 Task: Select the fr option in the local.
Action: Mouse moved to (59, 588)
Screenshot: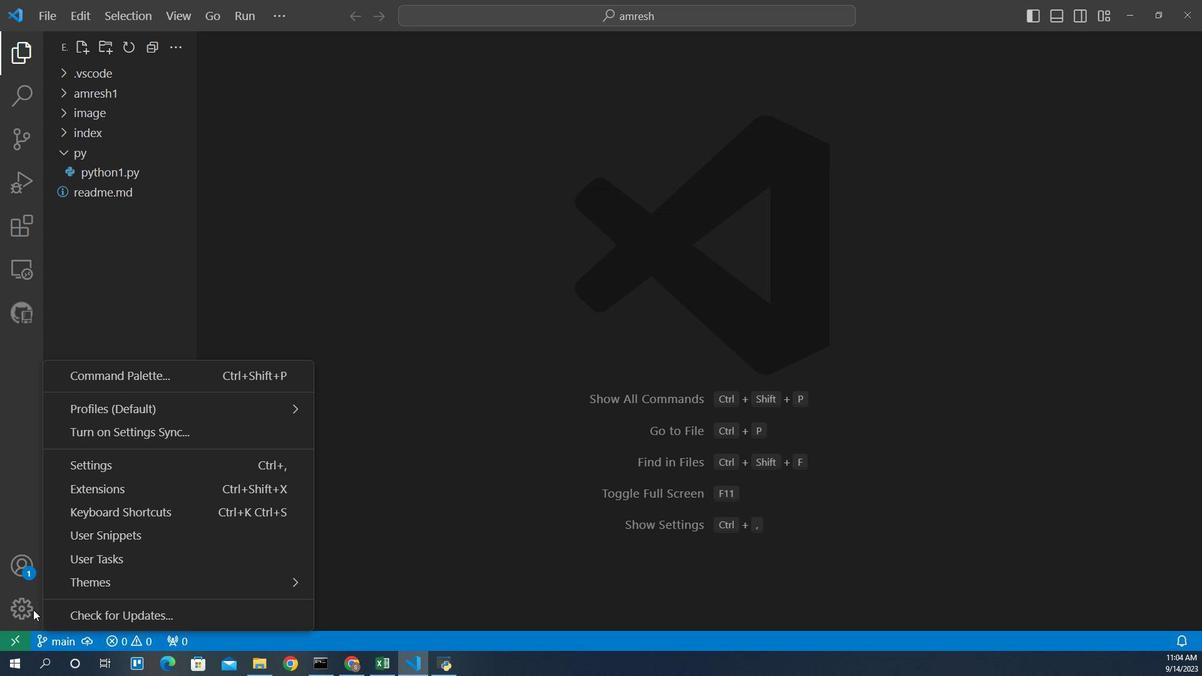 
Action: Mouse pressed left at (59, 588)
Screenshot: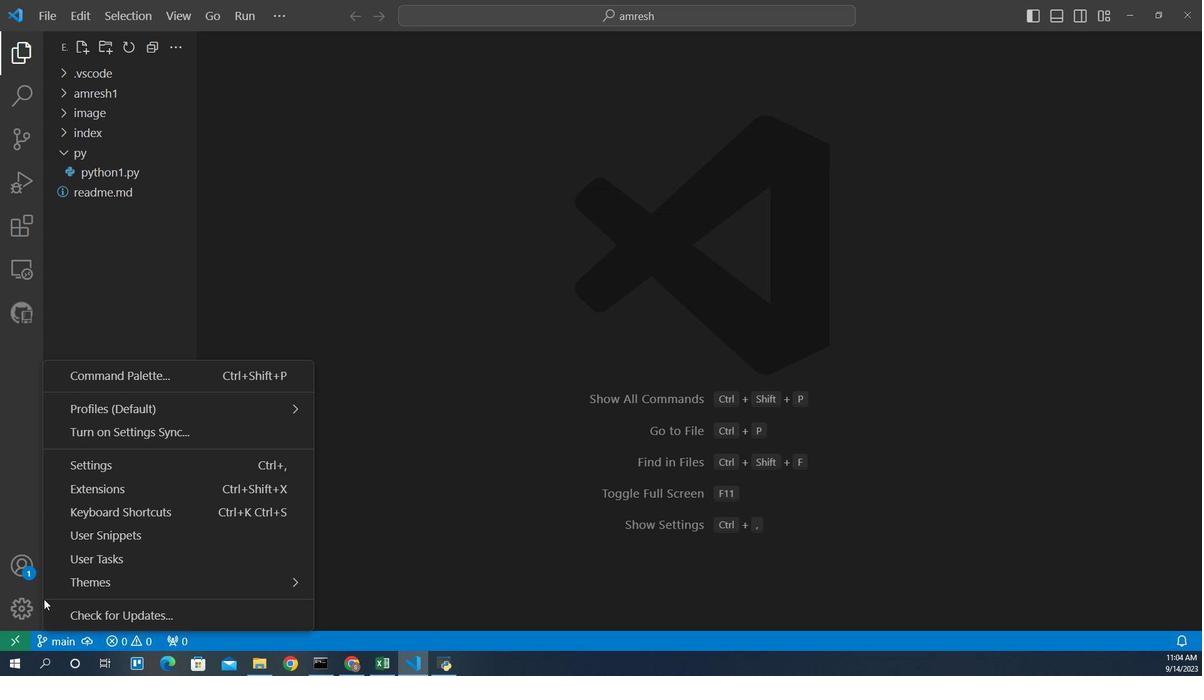 
Action: Mouse moved to (116, 454)
Screenshot: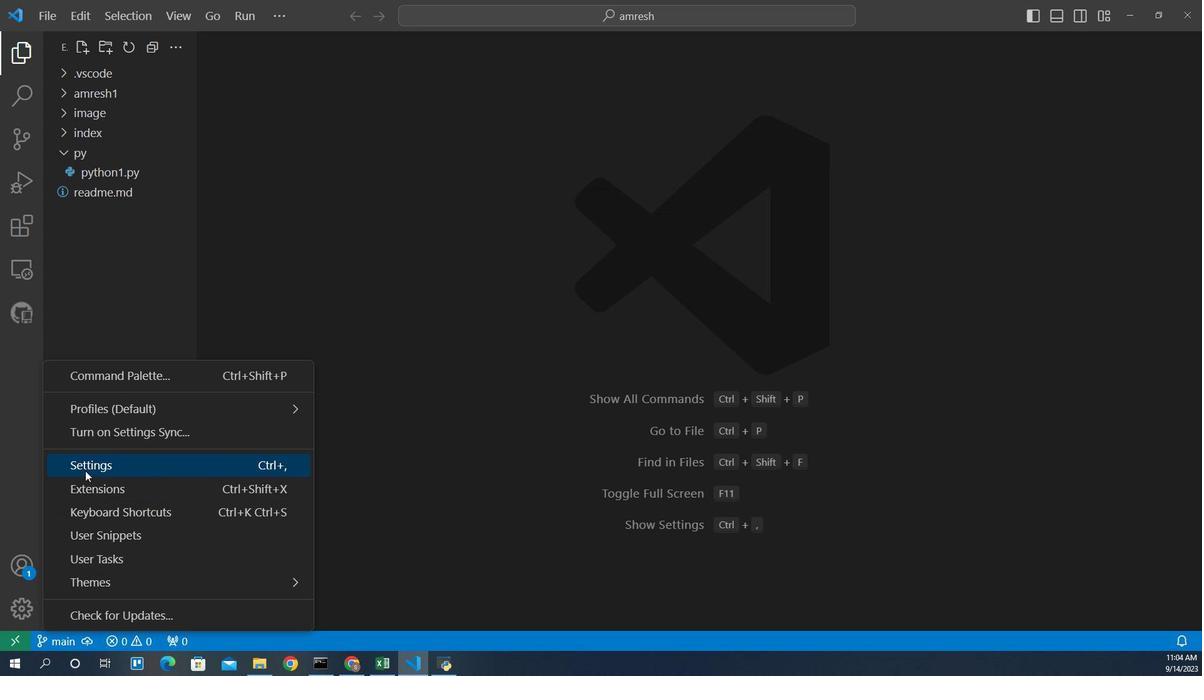
Action: Mouse pressed left at (116, 454)
Screenshot: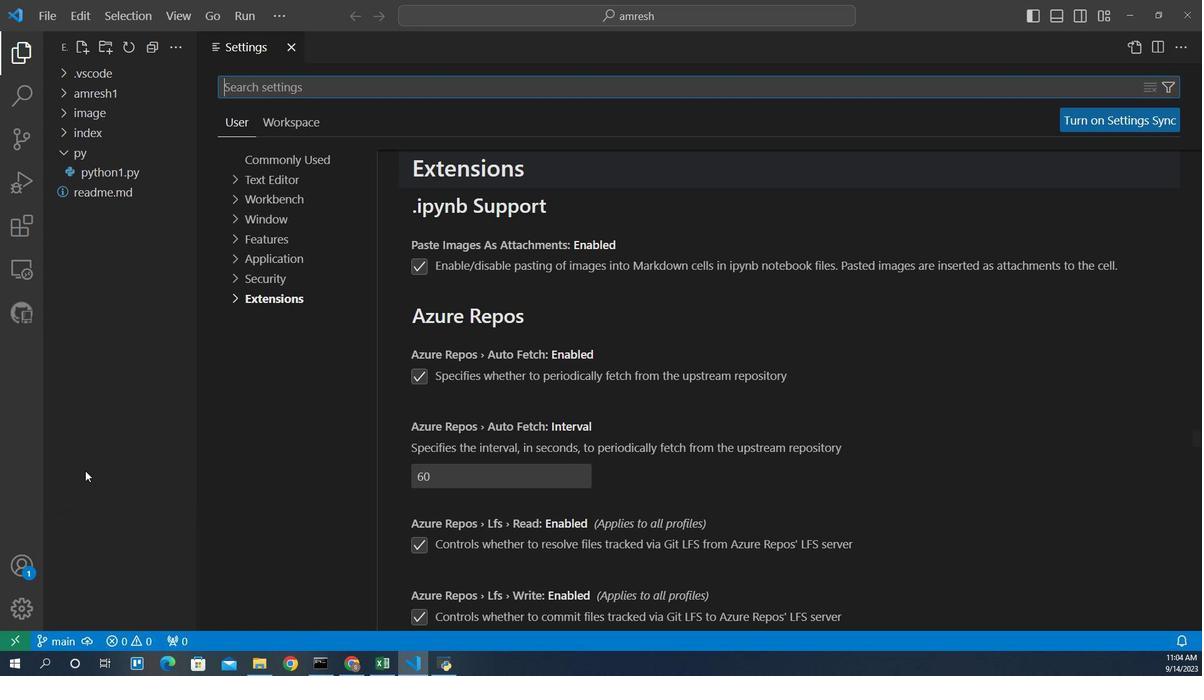 
Action: Mouse moved to (258, 293)
Screenshot: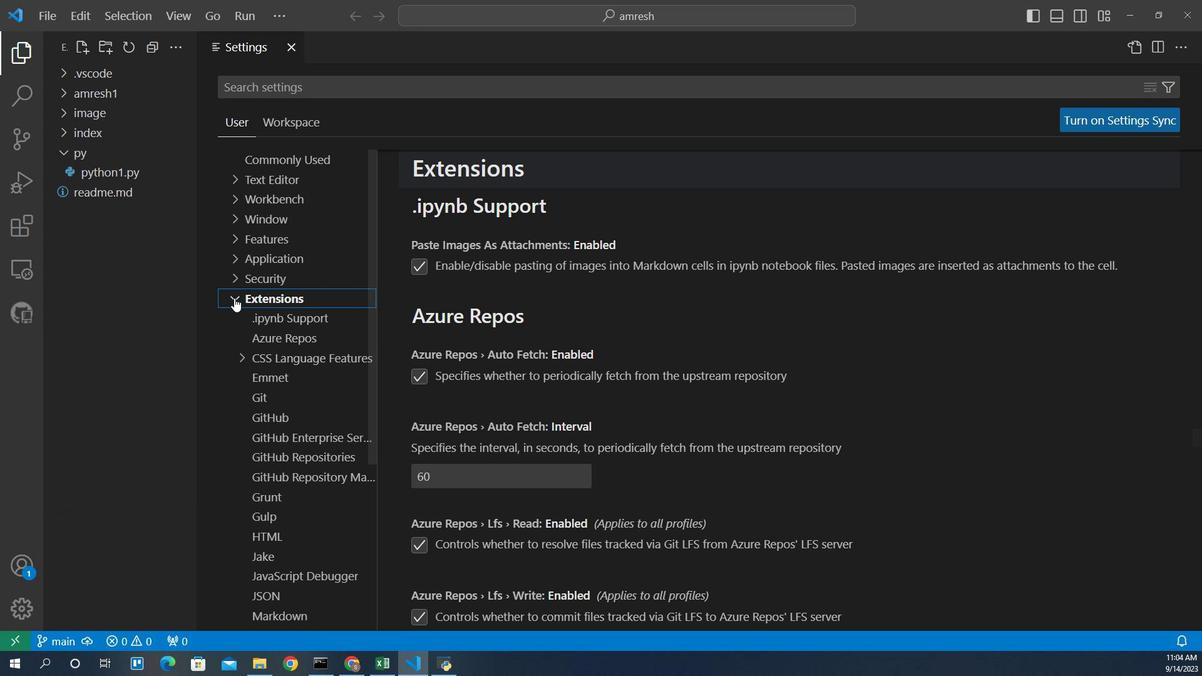 
Action: Mouse pressed left at (258, 293)
Screenshot: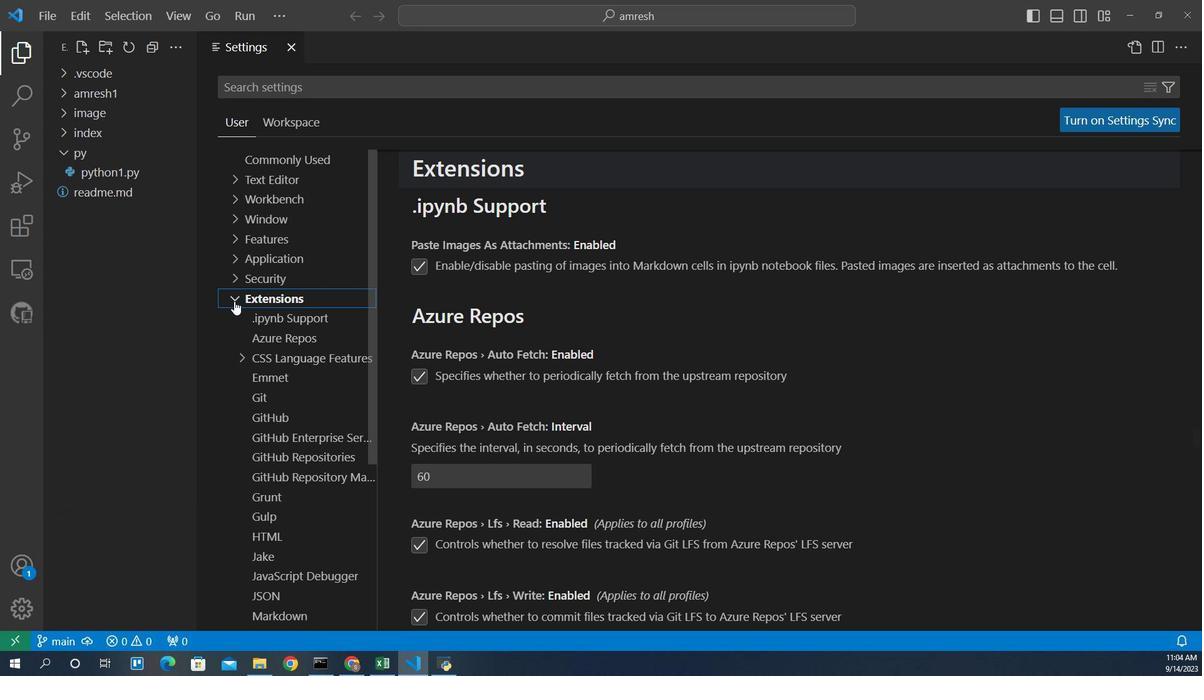 
Action: Mouse moved to (299, 517)
Screenshot: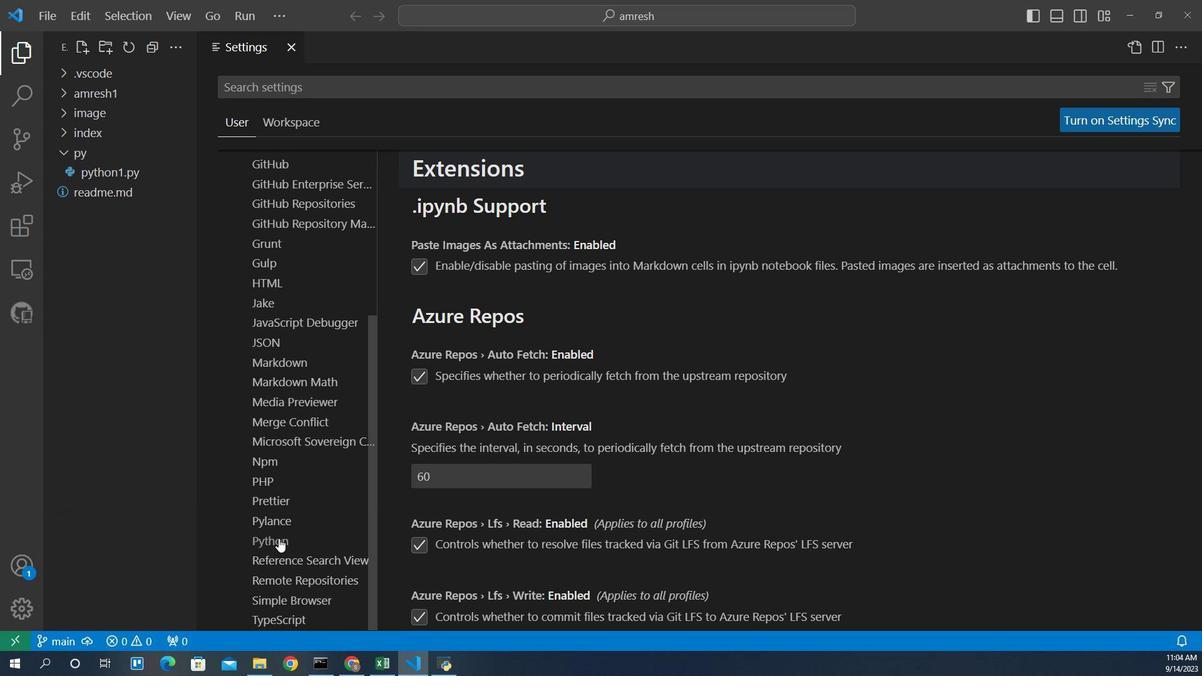 
Action: Mouse scrolled (299, 516) with delta (0, 0)
Screenshot: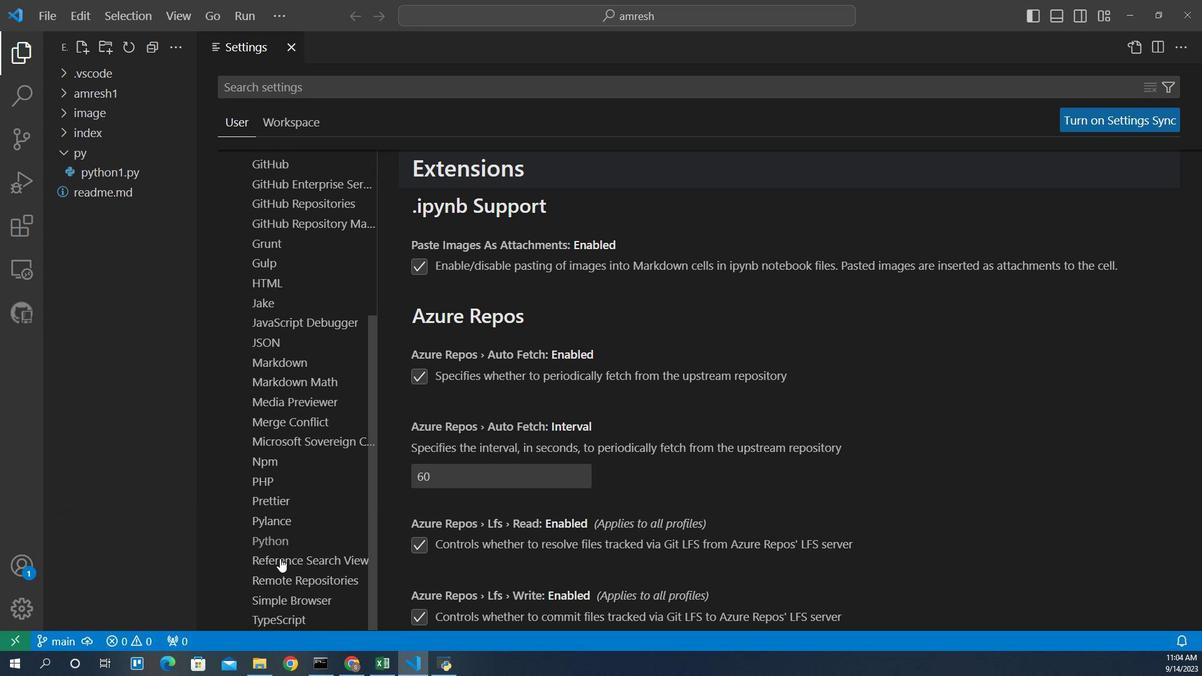 
Action: Mouse scrolled (299, 516) with delta (0, 0)
Screenshot: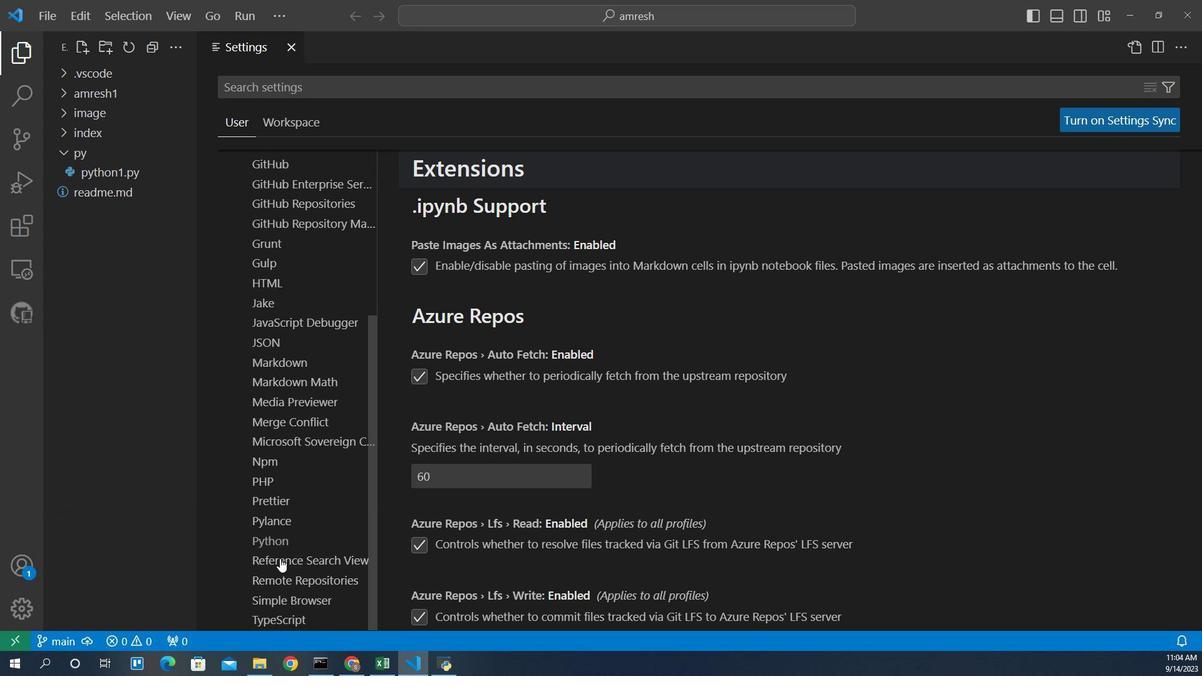
Action: Mouse scrolled (299, 516) with delta (0, 0)
Screenshot: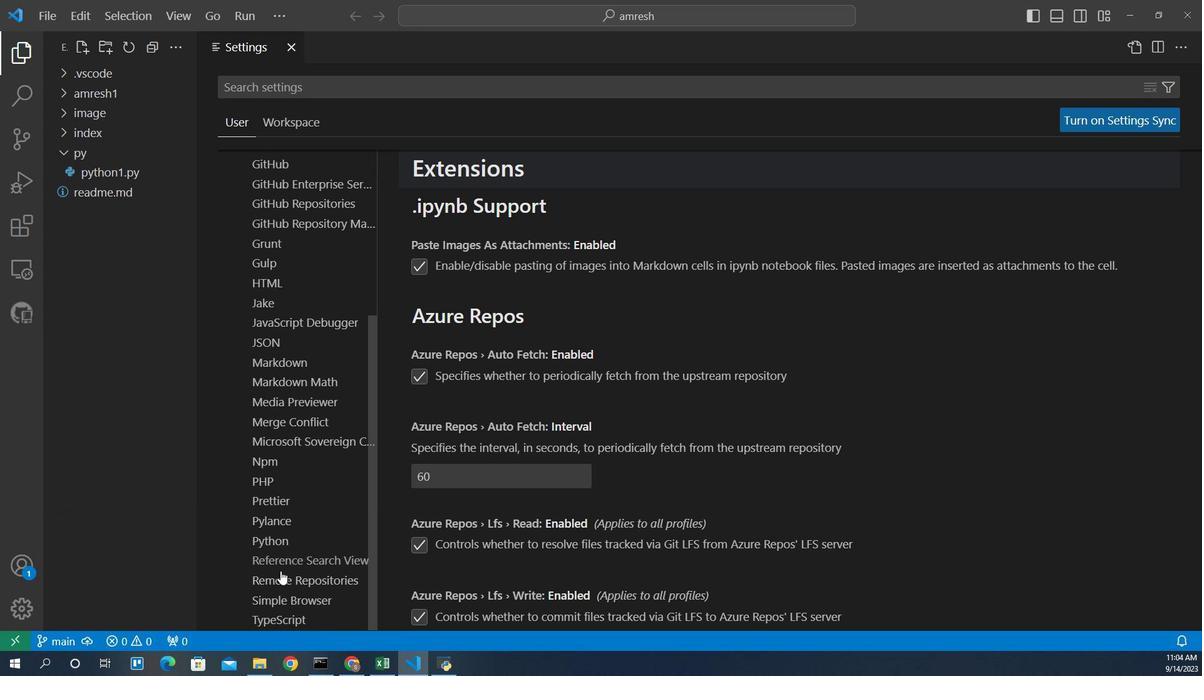 
Action: Mouse scrolled (299, 516) with delta (0, 0)
Screenshot: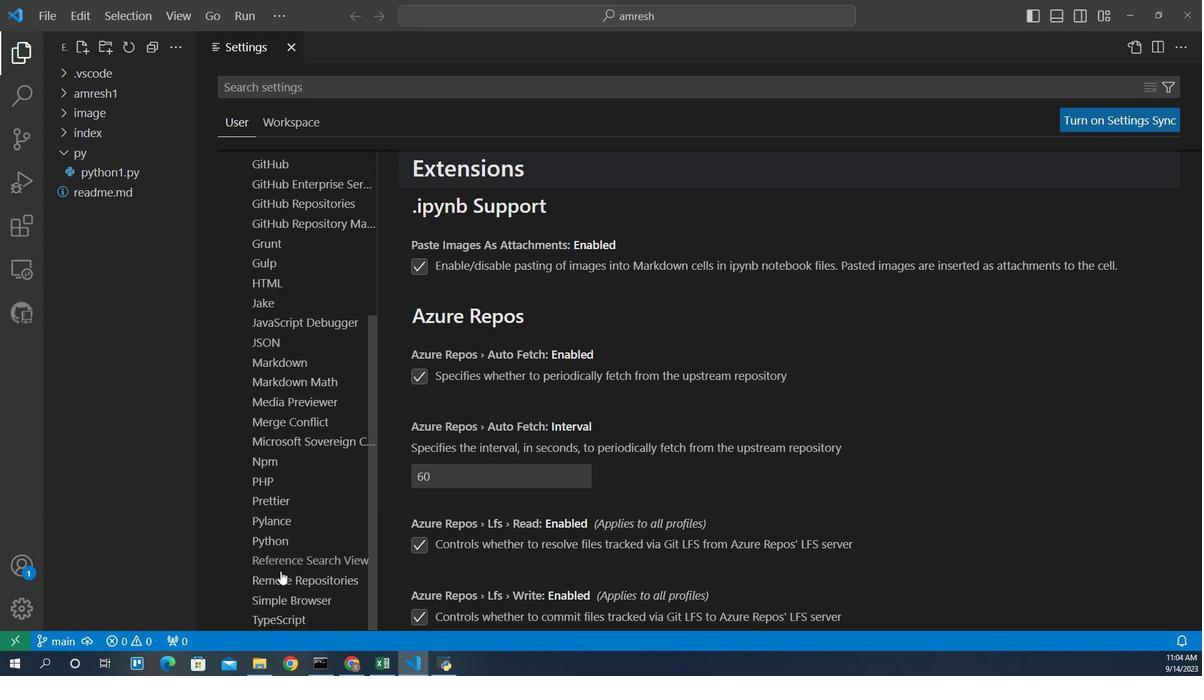 
Action: Mouse scrolled (299, 516) with delta (0, 0)
Screenshot: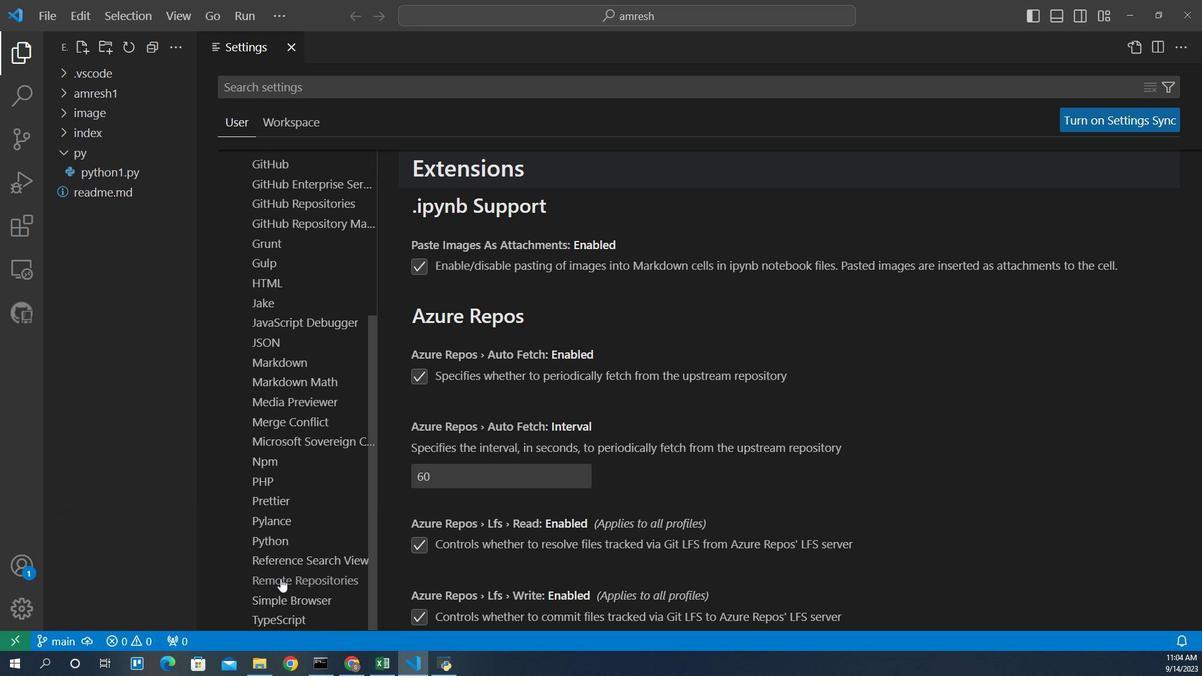 
Action: Mouse scrolled (299, 516) with delta (0, 0)
Screenshot: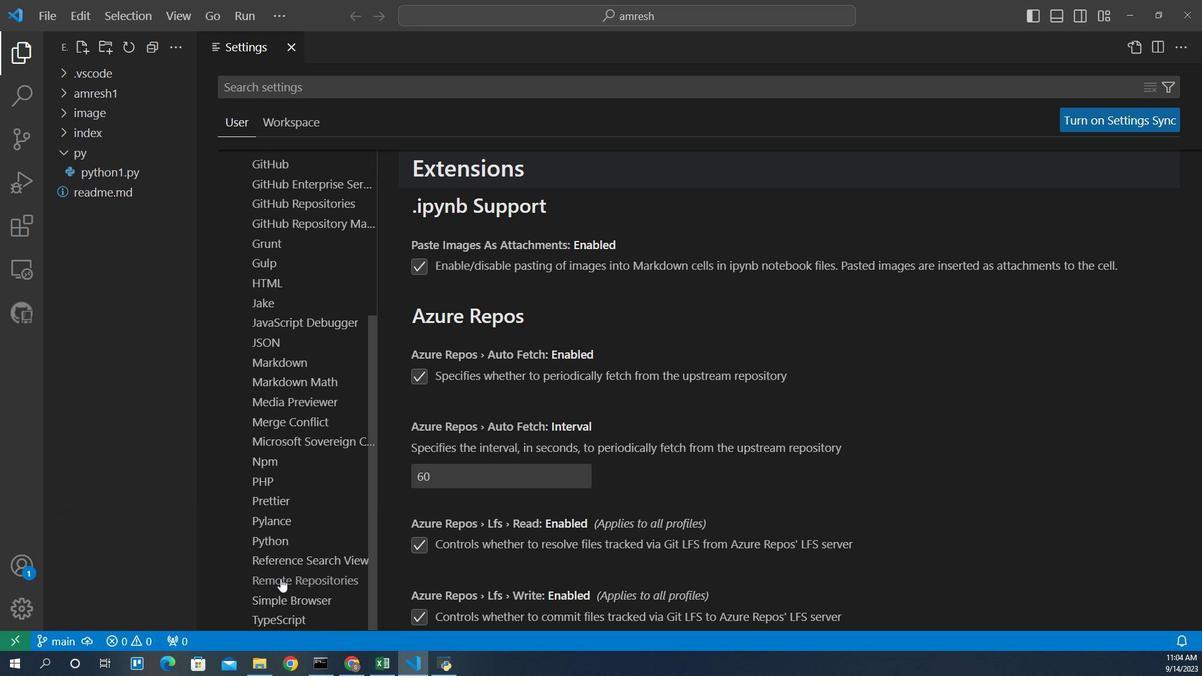 
Action: Mouse scrolled (299, 516) with delta (0, 0)
Screenshot: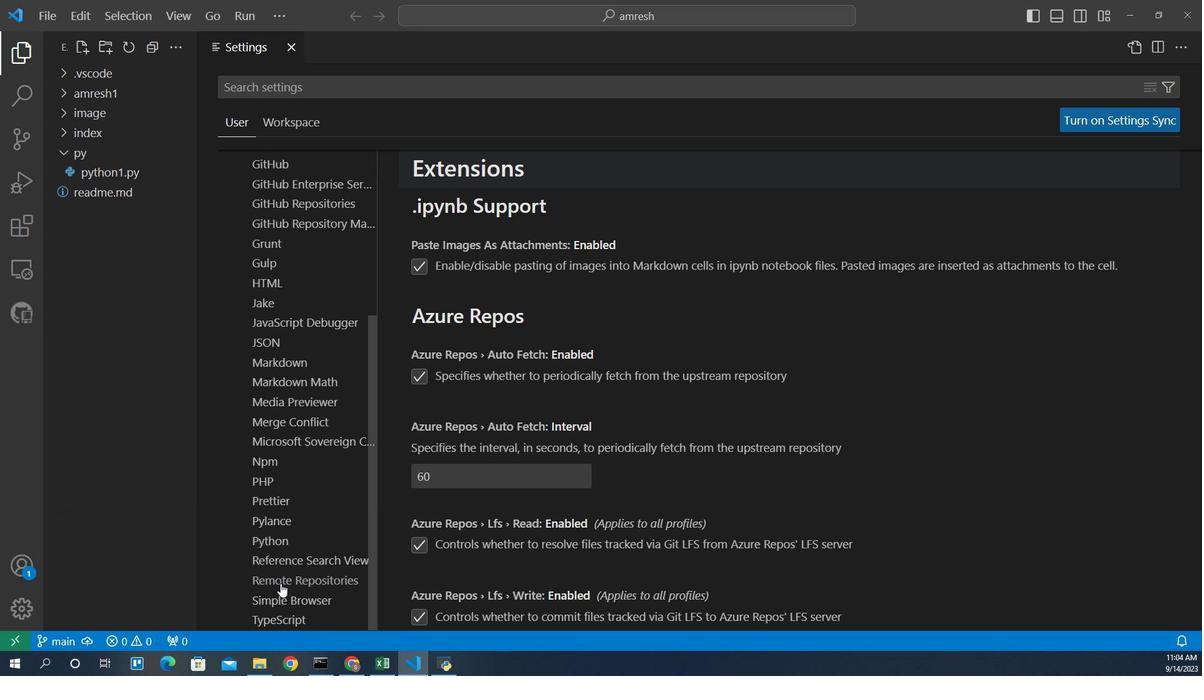 
Action: Mouse scrolled (299, 516) with delta (0, 0)
Screenshot: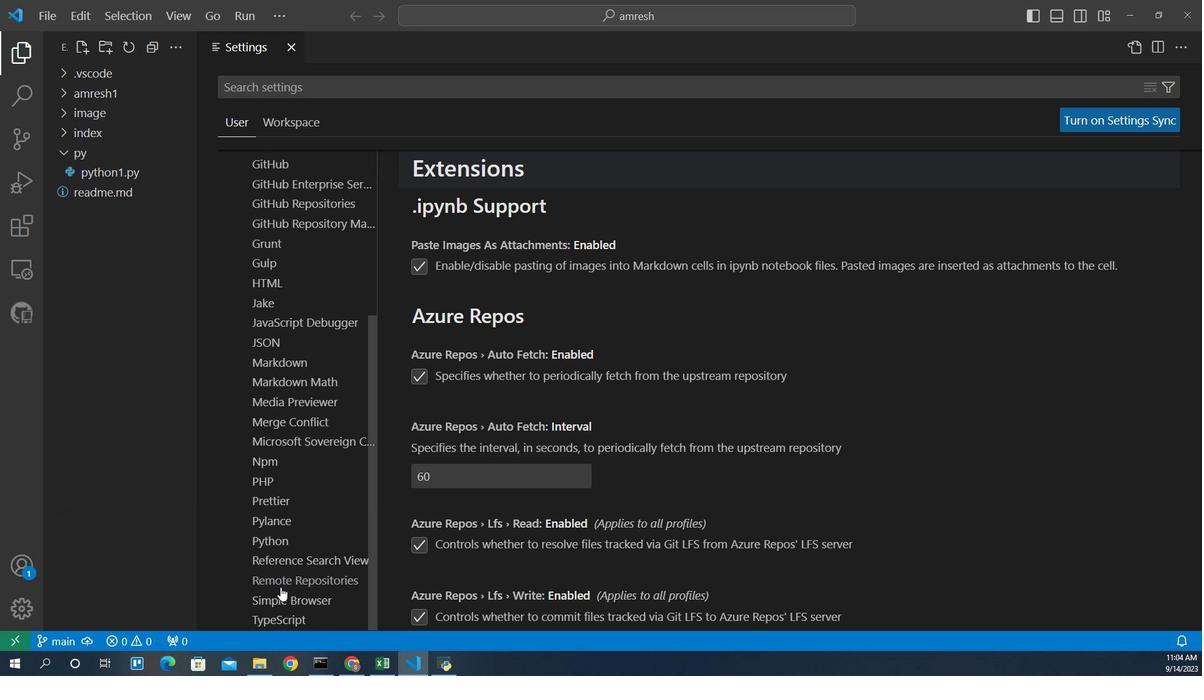
Action: Mouse moved to (308, 592)
Screenshot: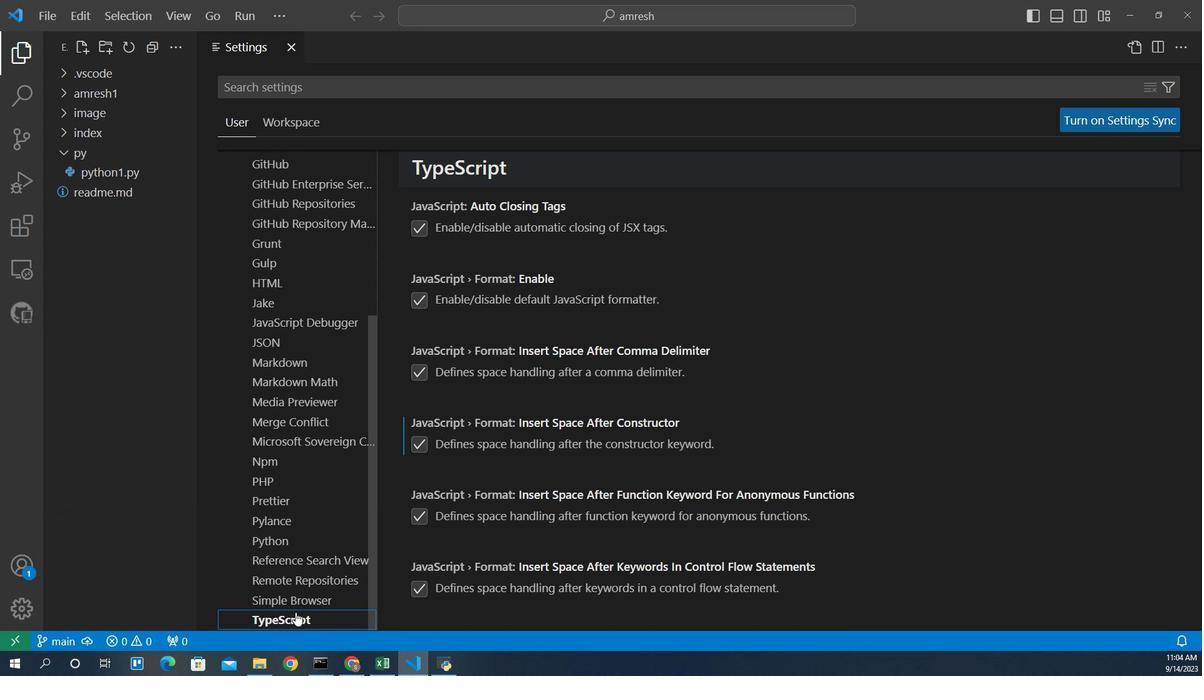 
Action: Mouse pressed left at (308, 592)
Screenshot: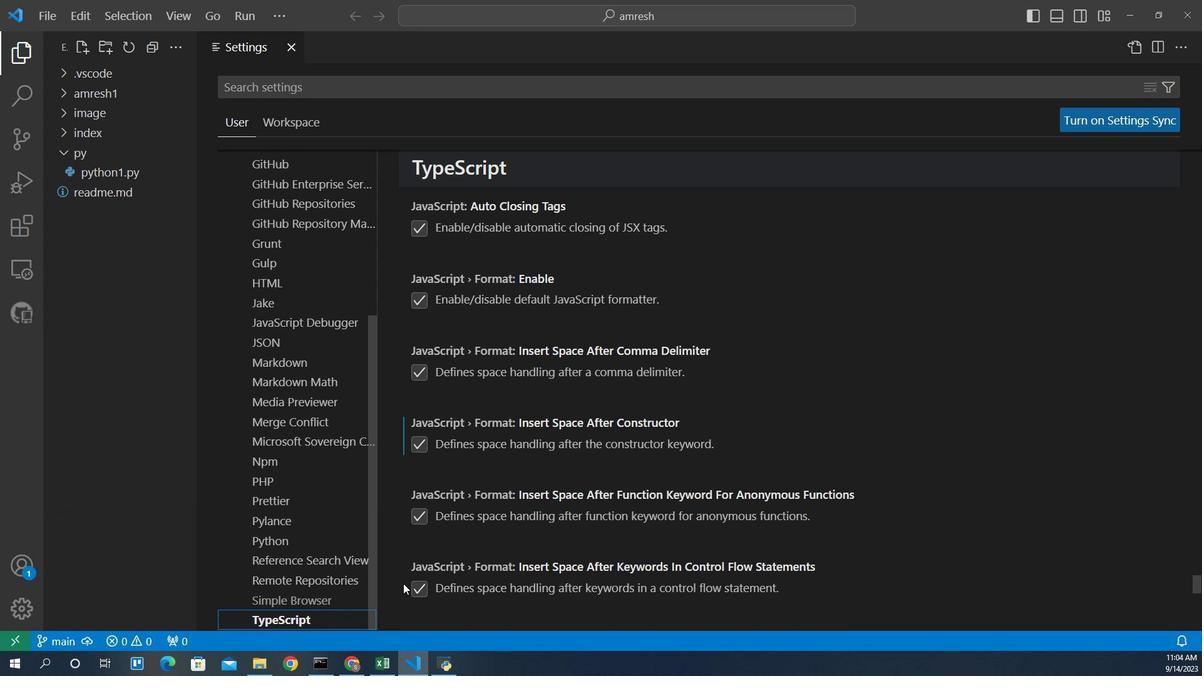 
Action: Mouse moved to (564, 558)
Screenshot: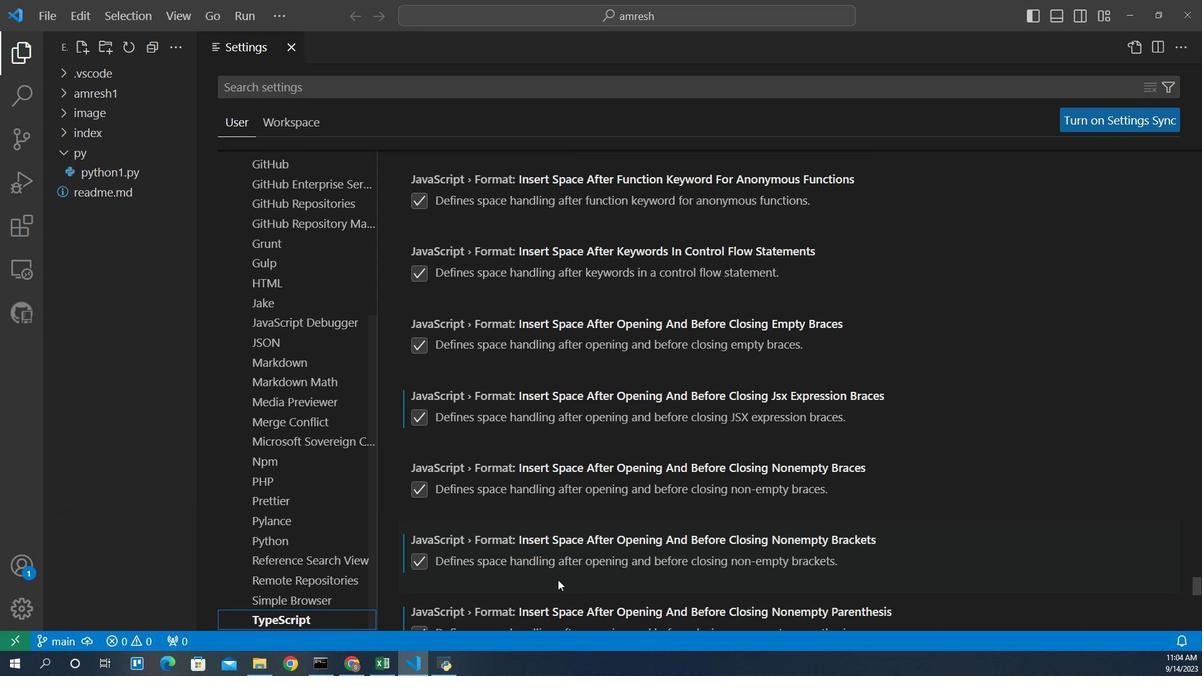 
Action: Mouse scrolled (564, 557) with delta (0, 0)
Screenshot: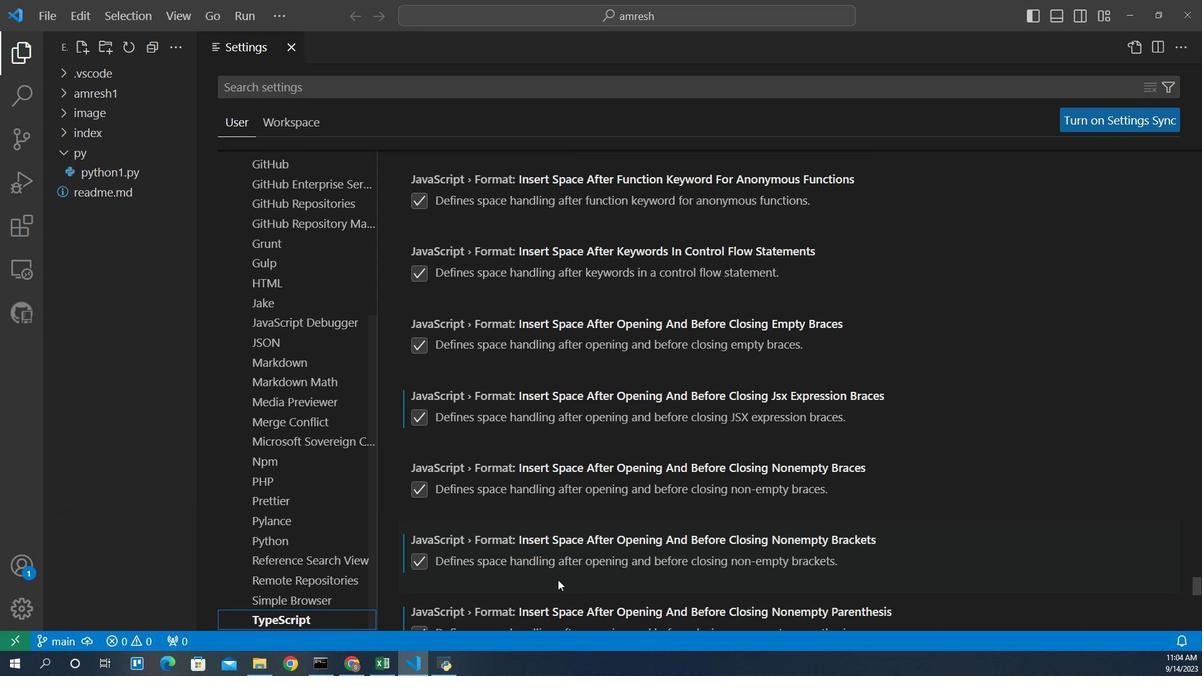 
Action: Mouse scrolled (564, 557) with delta (0, 0)
Screenshot: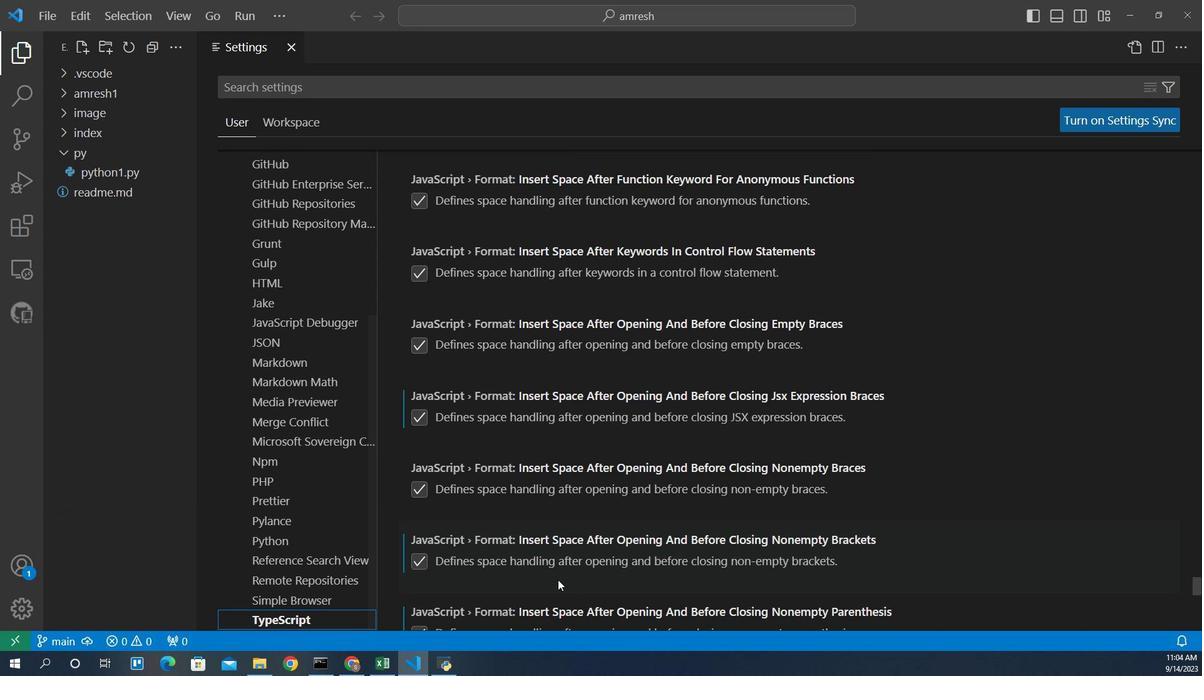 
Action: Mouse scrolled (564, 557) with delta (0, 0)
Screenshot: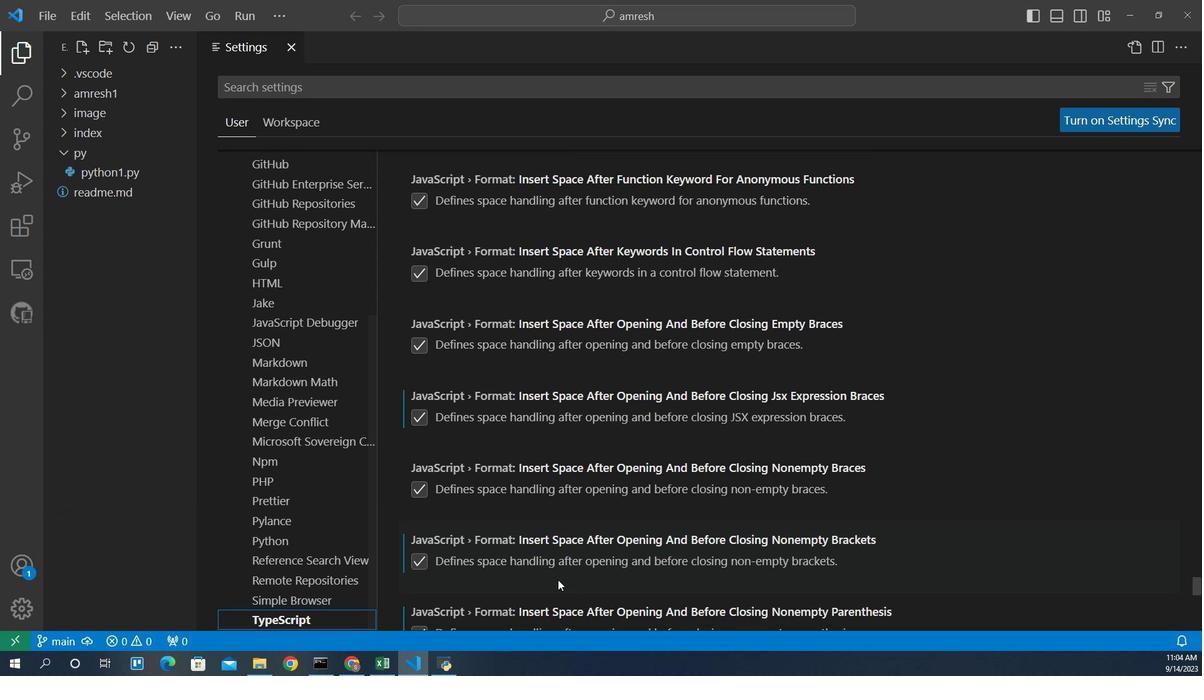 
Action: Mouse scrolled (564, 557) with delta (0, 0)
Screenshot: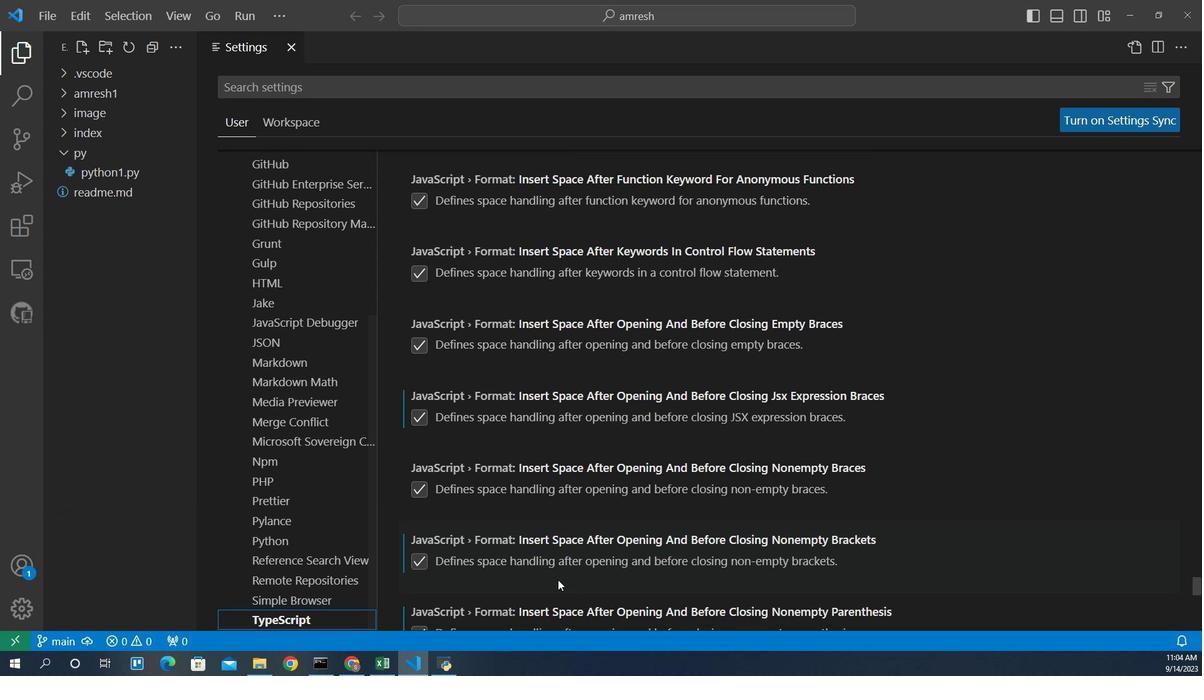 
Action: Mouse scrolled (564, 557) with delta (0, 0)
Screenshot: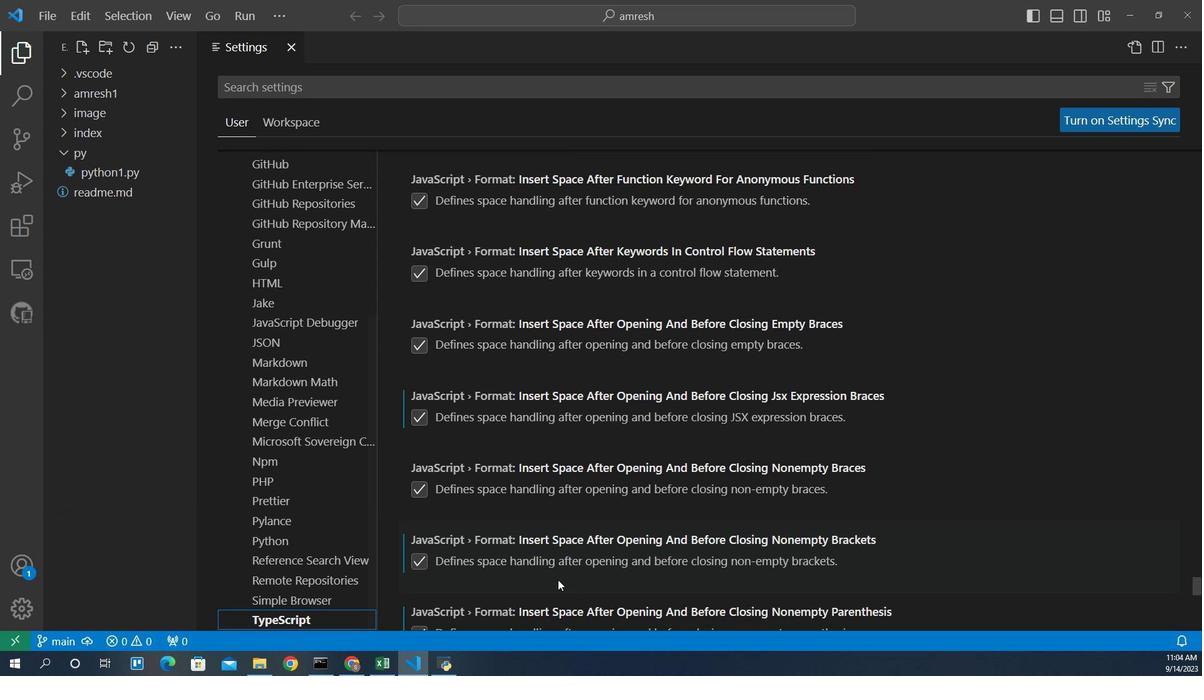
Action: Mouse scrolled (564, 557) with delta (0, 0)
Screenshot: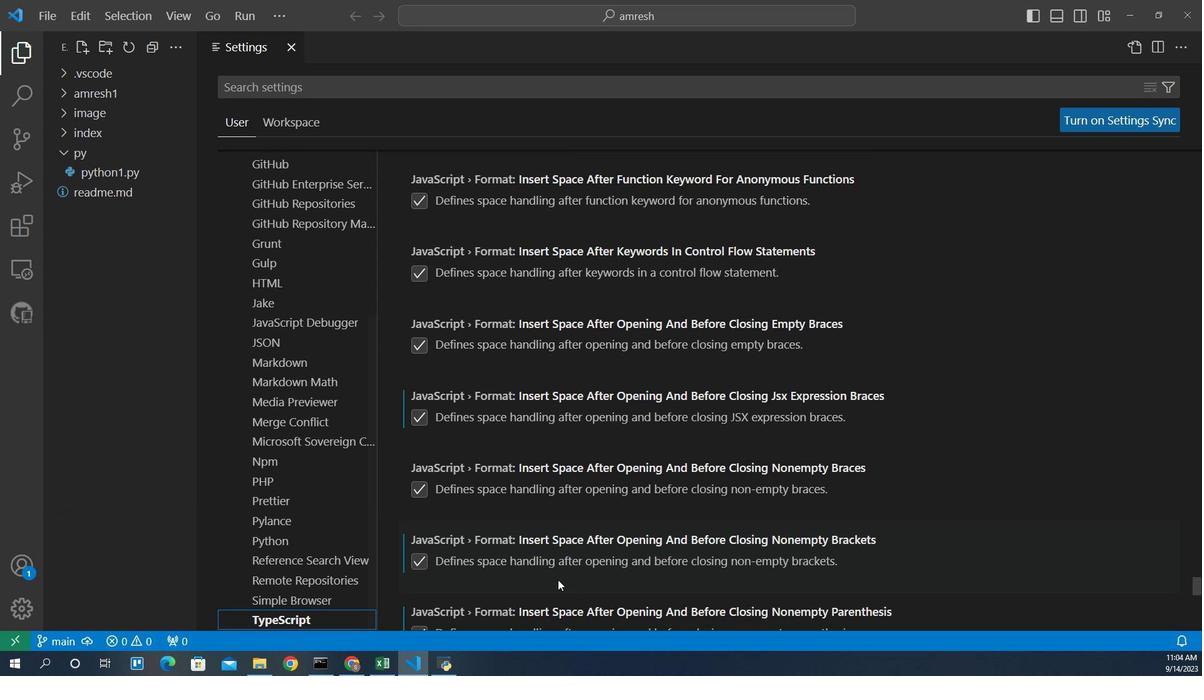 
Action: Mouse scrolled (564, 557) with delta (0, 0)
Screenshot: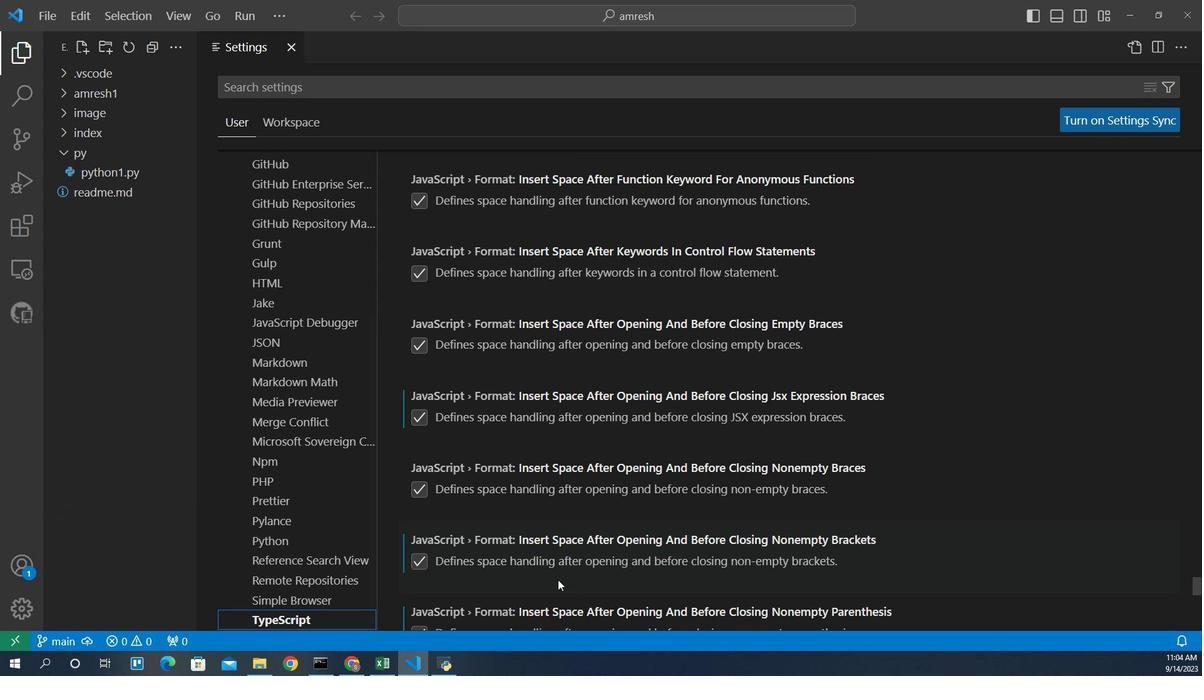 
Action: Mouse moved to (565, 556)
Screenshot: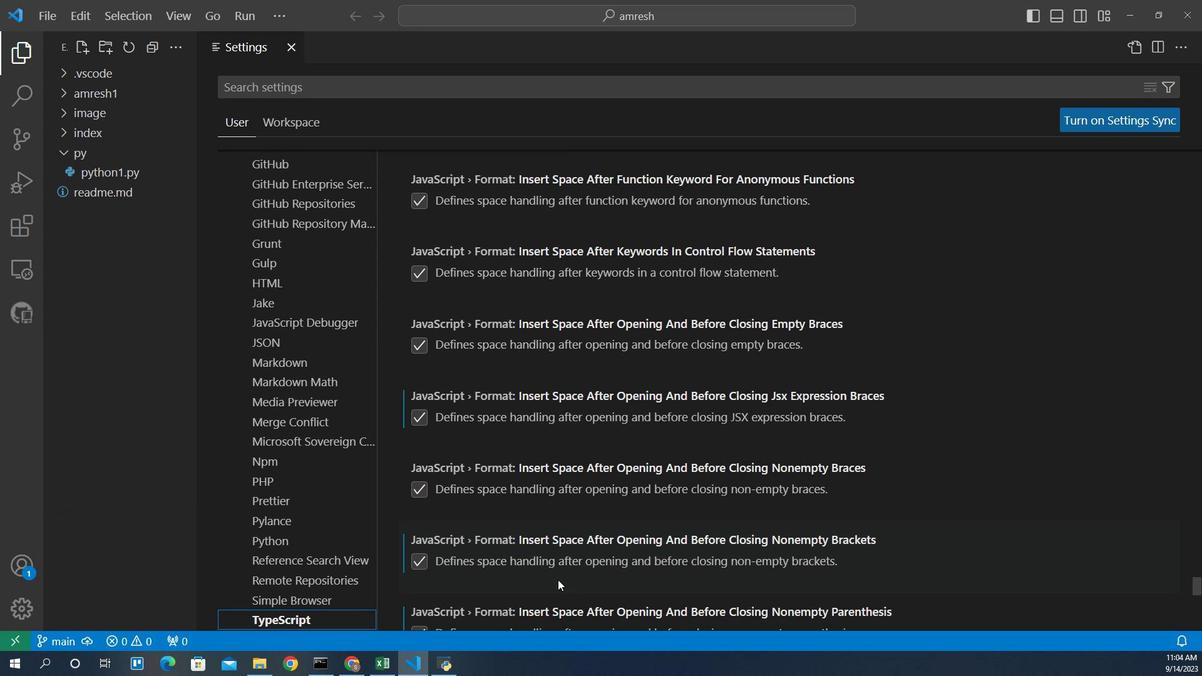 
Action: Mouse scrolled (565, 555) with delta (0, 0)
Screenshot: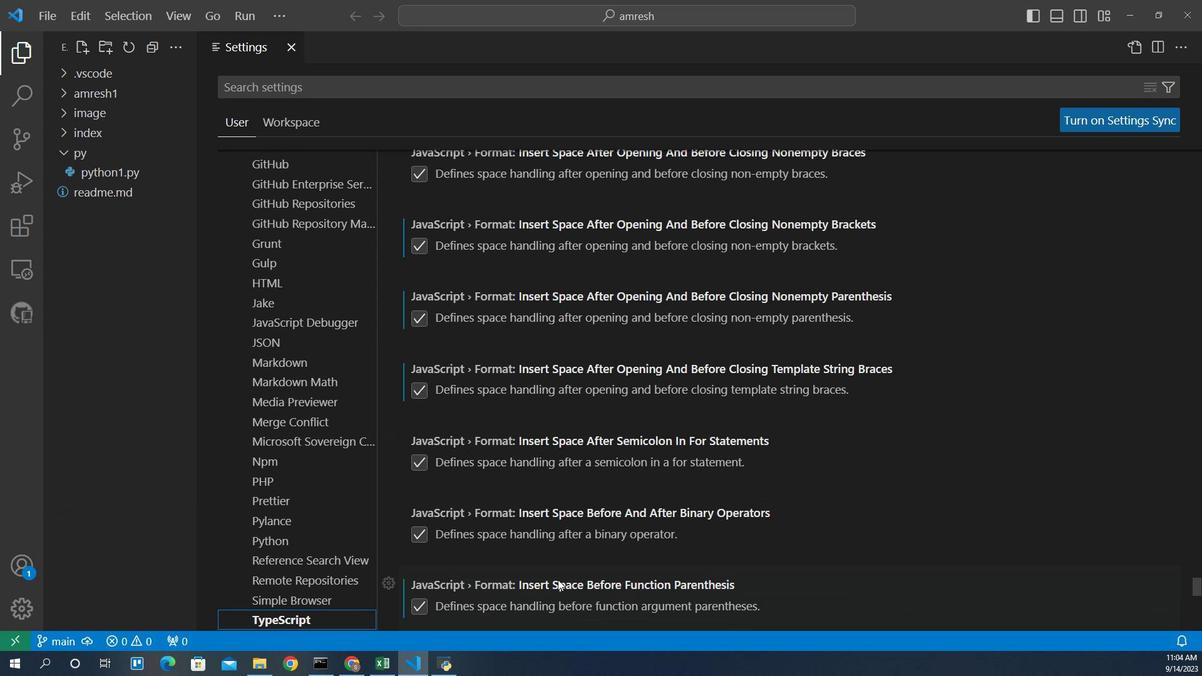 
Action: Mouse scrolled (565, 555) with delta (0, 0)
Screenshot: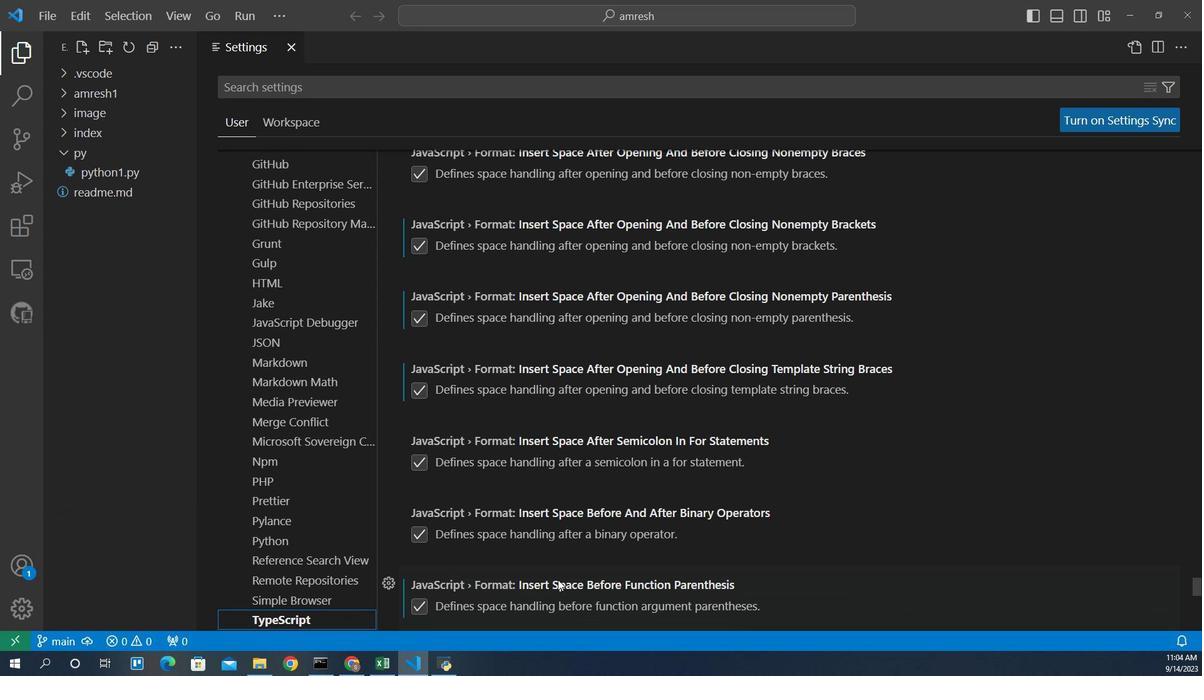 
Action: Mouse scrolled (565, 555) with delta (0, 0)
Screenshot: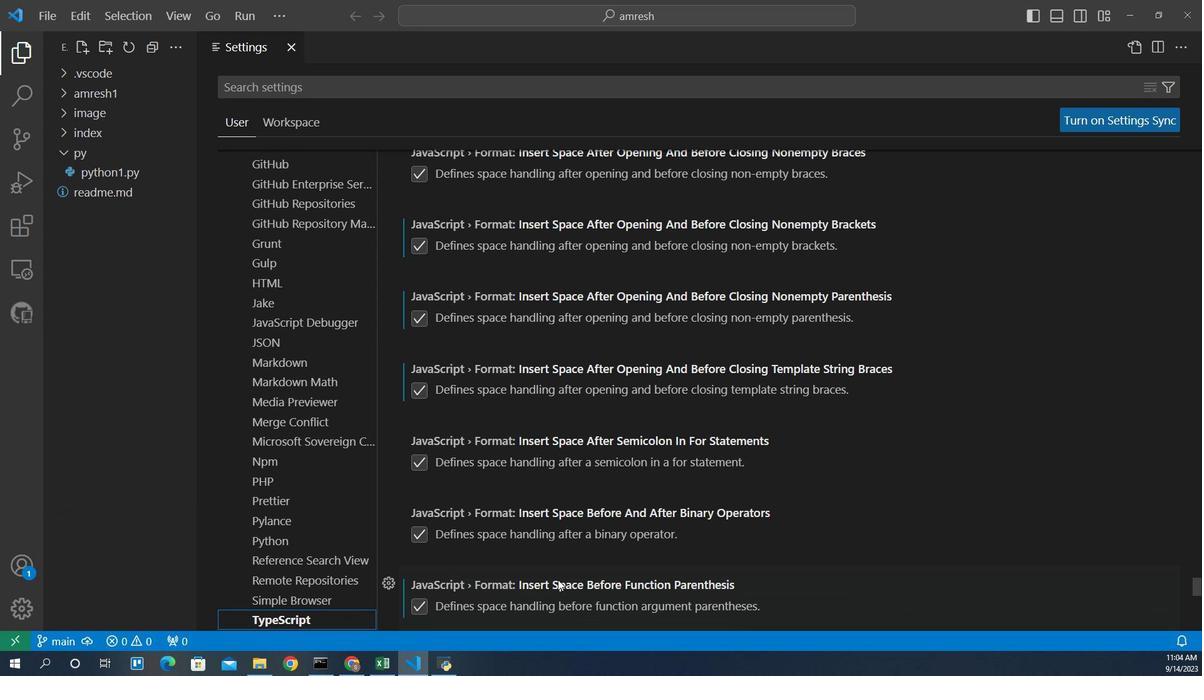 
Action: Mouse scrolled (565, 555) with delta (0, 0)
Screenshot: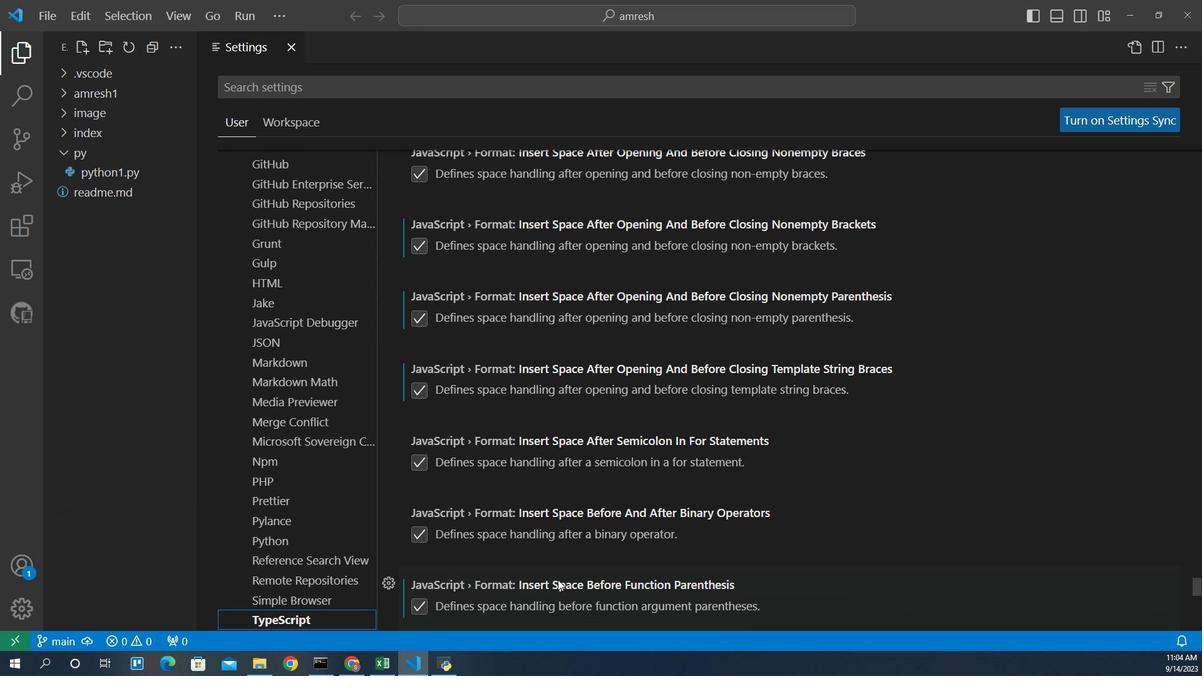 
Action: Mouse scrolled (565, 555) with delta (0, 0)
Screenshot: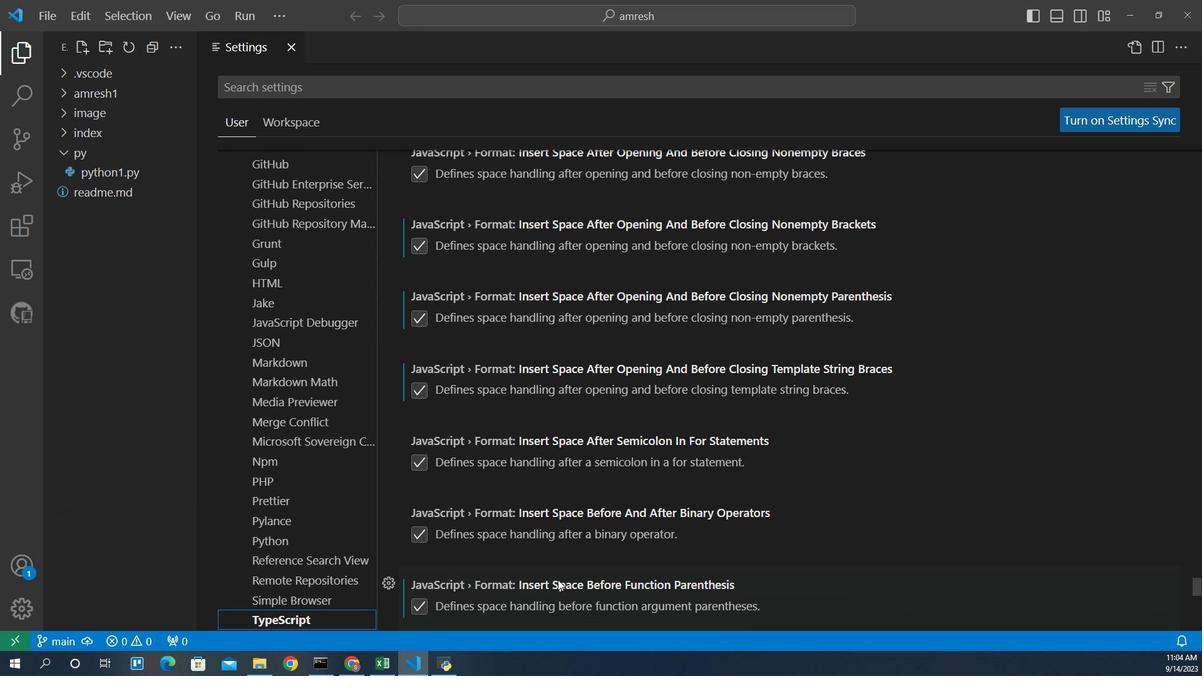 
Action: Mouse scrolled (565, 555) with delta (0, 0)
Screenshot: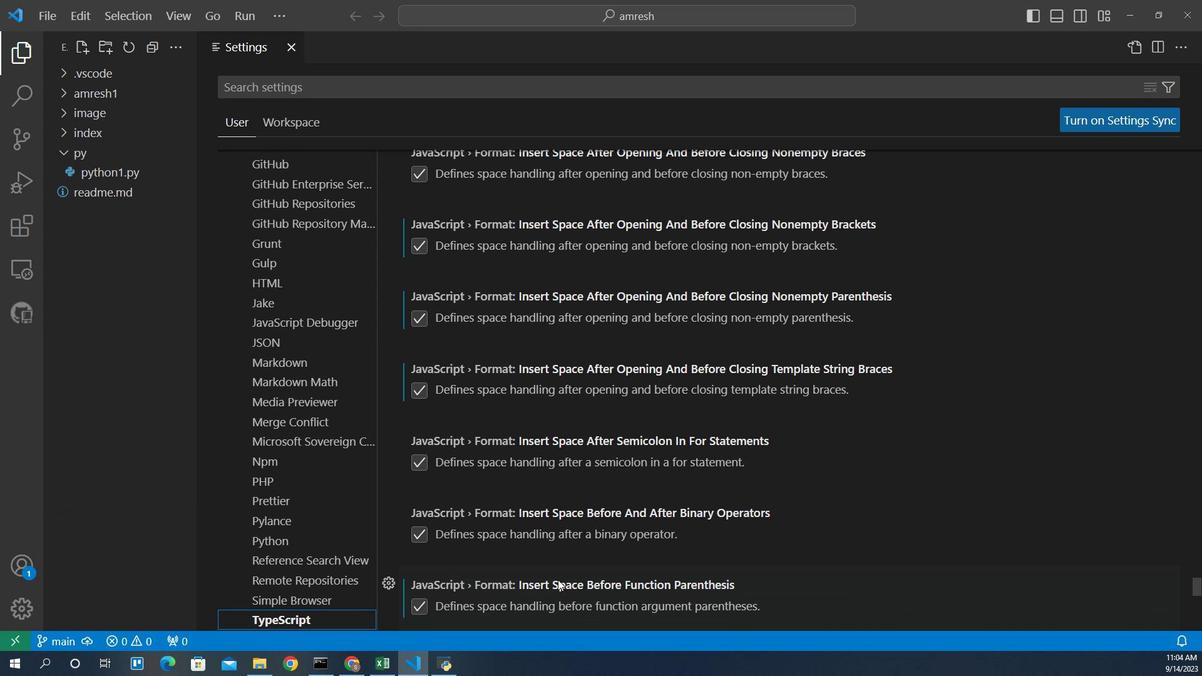 
Action: Mouse scrolled (565, 555) with delta (0, 0)
Screenshot: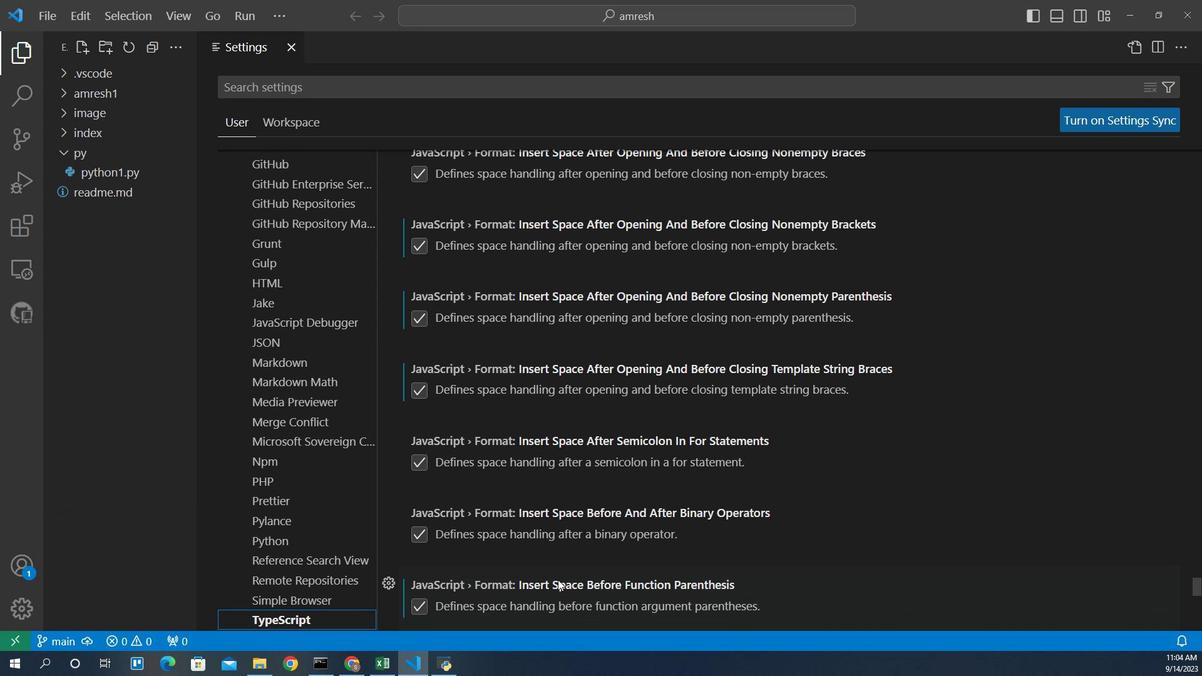 
Action: Mouse moved to (565, 556)
Screenshot: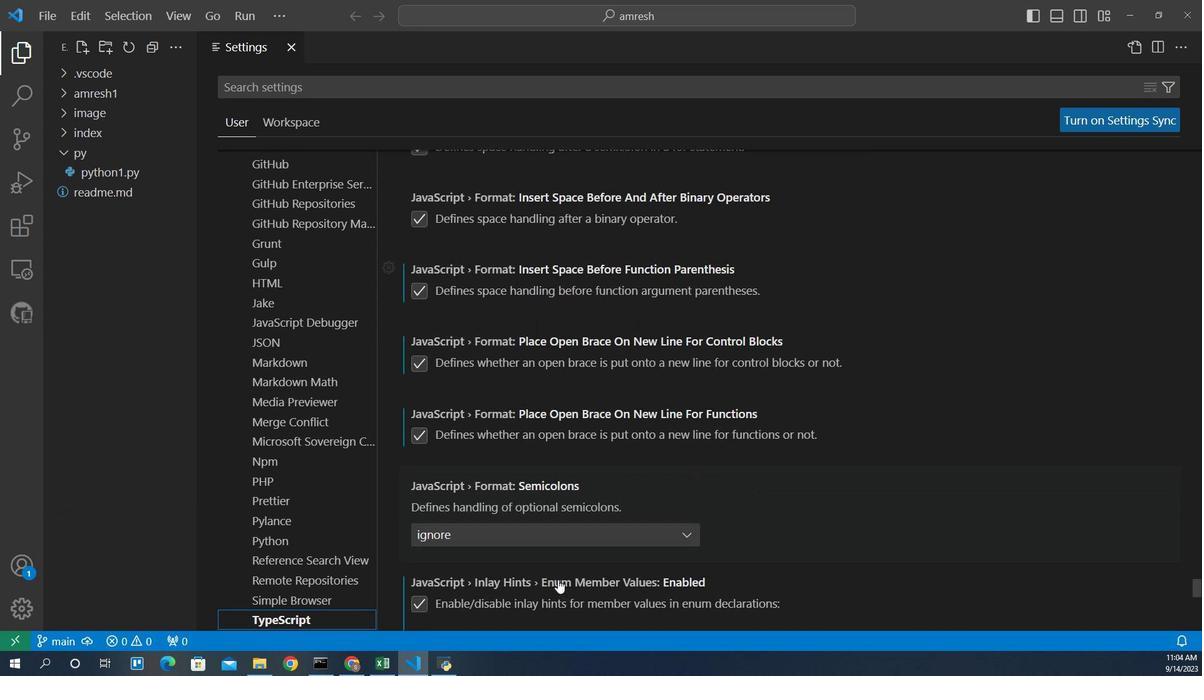 
Action: Mouse scrolled (565, 555) with delta (0, 0)
Screenshot: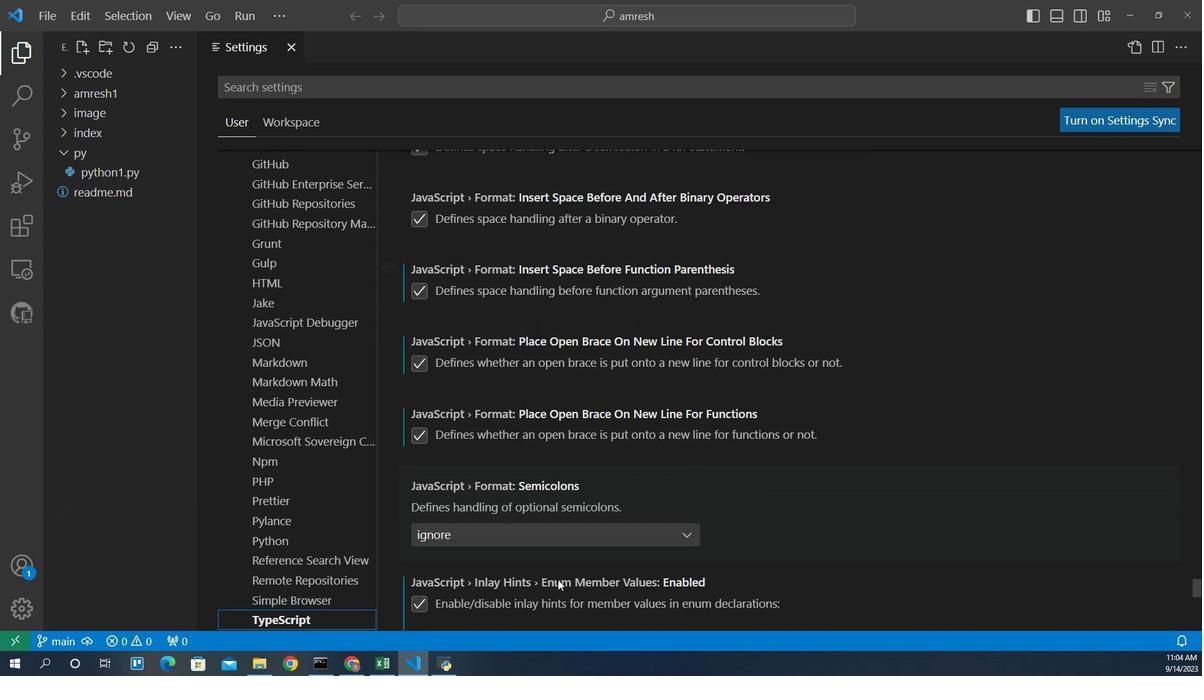 
Action: Mouse scrolled (565, 555) with delta (0, 0)
Screenshot: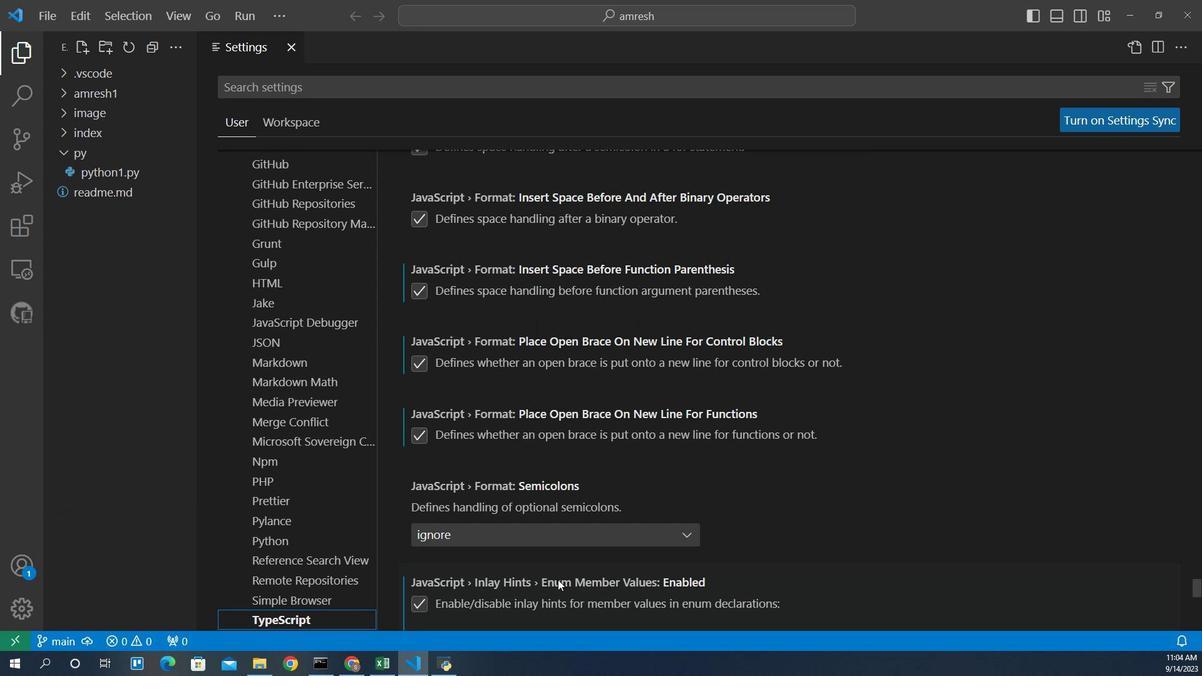 
Action: Mouse scrolled (565, 555) with delta (0, 0)
Screenshot: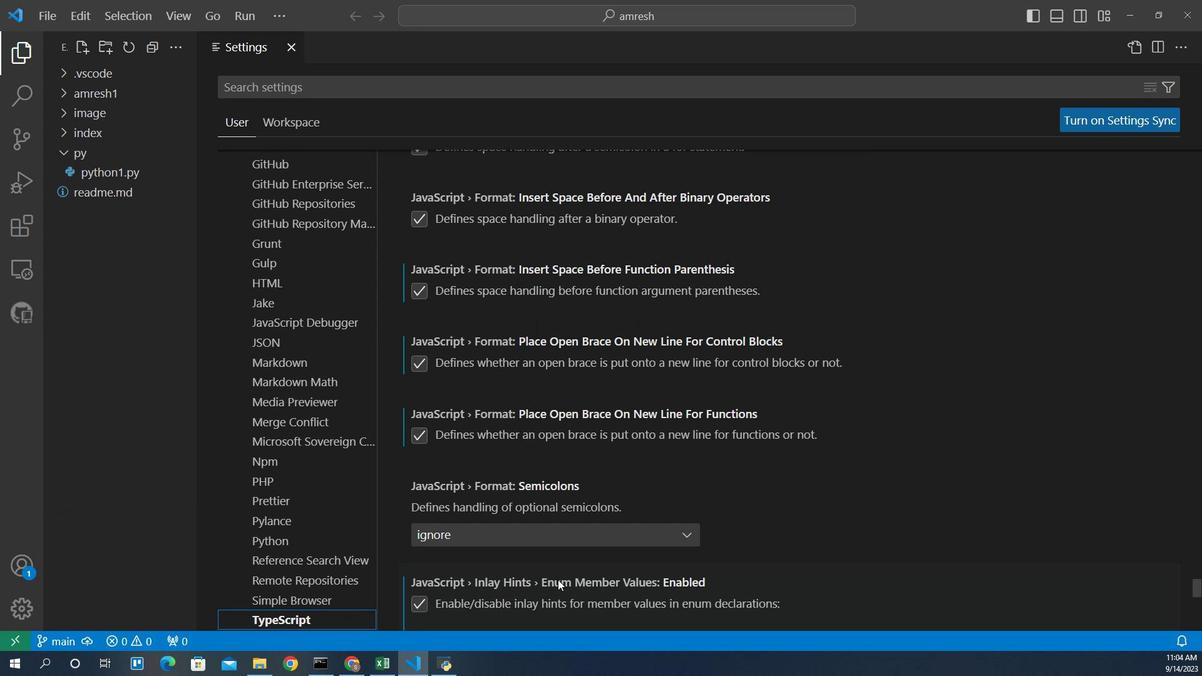 
Action: Mouse scrolled (565, 555) with delta (0, 0)
Screenshot: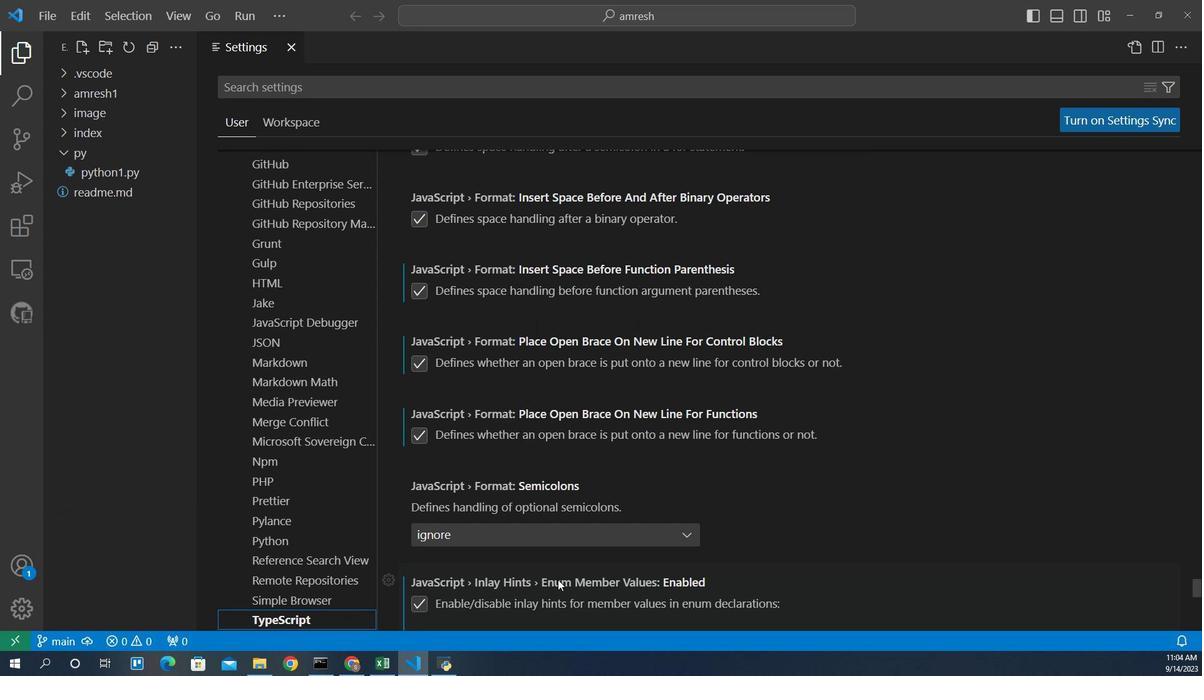 
Action: Mouse scrolled (565, 555) with delta (0, 0)
Screenshot: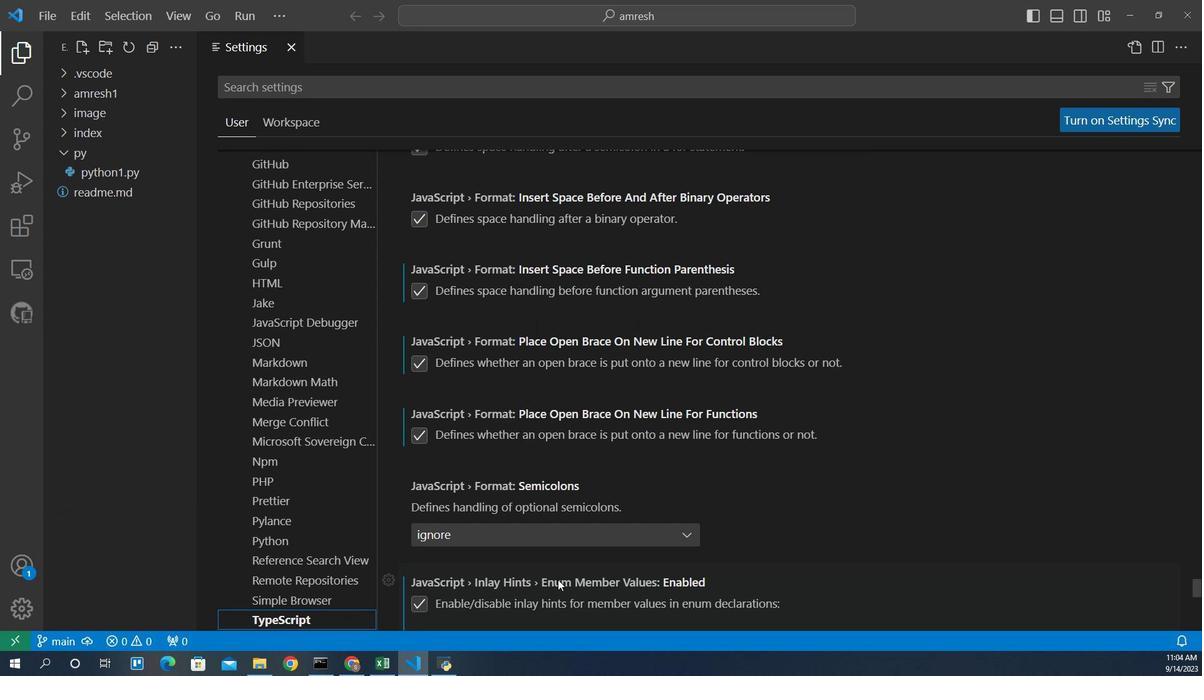 
Action: Mouse scrolled (565, 555) with delta (0, 0)
Screenshot: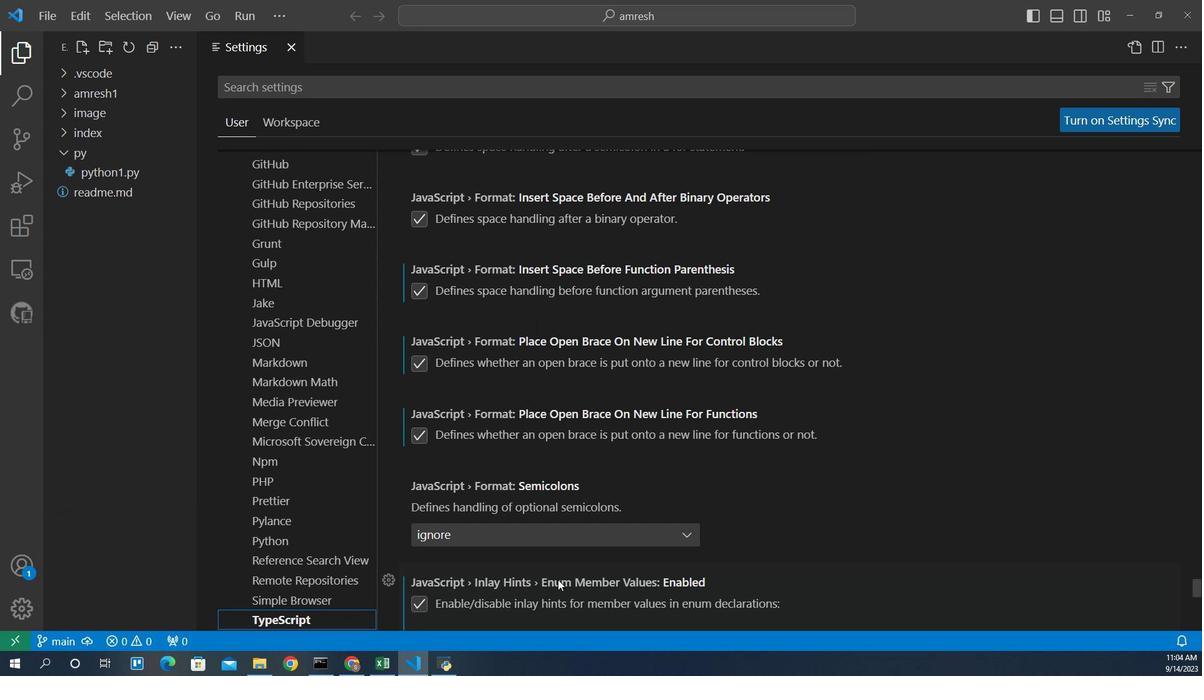 
Action: Mouse scrolled (565, 555) with delta (0, 0)
Screenshot: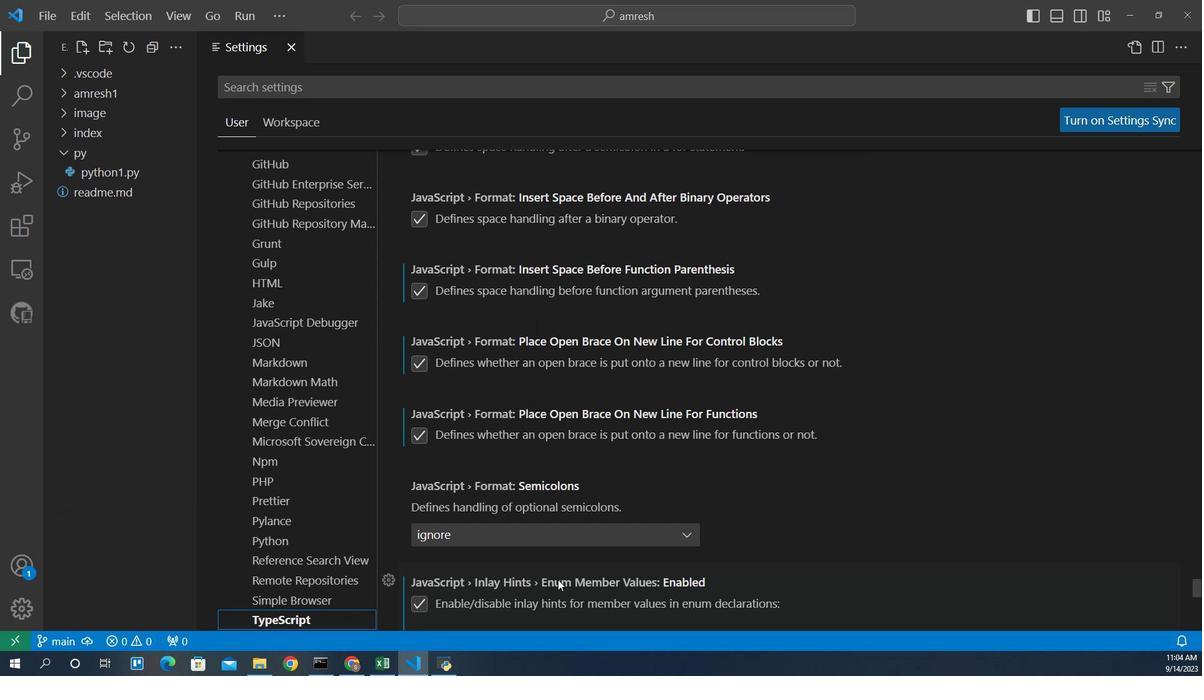 
Action: Mouse moved to (564, 556)
Screenshot: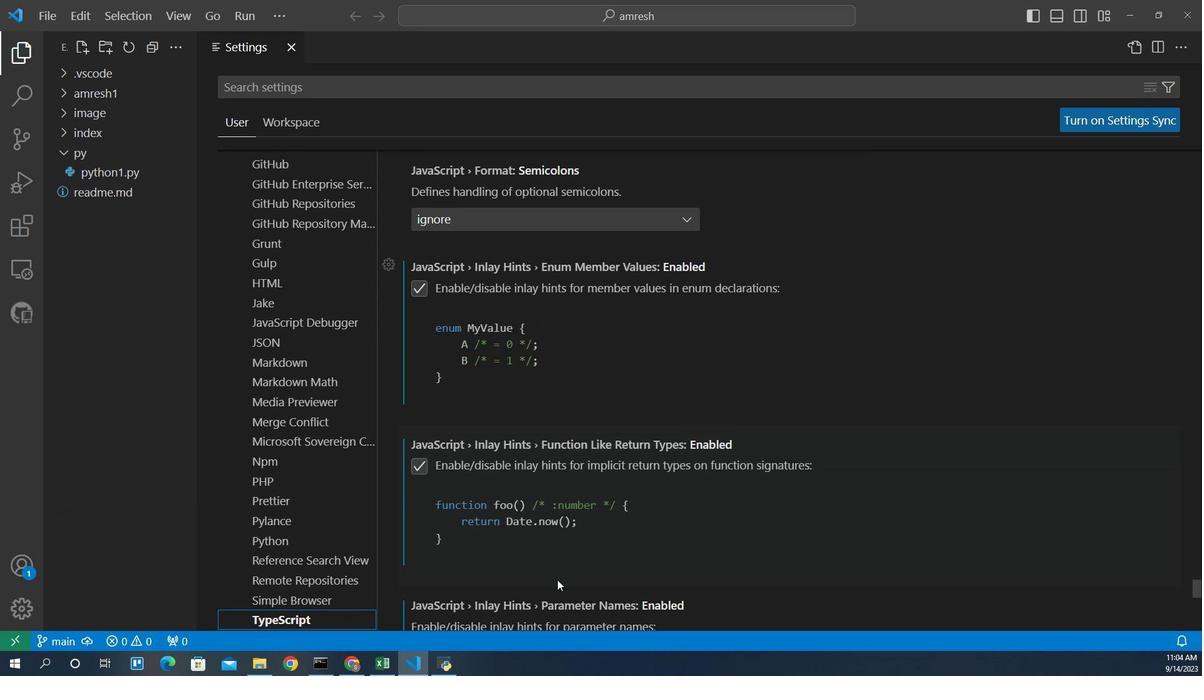 
Action: Mouse scrolled (564, 555) with delta (0, 0)
Screenshot: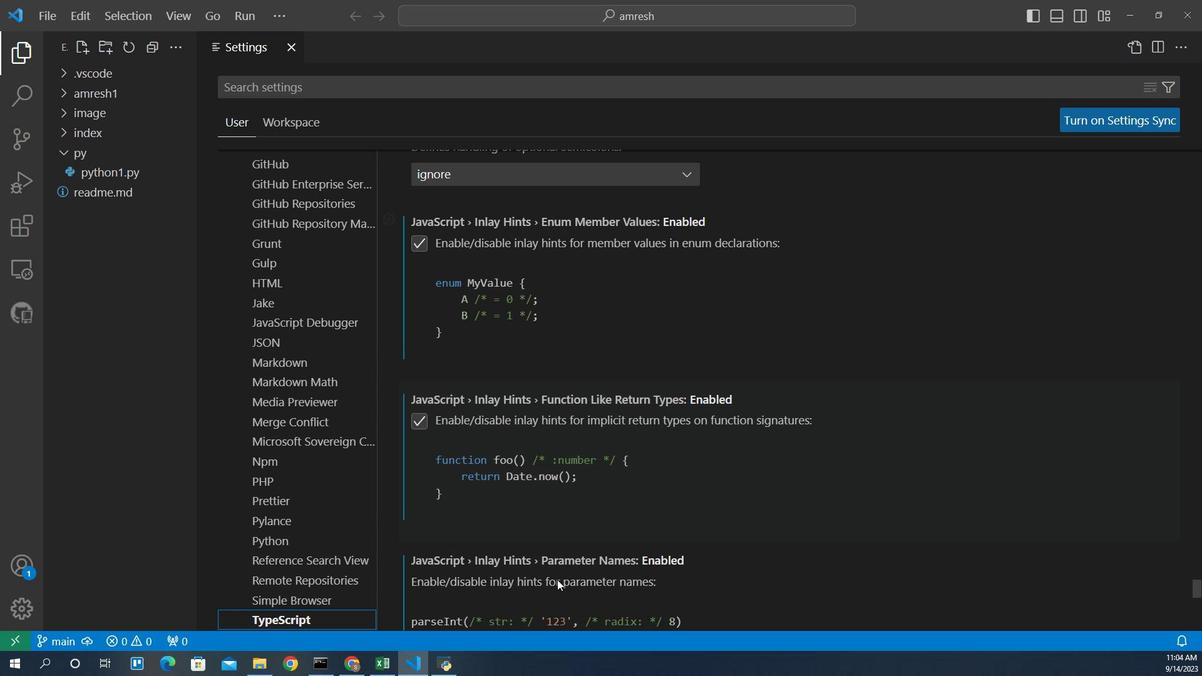 
Action: Mouse scrolled (564, 555) with delta (0, 0)
Screenshot: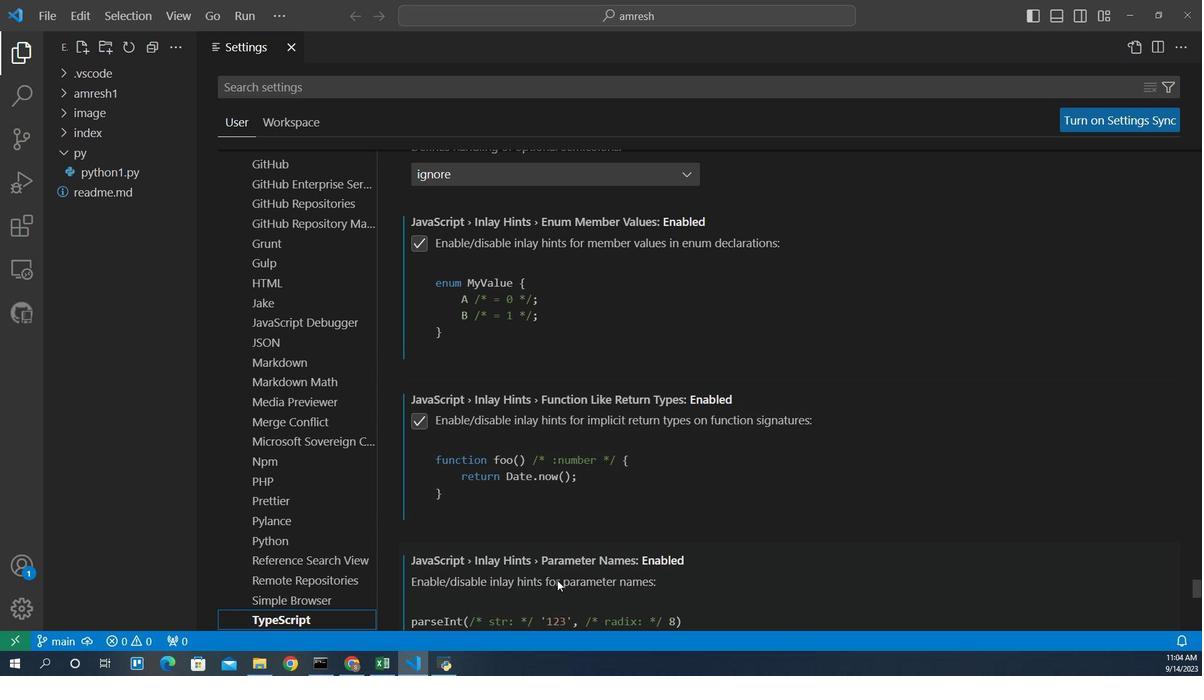 
Action: Mouse scrolled (564, 555) with delta (0, 0)
Screenshot: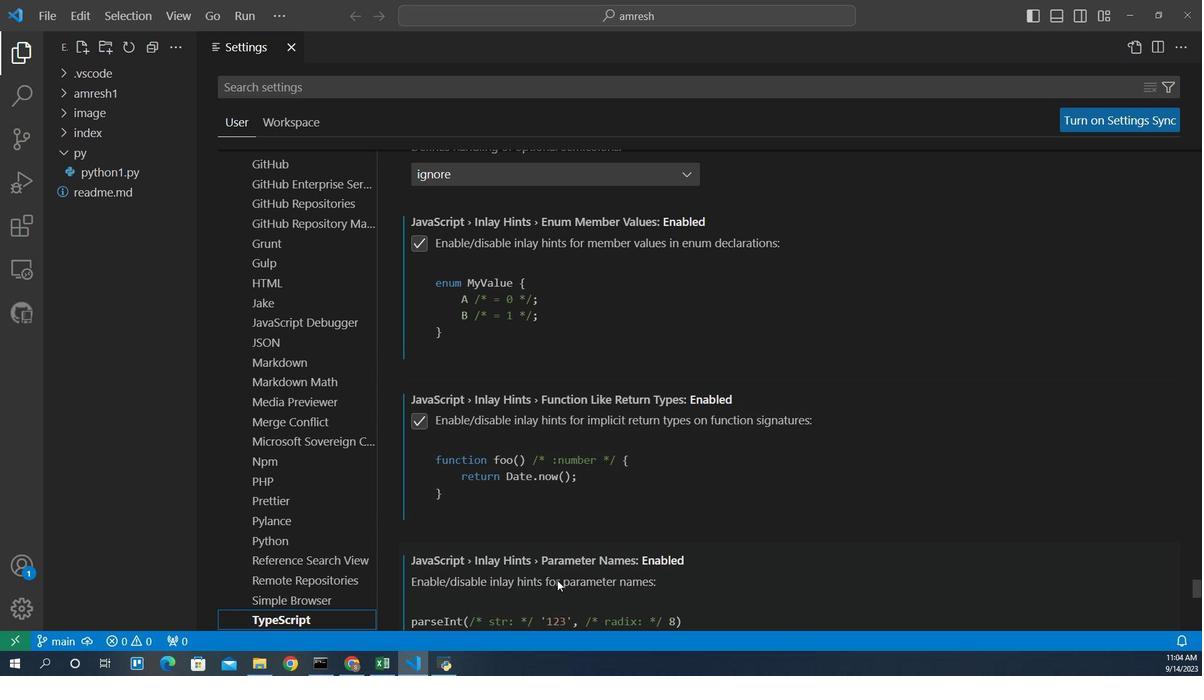 
Action: Mouse scrolled (564, 555) with delta (0, 0)
Screenshot: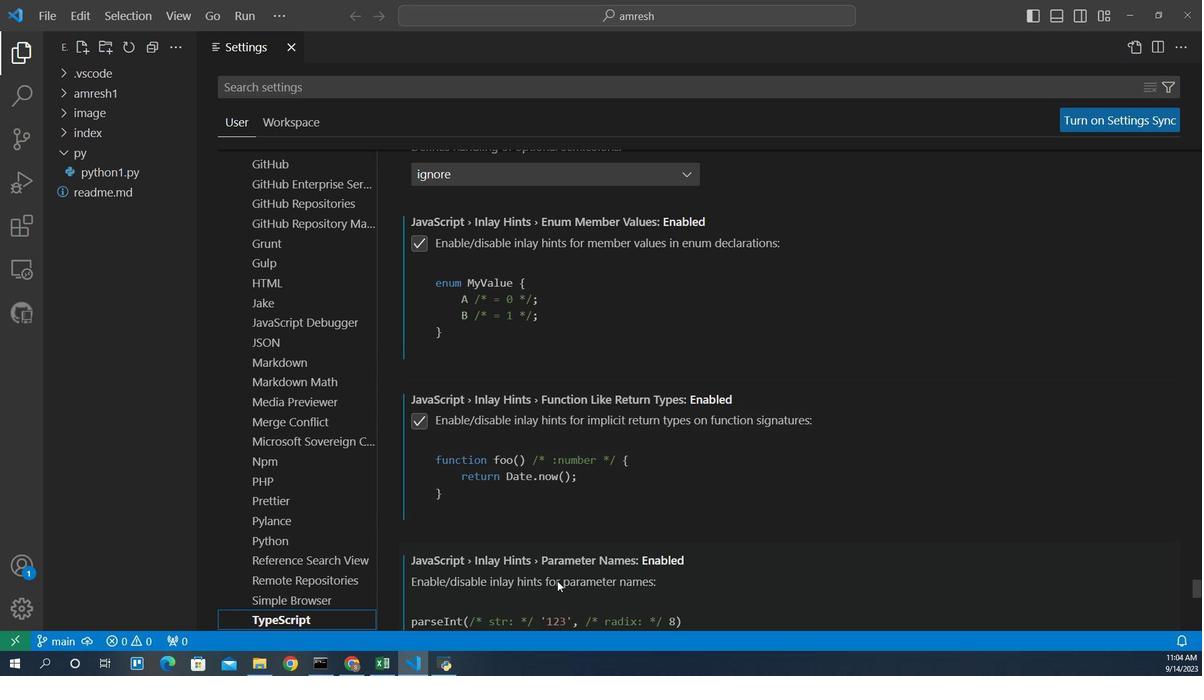 
Action: Mouse scrolled (564, 555) with delta (0, 0)
Screenshot: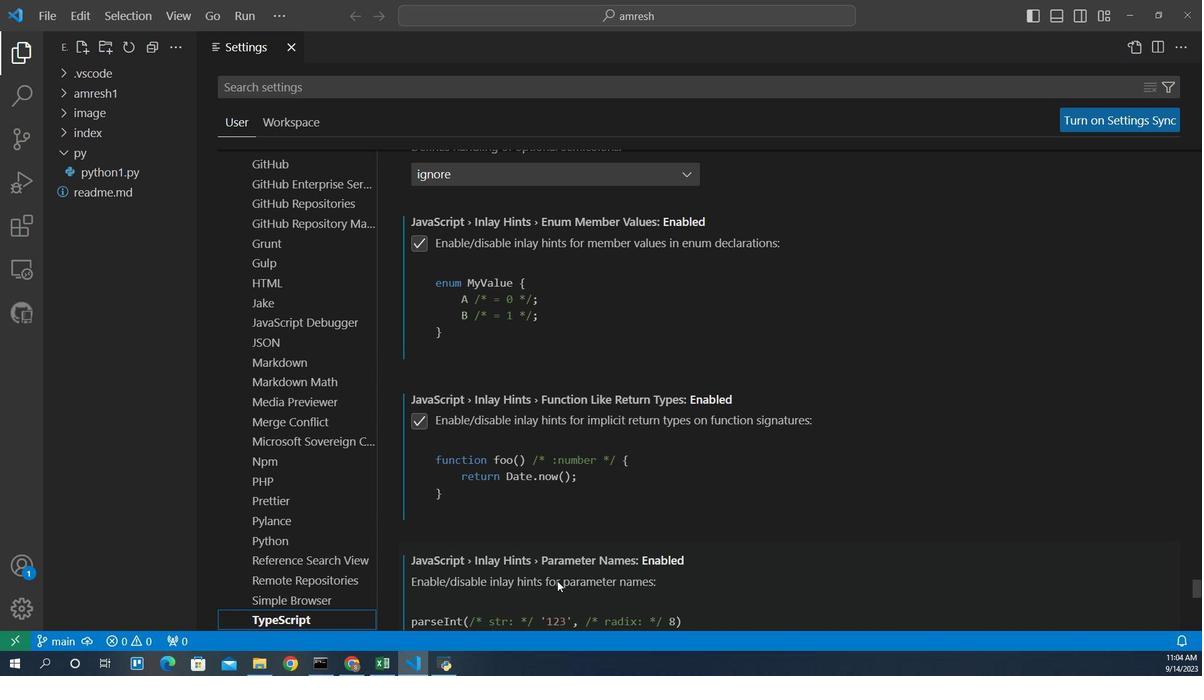 
Action: Mouse scrolled (564, 555) with delta (0, 0)
Screenshot: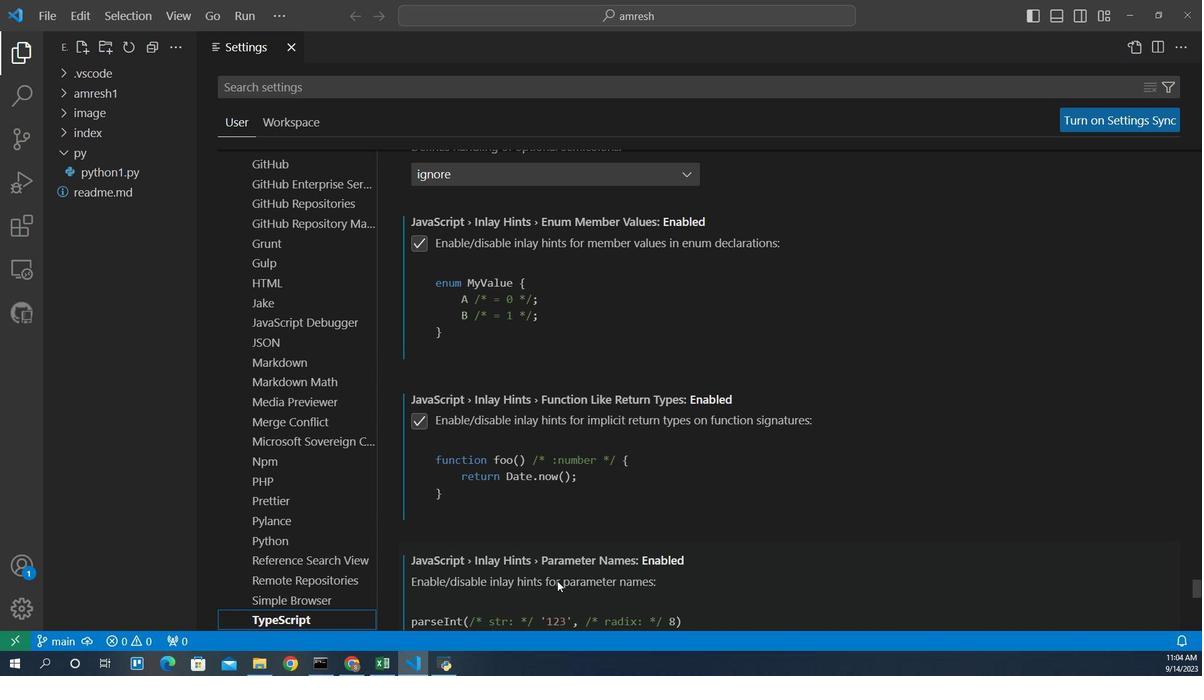 
Action: Mouse scrolled (564, 555) with delta (0, 0)
Screenshot: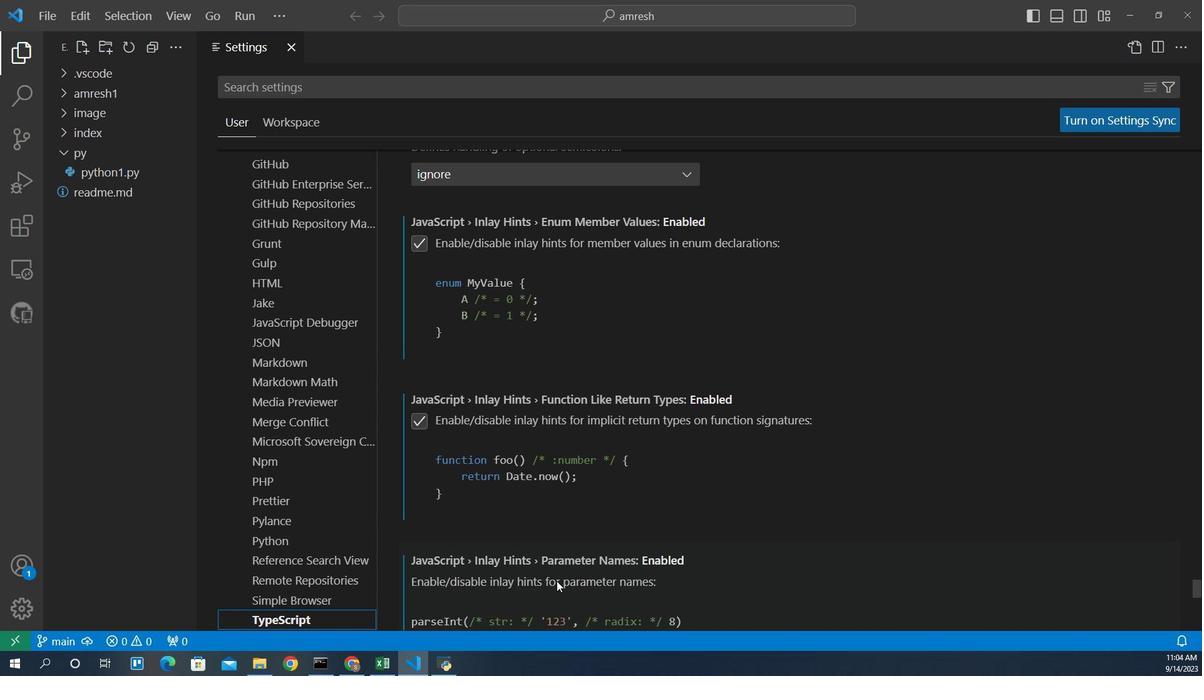 
Action: Mouse scrolled (564, 555) with delta (0, 0)
Screenshot: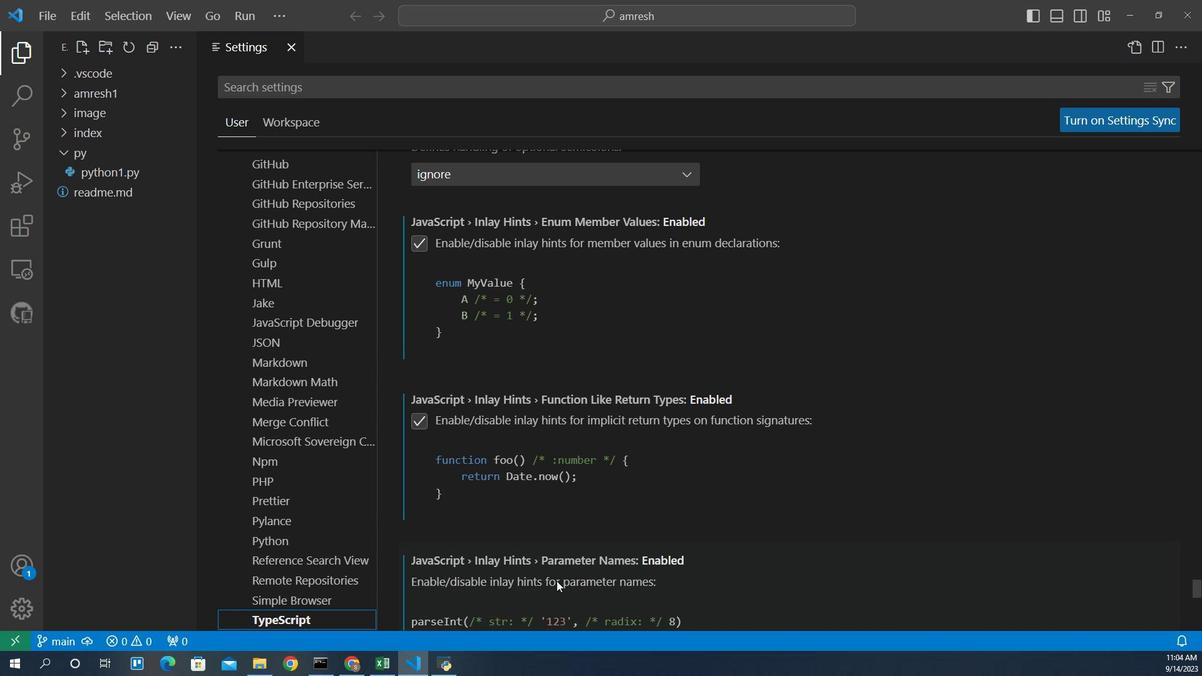 
Action: Mouse moved to (563, 557)
Screenshot: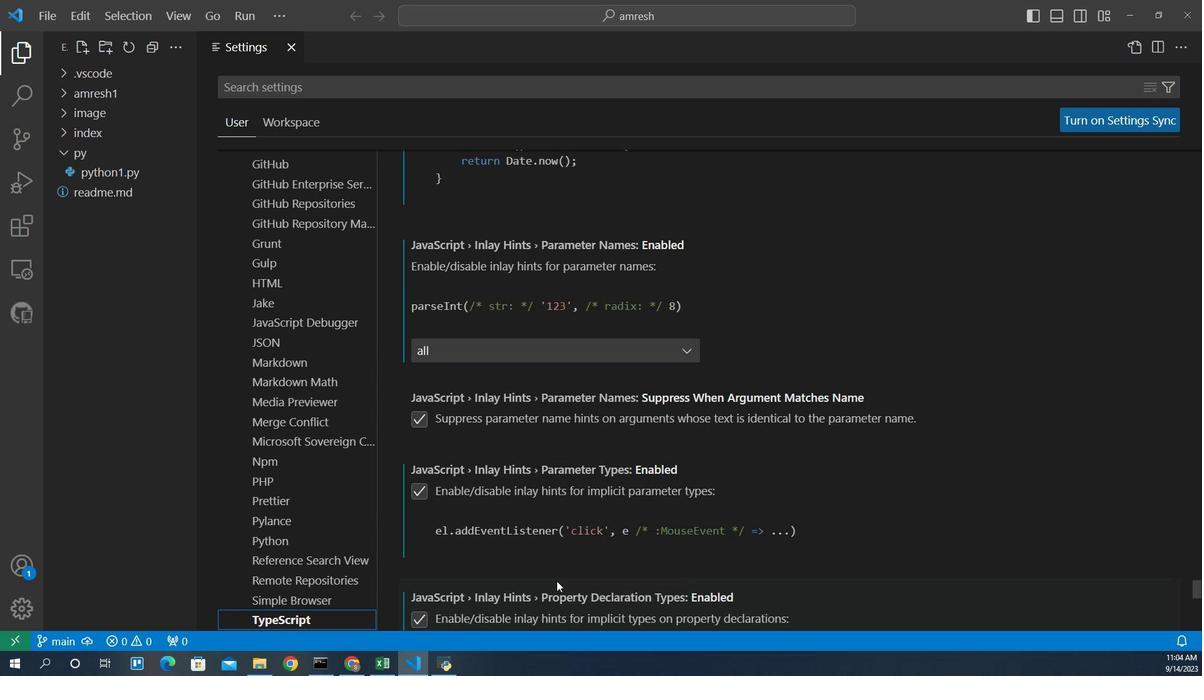 
Action: Mouse scrolled (563, 556) with delta (0, 0)
Screenshot: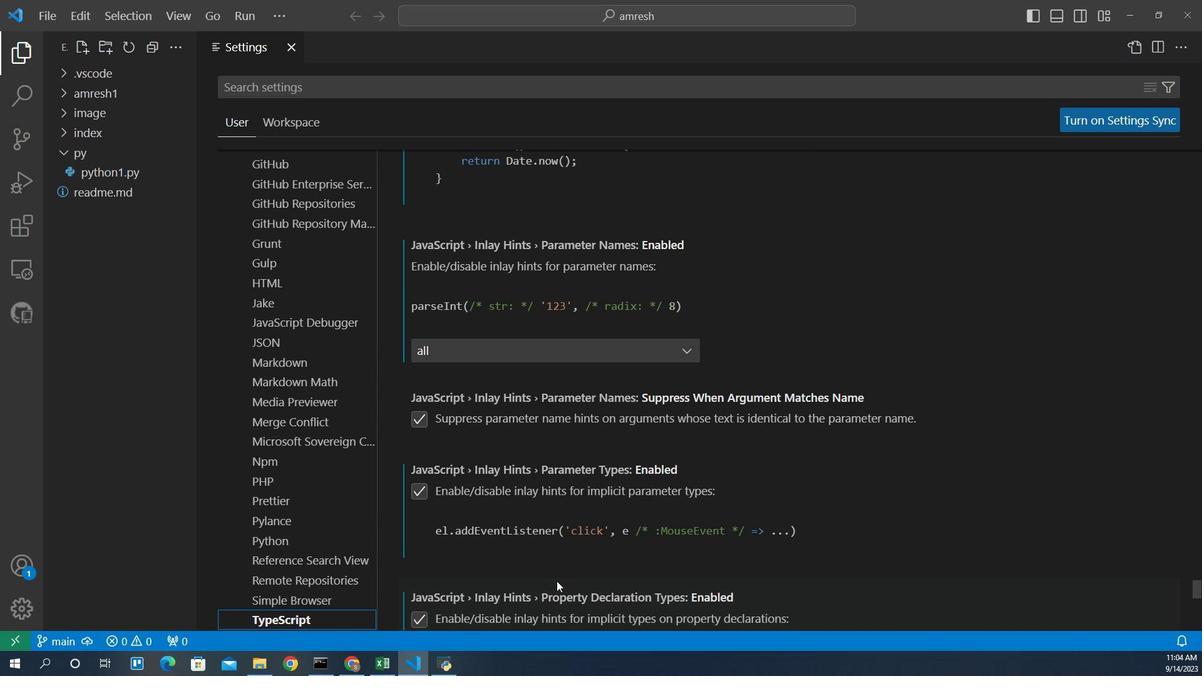 
Action: Mouse scrolled (563, 556) with delta (0, 0)
Screenshot: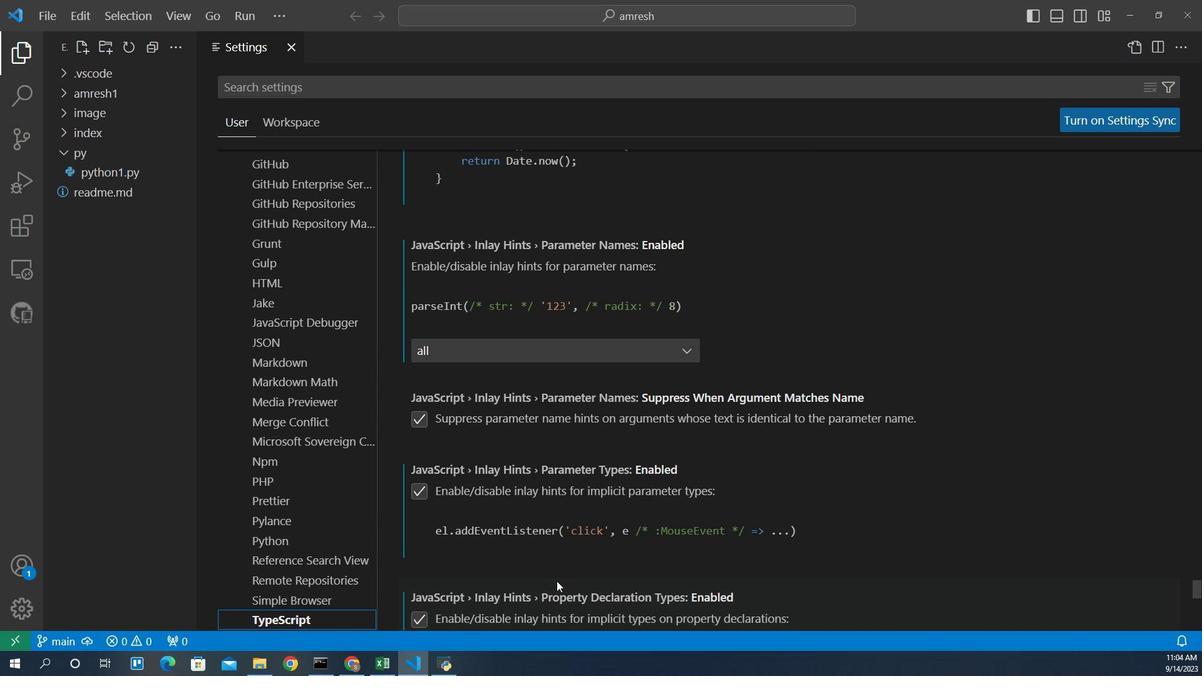 
Action: Mouse scrolled (563, 556) with delta (0, 0)
Screenshot: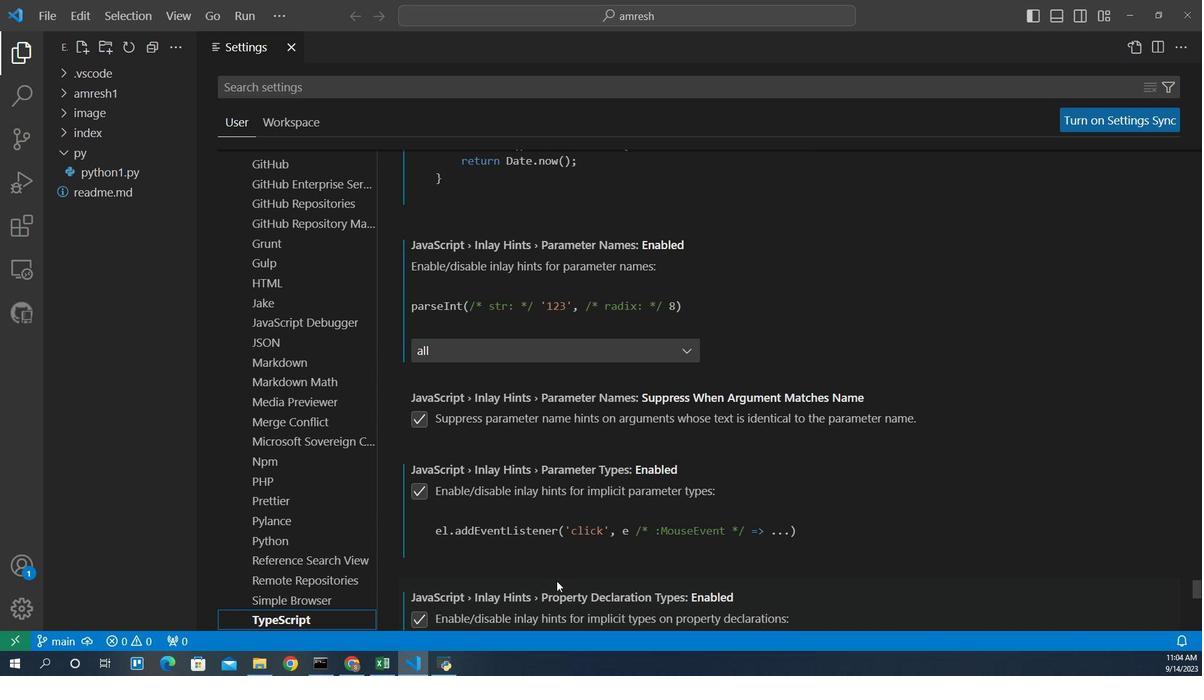 
Action: Mouse scrolled (563, 556) with delta (0, 0)
Screenshot: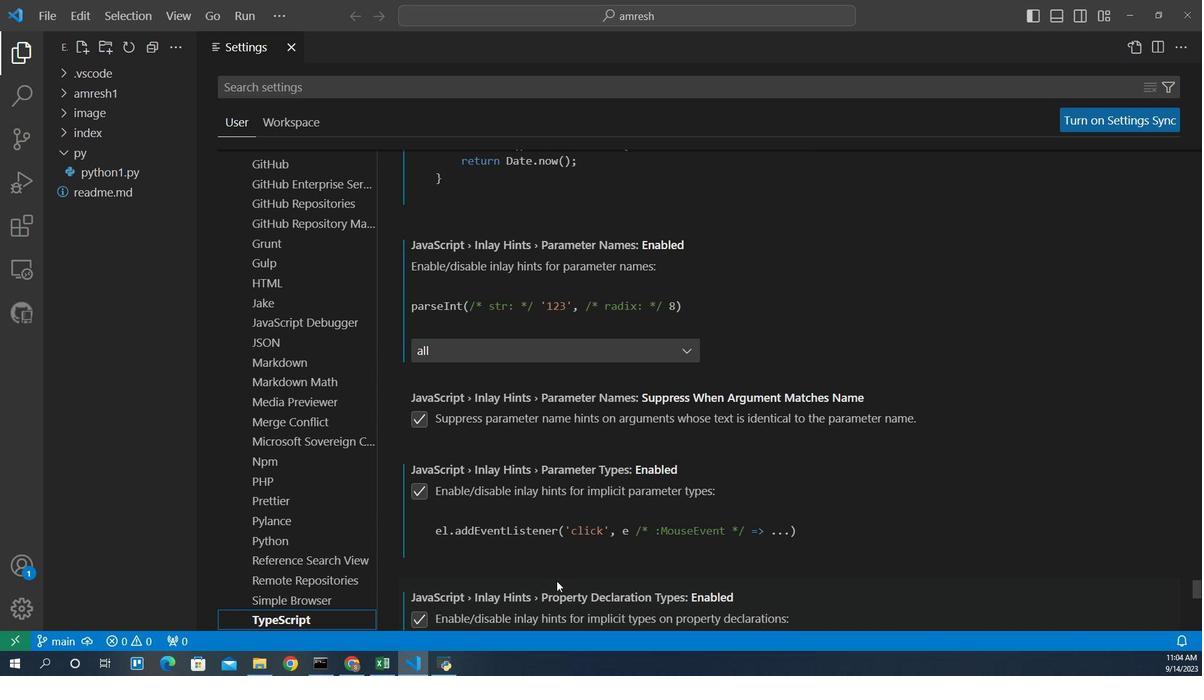 
Action: Mouse scrolled (563, 556) with delta (0, 0)
Screenshot: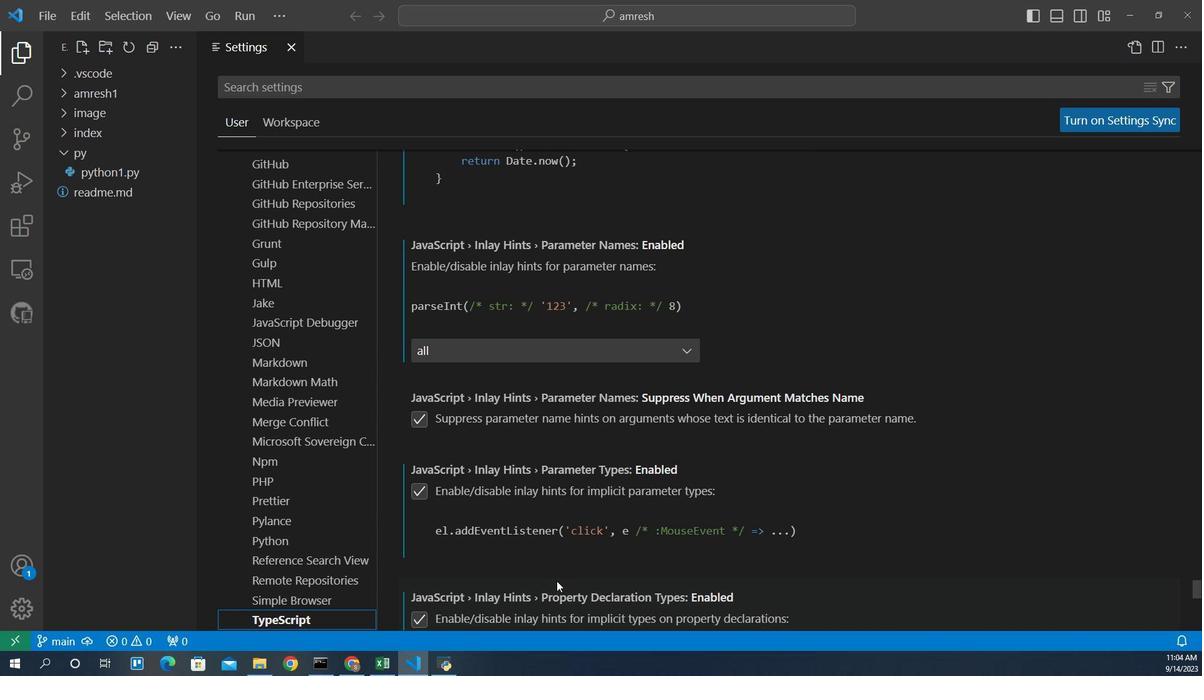 
Action: Mouse scrolled (563, 556) with delta (0, 0)
Screenshot: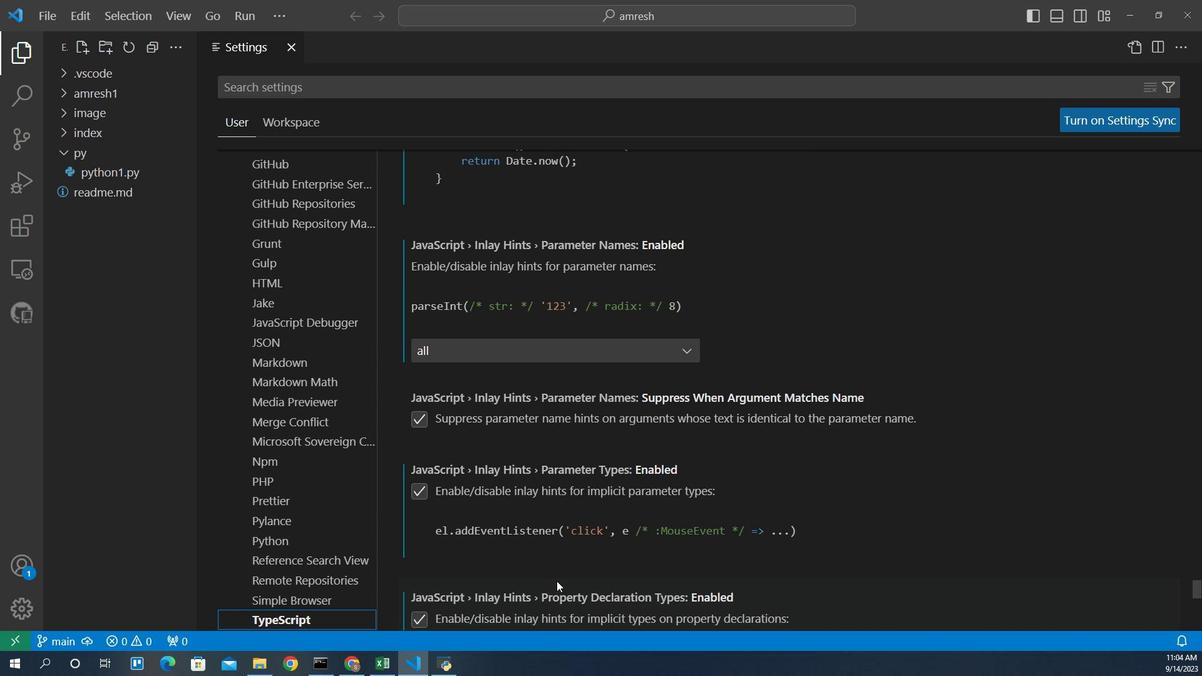 
Action: Mouse scrolled (563, 556) with delta (0, 0)
Screenshot: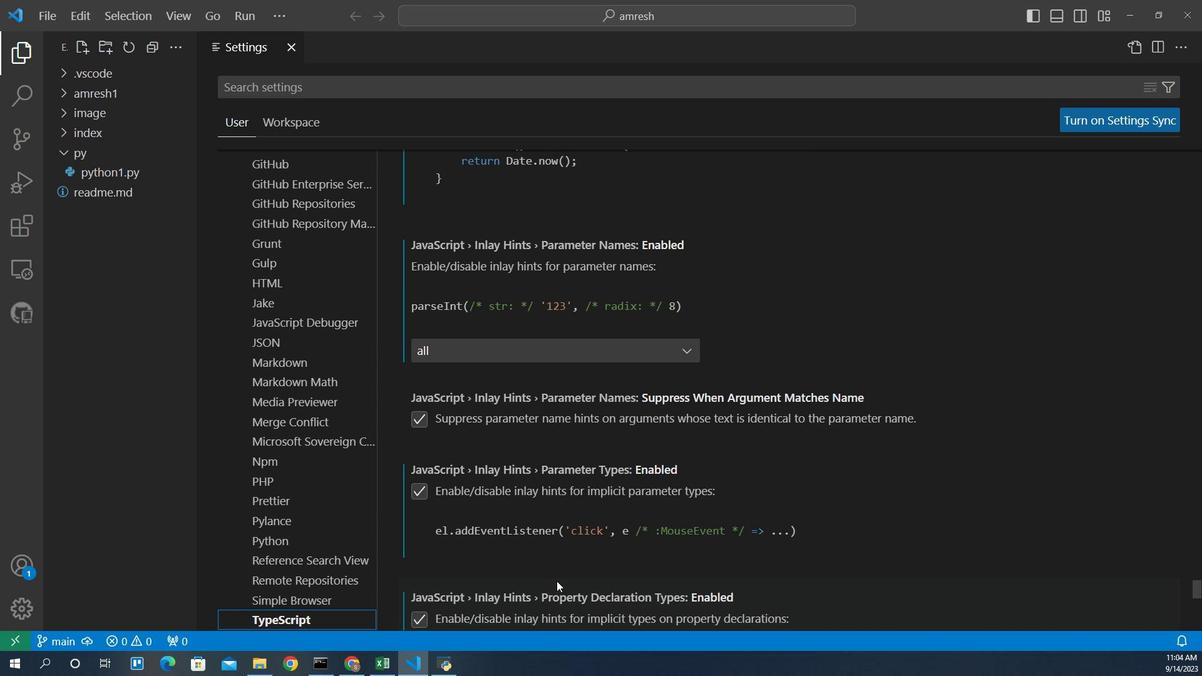 
Action: Mouse scrolled (563, 556) with delta (0, 0)
Screenshot: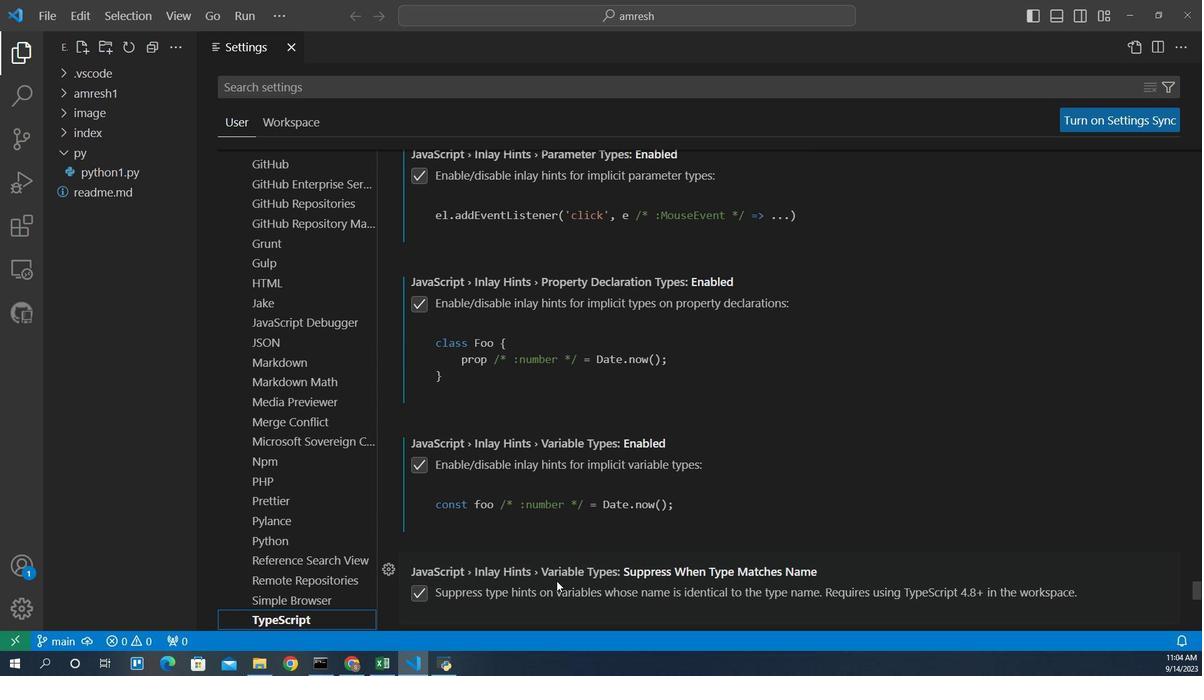 
Action: Mouse scrolled (563, 556) with delta (0, 0)
Screenshot: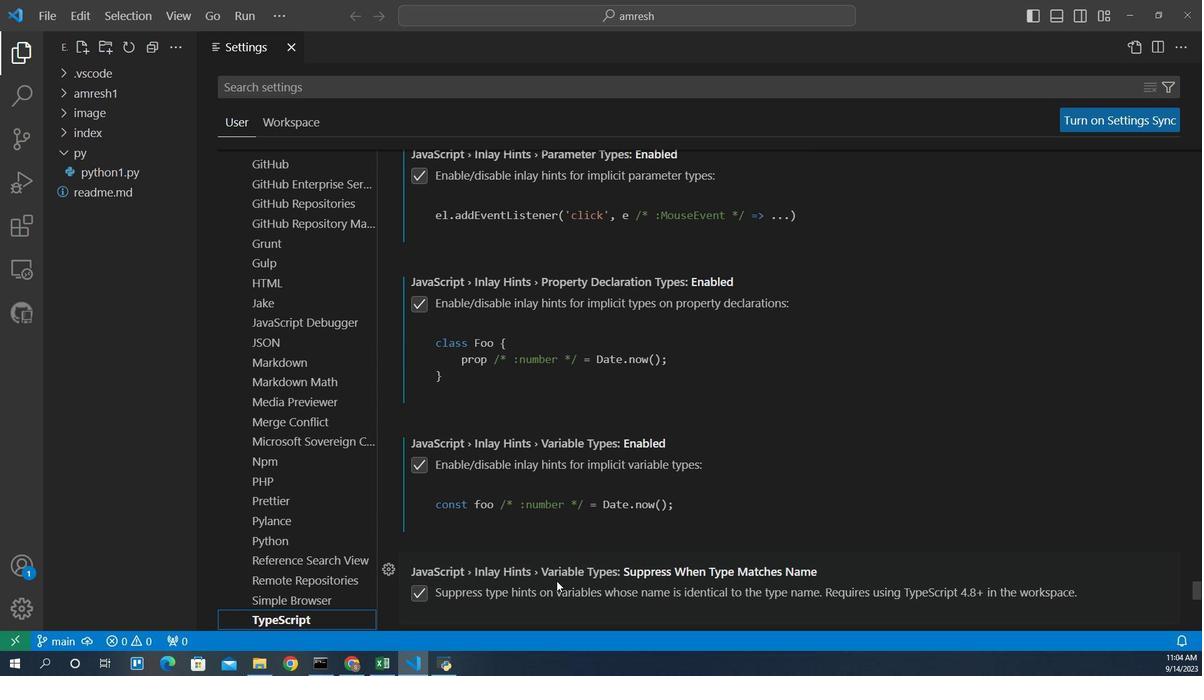 
Action: Mouse scrolled (563, 556) with delta (0, 0)
Screenshot: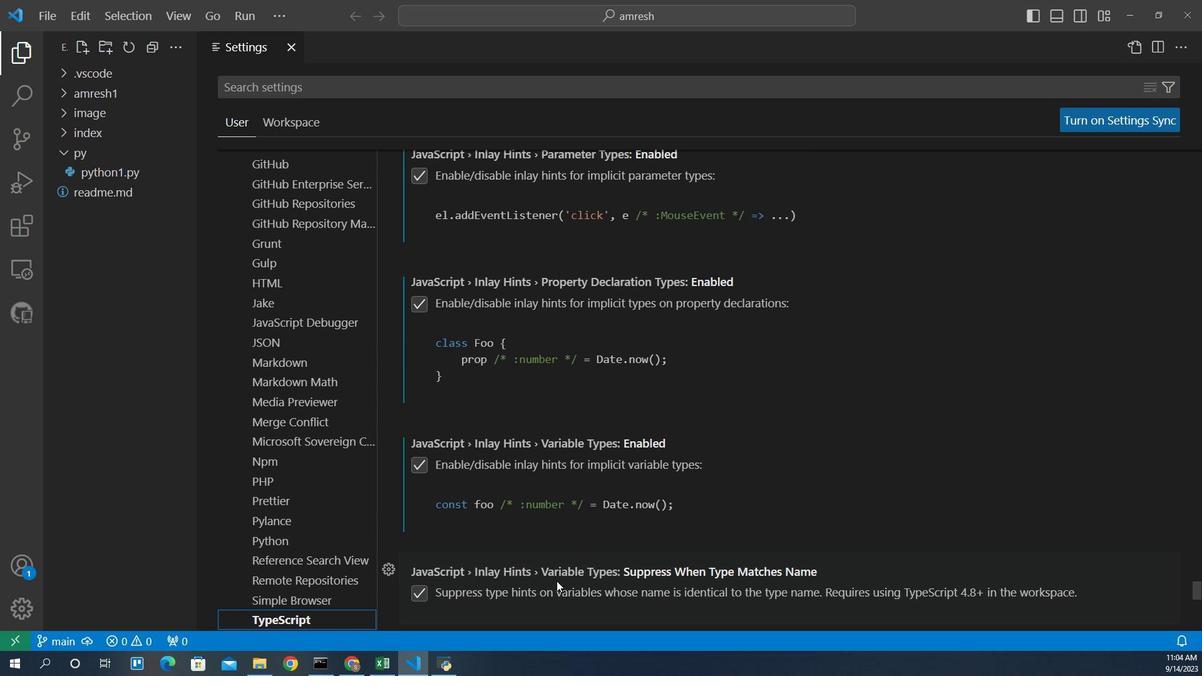 
Action: Mouse scrolled (563, 556) with delta (0, 0)
Screenshot: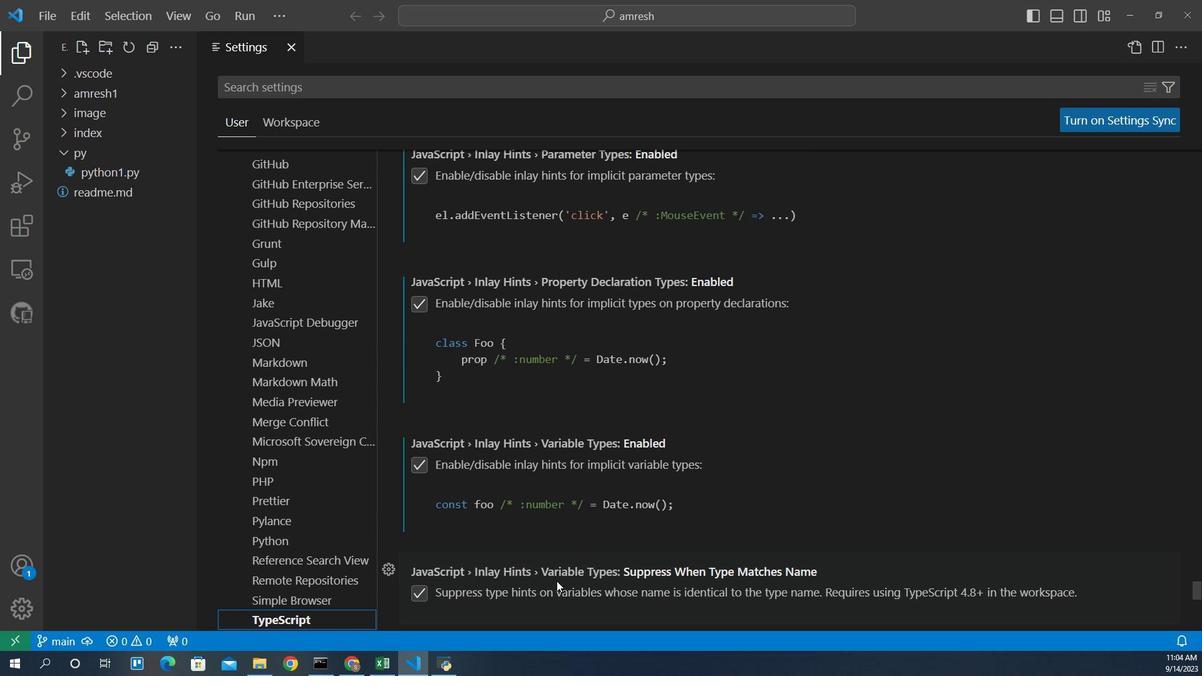 
Action: Mouse scrolled (563, 556) with delta (0, 0)
Screenshot: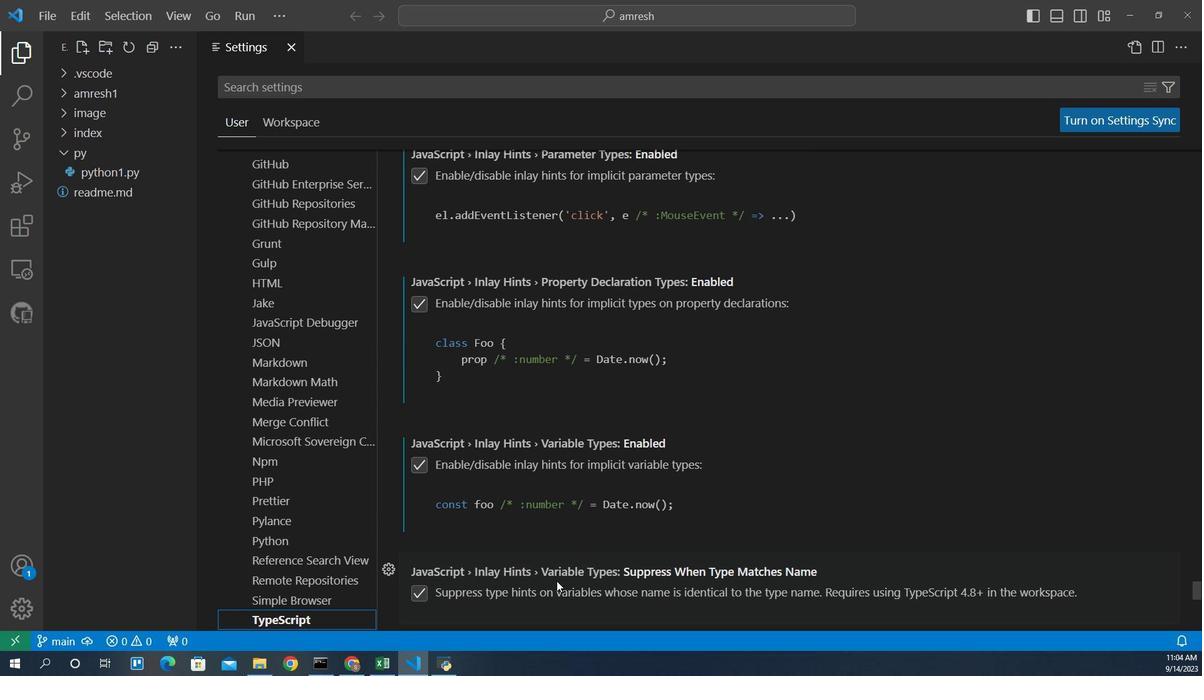 
Action: Mouse scrolled (563, 556) with delta (0, 0)
Screenshot: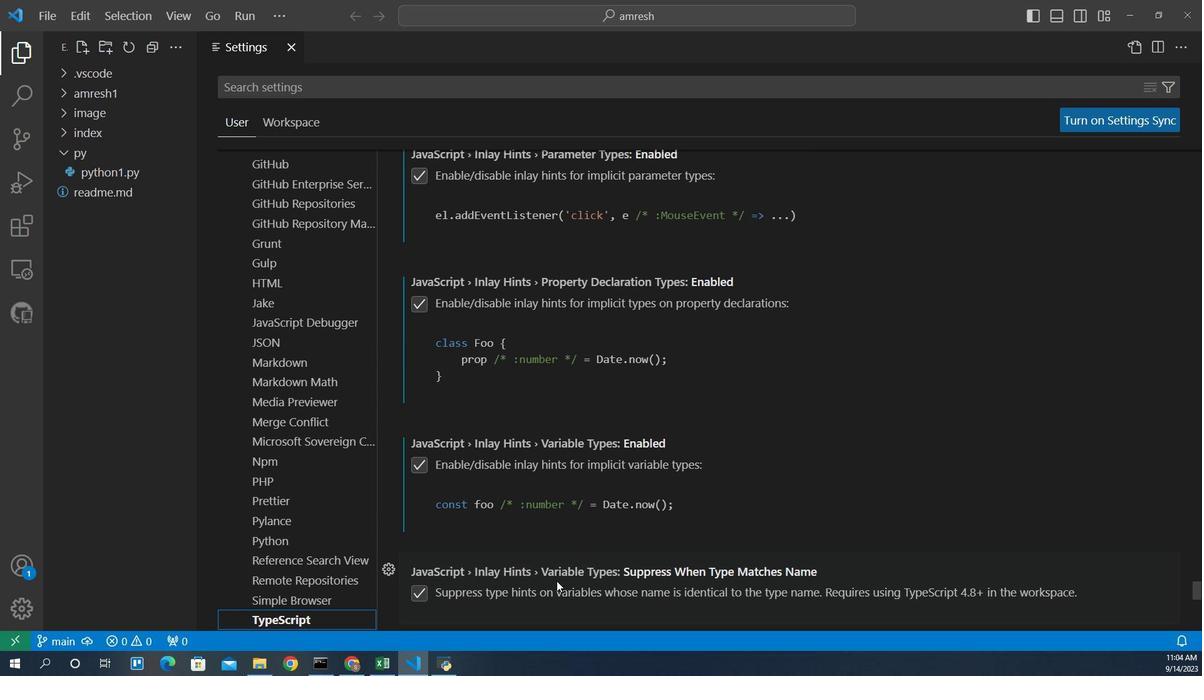 
Action: Mouse scrolled (563, 556) with delta (0, 0)
Screenshot: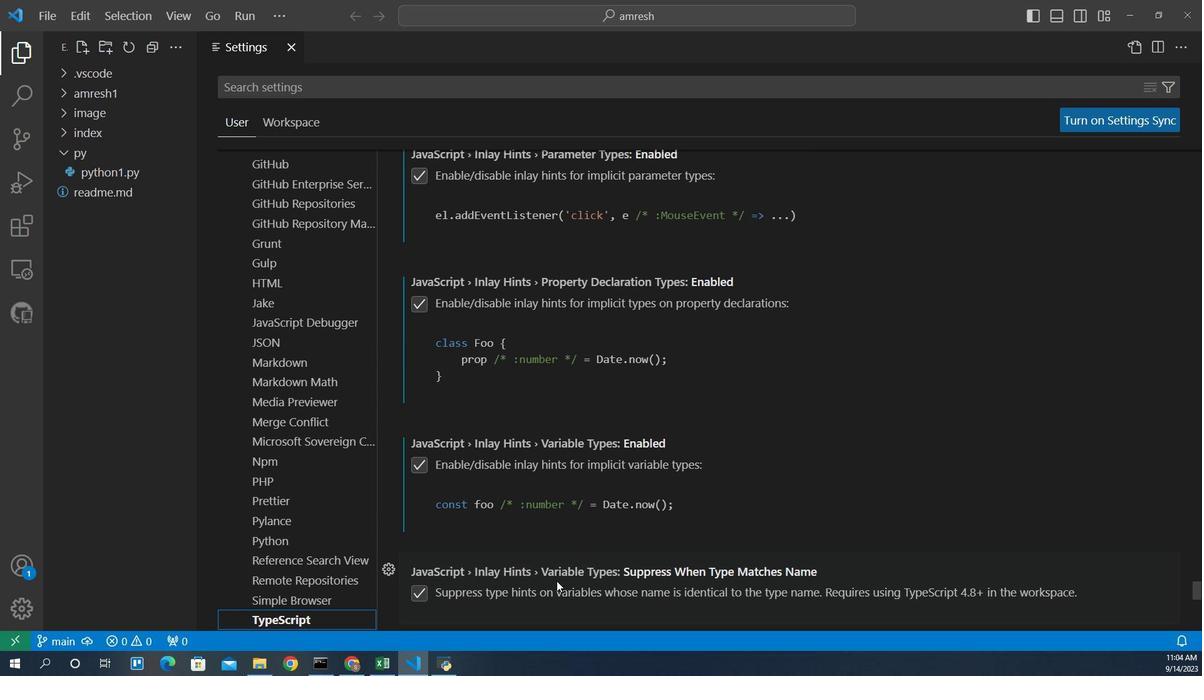 
Action: Mouse scrolled (563, 556) with delta (0, 0)
Screenshot: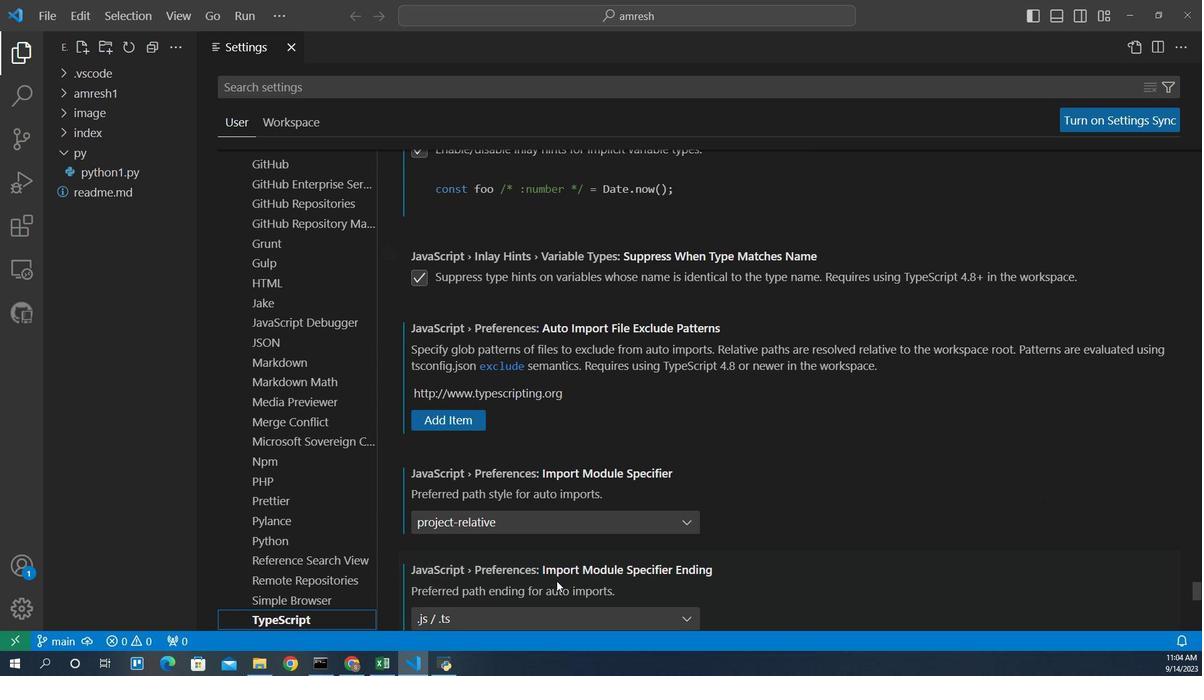 
Action: Mouse scrolled (563, 556) with delta (0, 0)
Screenshot: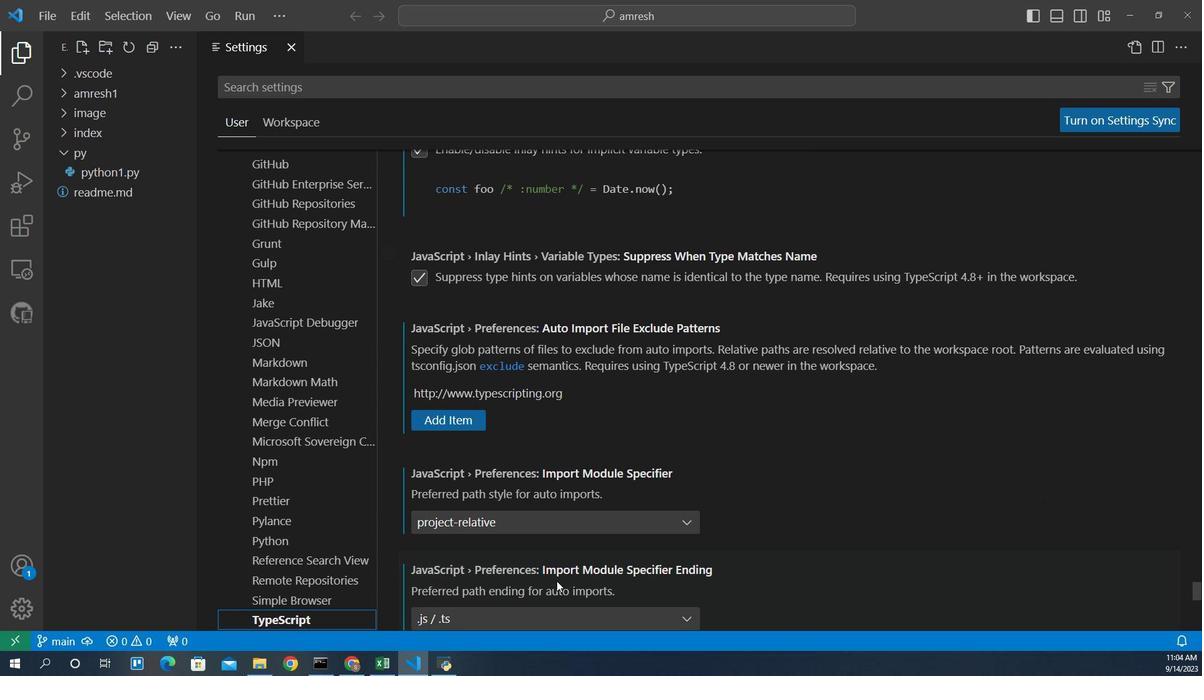 
Action: Mouse scrolled (563, 556) with delta (0, 0)
Screenshot: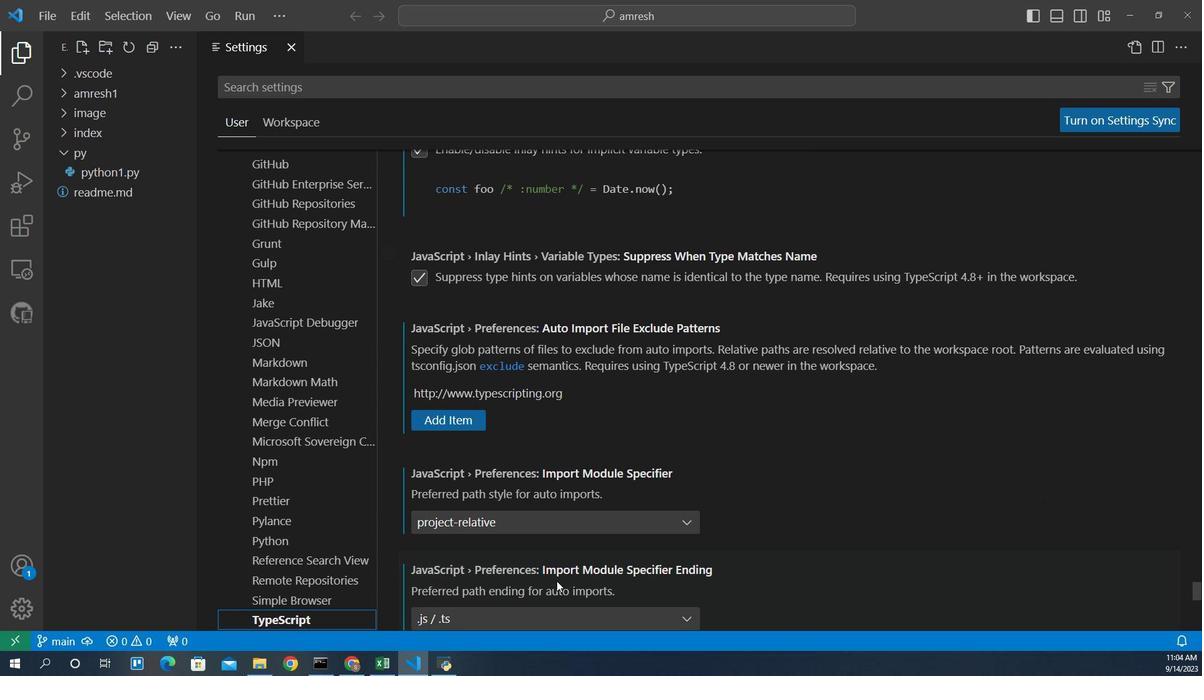 
Action: Mouse scrolled (563, 556) with delta (0, 0)
Screenshot: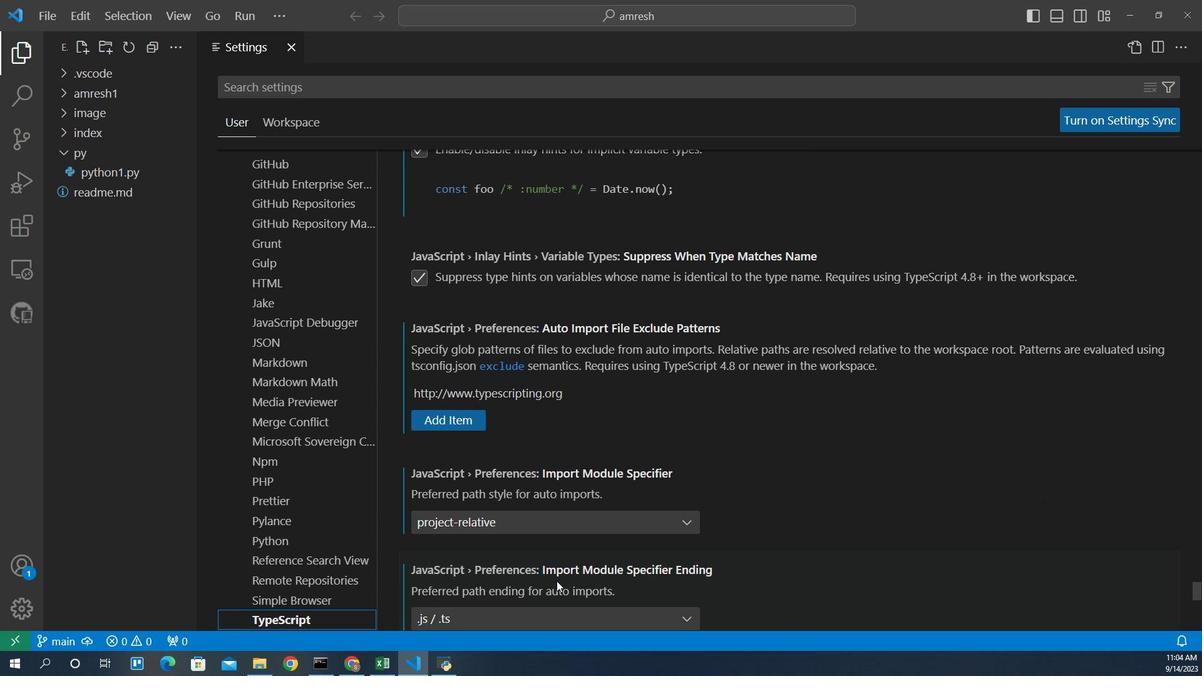 
Action: Mouse scrolled (563, 556) with delta (0, 0)
Screenshot: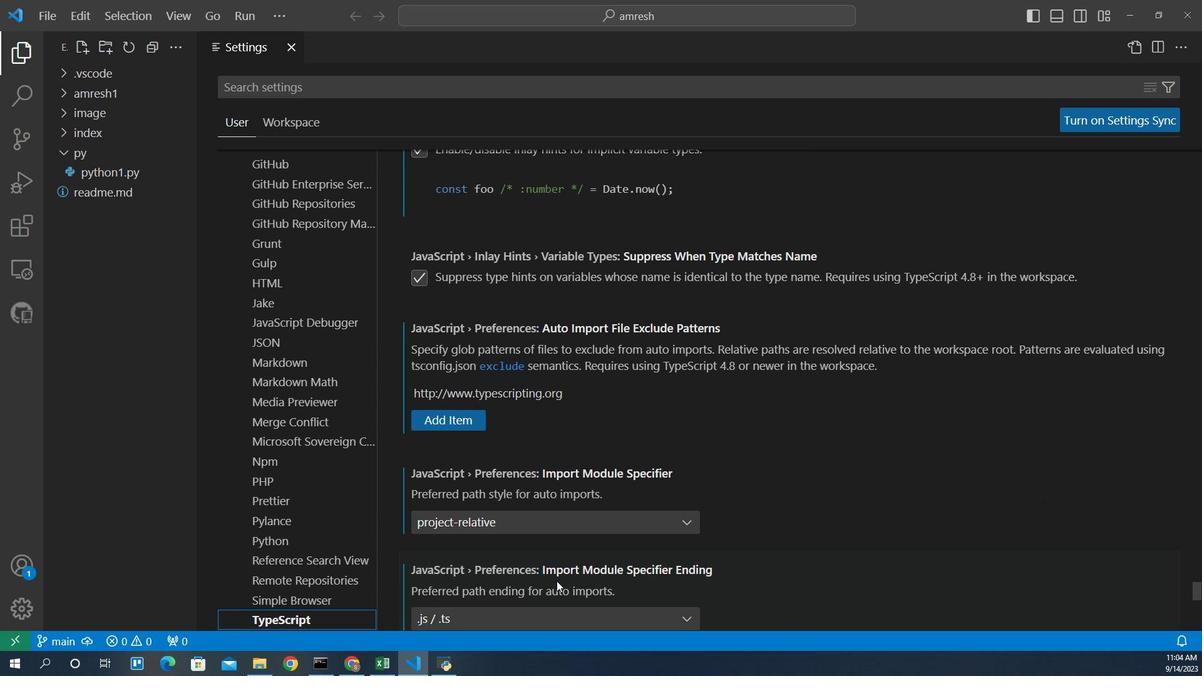 
Action: Mouse scrolled (563, 556) with delta (0, 0)
Screenshot: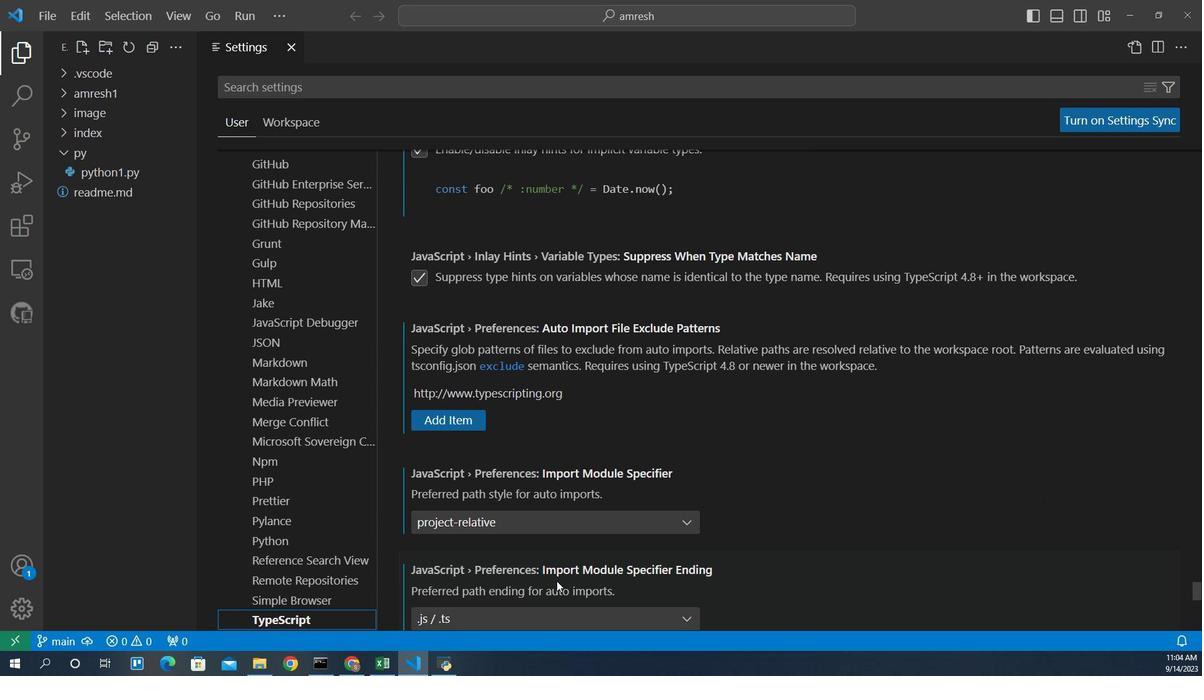 
Action: Mouse scrolled (563, 556) with delta (0, 0)
Screenshot: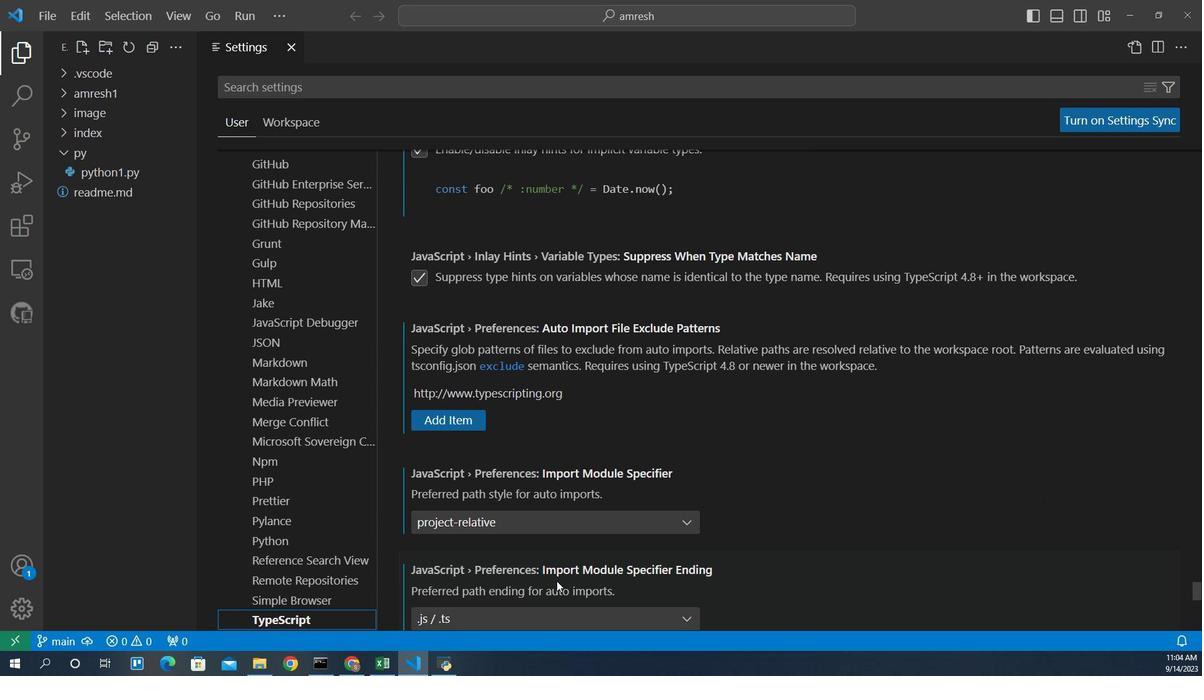 
Action: Mouse scrolled (563, 556) with delta (0, 0)
Screenshot: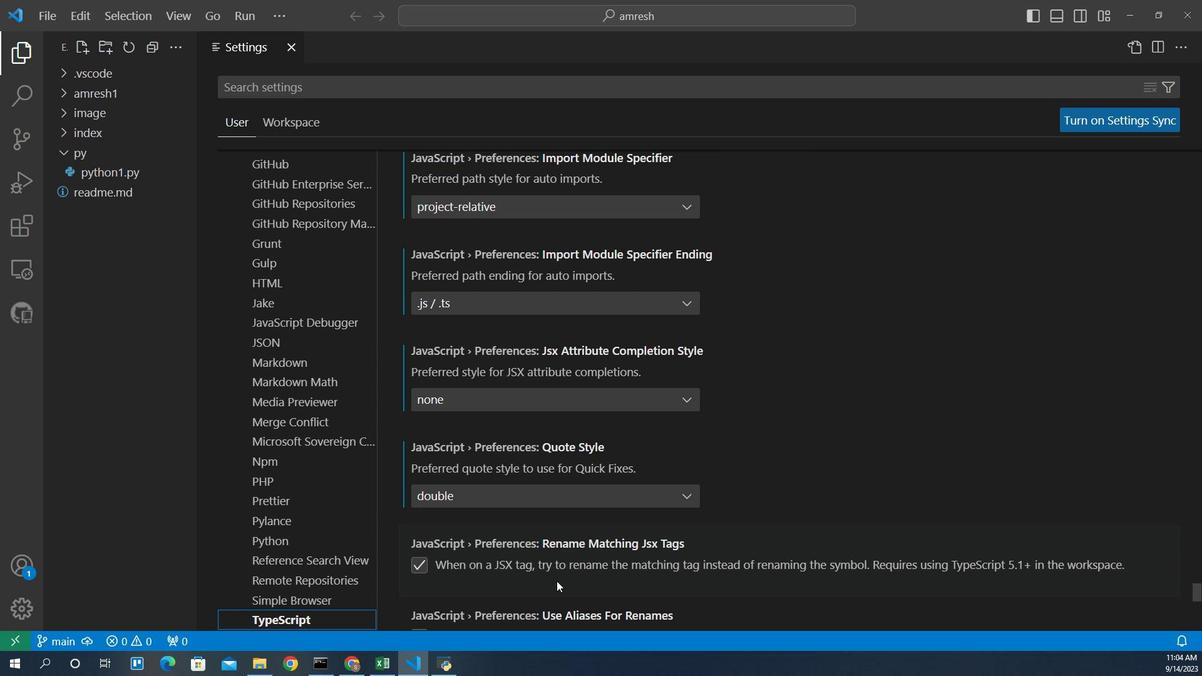 
Action: Mouse scrolled (563, 556) with delta (0, 0)
Screenshot: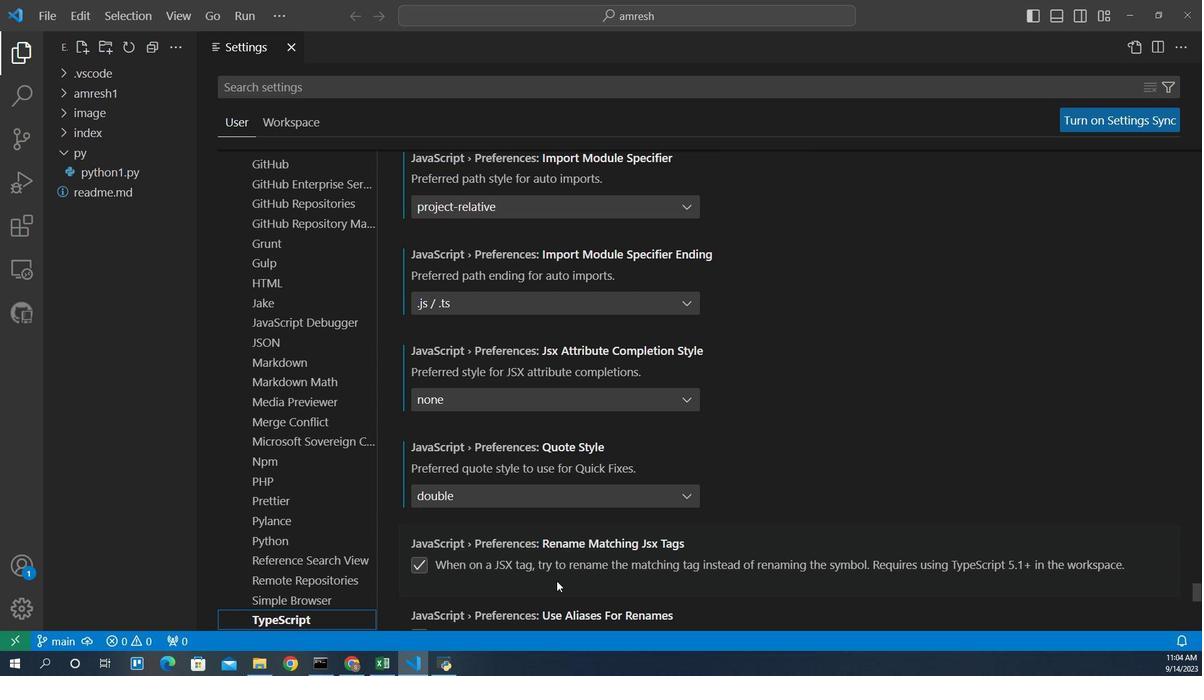 
Action: Mouse scrolled (563, 556) with delta (0, 0)
Screenshot: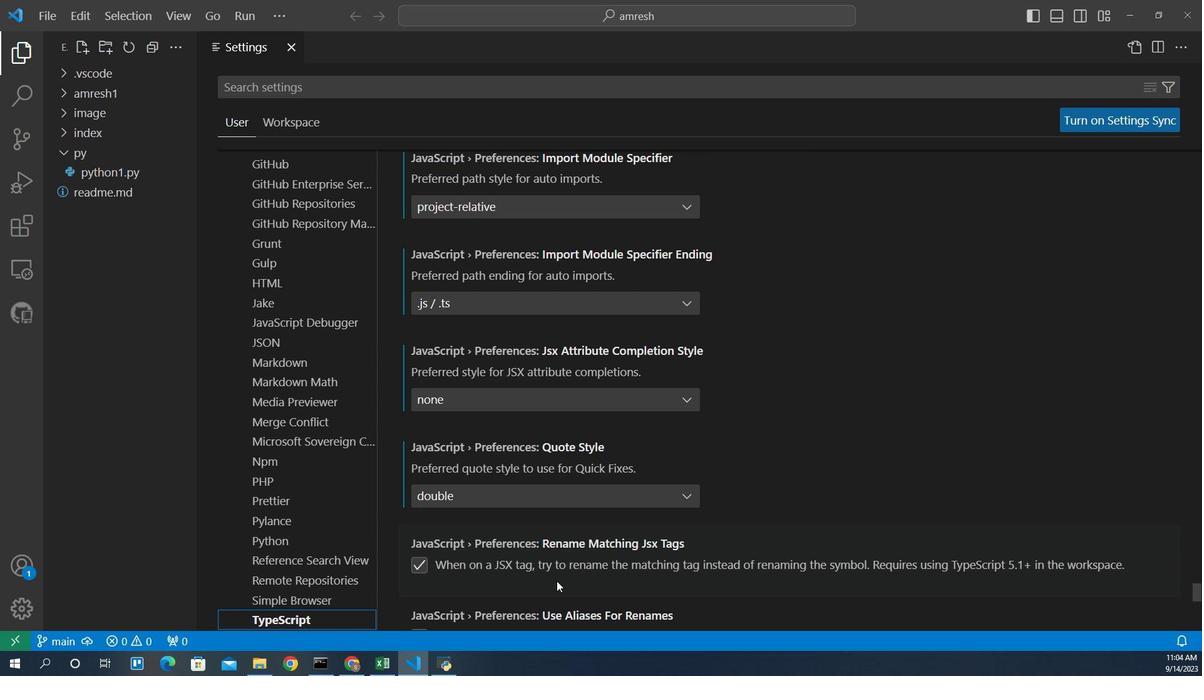 
Action: Mouse scrolled (563, 556) with delta (0, 0)
Screenshot: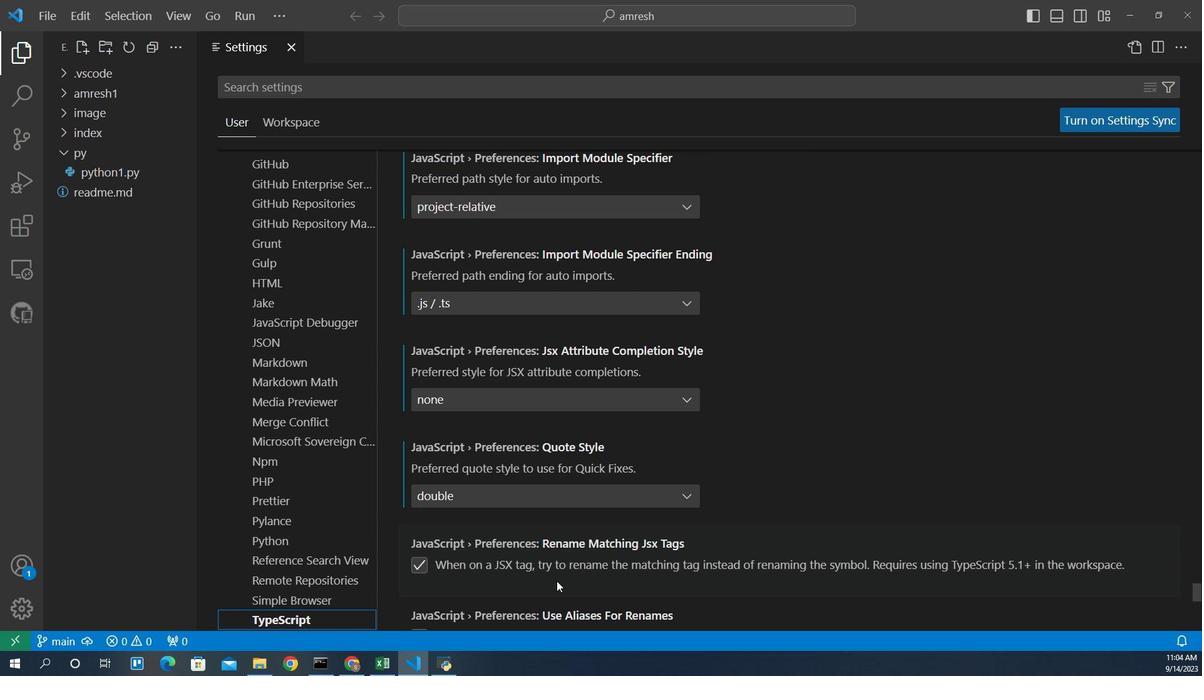 
Action: Mouse scrolled (563, 556) with delta (0, 0)
Screenshot: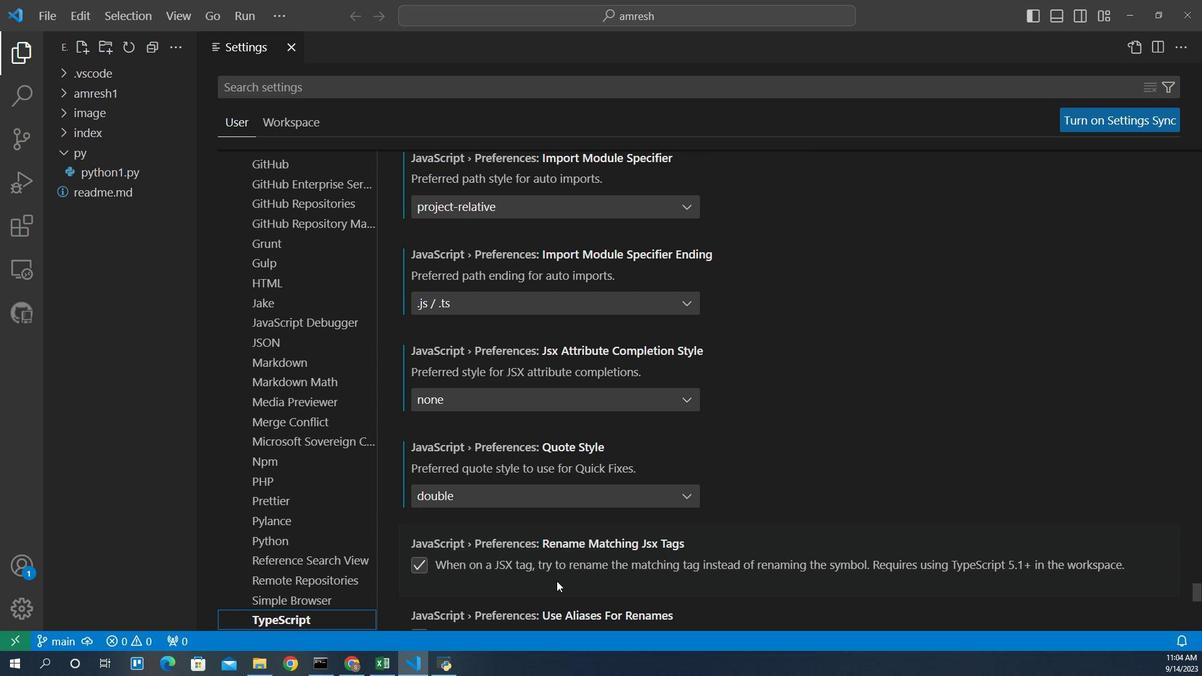 
Action: Mouse scrolled (563, 556) with delta (0, 0)
Screenshot: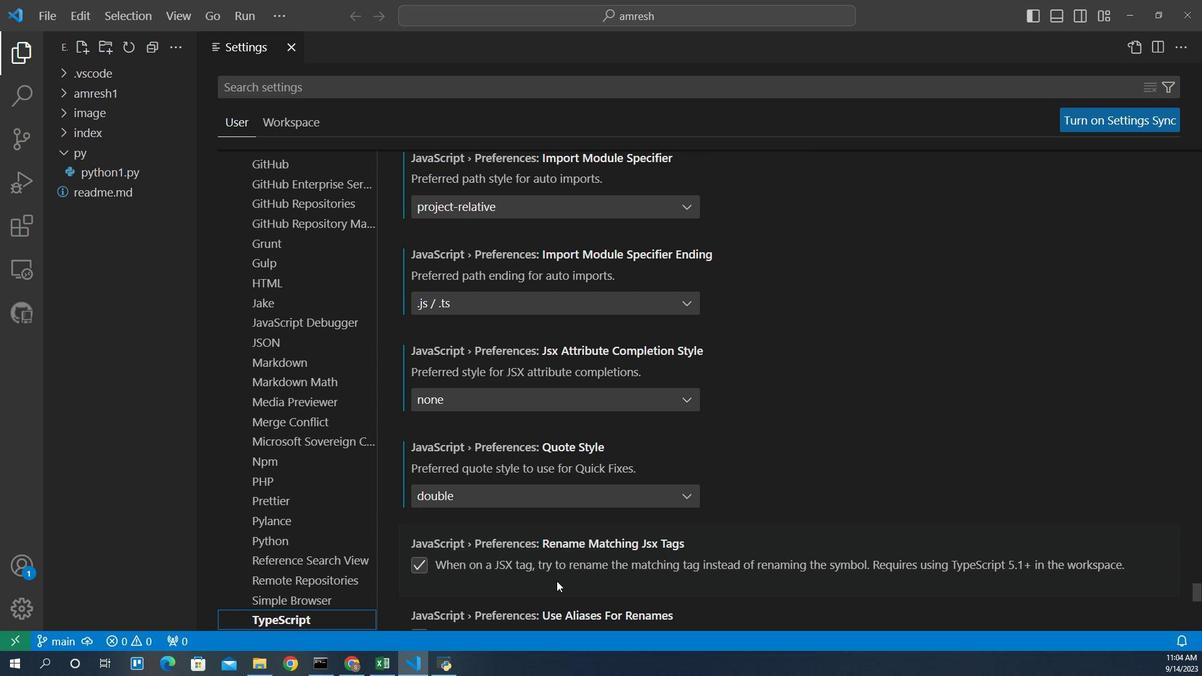 
Action: Mouse scrolled (563, 556) with delta (0, 0)
Screenshot: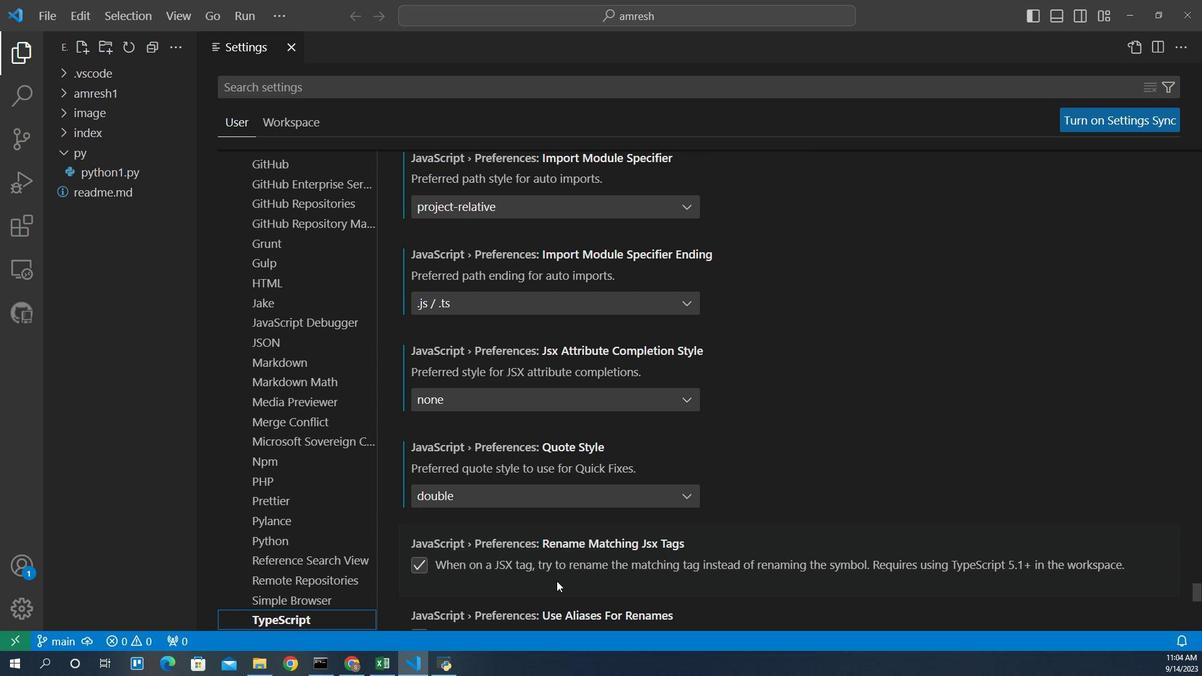 
Action: Mouse scrolled (563, 556) with delta (0, 0)
Screenshot: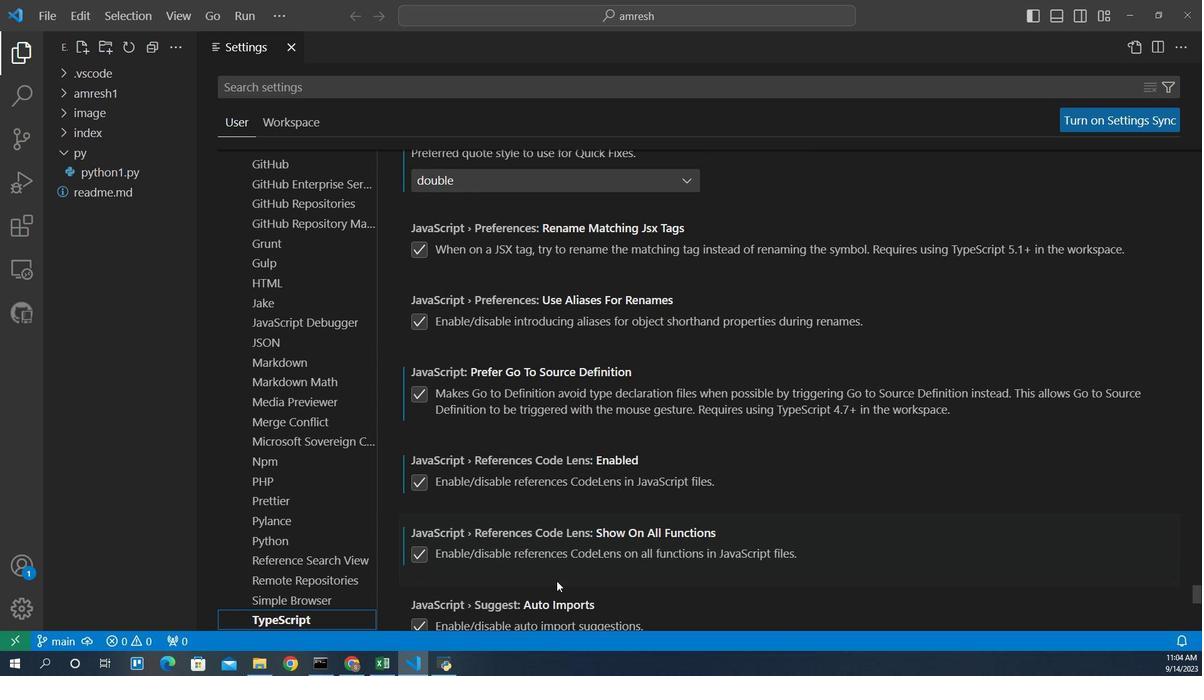 
Action: Mouse scrolled (563, 556) with delta (0, 0)
Screenshot: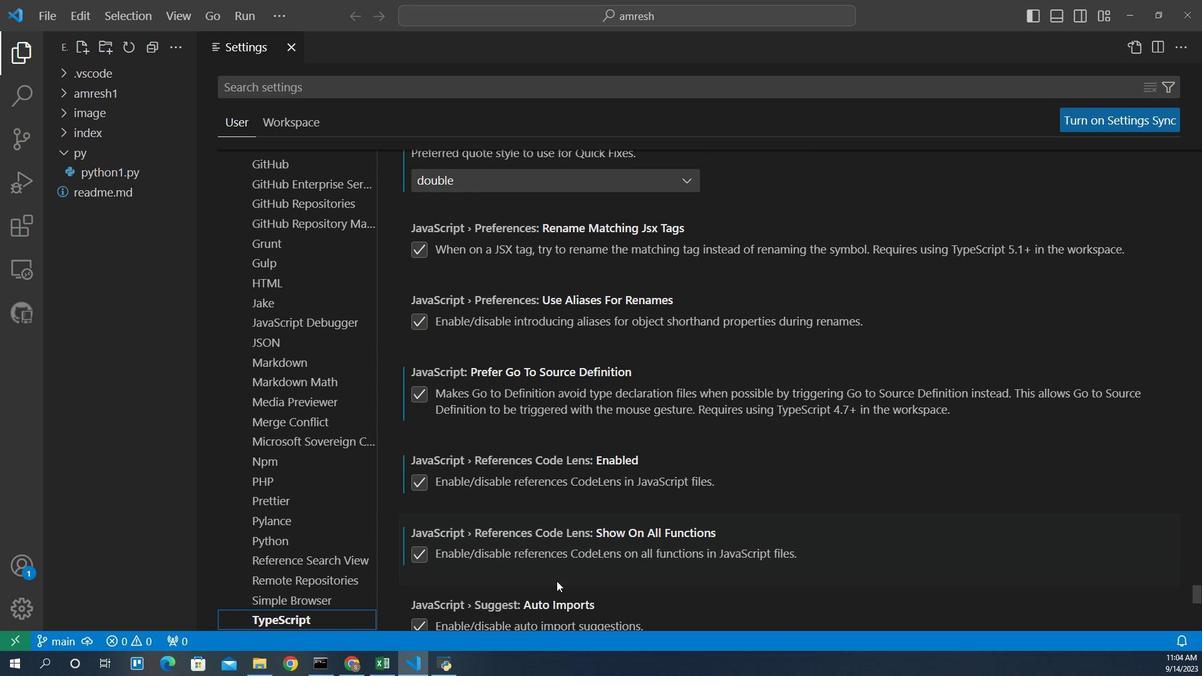 
Action: Mouse scrolled (563, 556) with delta (0, 0)
Screenshot: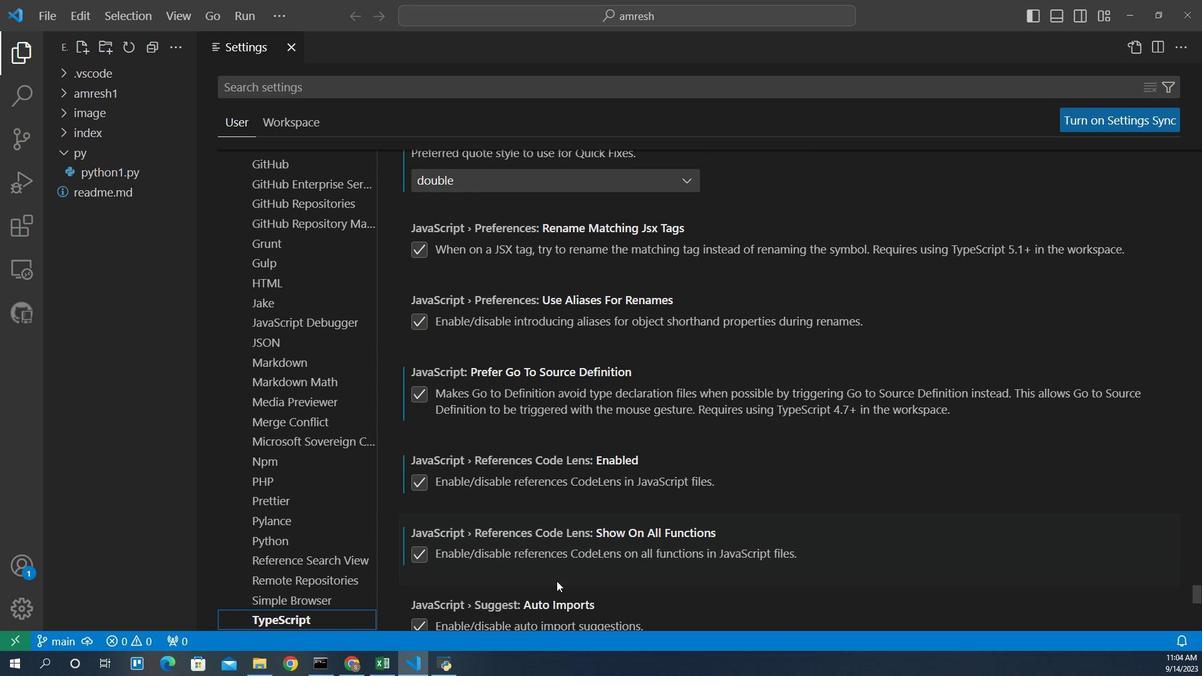 
Action: Mouse scrolled (563, 556) with delta (0, 0)
Screenshot: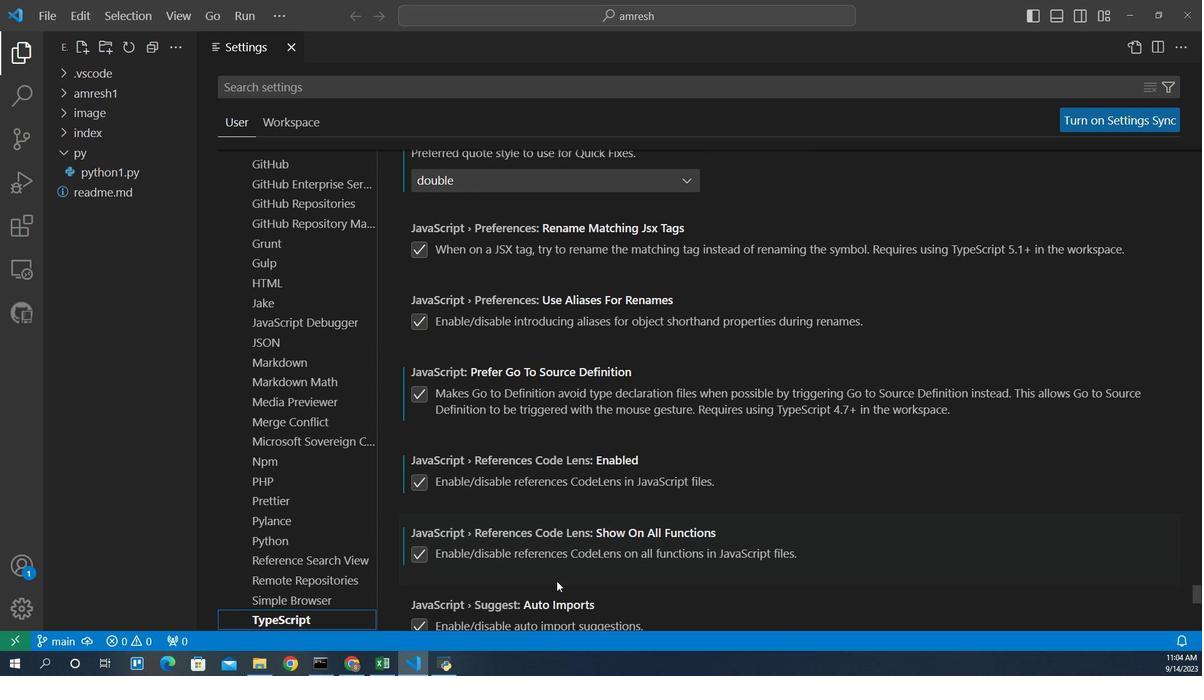 
Action: Mouse scrolled (563, 556) with delta (0, 0)
Screenshot: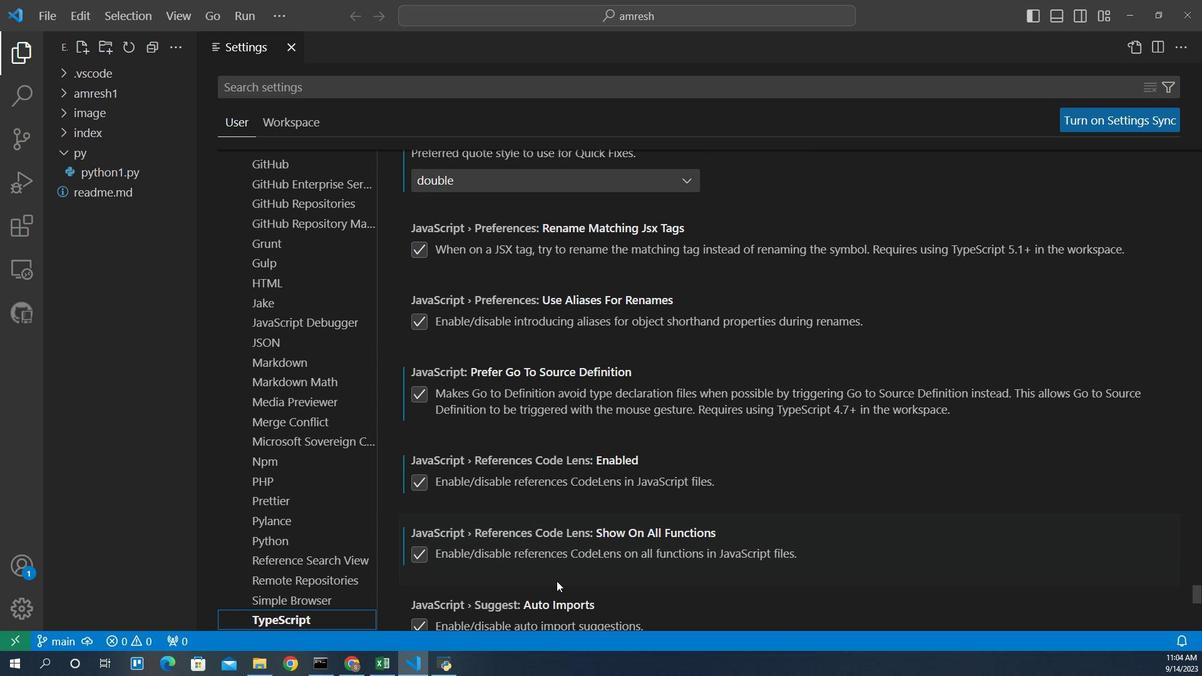 
Action: Mouse scrolled (563, 556) with delta (0, 0)
Screenshot: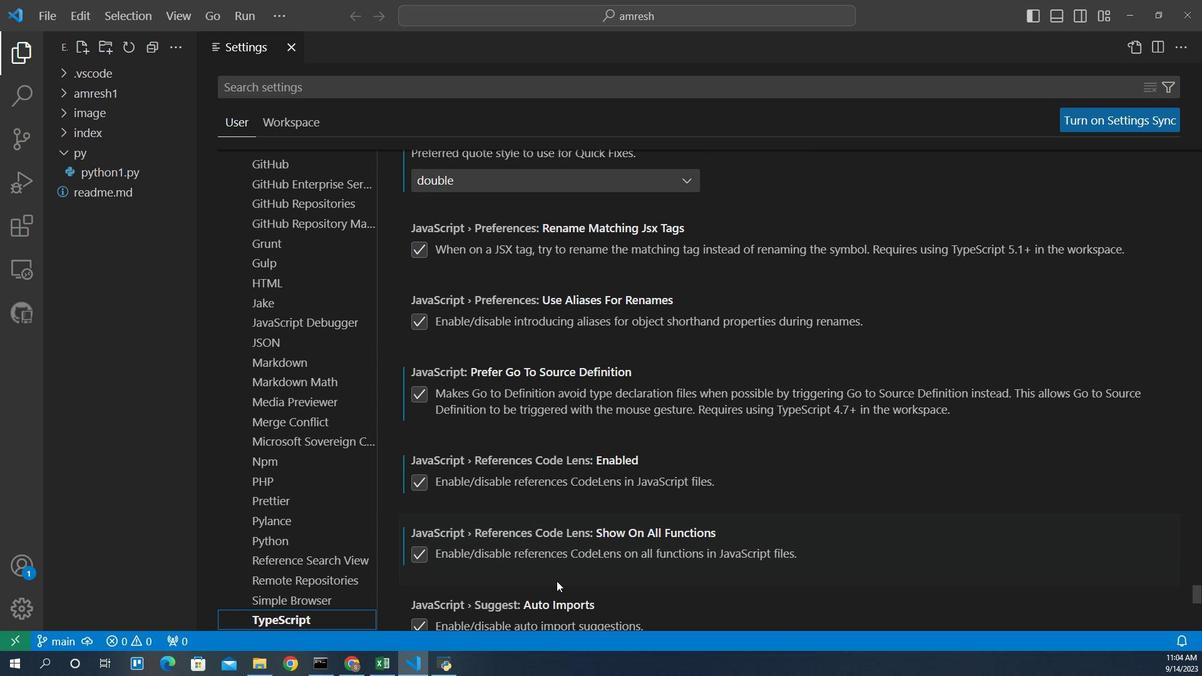 
Action: Mouse scrolled (563, 556) with delta (0, 0)
Screenshot: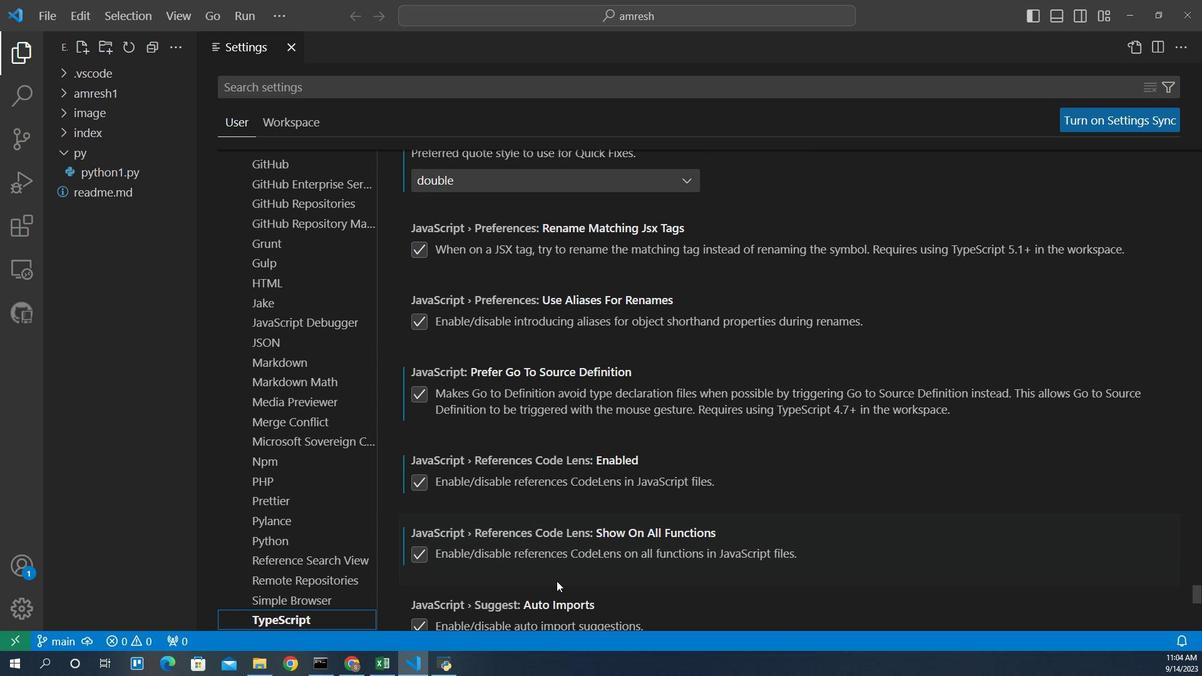 
Action: Mouse scrolled (563, 556) with delta (0, 0)
Screenshot: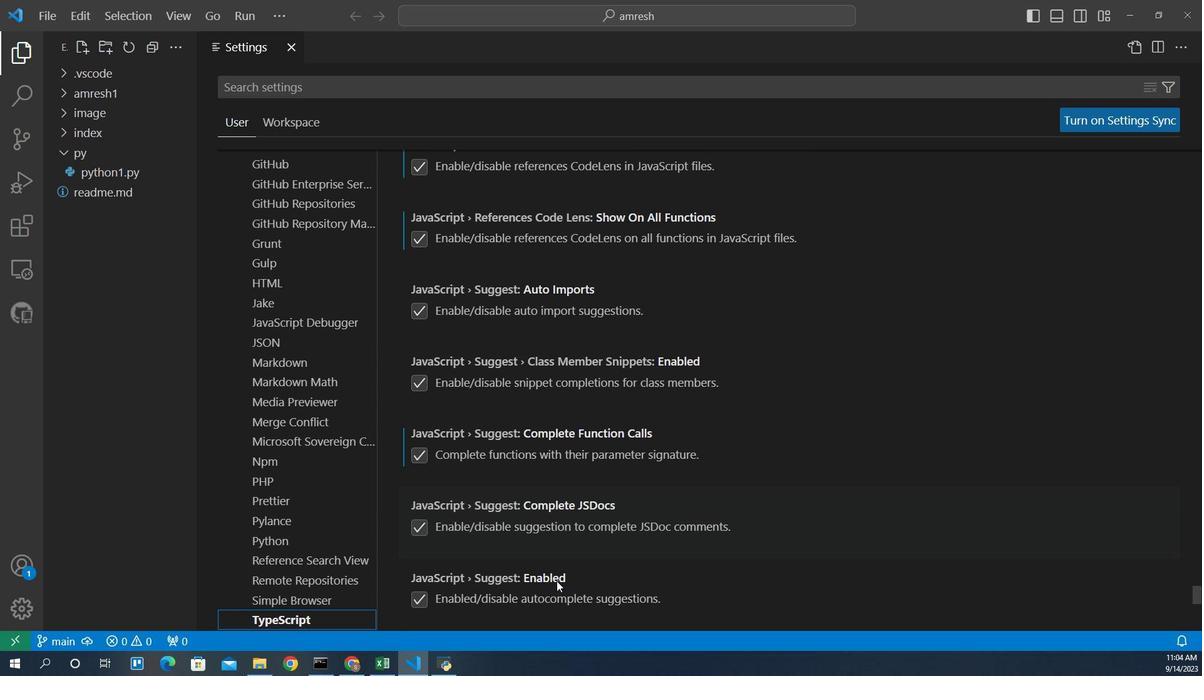 
Action: Mouse scrolled (563, 556) with delta (0, 0)
Screenshot: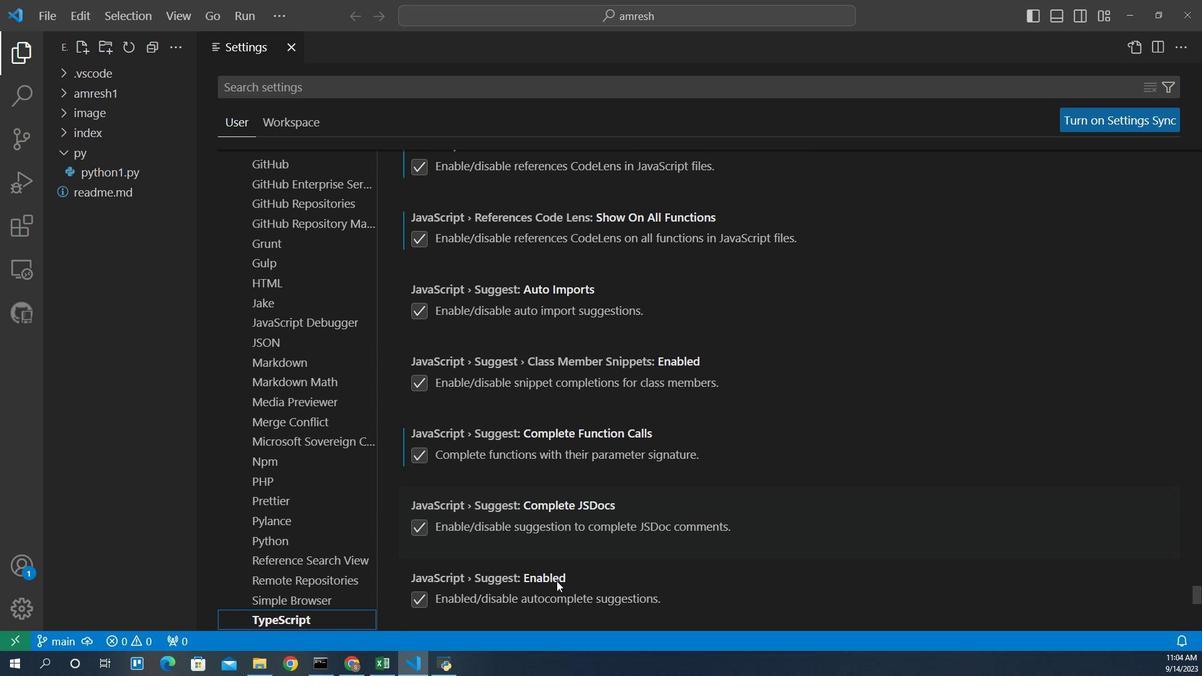
Action: Mouse scrolled (563, 556) with delta (0, 0)
Screenshot: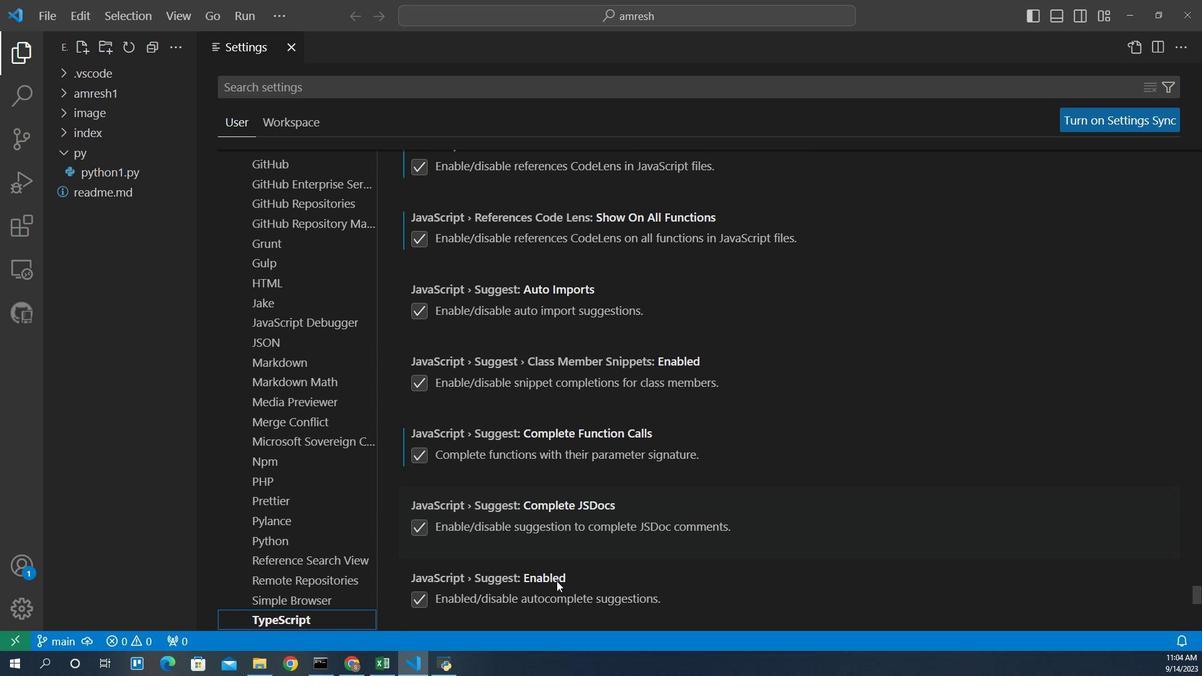 
Action: Mouse scrolled (563, 556) with delta (0, 0)
Screenshot: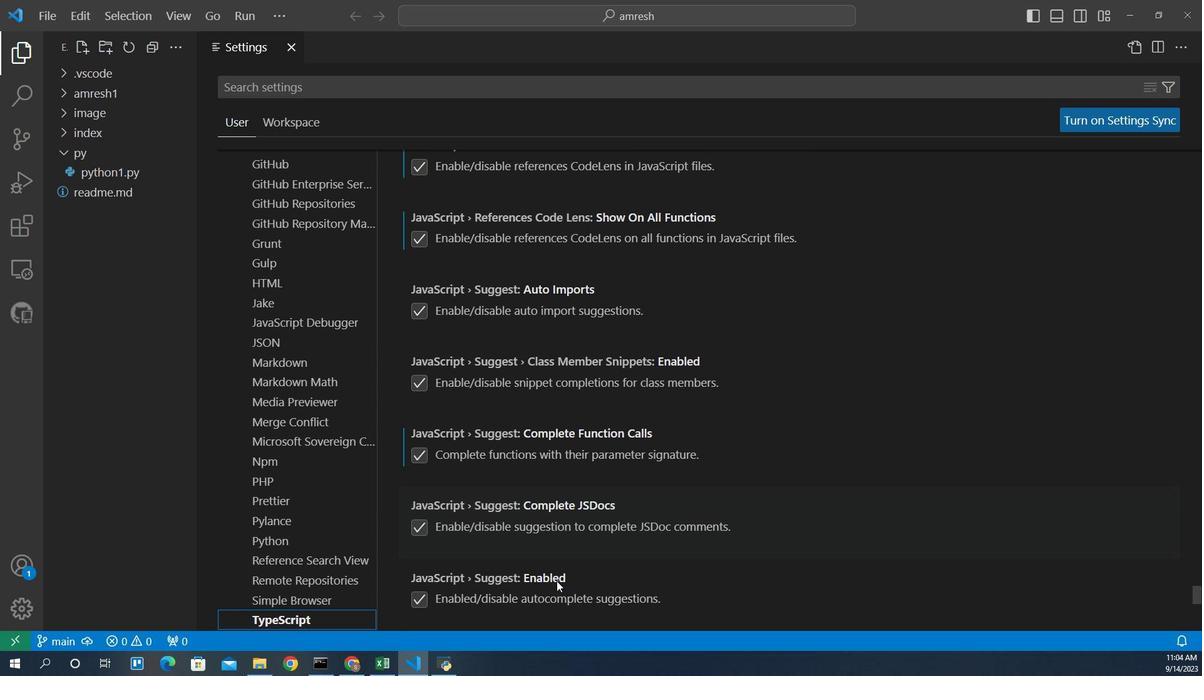 
Action: Mouse scrolled (563, 556) with delta (0, 0)
Screenshot: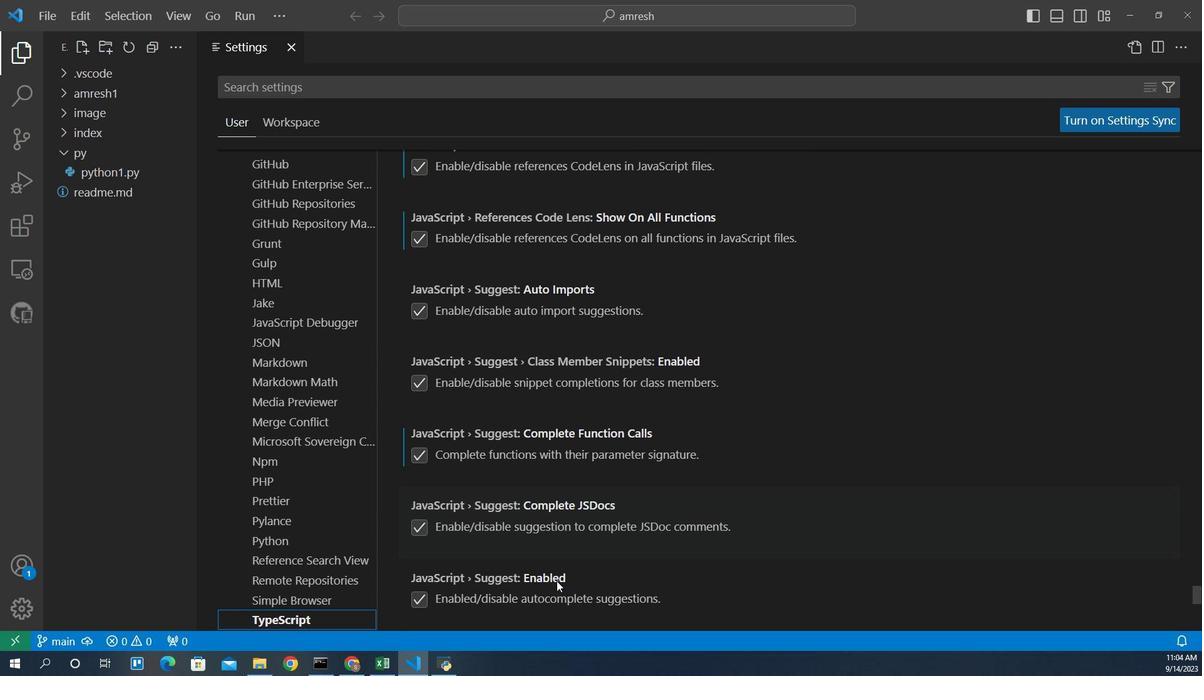 
Action: Mouse scrolled (563, 556) with delta (0, 0)
Screenshot: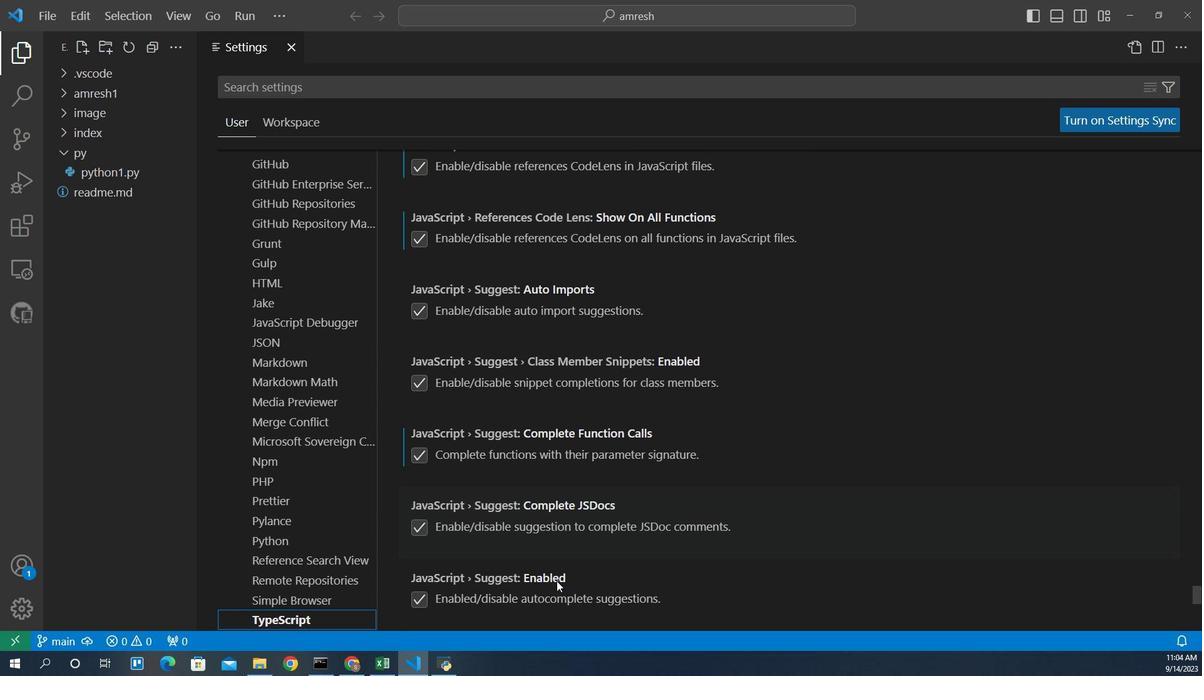 
Action: Mouse scrolled (563, 556) with delta (0, 0)
Screenshot: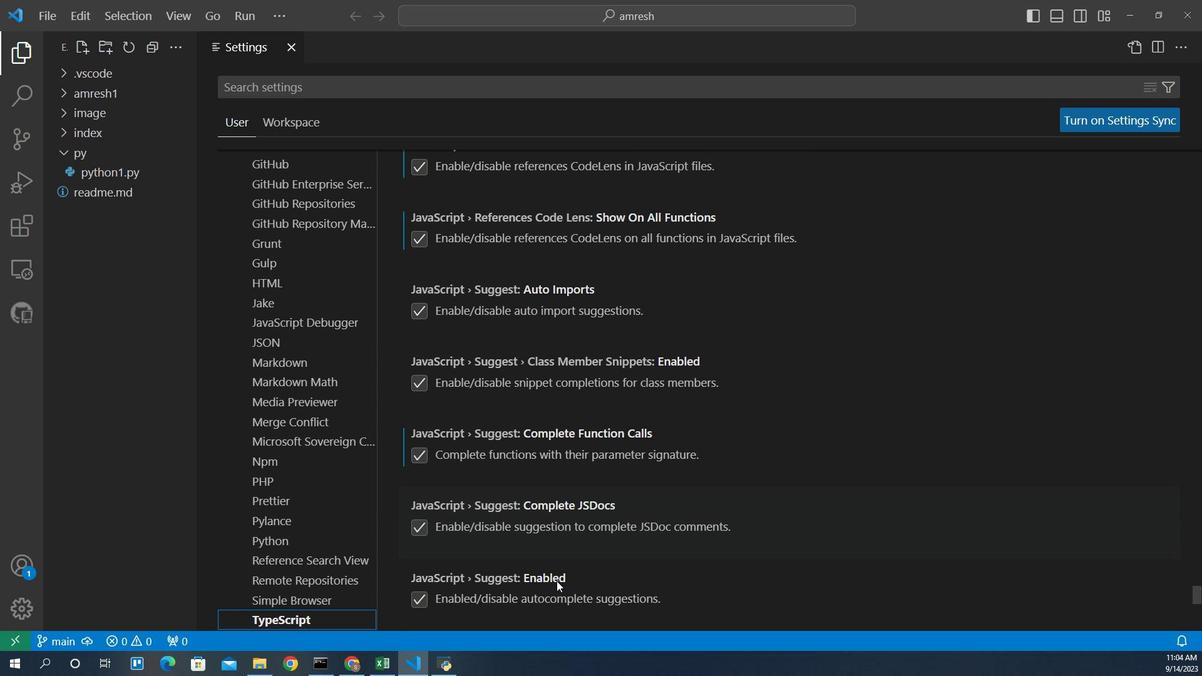
Action: Mouse moved to (563, 557)
Screenshot: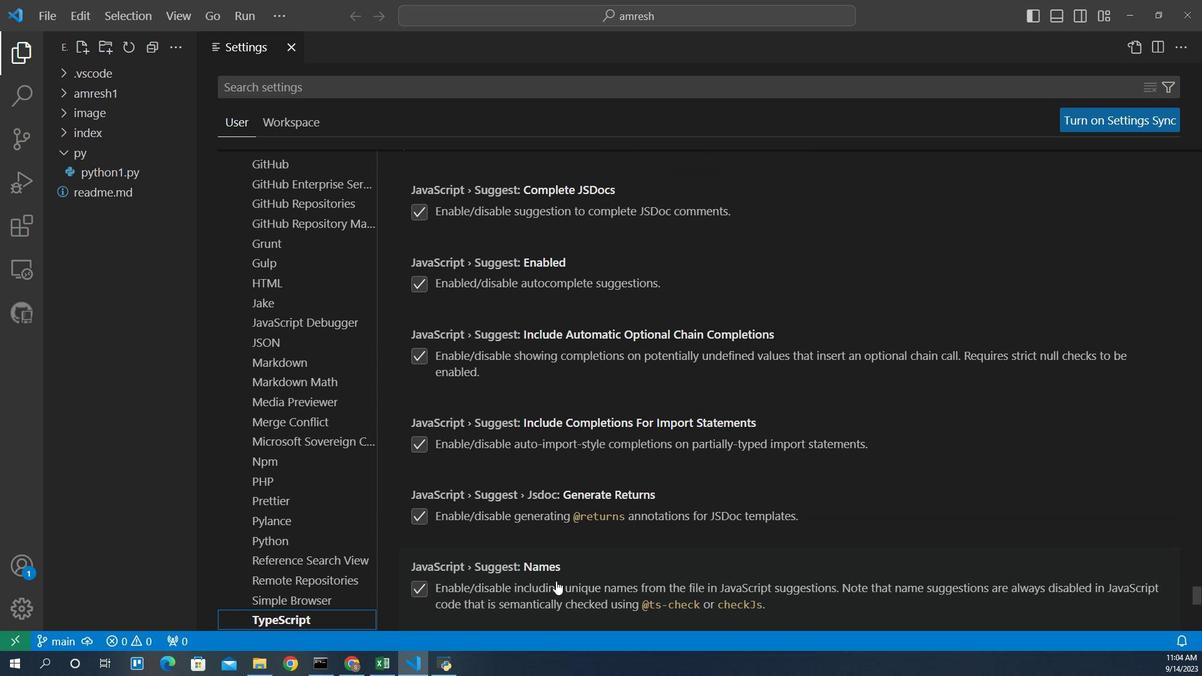 
Action: Mouse scrolled (563, 556) with delta (0, 0)
Screenshot: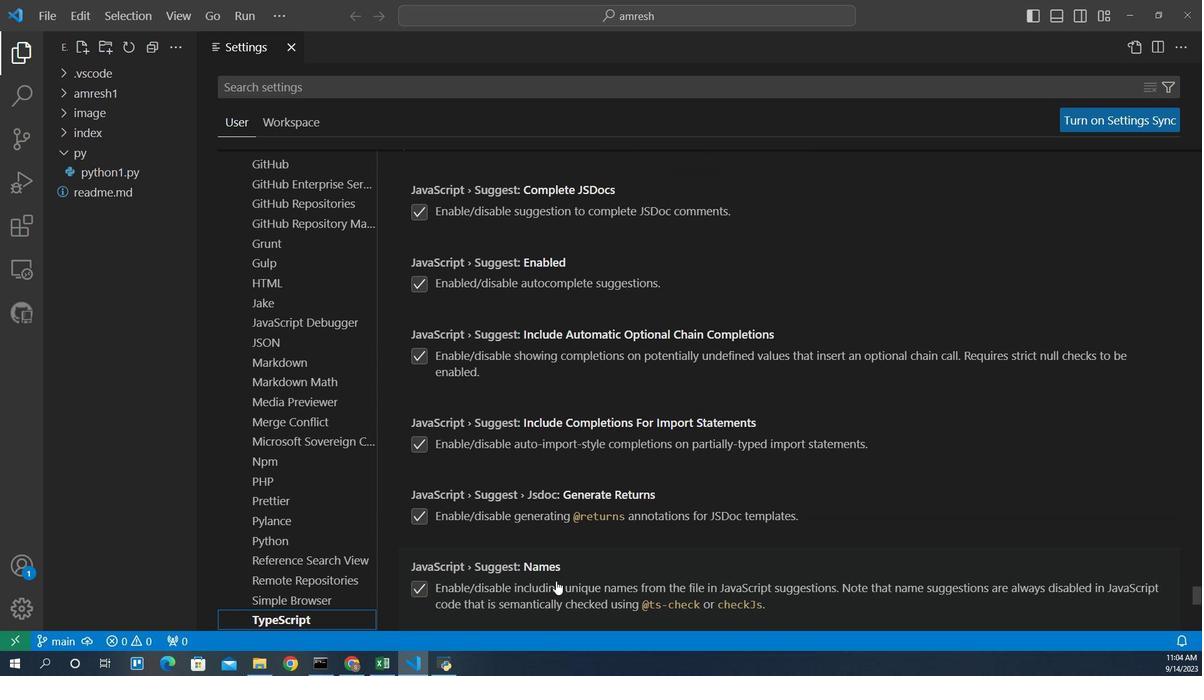 
Action: Mouse scrolled (563, 556) with delta (0, 0)
Screenshot: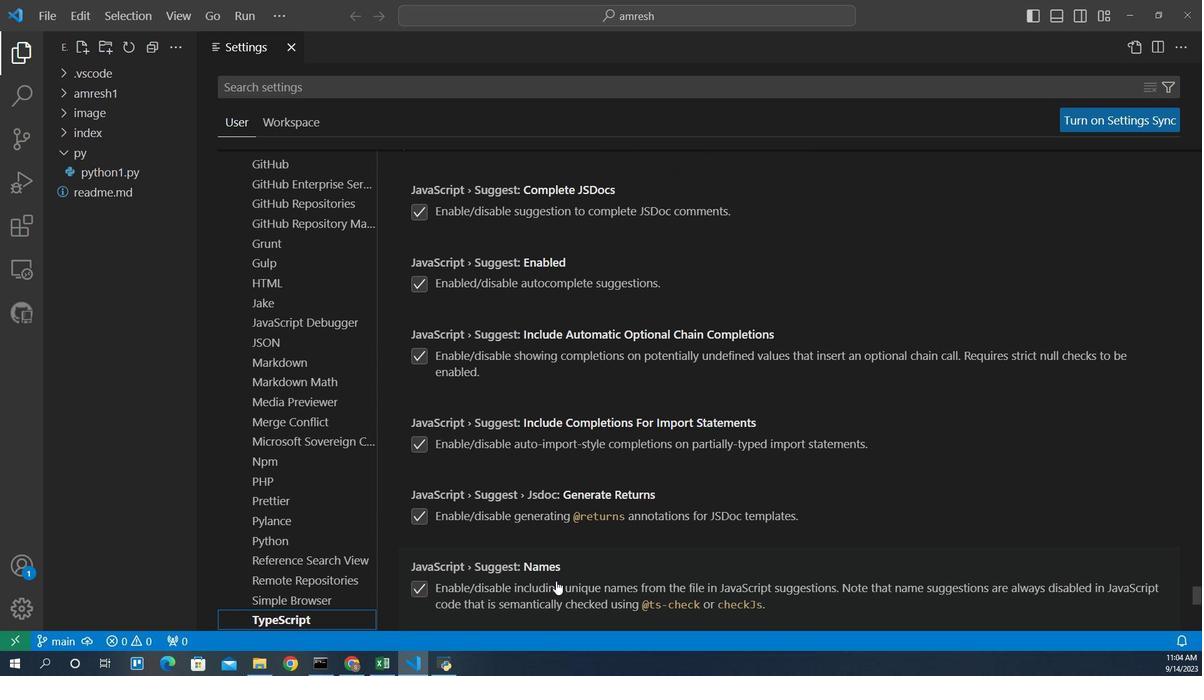 
Action: Mouse scrolled (563, 556) with delta (0, 0)
Screenshot: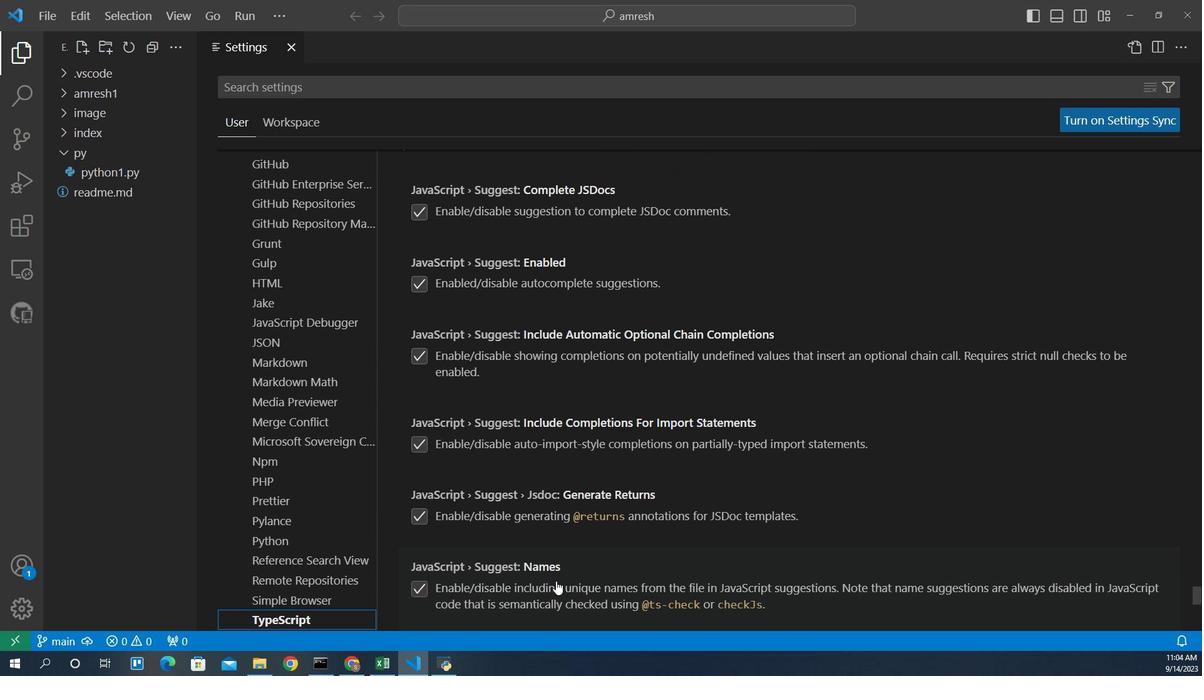 
Action: Mouse scrolled (563, 556) with delta (0, 0)
Screenshot: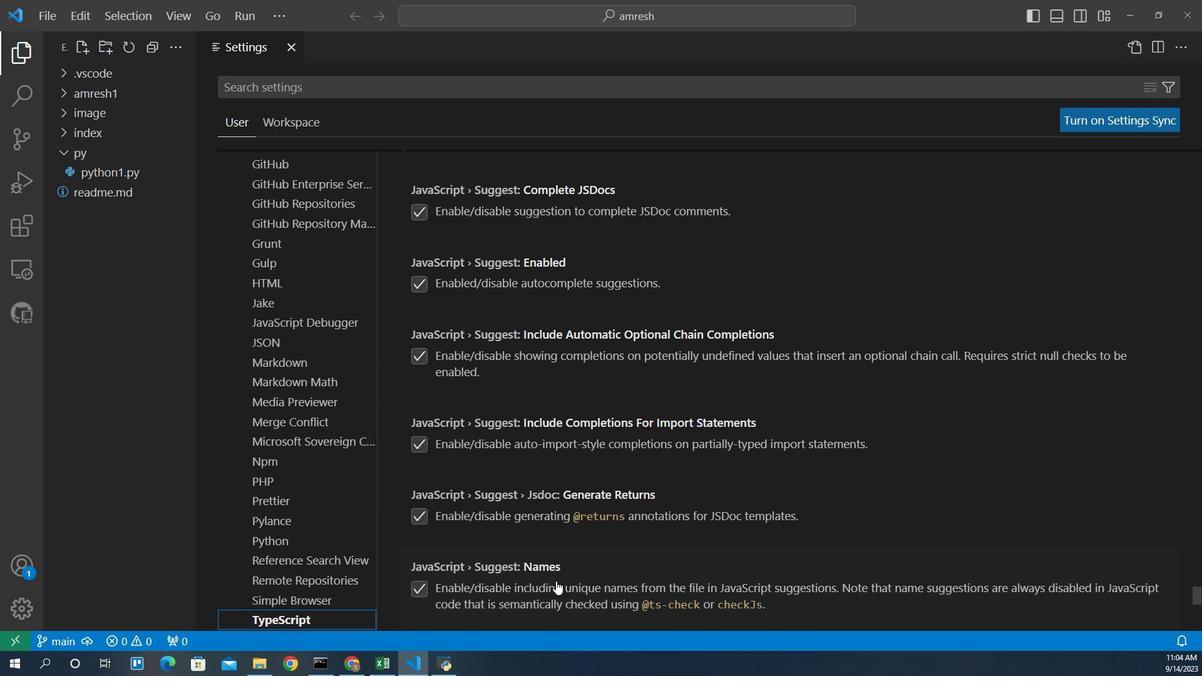 
Action: Mouse scrolled (563, 556) with delta (0, 0)
Screenshot: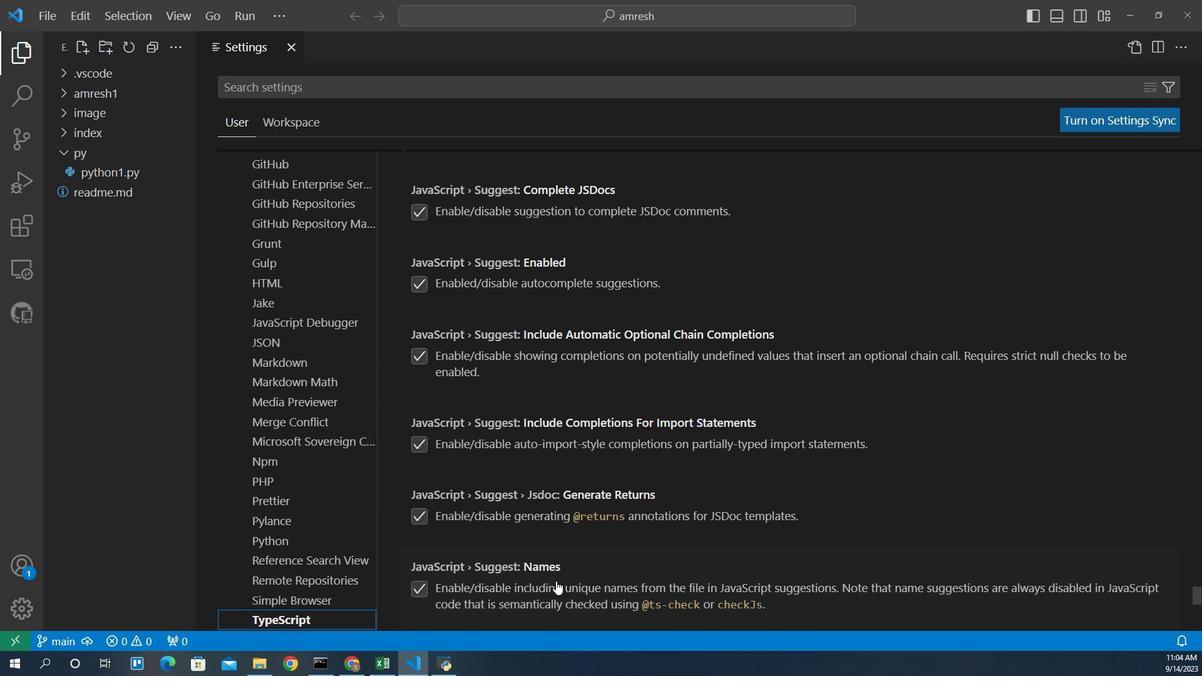 
Action: Mouse scrolled (563, 556) with delta (0, 0)
Screenshot: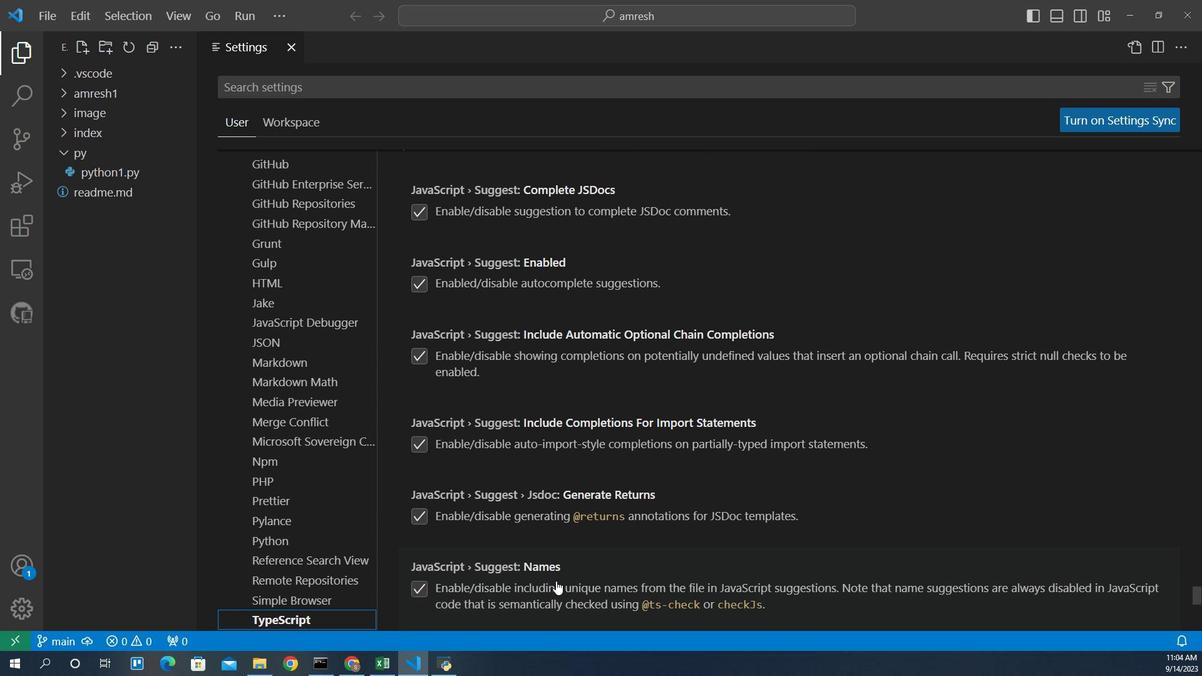 
Action: Mouse scrolled (563, 556) with delta (0, 0)
Screenshot: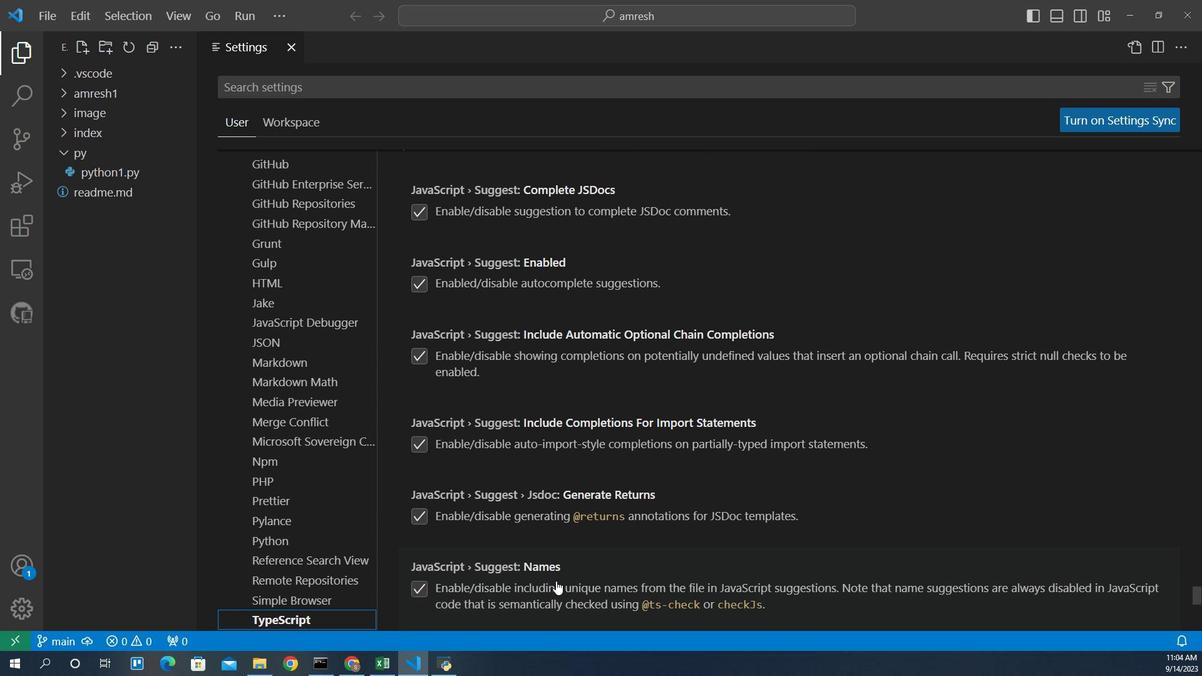 
Action: Mouse scrolled (563, 556) with delta (0, 0)
Screenshot: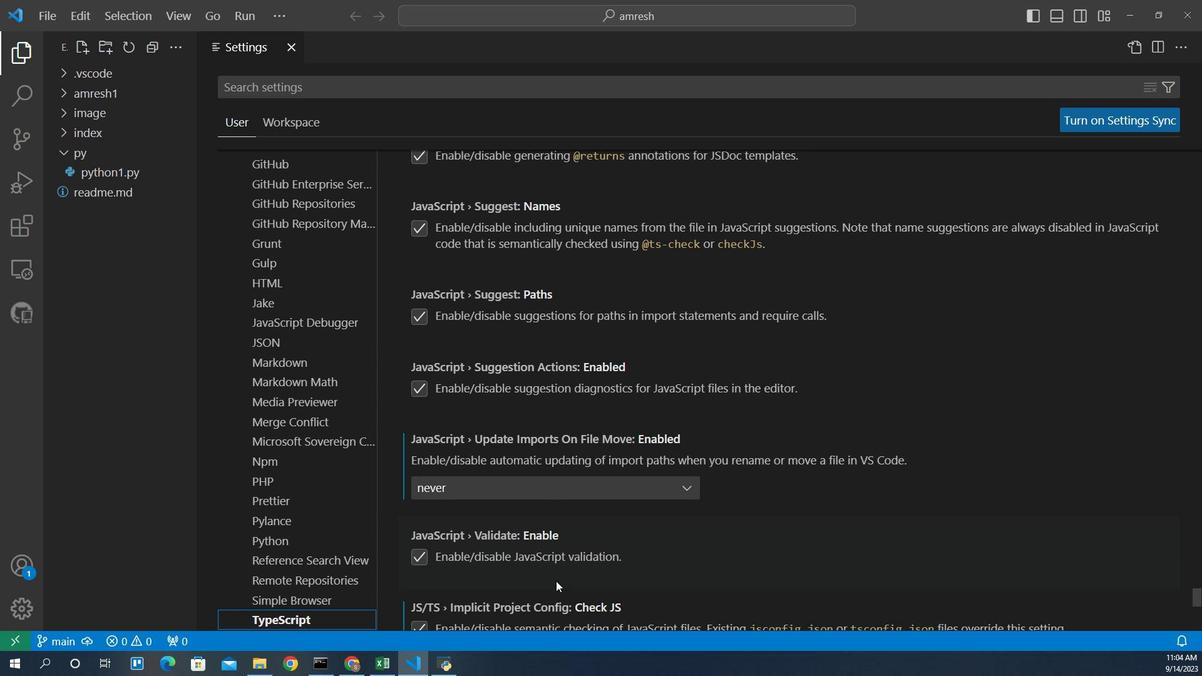 
Action: Mouse scrolled (563, 556) with delta (0, 0)
Screenshot: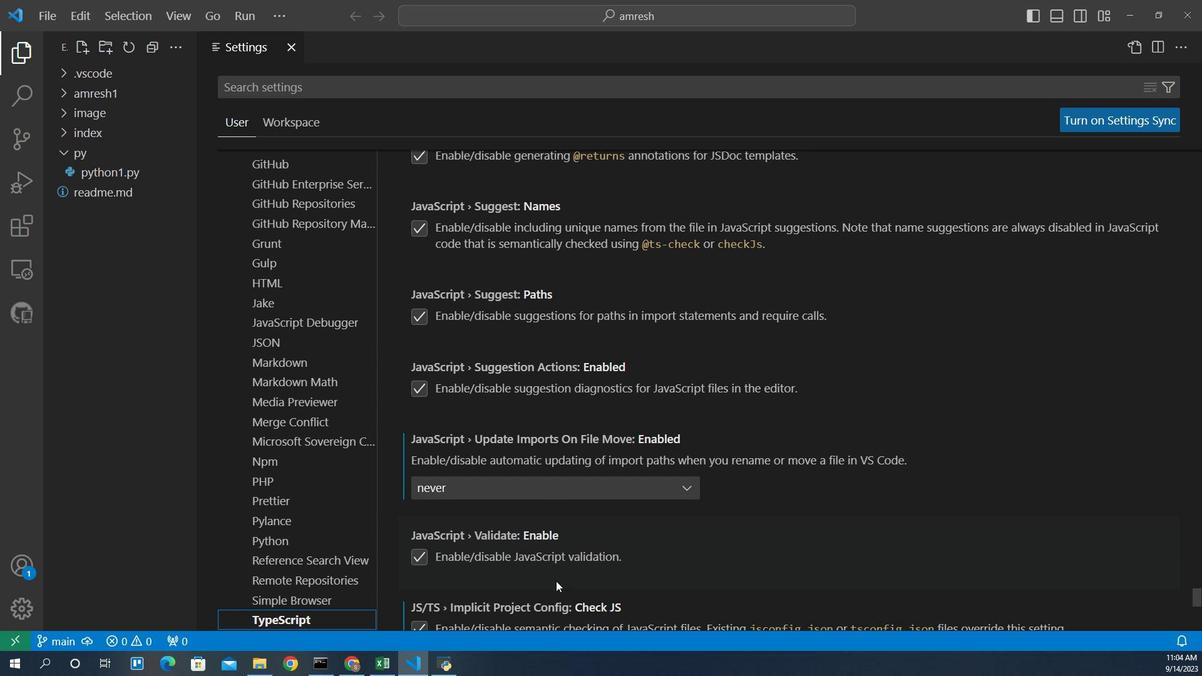 
Action: Mouse scrolled (563, 556) with delta (0, 0)
Screenshot: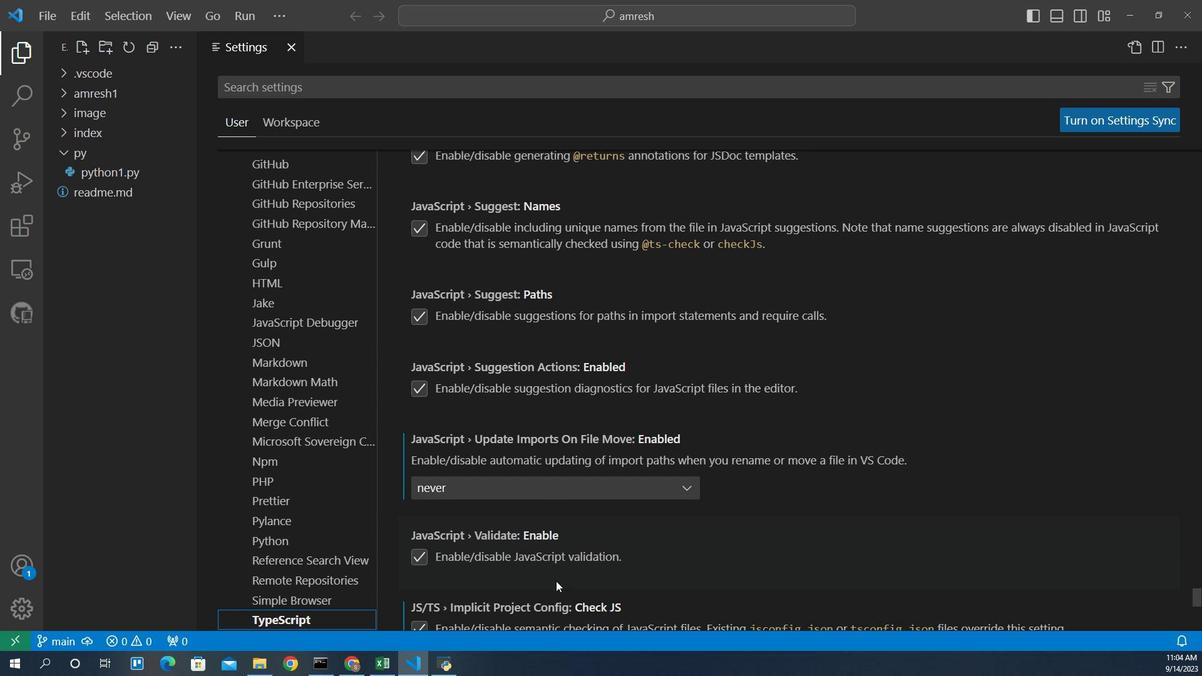 
Action: Mouse scrolled (563, 556) with delta (0, 0)
Screenshot: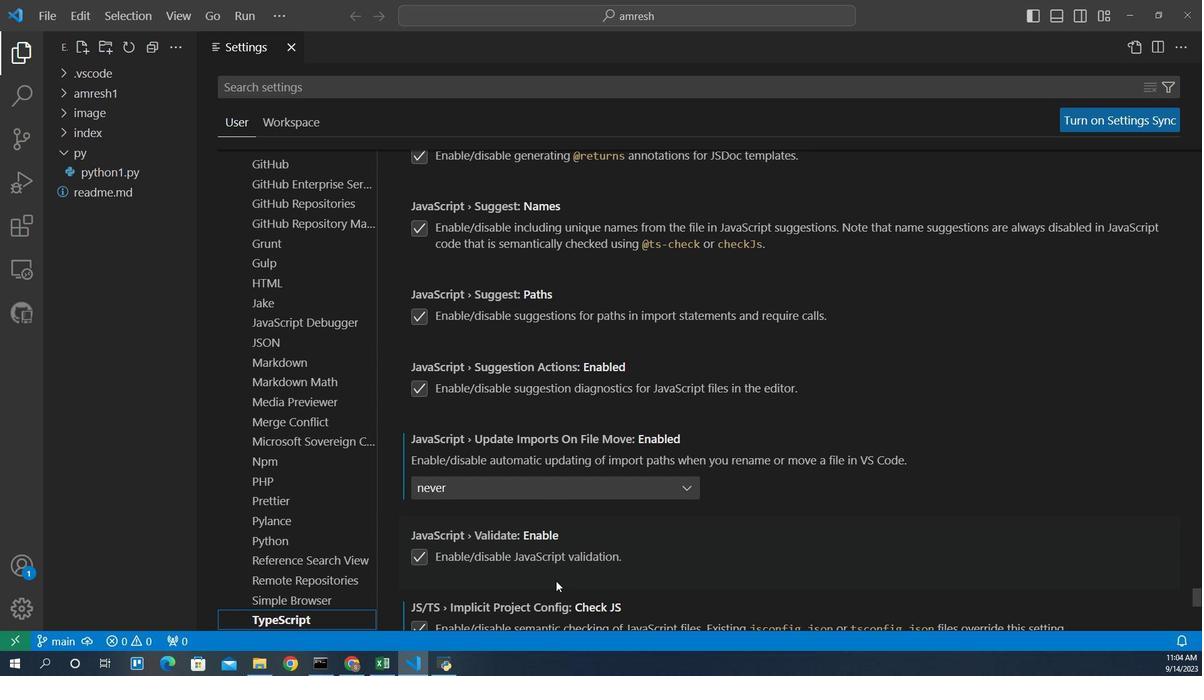 
Action: Mouse scrolled (563, 556) with delta (0, 0)
Screenshot: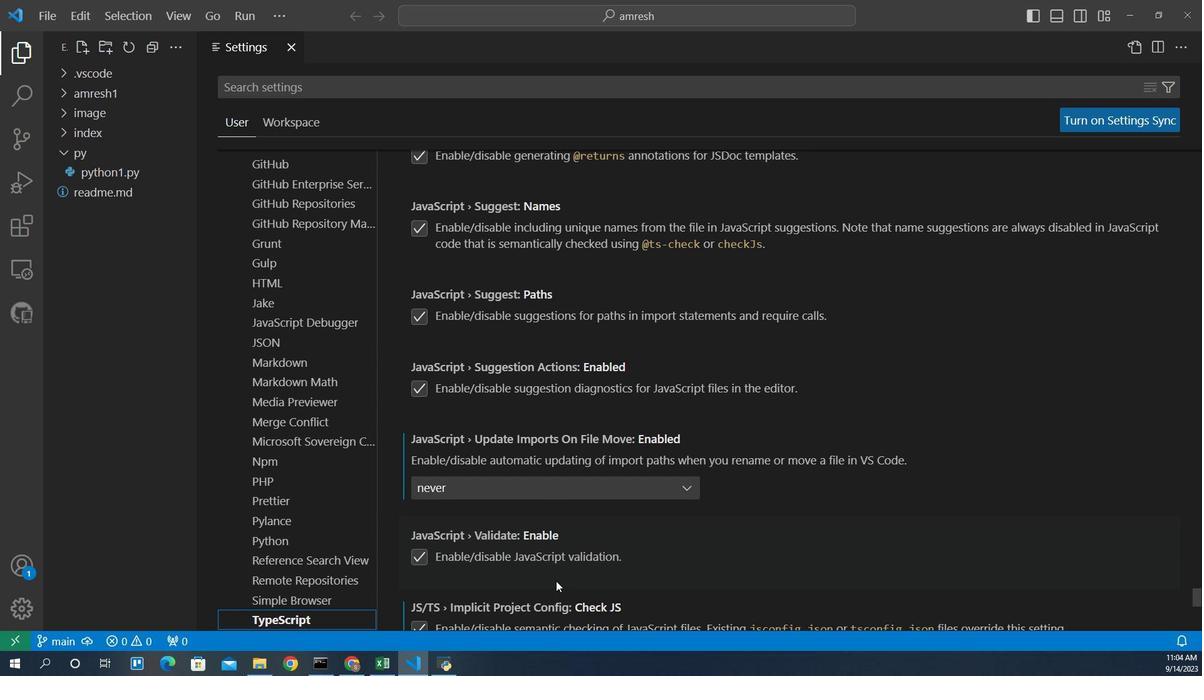 
Action: Mouse scrolled (563, 556) with delta (0, 0)
Screenshot: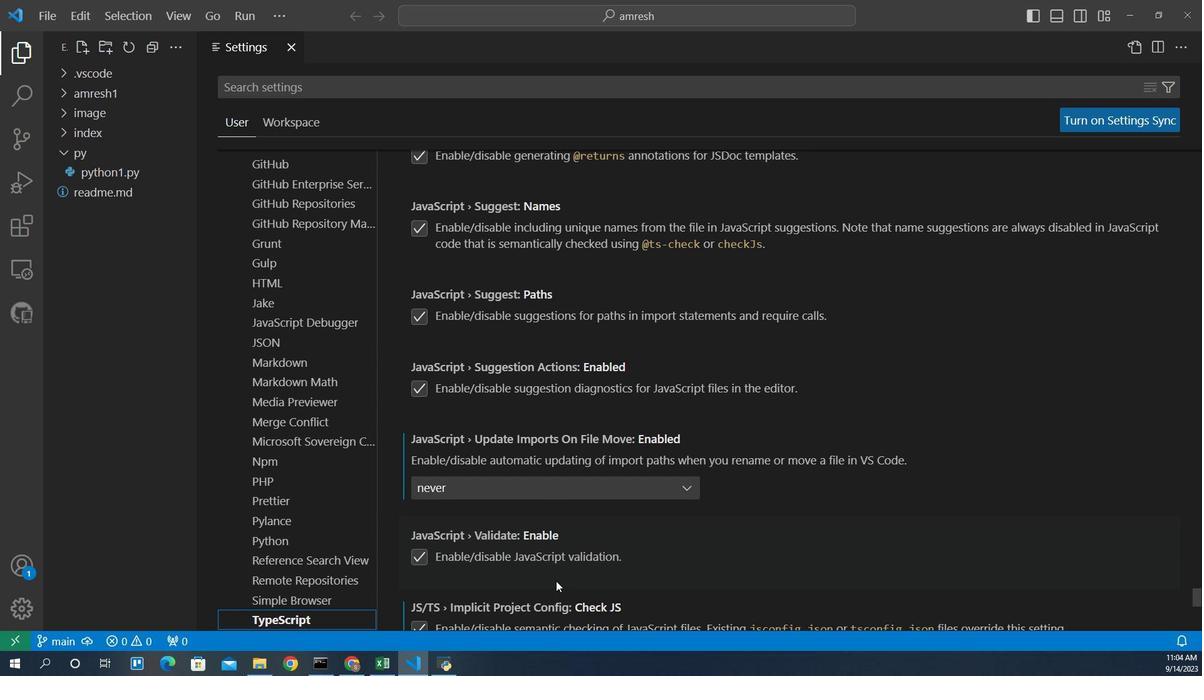 
Action: Mouse scrolled (563, 556) with delta (0, 0)
Screenshot: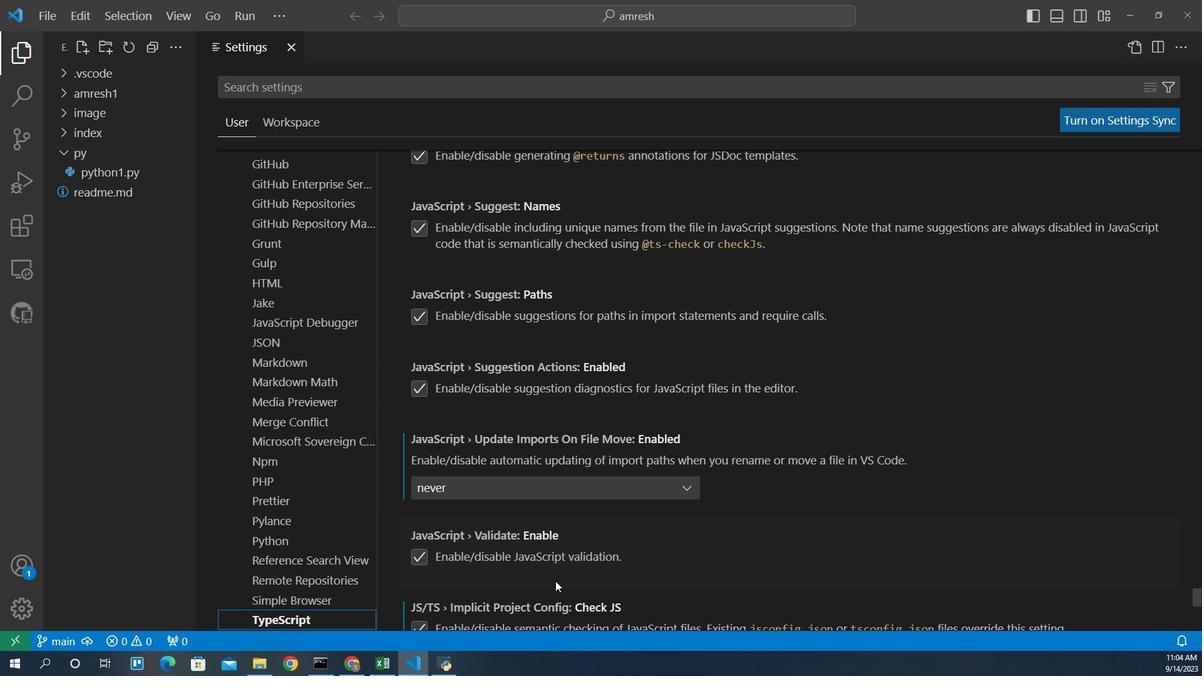 
Action: Mouse scrolled (563, 556) with delta (0, 0)
Screenshot: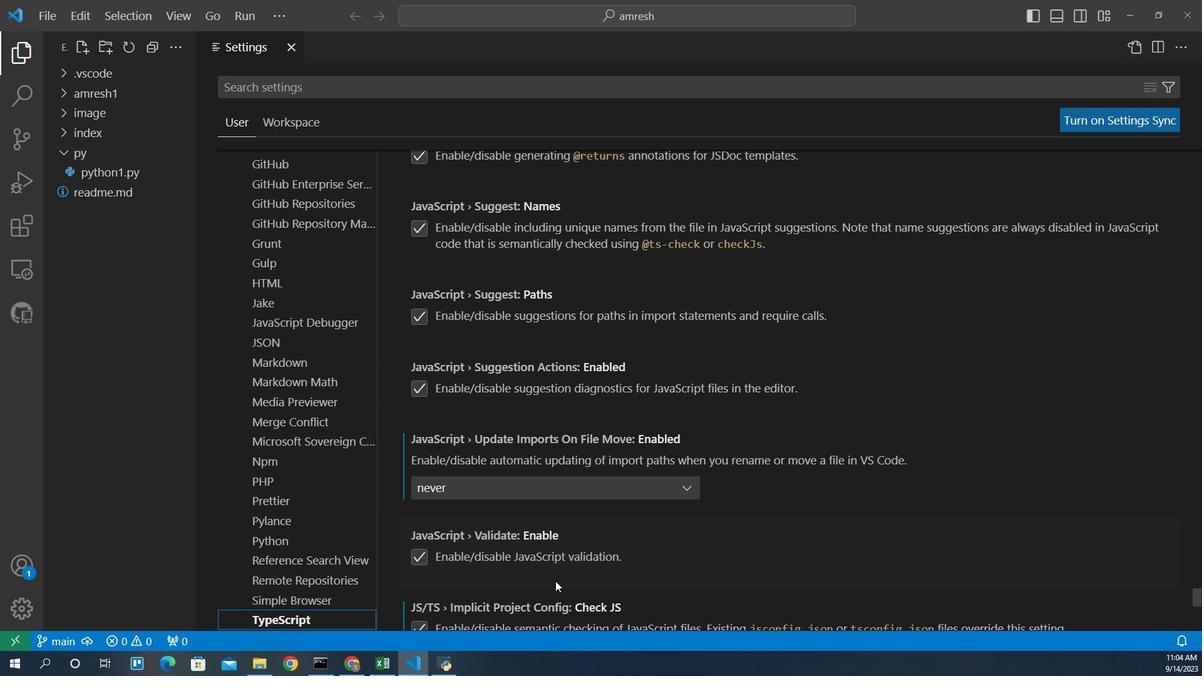 
Action: Mouse moved to (562, 557)
Screenshot: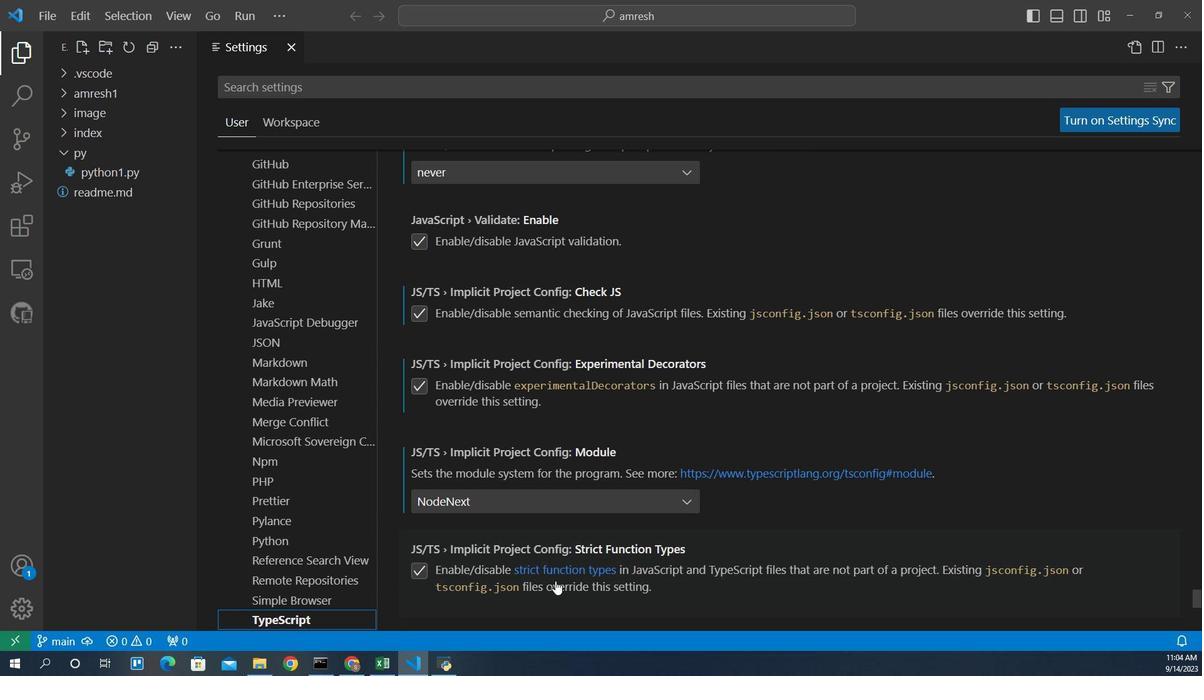 
Action: Mouse scrolled (562, 556) with delta (0, 0)
Screenshot: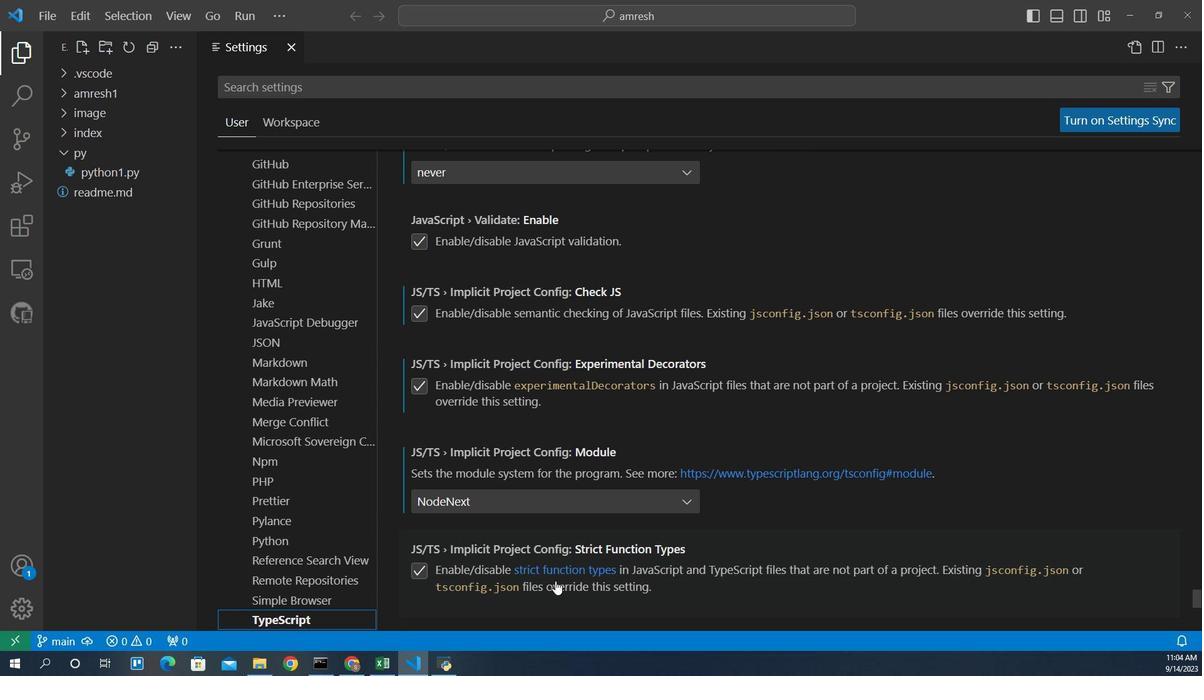 
Action: Mouse scrolled (562, 556) with delta (0, 0)
Screenshot: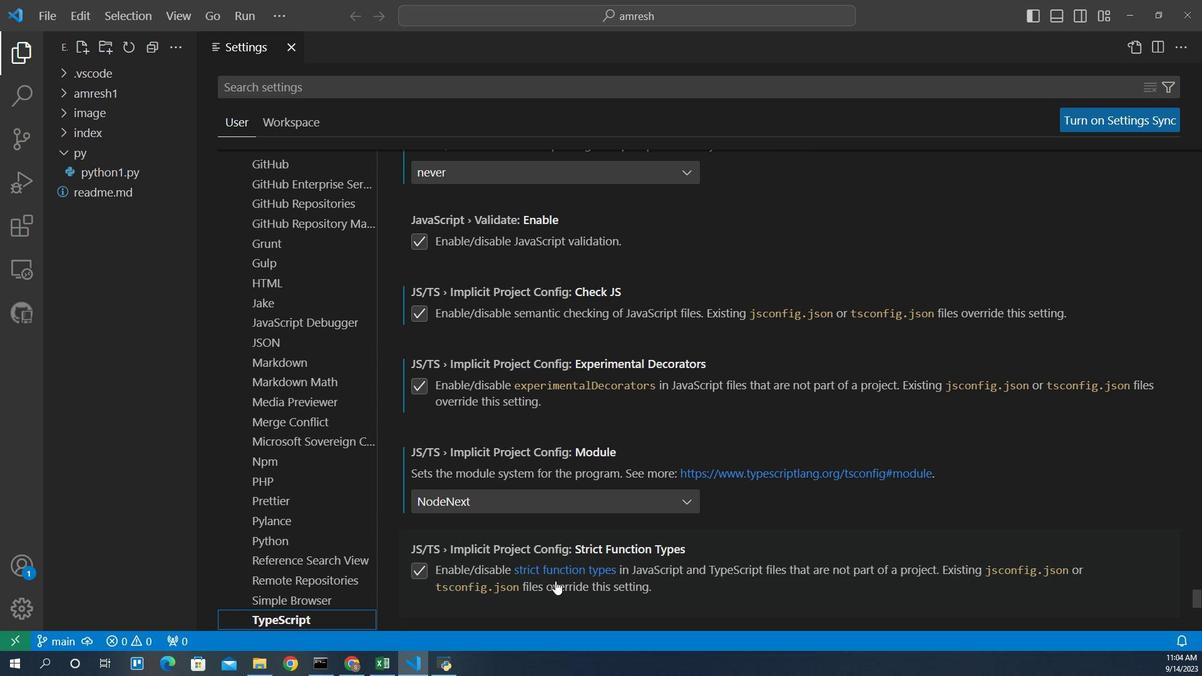 
Action: Mouse scrolled (562, 556) with delta (0, 0)
Screenshot: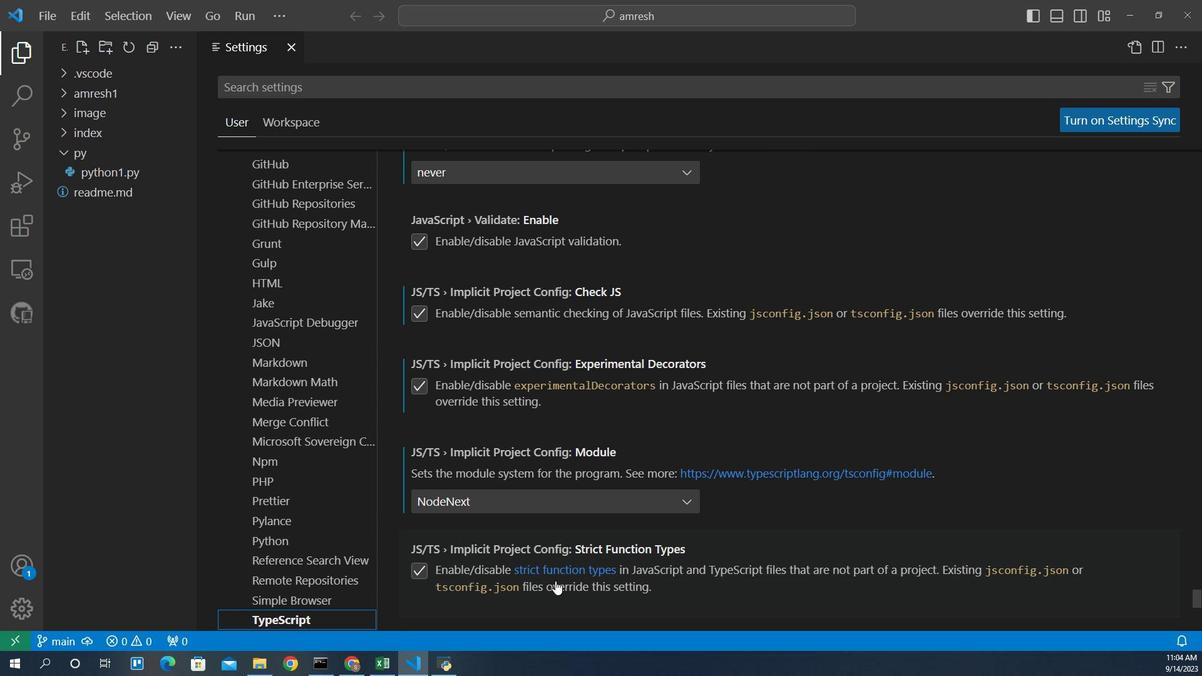 
Action: Mouse scrolled (562, 556) with delta (0, 0)
Screenshot: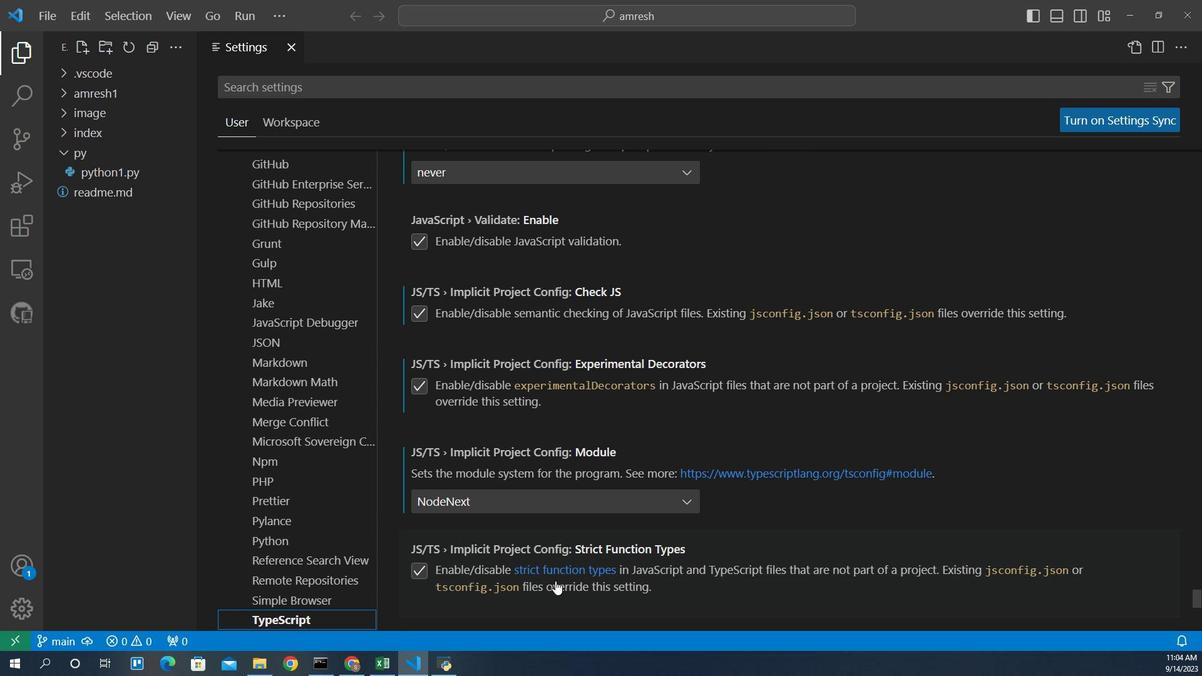 
Action: Mouse scrolled (562, 556) with delta (0, 0)
Screenshot: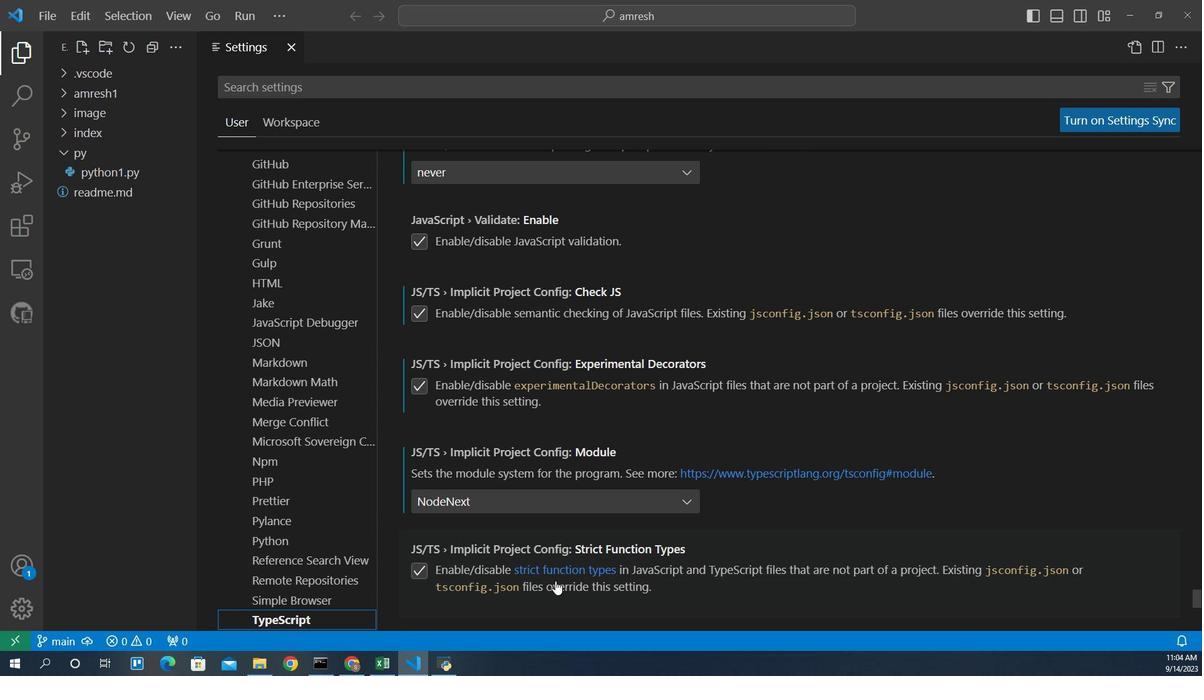 
Action: Mouse scrolled (562, 556) with delta (0, 0)
Screenshot: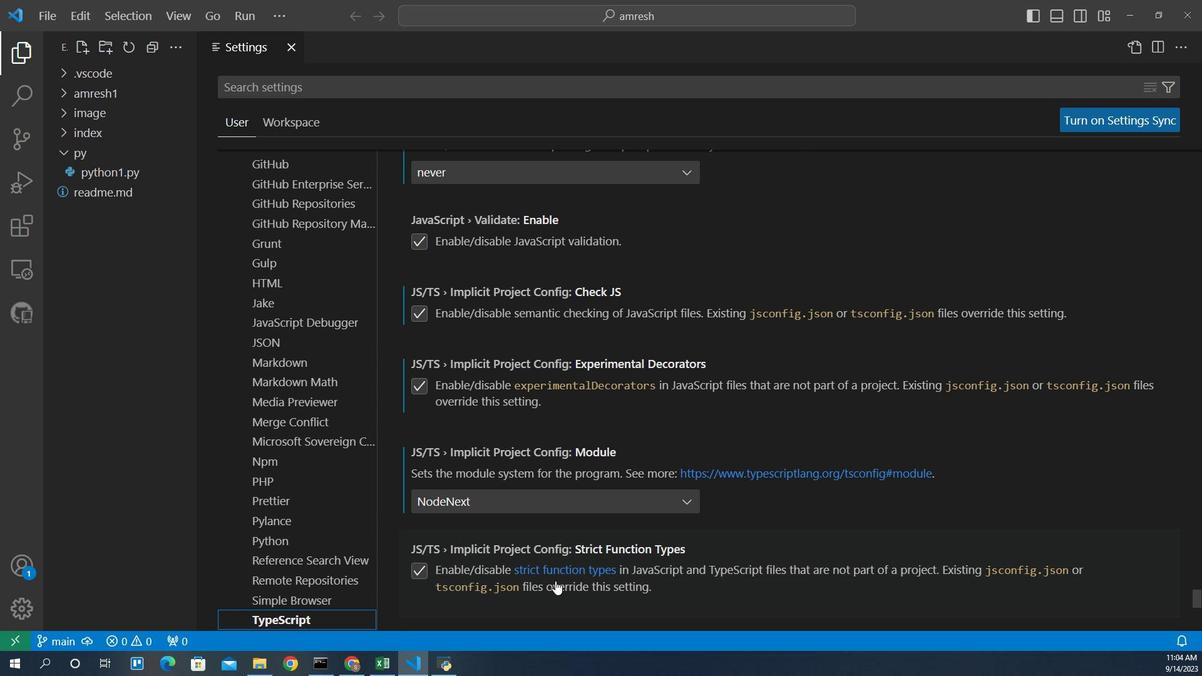 
Action: Mouse scrolled (562, 556) with delta (0, 0)
Screenshot: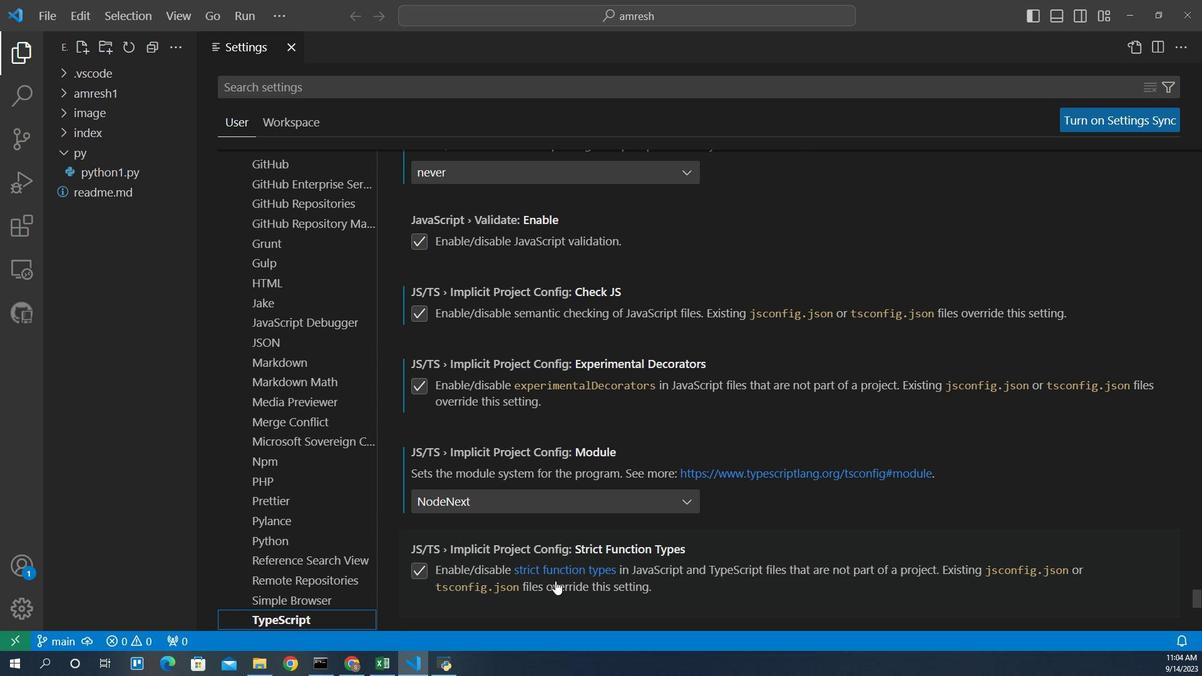 
Action: Mouse moved to (561, 557)
Screenshot: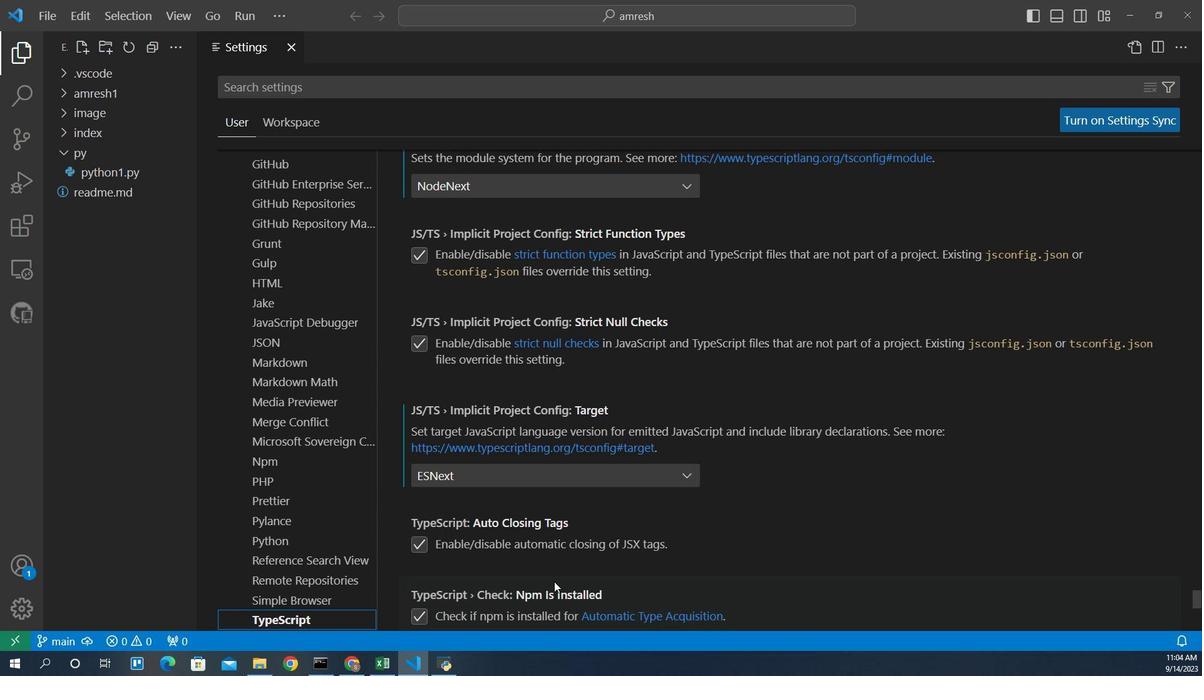
Action: Mouse scrolled (561, 557) with delta (0, 0)
Screenshot: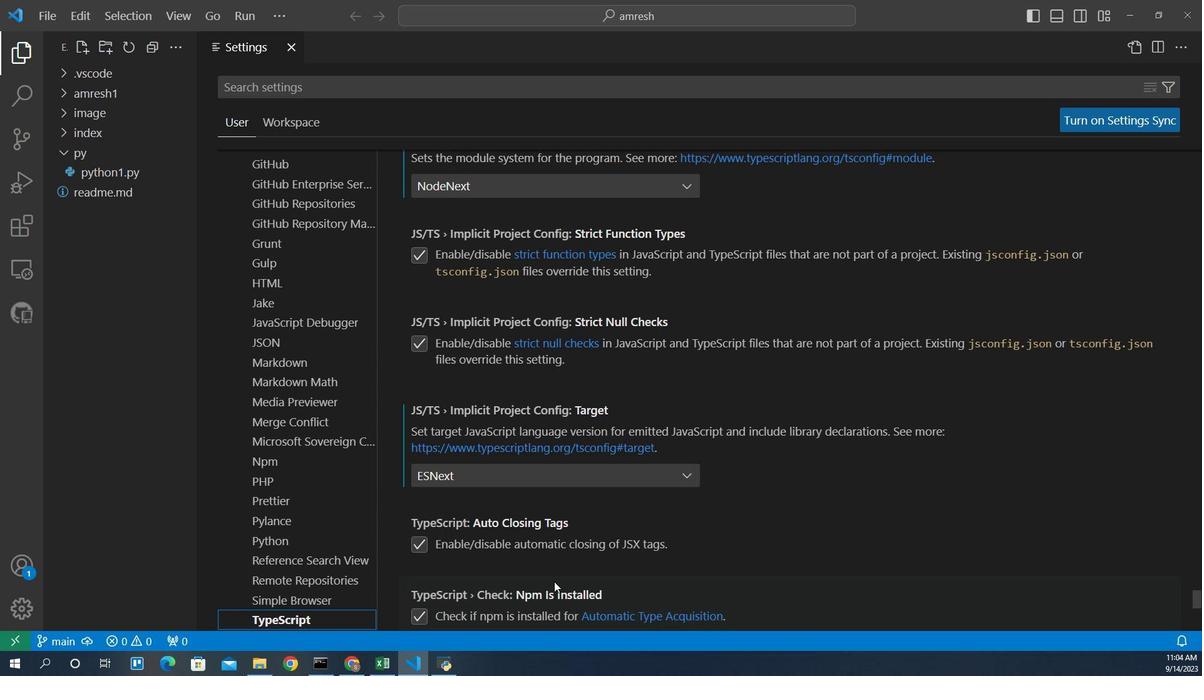 
Action: Mouse scrolled (561, 557) with delta (0, 0)
Screenshot: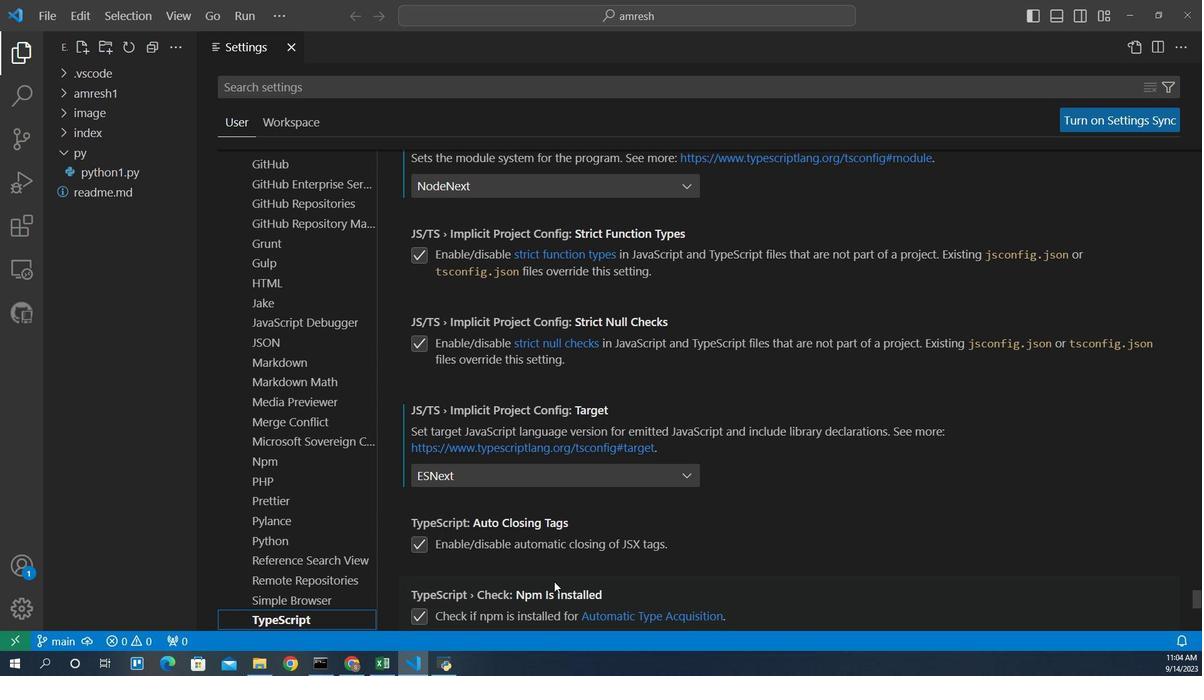 
Action: Mouse scrolled (561, 557) with delta (0, 0)
Screenshot: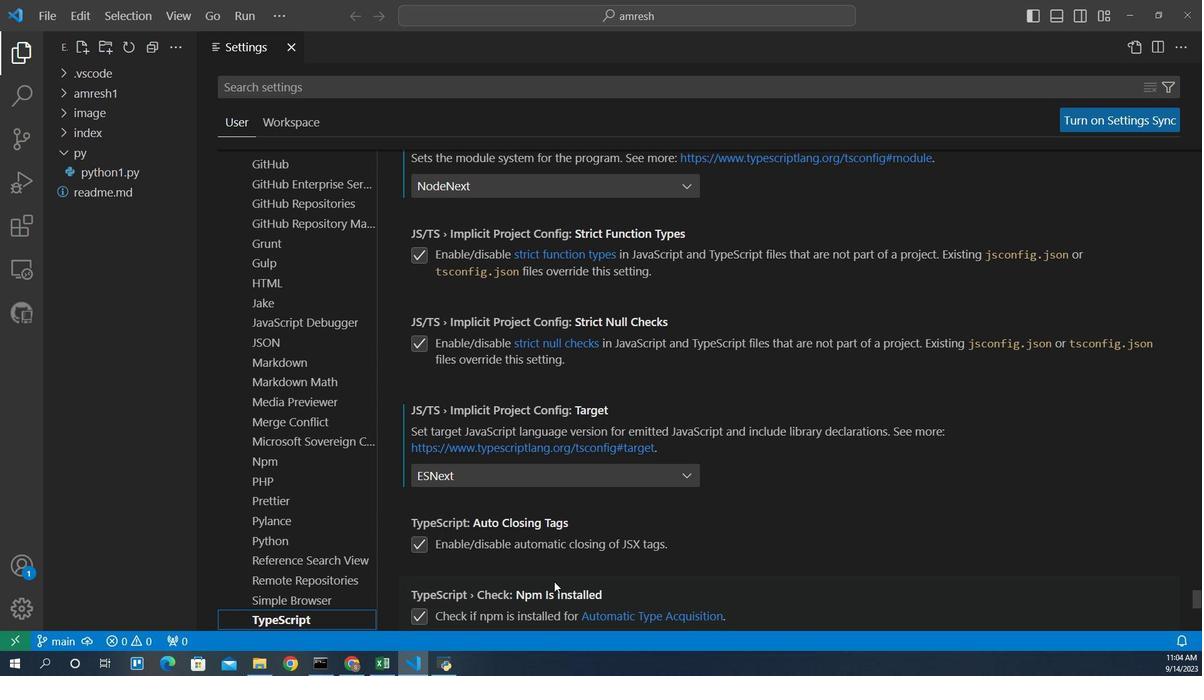 
Action: Mouse scrolled (561, 557) with delta (0, 0)
Screenshot: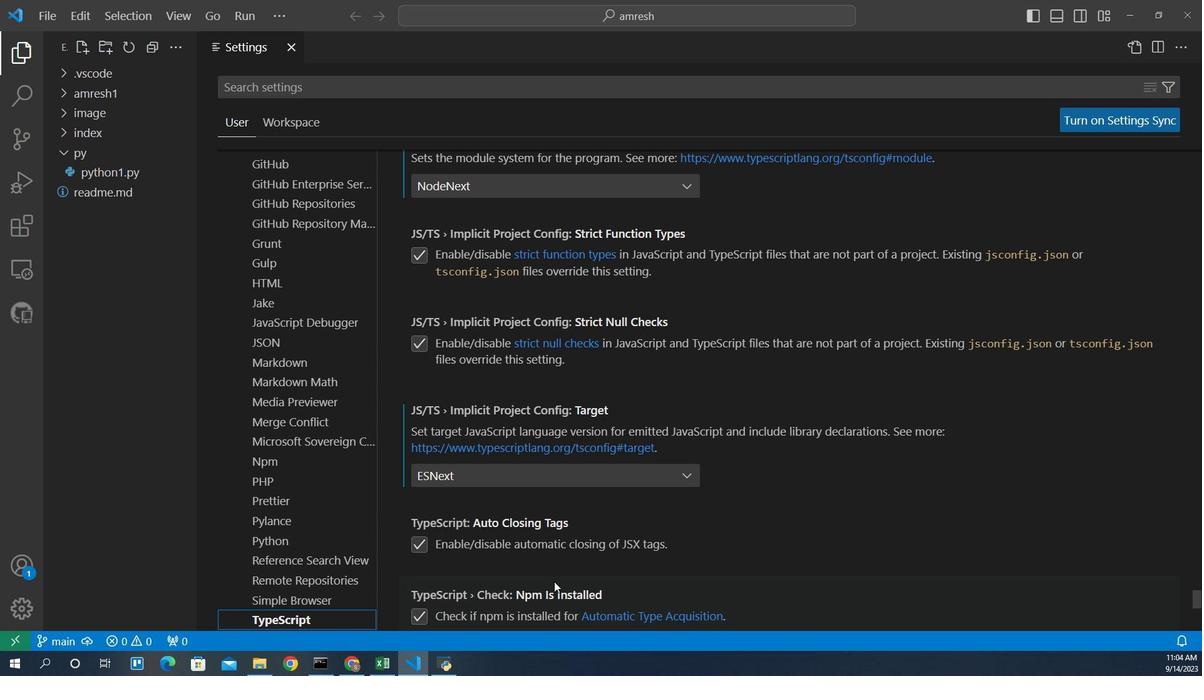 
Action: Mouse scrolled (561, 557) with delta (0, 0)
Screenshot: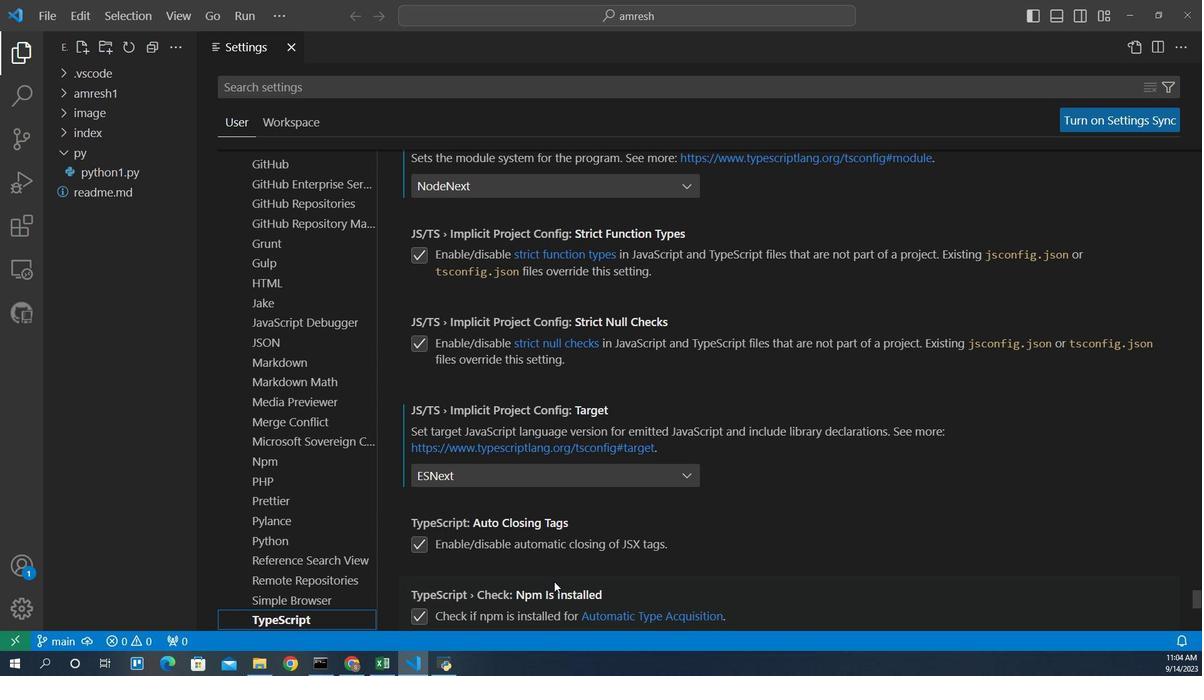 
Action: Mouse scrolled (561, 557) with delta (0, 0)
Screenshot: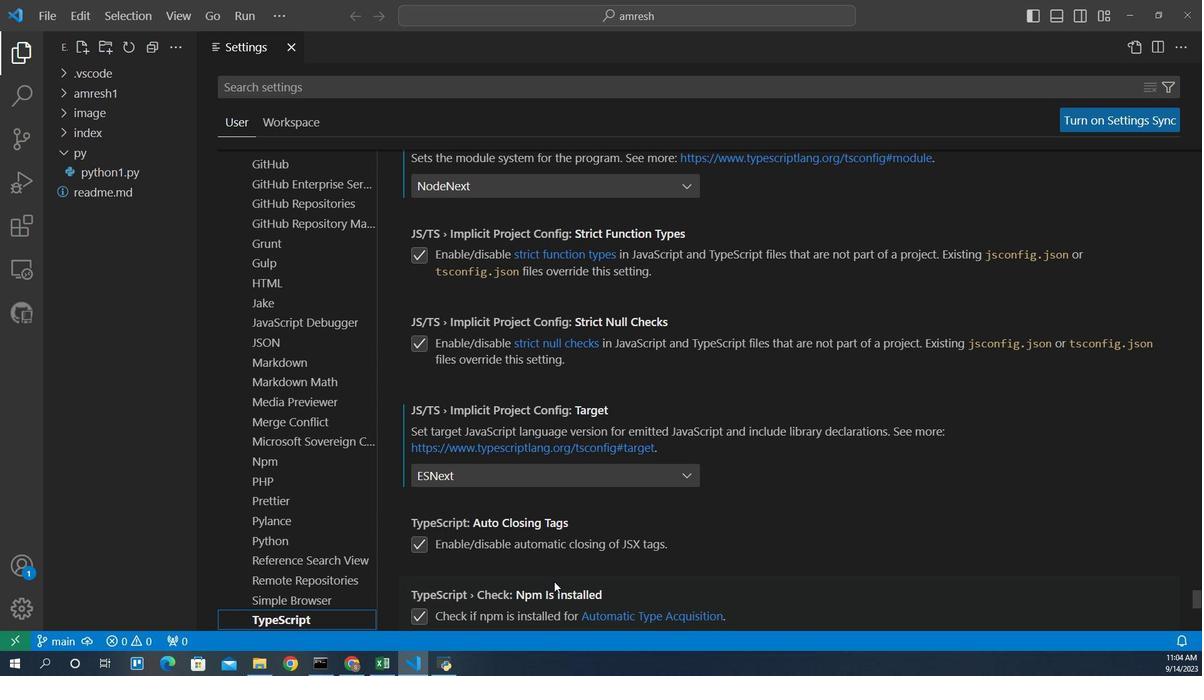 
Action: Mouse scrolled (561, 557) with delta (0, 0)
Screenshot: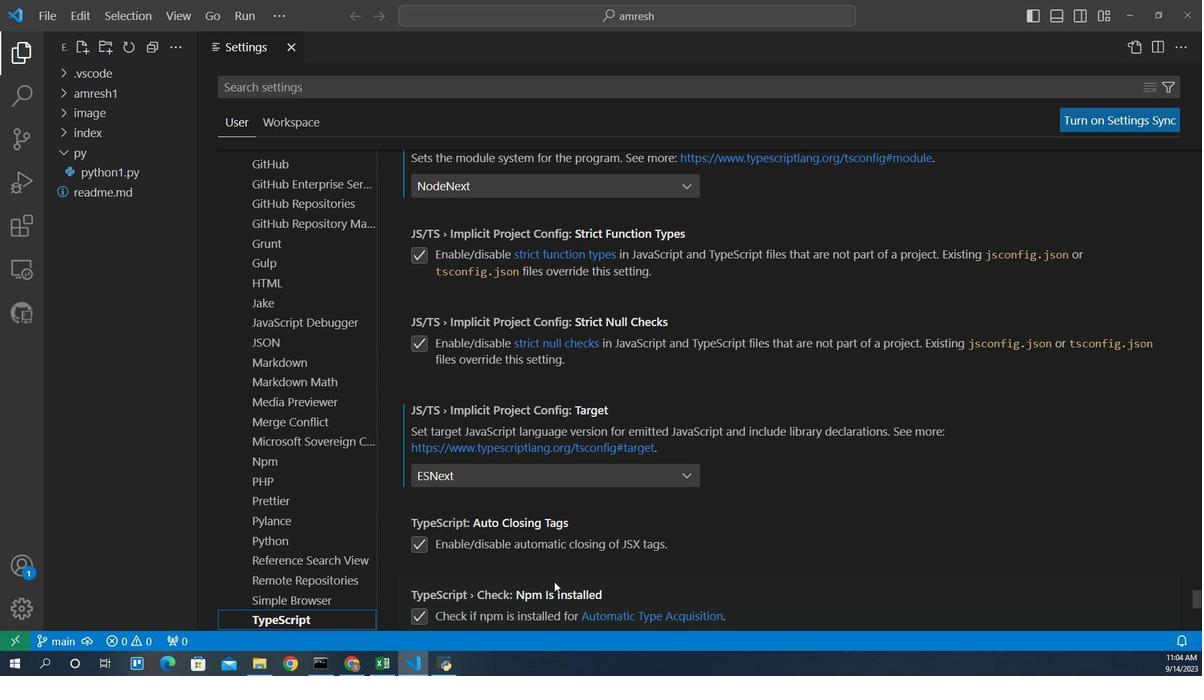 
Action: Mouse scrolled (561, 557) with delta (0, 0)
Screenshot: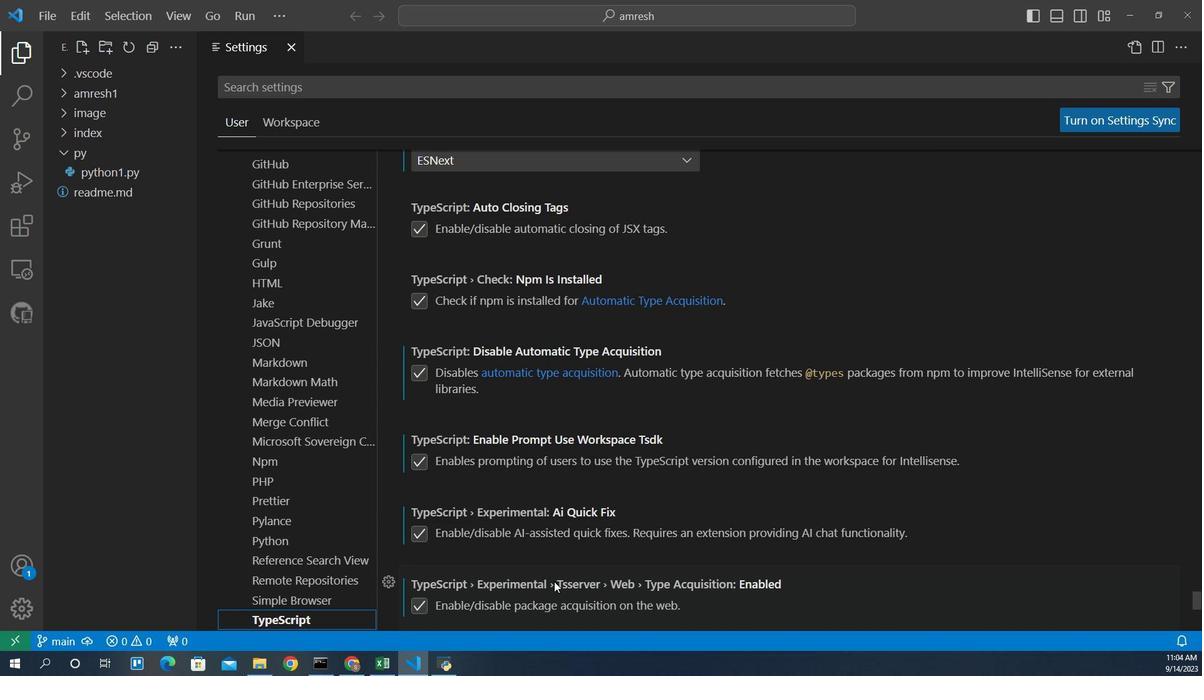 
Action: Mouse scrolled (561, 557) with delta (0, 0)
Screenshot: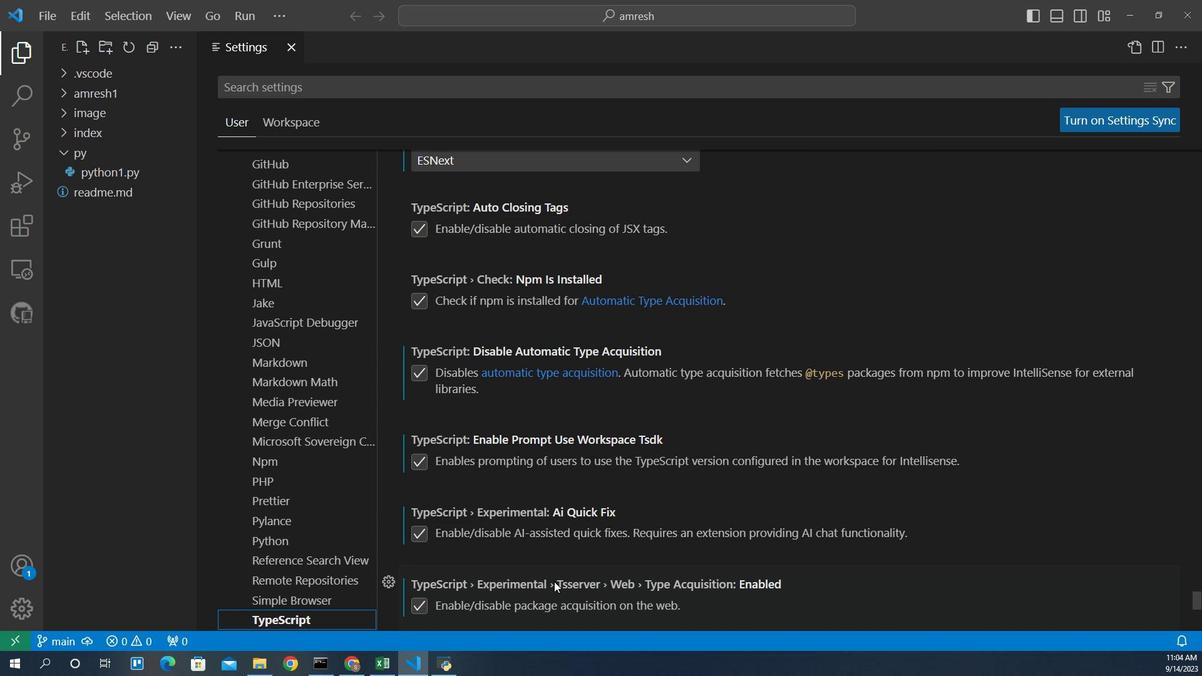 
Action: Mouse scrolled (561, 557) with delta (0, 0)
Screenshot: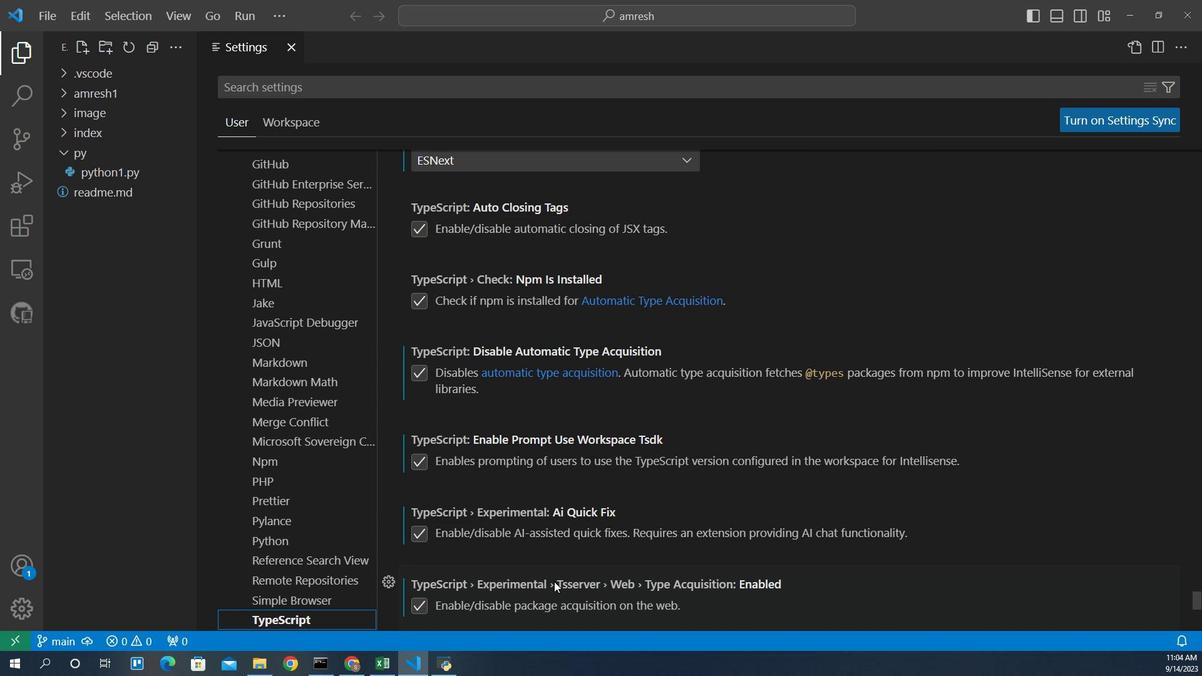 
Action: Mouse scrolled (561, 557) with delta (0, 0)
Screenshot: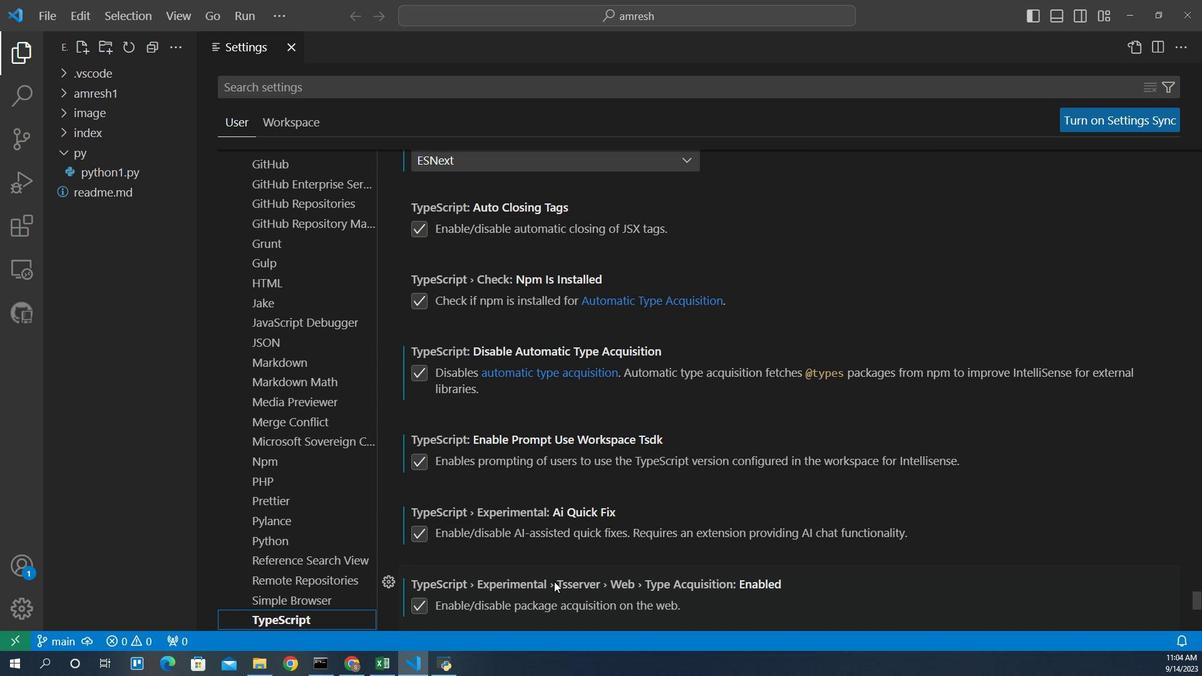 
Action: Mouse scrolled (561, 557) with delta (0, 0)
Screenshot: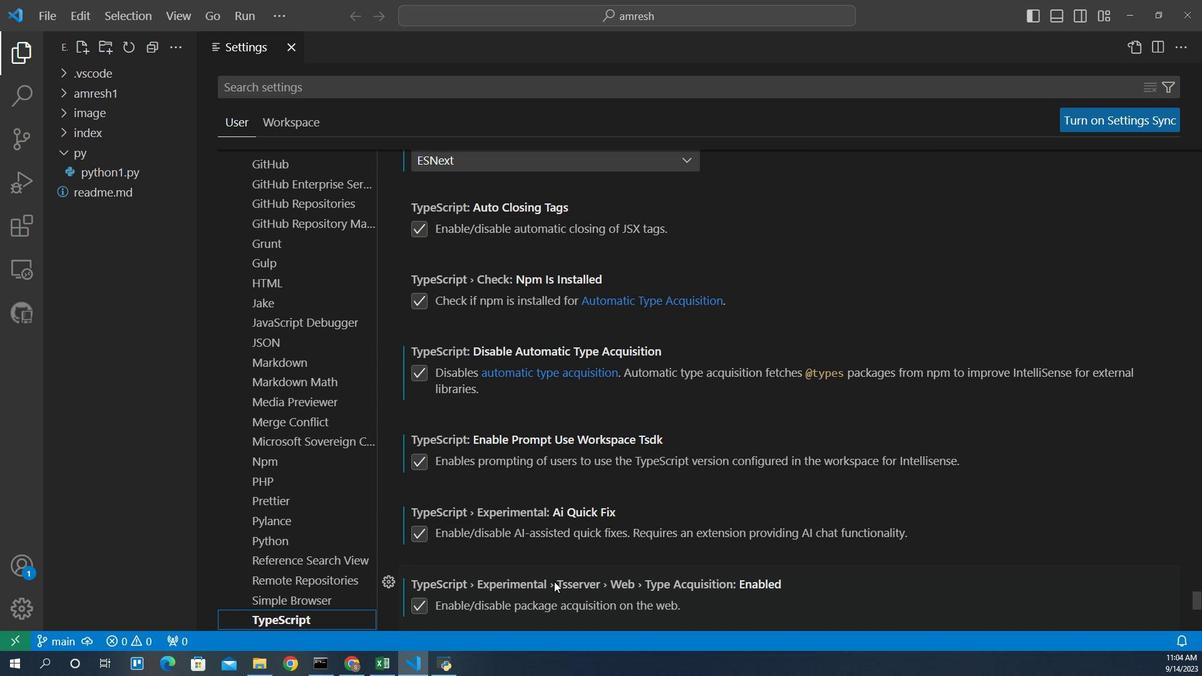 
Action: Mouse scrolled (561, 557) with delta (0, 0)
Screenshot: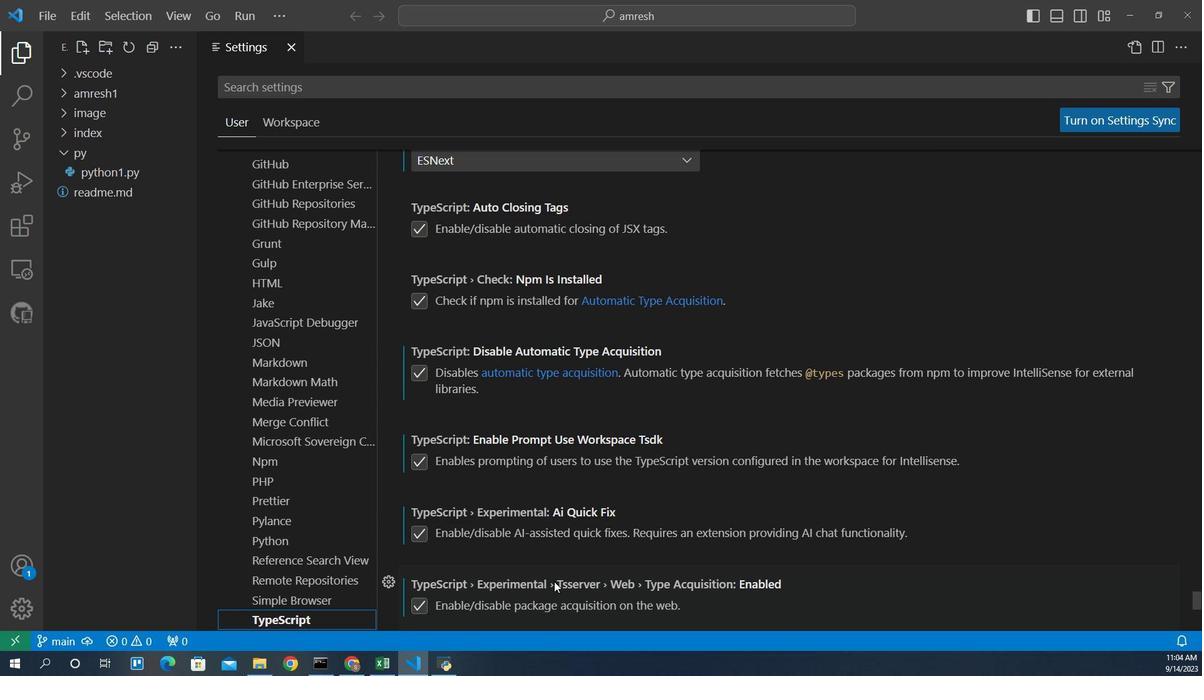 
Action: Mouse scrolled (561, 557) with delta (0, 0)
Screenshot: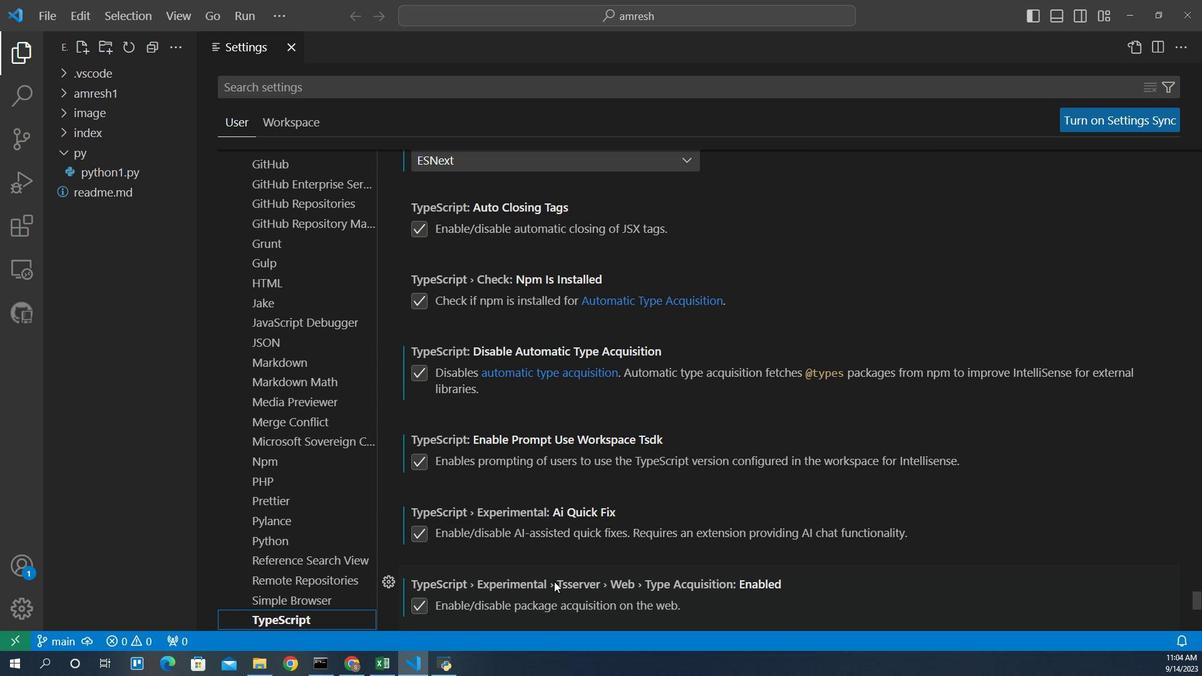 
Action: Mouse scrolled (561, 557) with delta (0, 0)
Screenshot: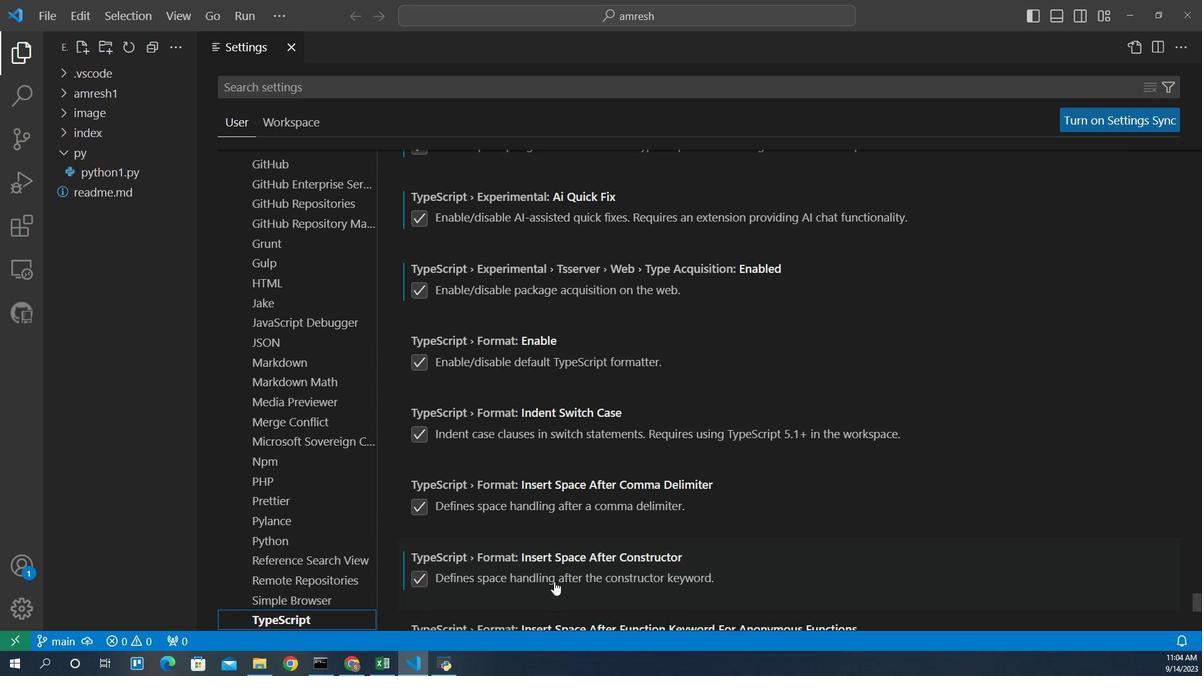 
Action: Mouse scrolled (561, 557) with delta (0, 0)
Screenshot: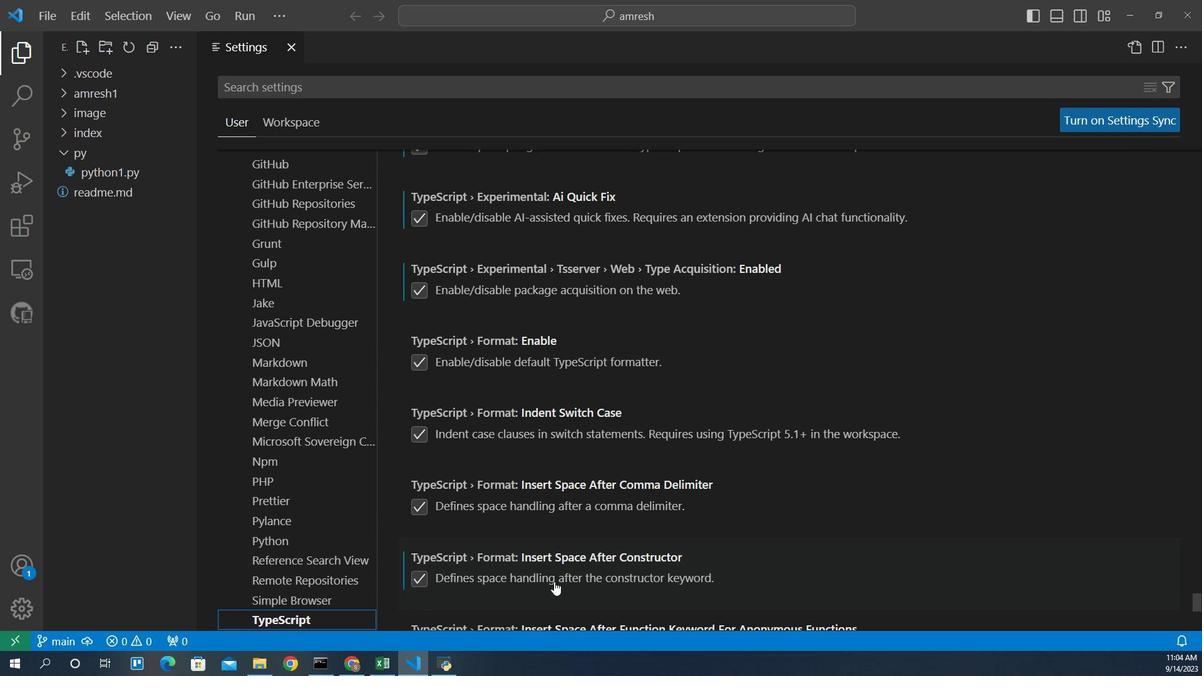 
Action: Mouse scrolled (561, 557) with delta (0, 0)
Screenshot: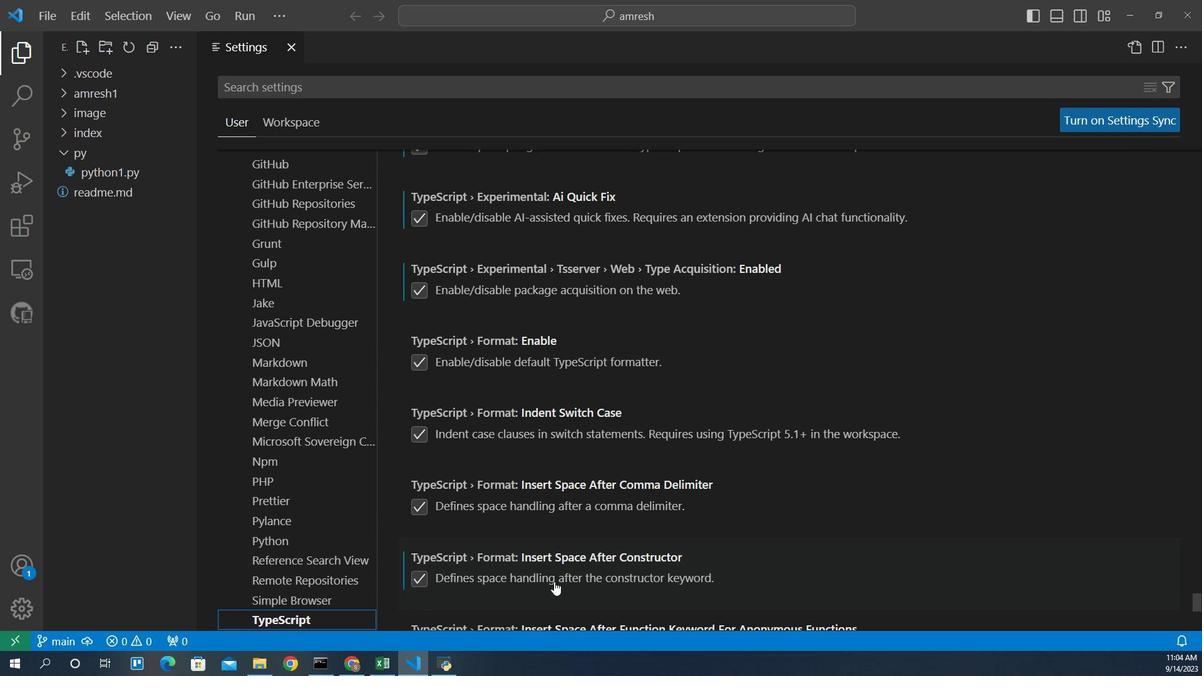 
Action: Mouse scrolled (561, 557) with delta (0, 0)
Screenshot: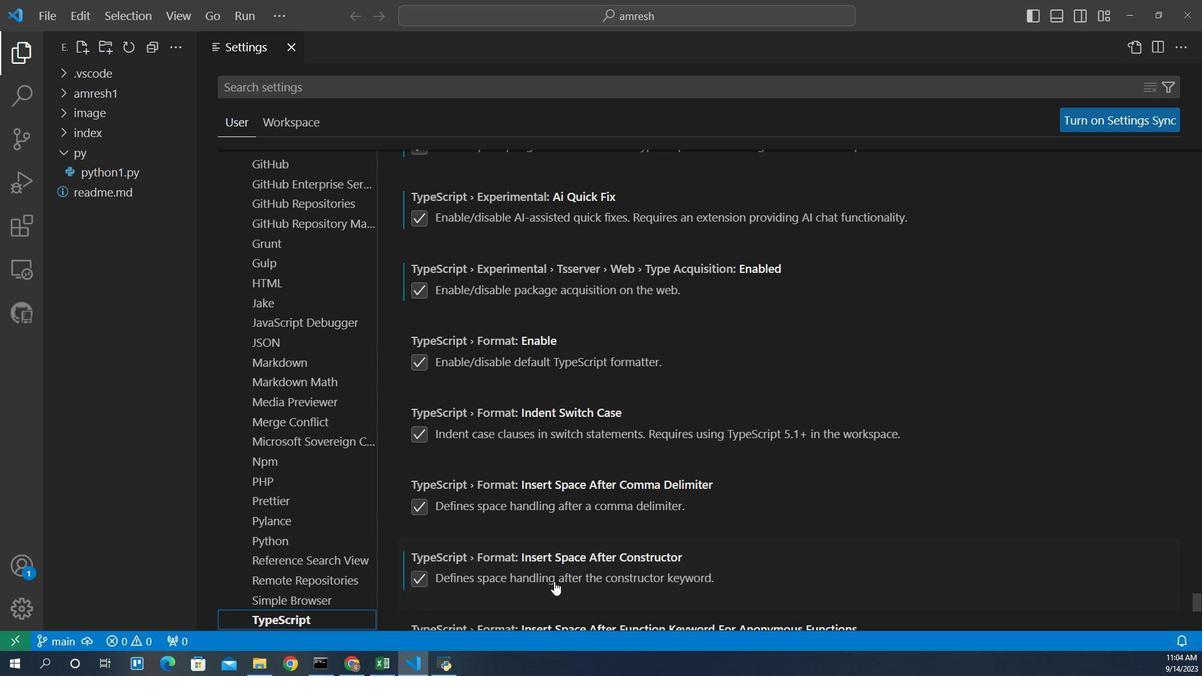 
Action: Mouse scrolled (561, 557) with delta (0, 0)
Screenshot: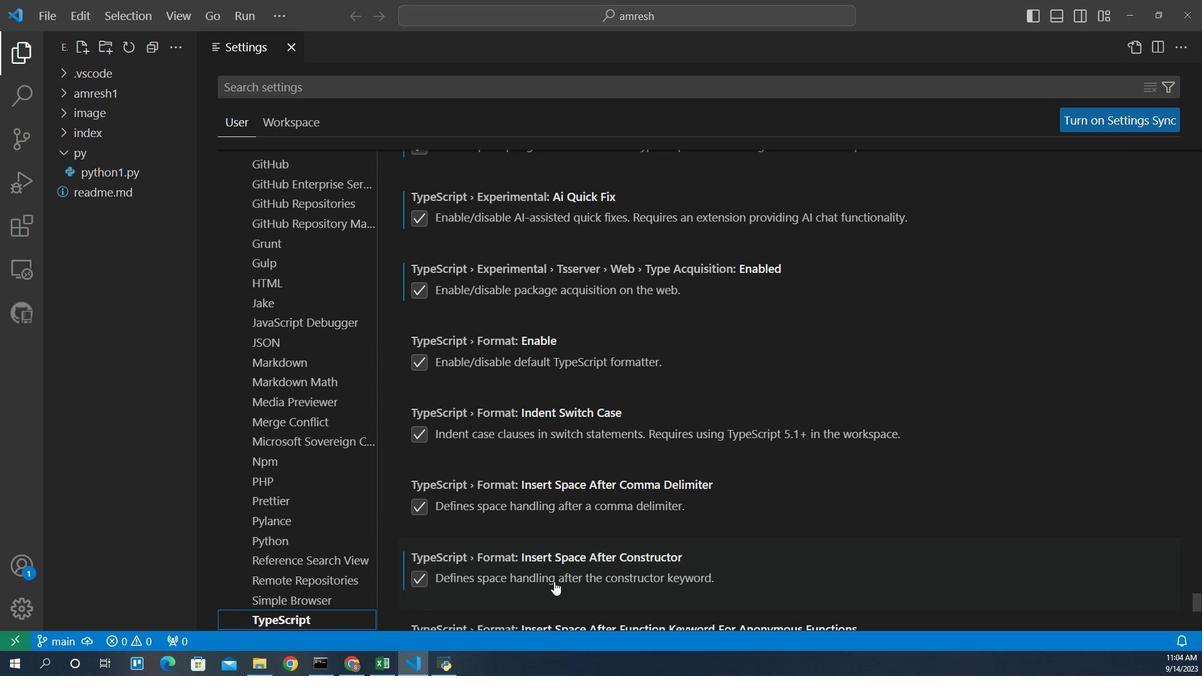 
Action: Mouse scrolled (561, 557) with delta (0, 0)
Screenshot: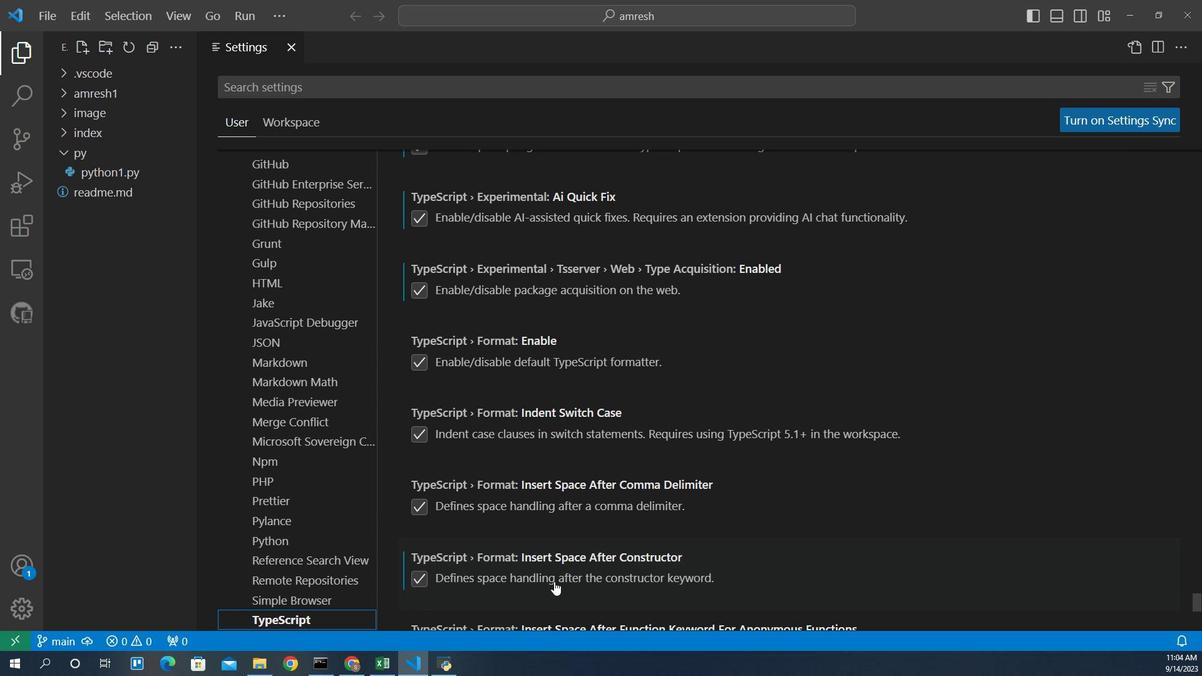 
Action: Mouse scrolled (561, 557) with delta (0, 0)
Screenshot: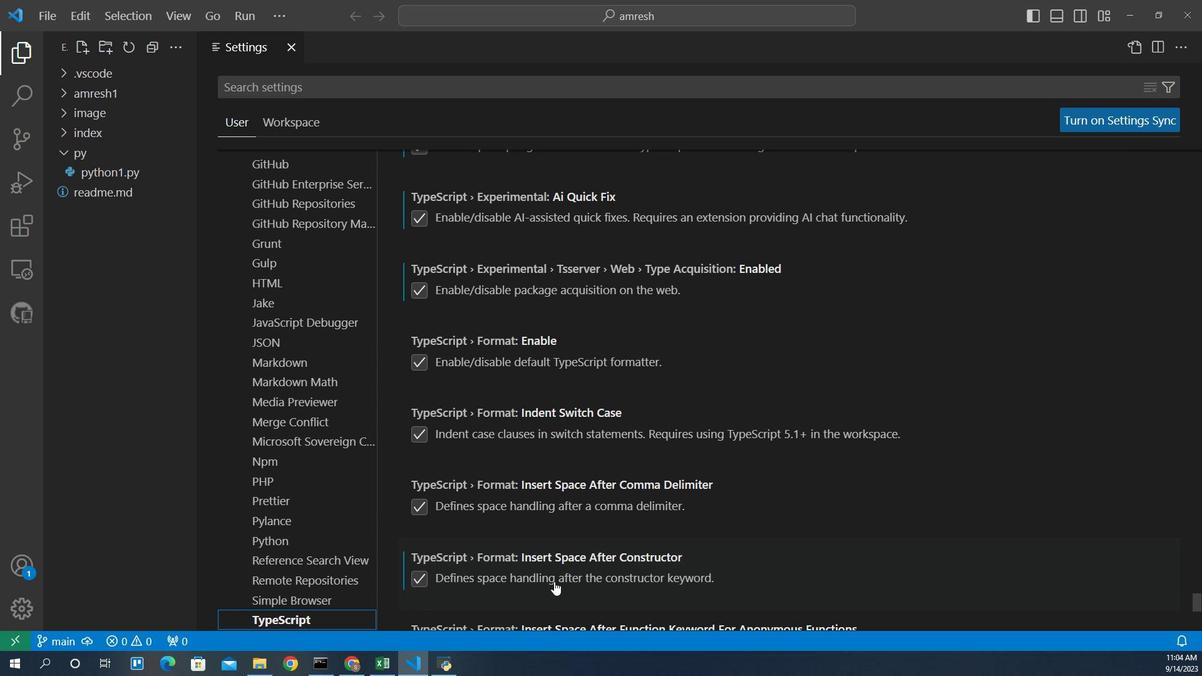 
Action: Mouse scrolled (561, 557) with delta (0, 0)
Screenshot: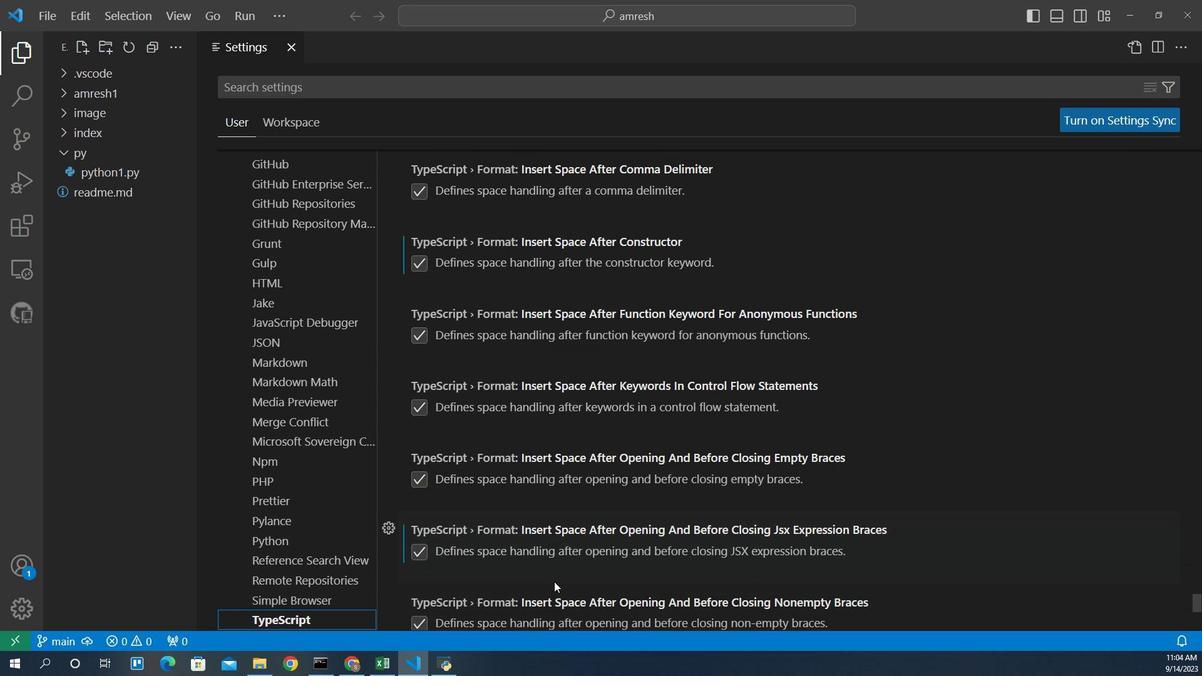 
Action: Mouse scrolled (561, 557) with delta (0, 0)
Screenshot: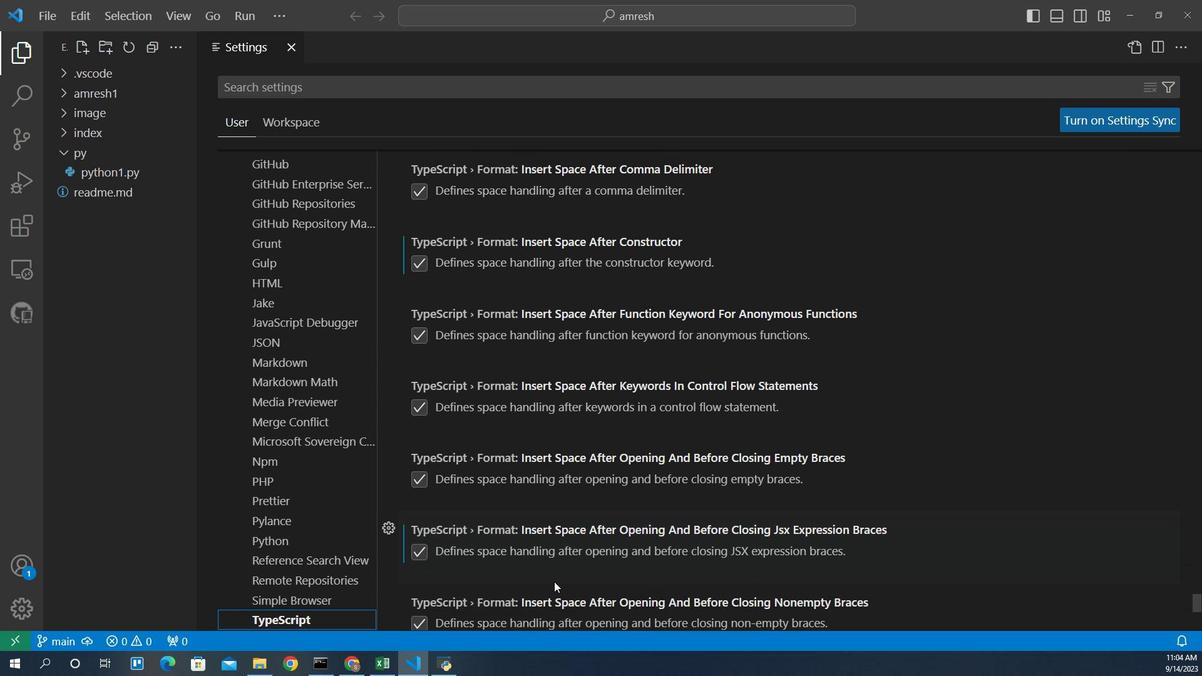 
Action: Mouse scrolled (561, 557) with delta (0, 0)
Screenshot: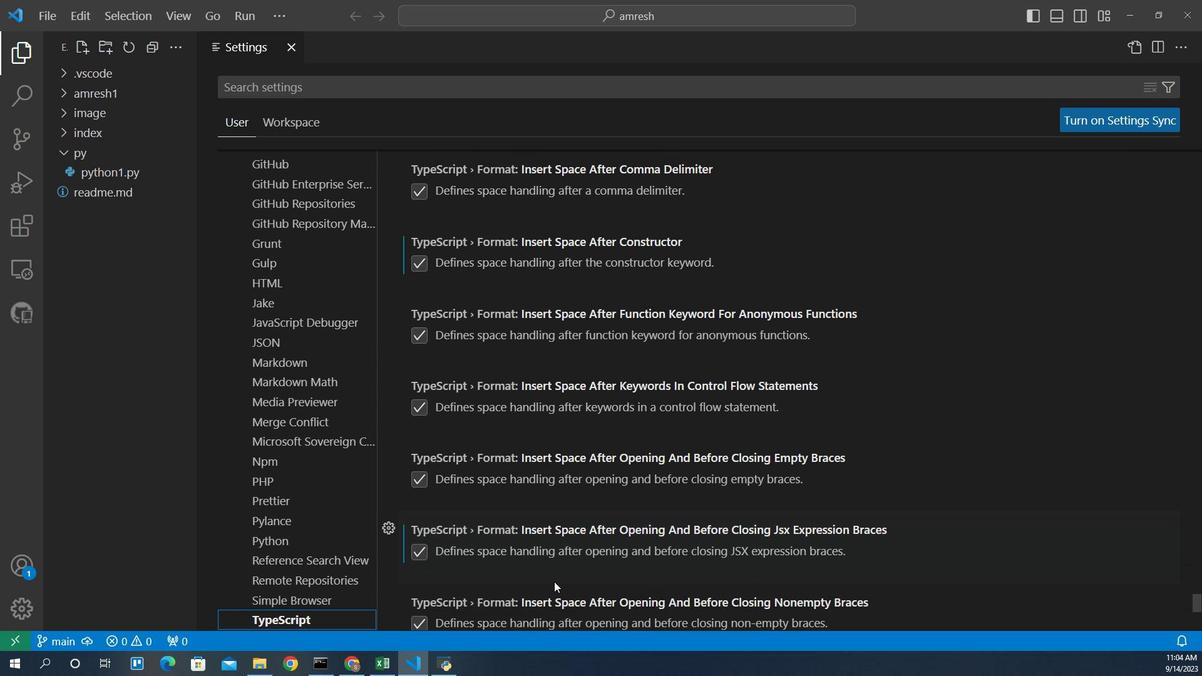 
Action: Mouse scrolled (561, 557) with delta (0, 0)
Screenshot: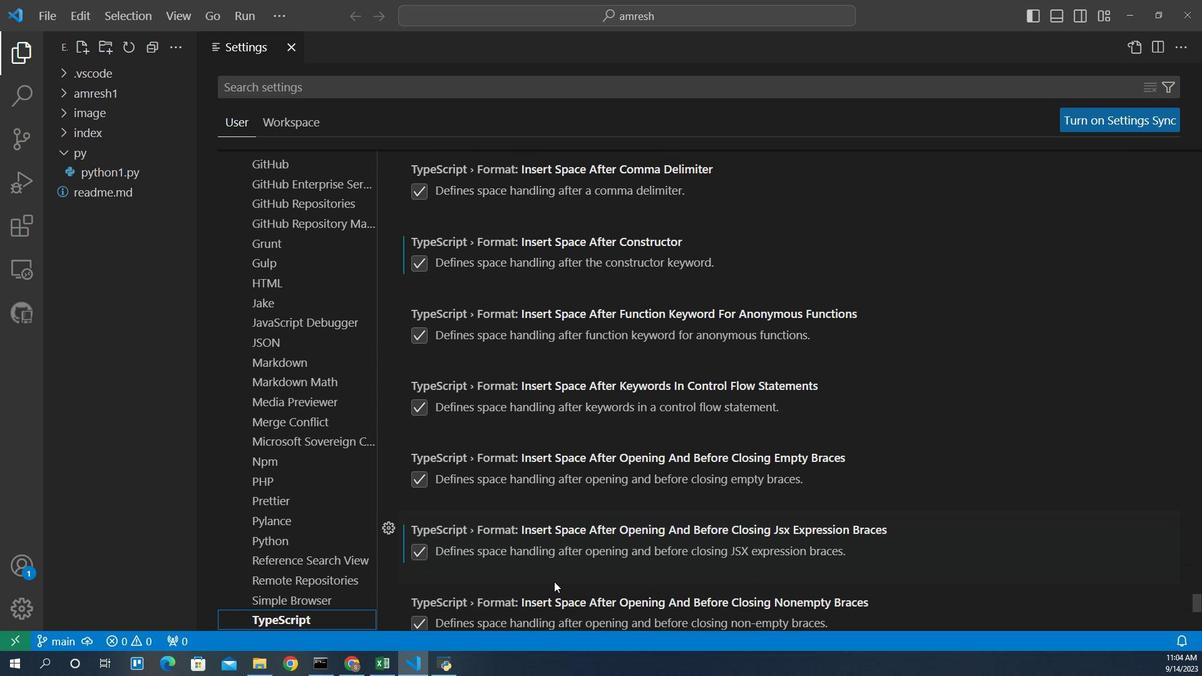 
Action: Mouse scrolled (561, 557) with delta (0, 0)
Screenshot: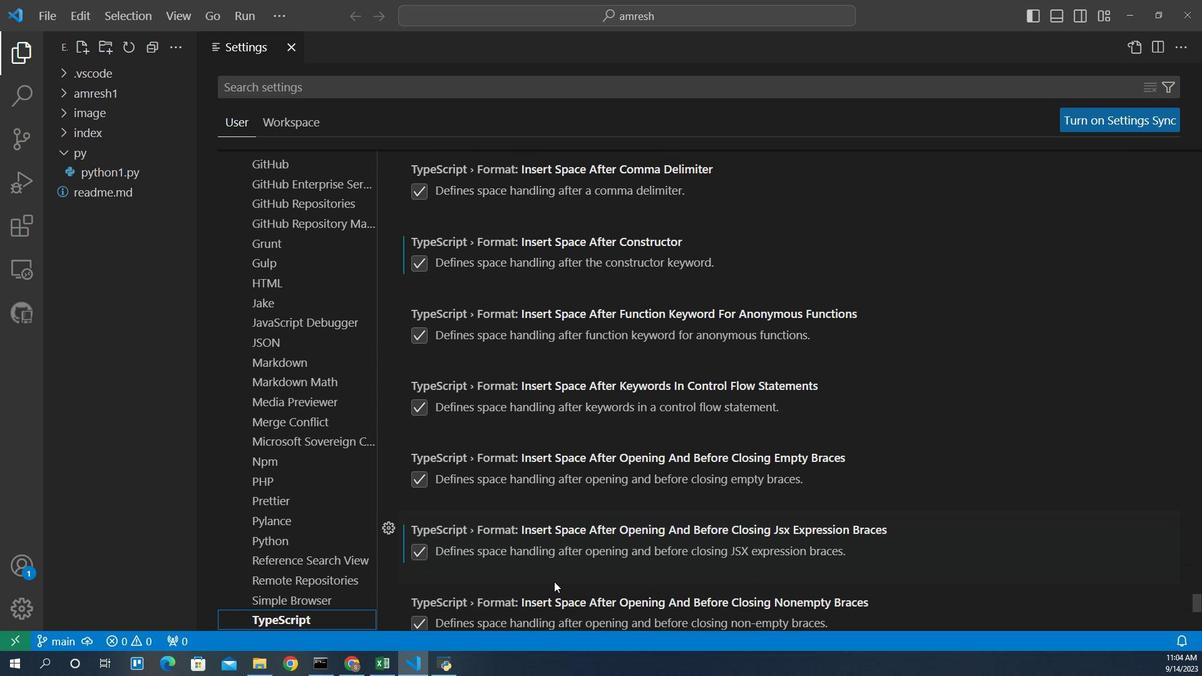 
Action: Mouse scrolled (561, 557) with delta (0, 0)
Screenshot: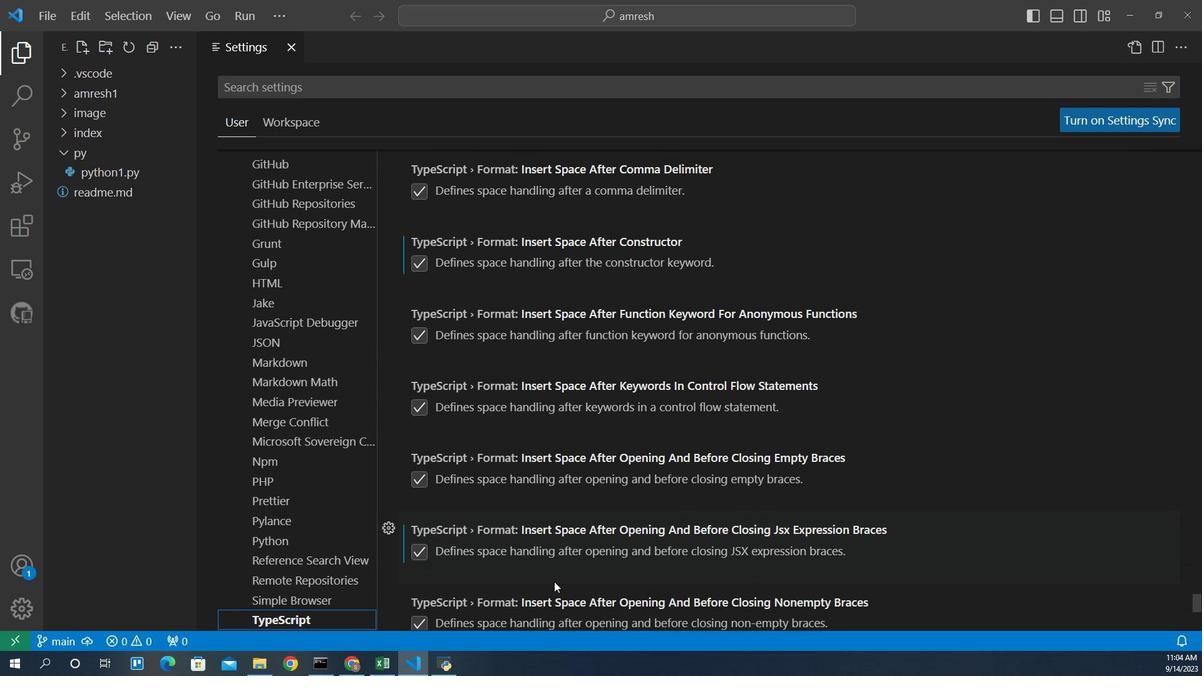 
Action: Mouse scrolled (561, 557) with delta (0, 0)
Screenshot: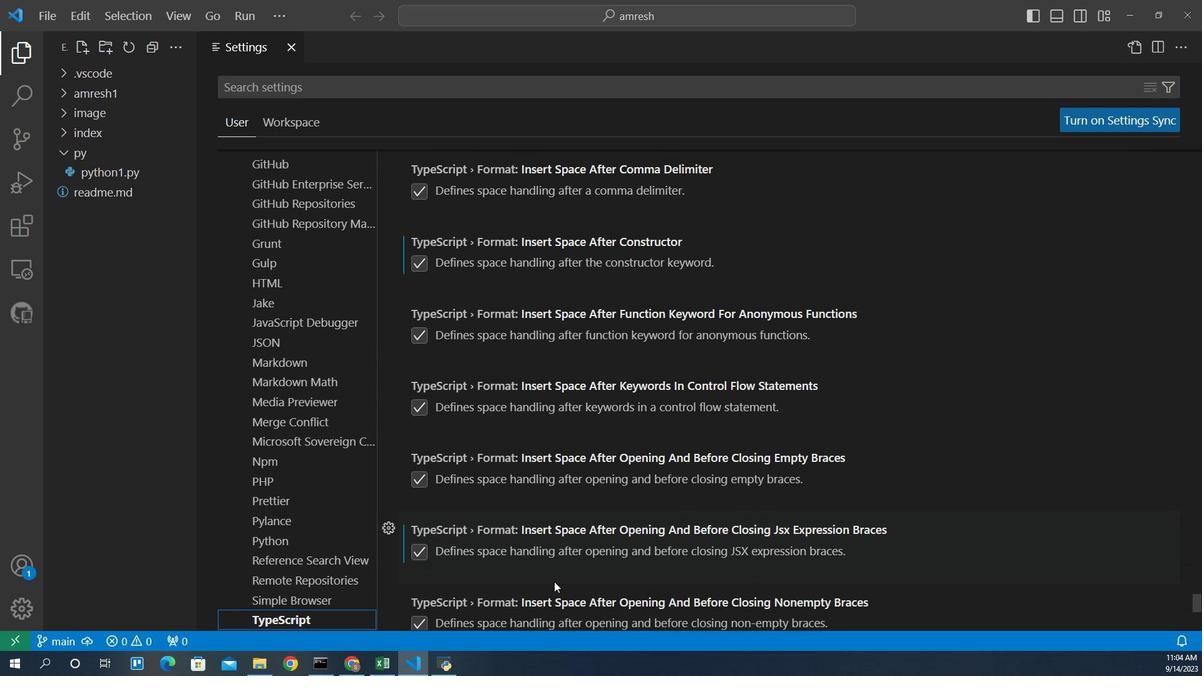 
Action: Mouse scrolled (561, 557) with delta (0, 0)
Screenshot: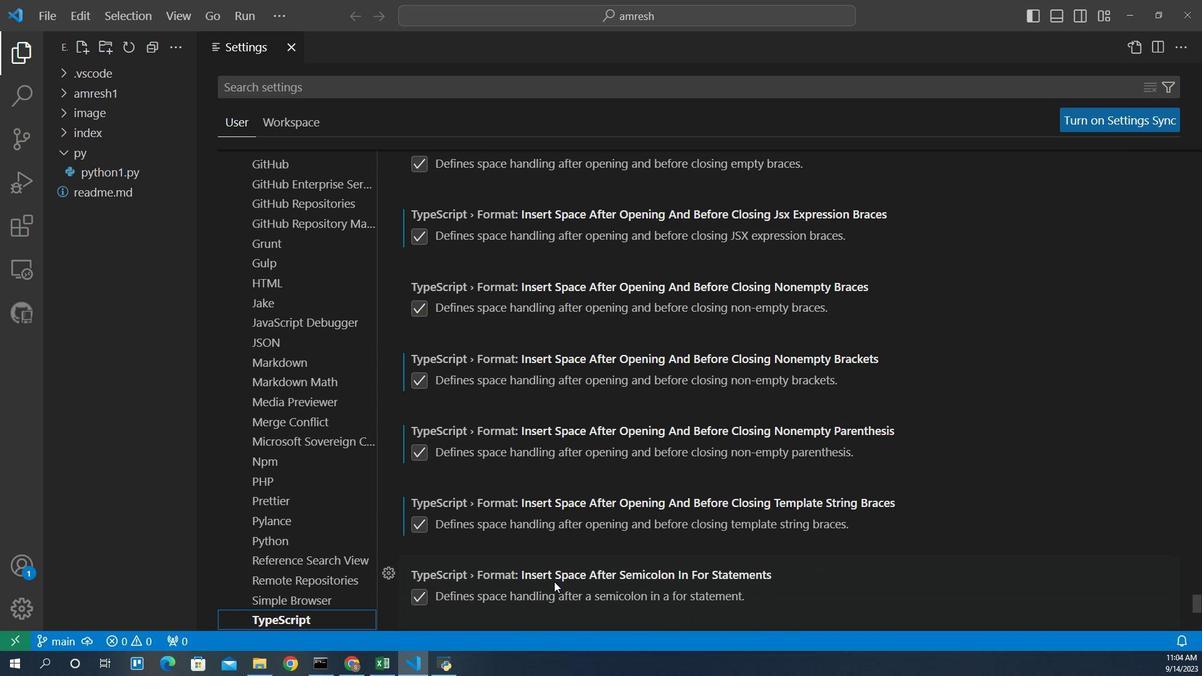 
Action: Mouse scrolled (561, 557) with delta (0, 0)
Screenshot: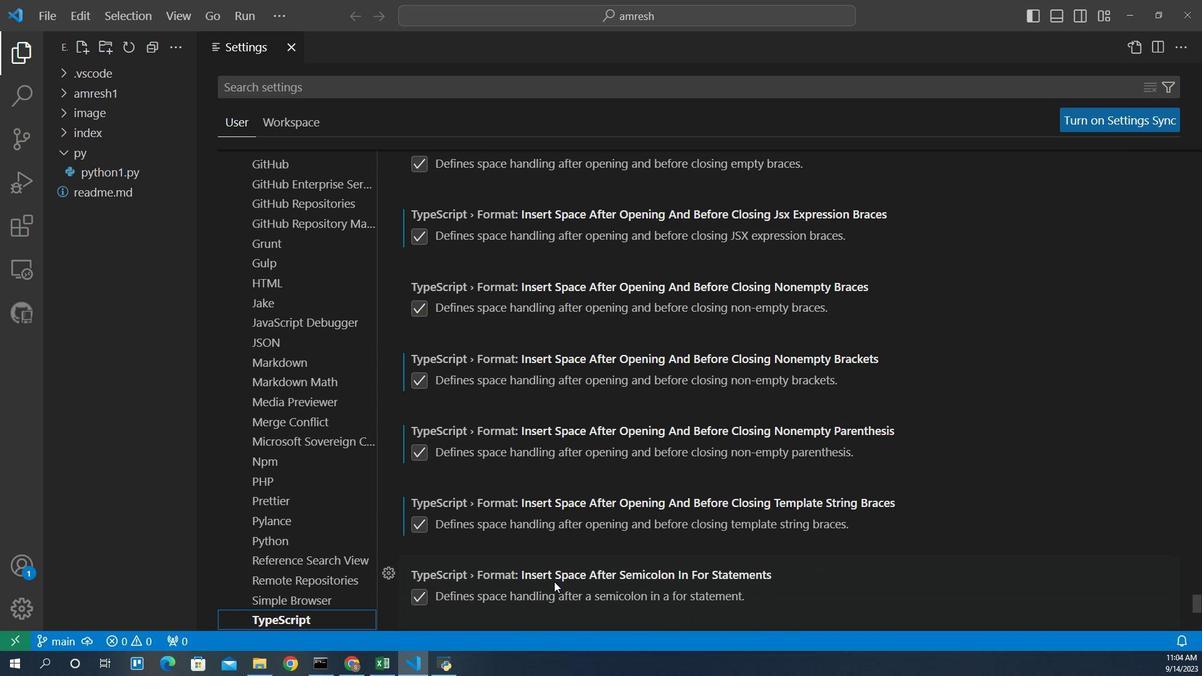 
Action: Mouse scrolled (561, 557) with delta (0, 0)
Screenshot: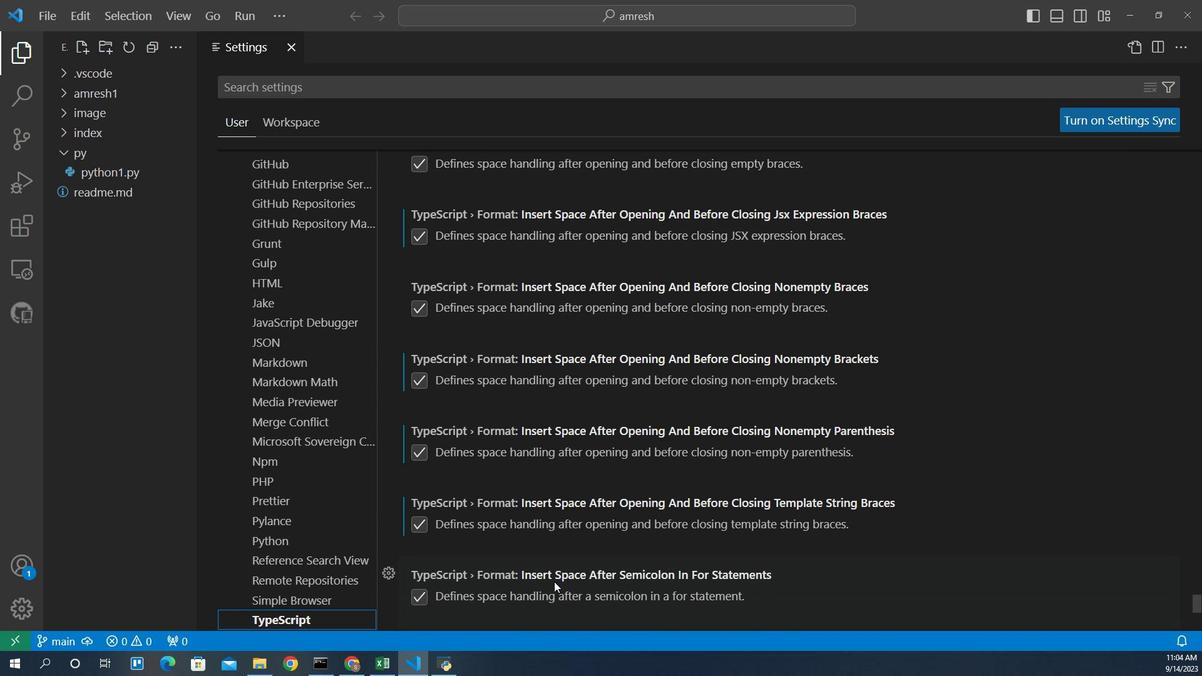 
Action: Mouse scrolled (561, 557) with delta (0, 0)
Screenshot: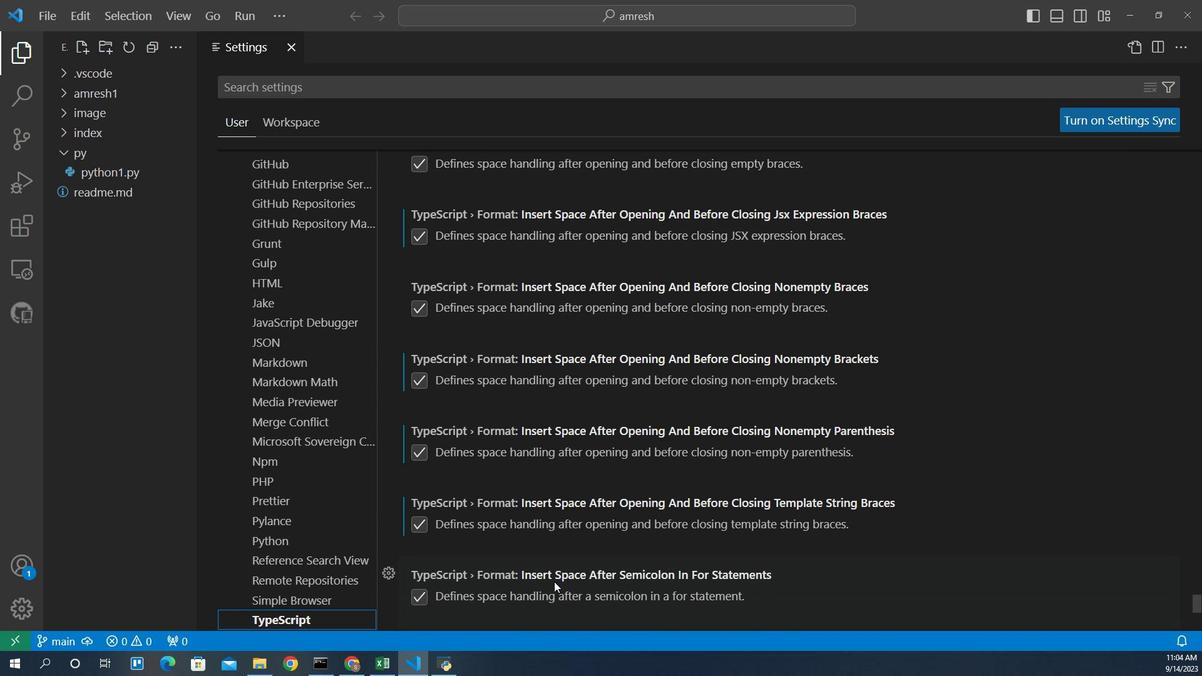 
Action: Mouse scrolled (561, 557) with delta (0, 0)
Screenshot: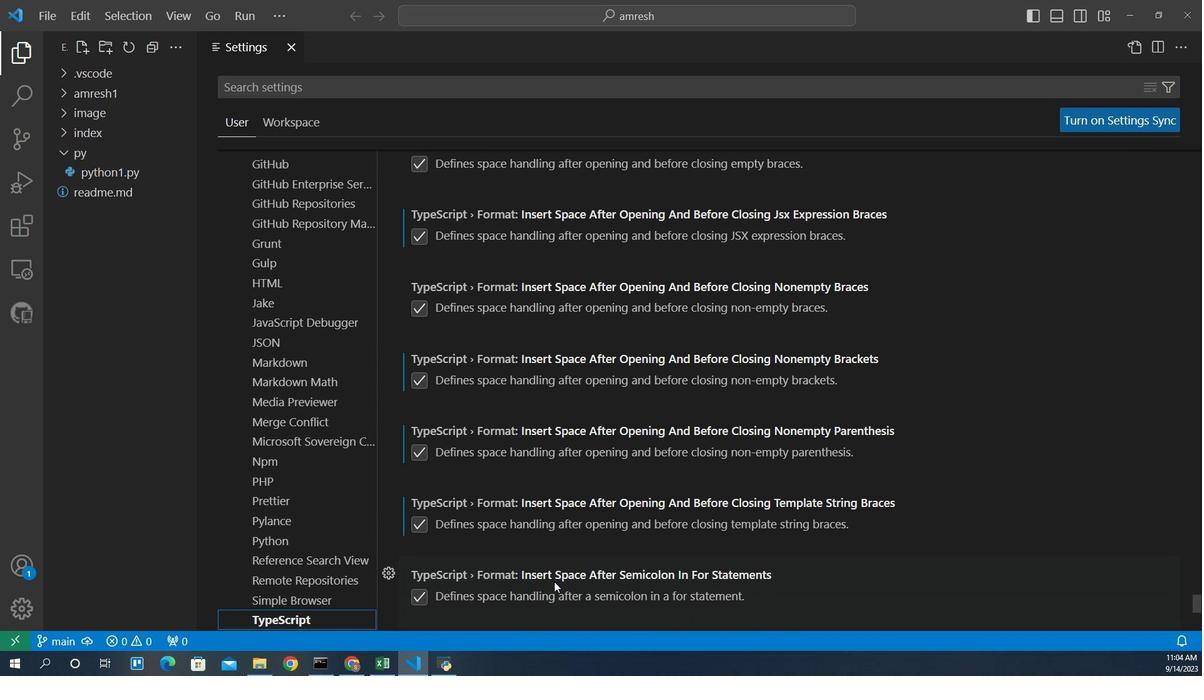 
Action: Mouse scrolled (561, 557) with delta (0, 0)
Screenshot: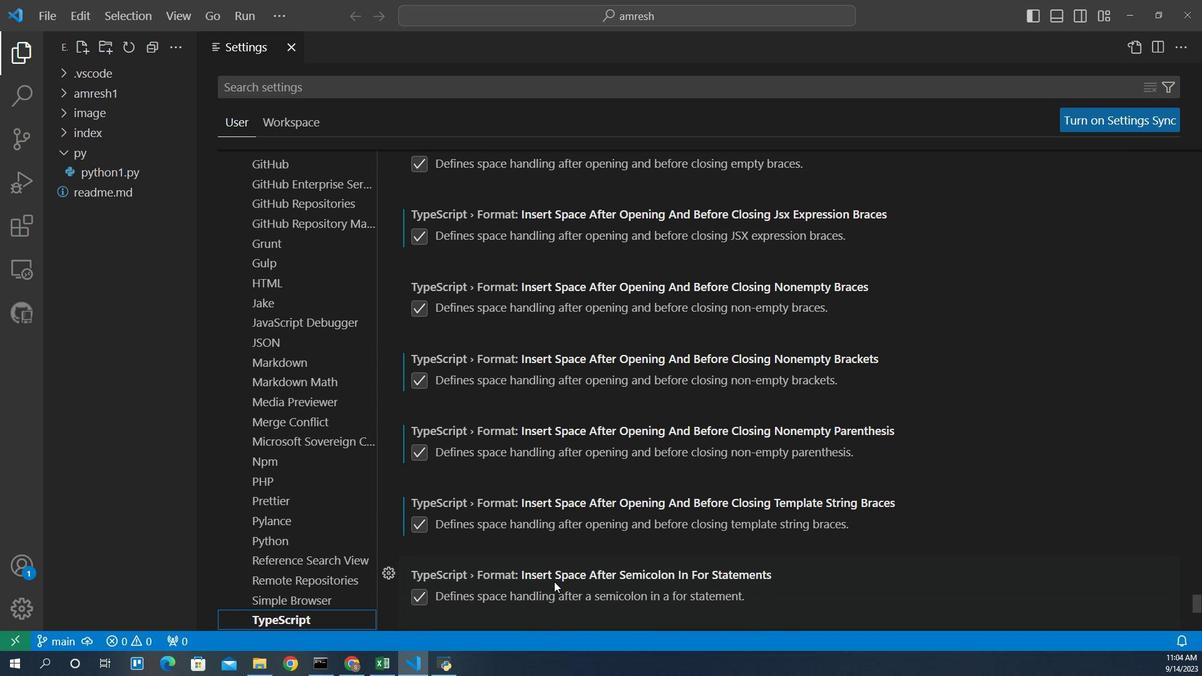 
Action: Mouse scrolled (561, 557) with delta (0, 0)
Screenshot: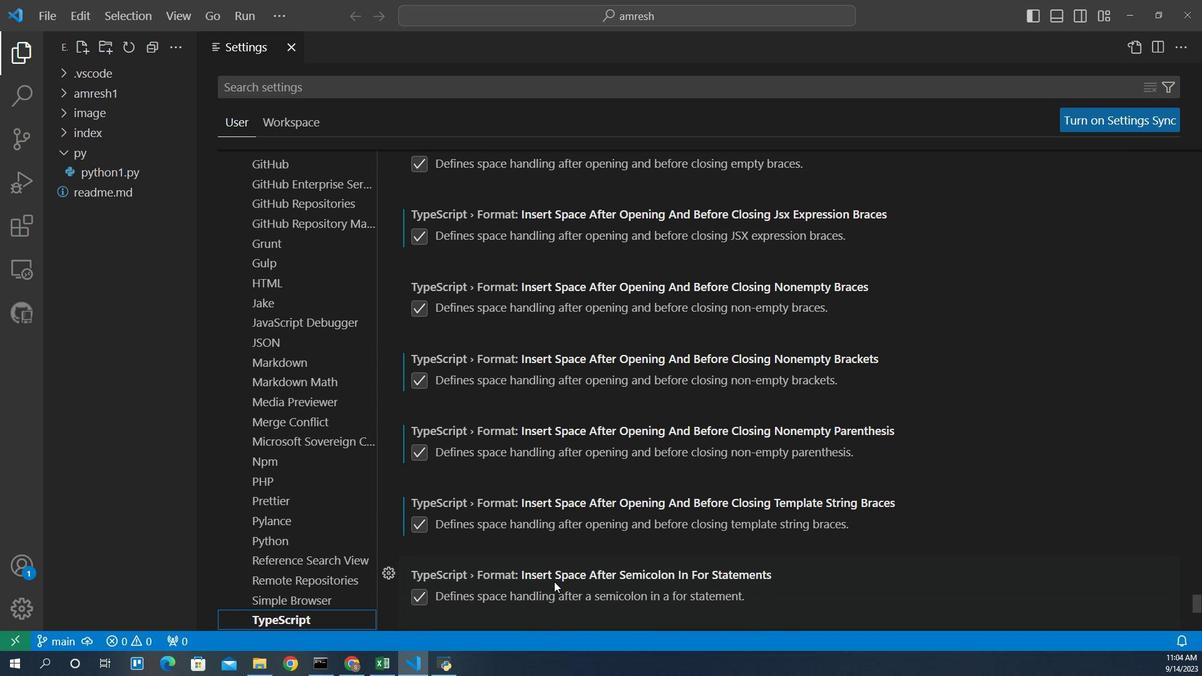 
Action: Mouse scrolled (561, 557) with delta (0, 0)
Screenshot: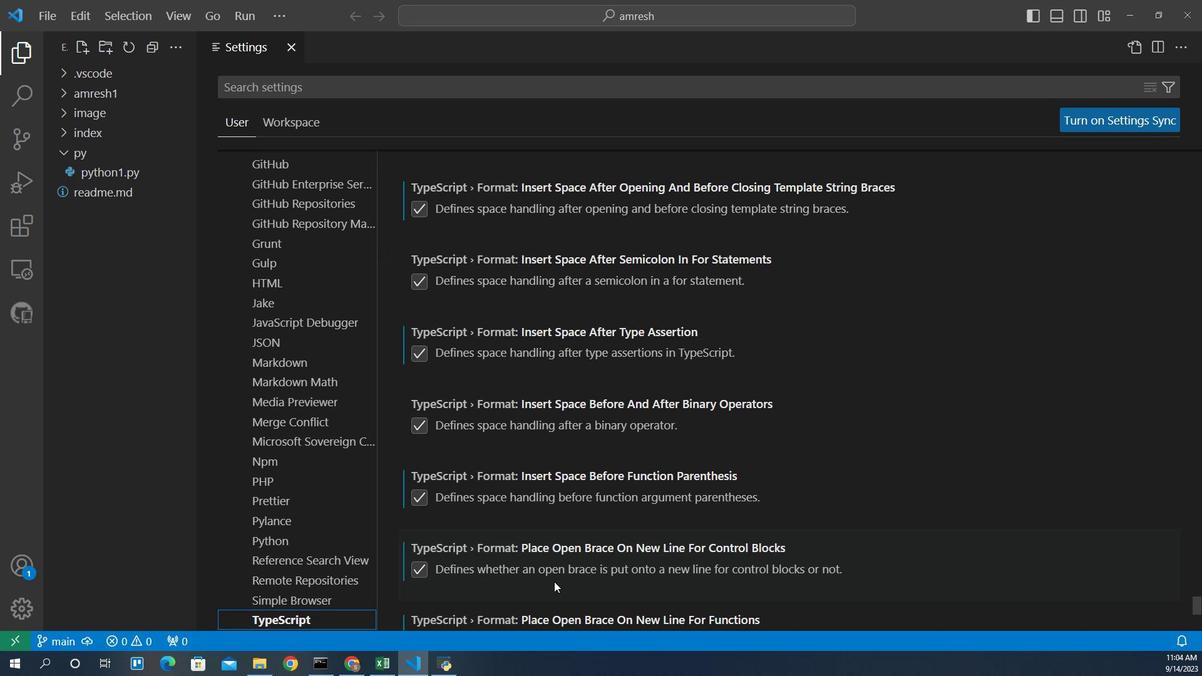 
Action: Mouse scrolled (561, 557) with delta (0, 0)
Screenshot: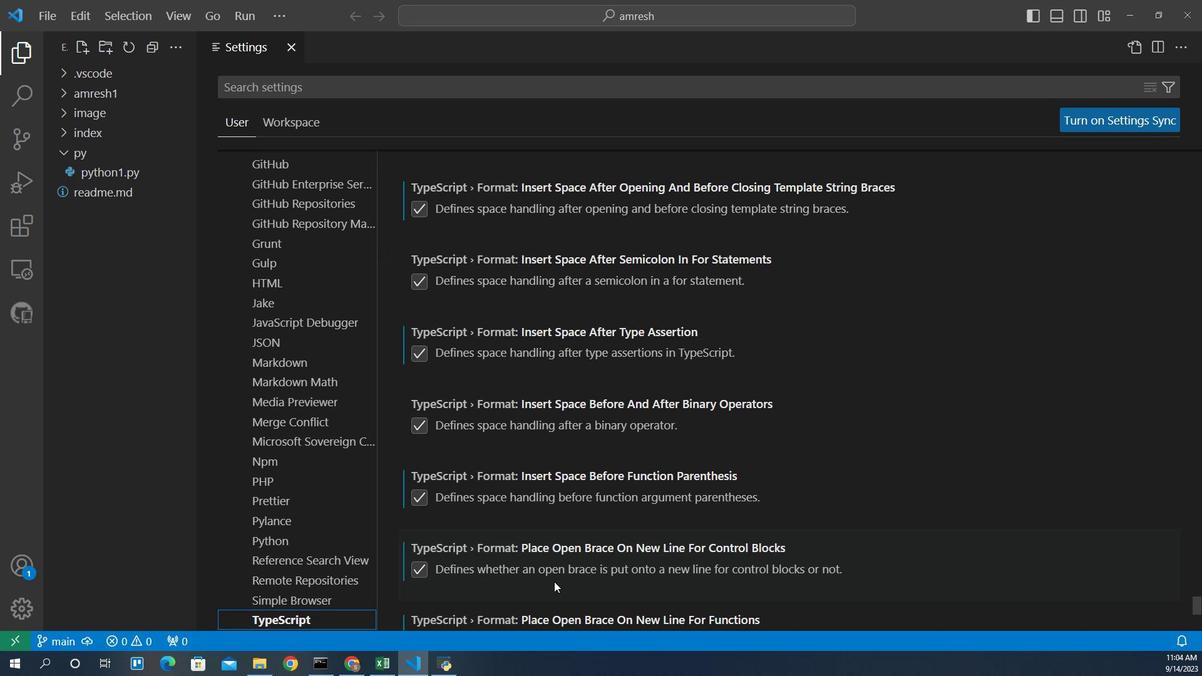 
Action: Mouse scrolled (561, 557) with delta (0, 0)
Screenshot: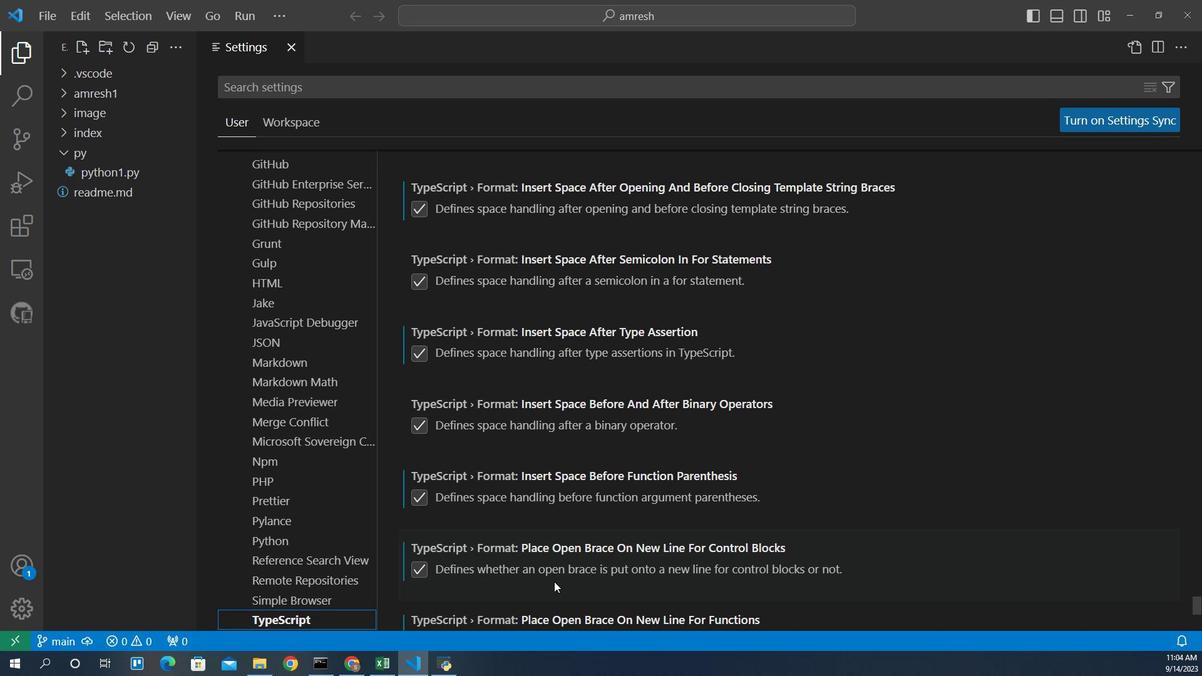 
Action: Mouse scrolled (561, 557) with delta (0, 0)
Screenshot: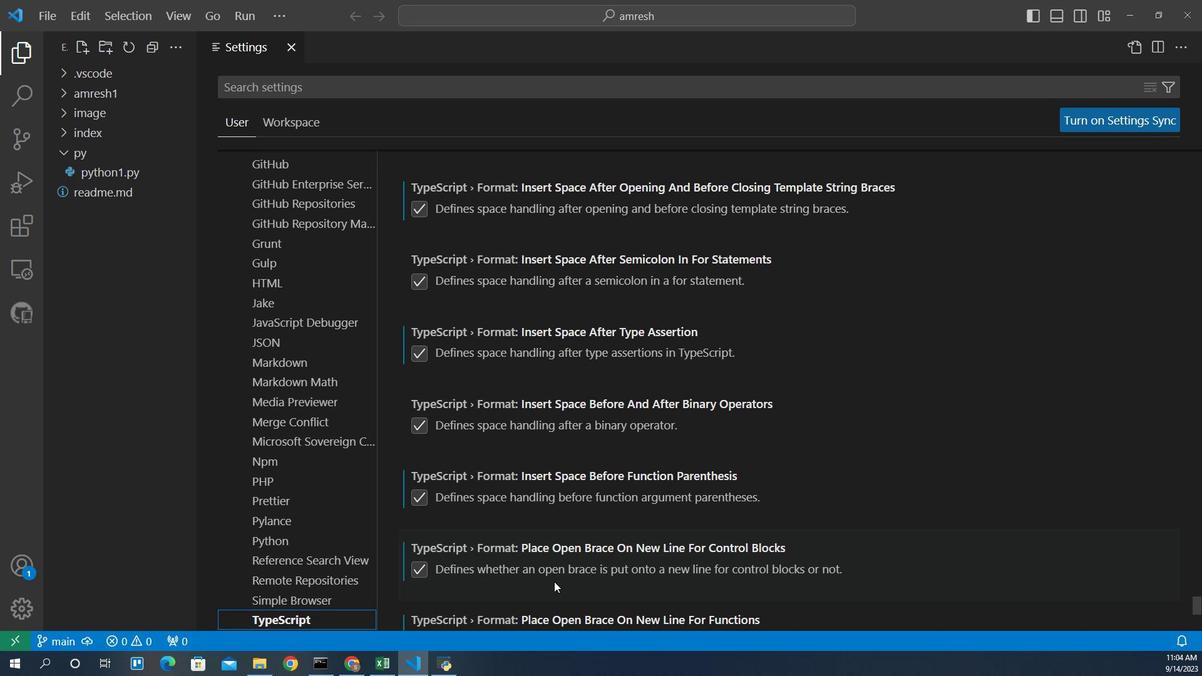 
Action: Mouse scrolled (561, 557) with delta (0, 0)
Screenshot: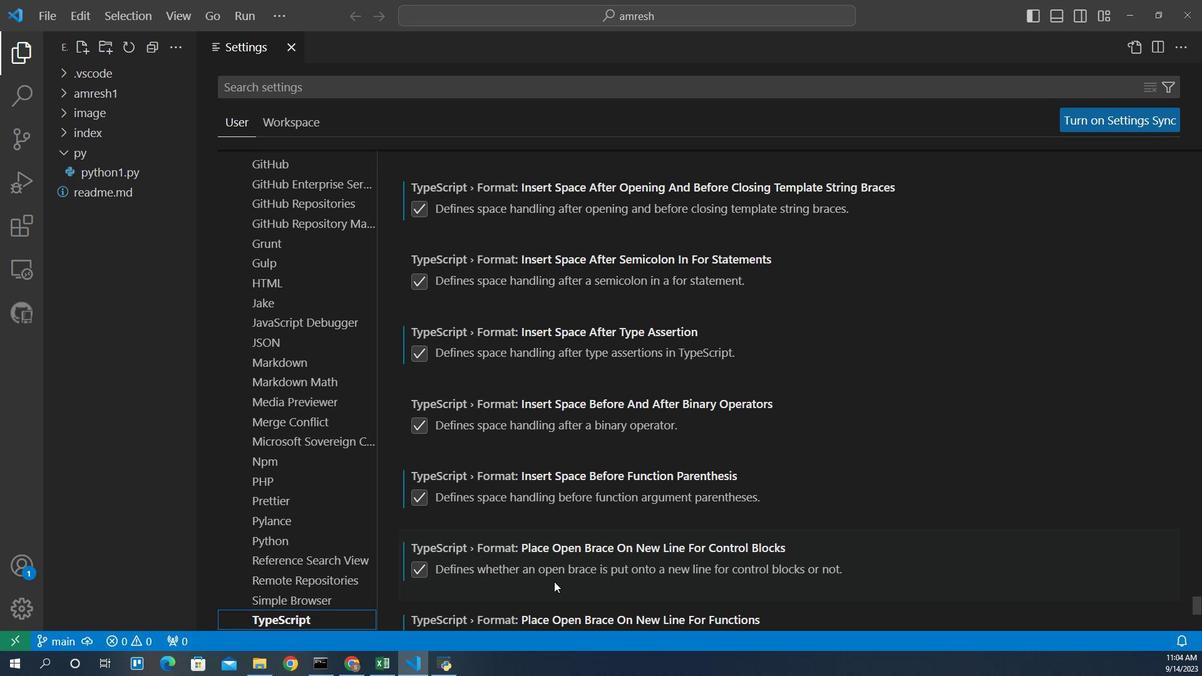 
Action: Mouse scrolled (561, 557) with delta (0, 0)
Screenshot: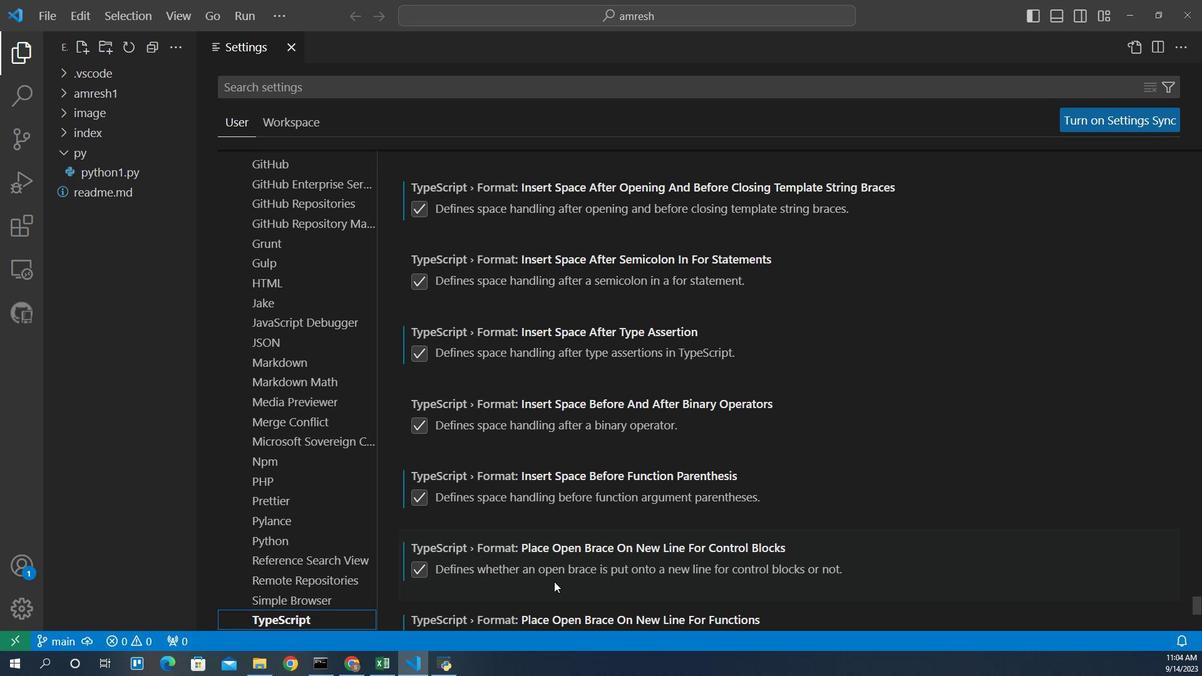 
Action: Mouse scrolled (561, 557) with delta (0, 0)
Screenshot: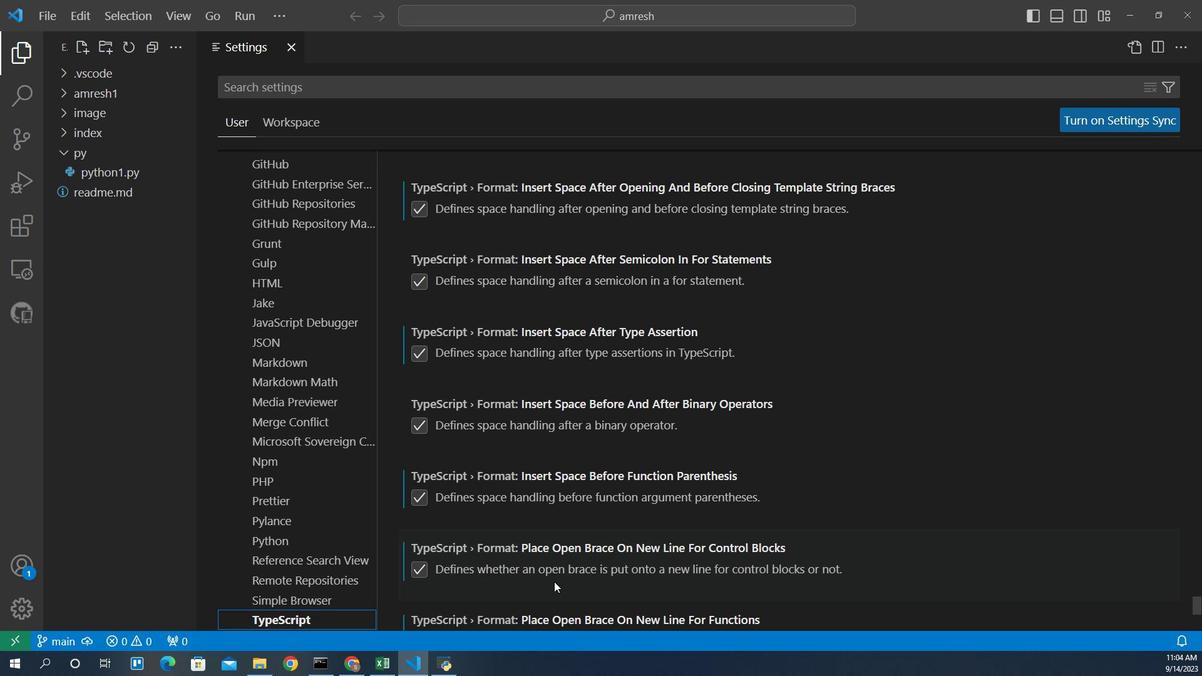 
Action: Mouse scrolled (561, 557) with delta (0, 0)
Screenshot: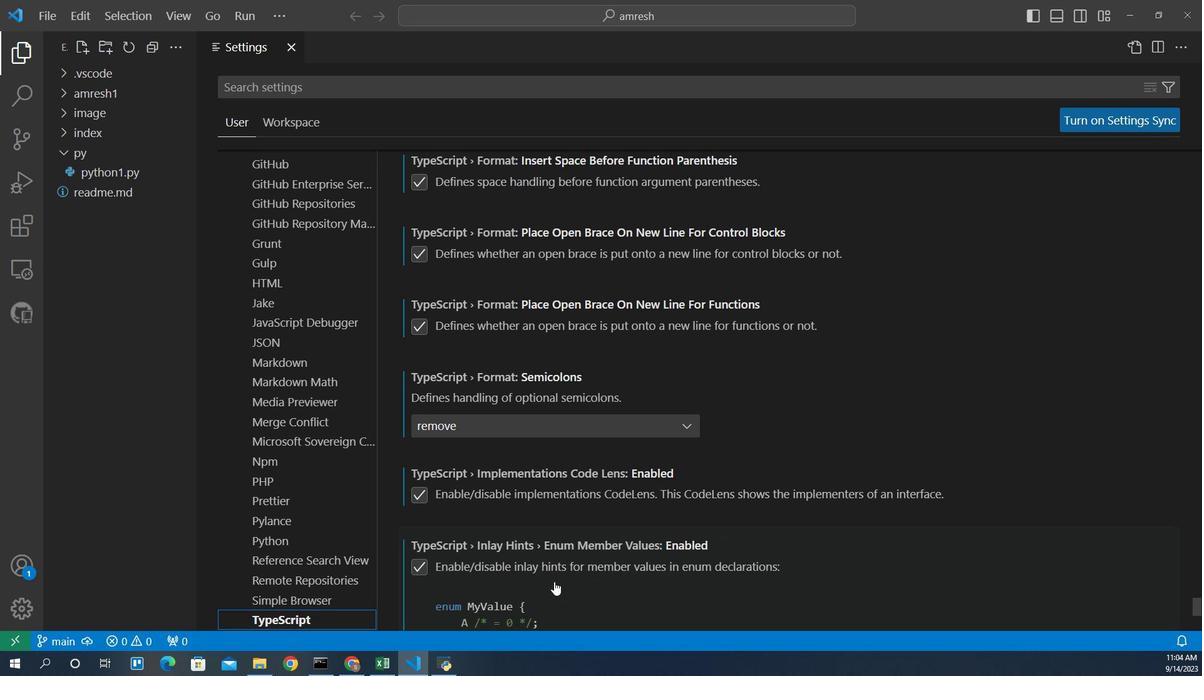 
Action: Mouse scrolled (561, 557) with delta (0, 0)
Screenshot: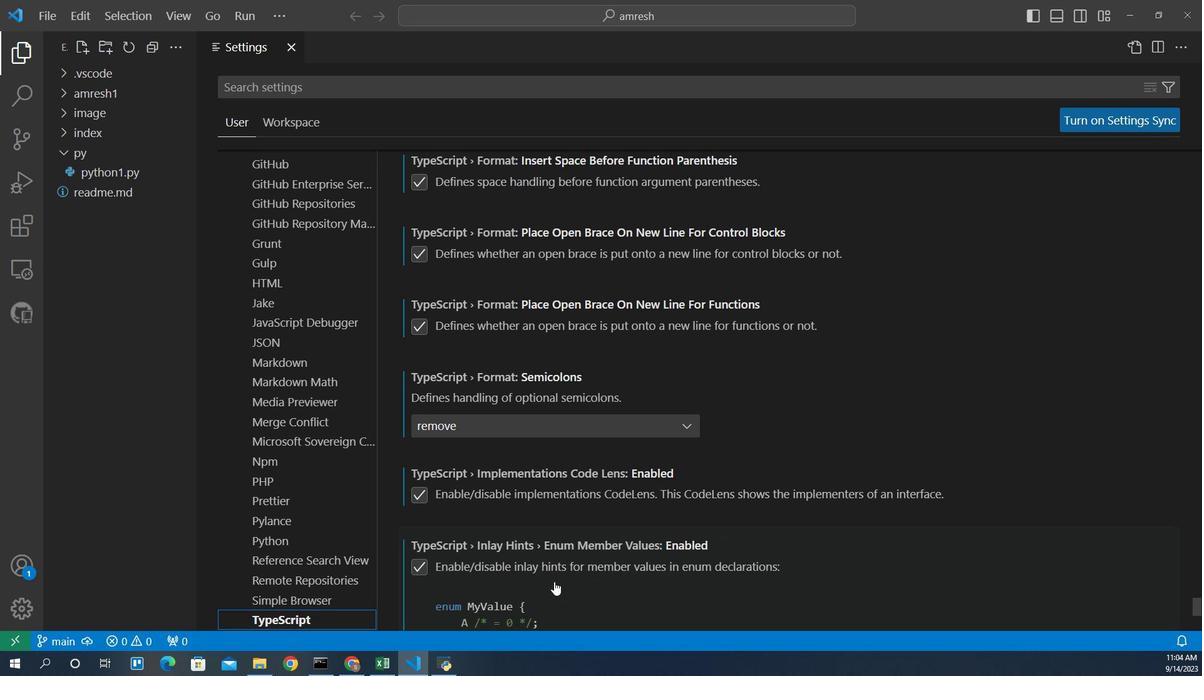 
Action: Mouse scrolled (561, 557) with delta (0, 0)
Screenshot: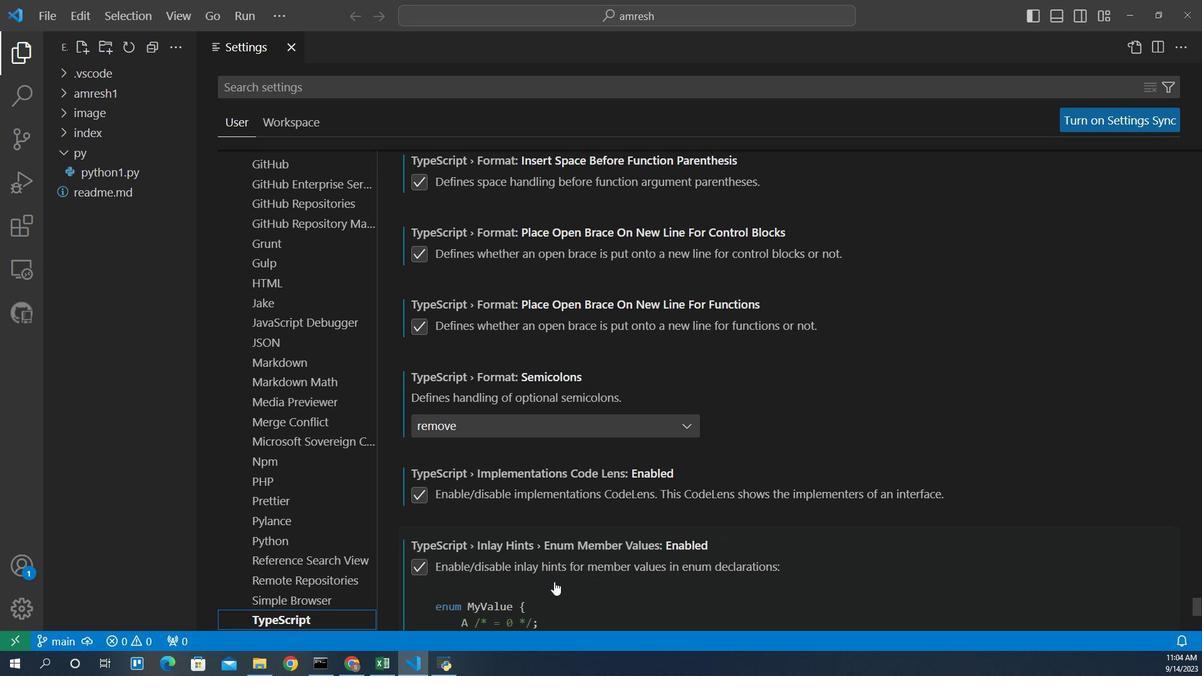 
Action: Mouse scrolled (561, 557) with delta (0, 0)
Screenshot: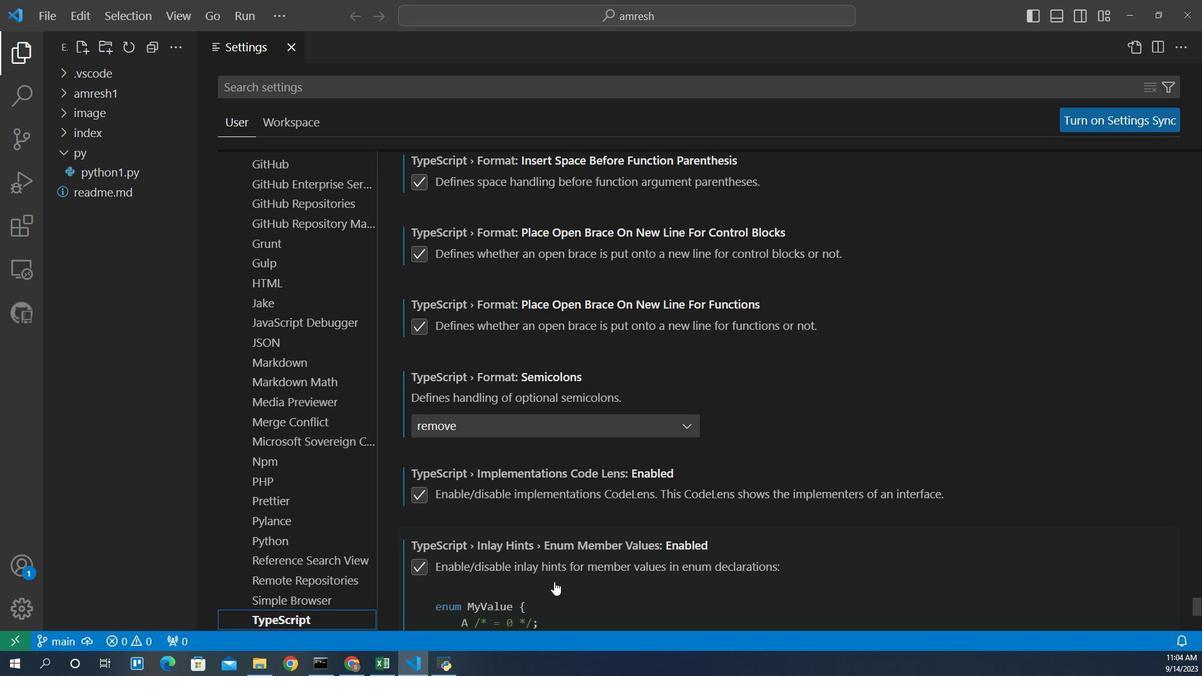 
Action: Mouse scrolled (561, 557) with delta (0, 0)
Screenshot: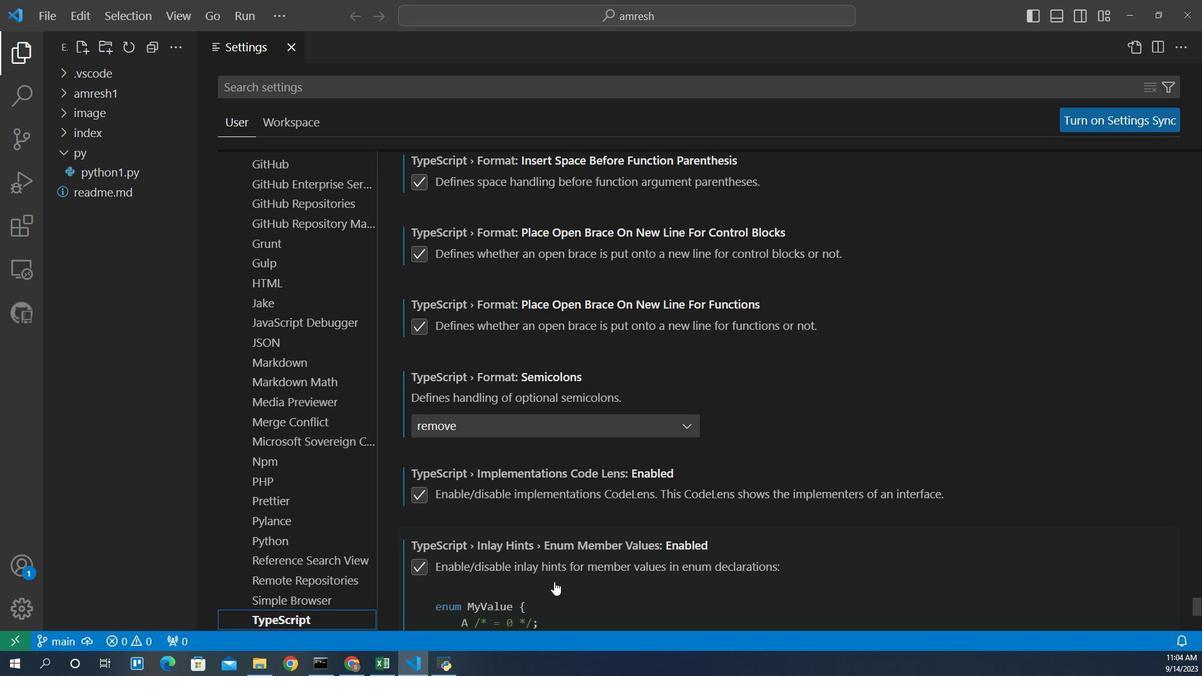 
Action: Mouse scrolled (561, 557) with delta (0, 0)
Screenshot: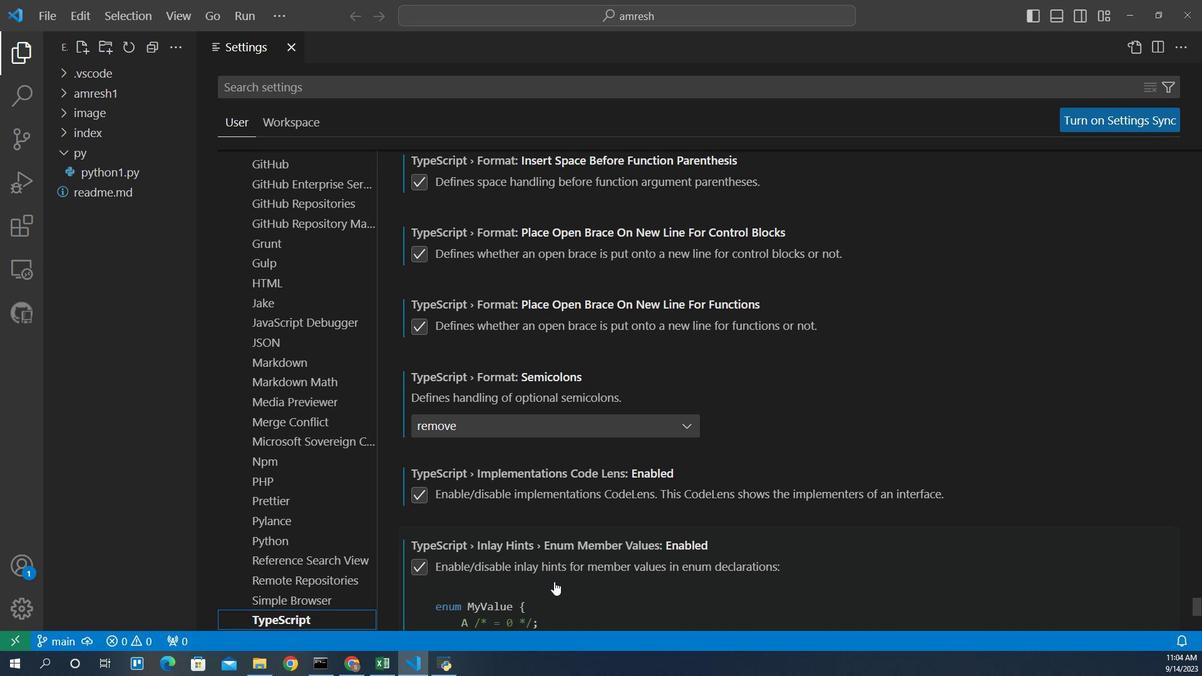 
Action: Mouse scrolled (561, 557) with delta (0, 0)
Screenshot: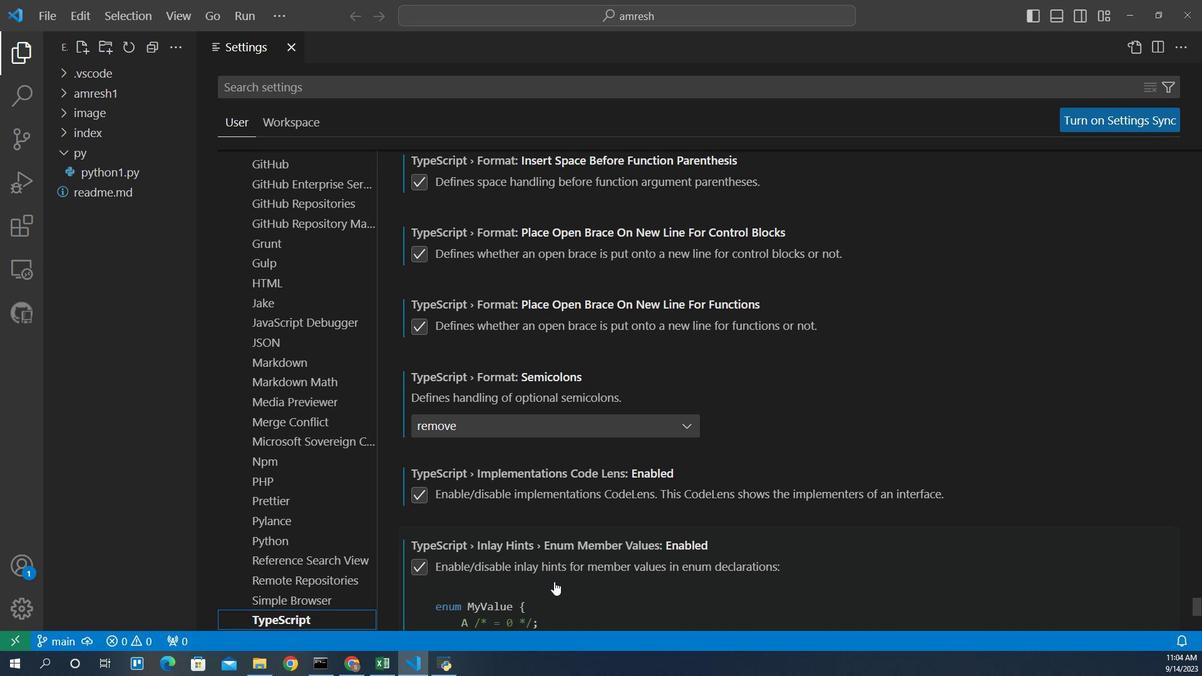 
Action: Mouse scrolled (561, 557) with delta (0, 0)
Screenshot: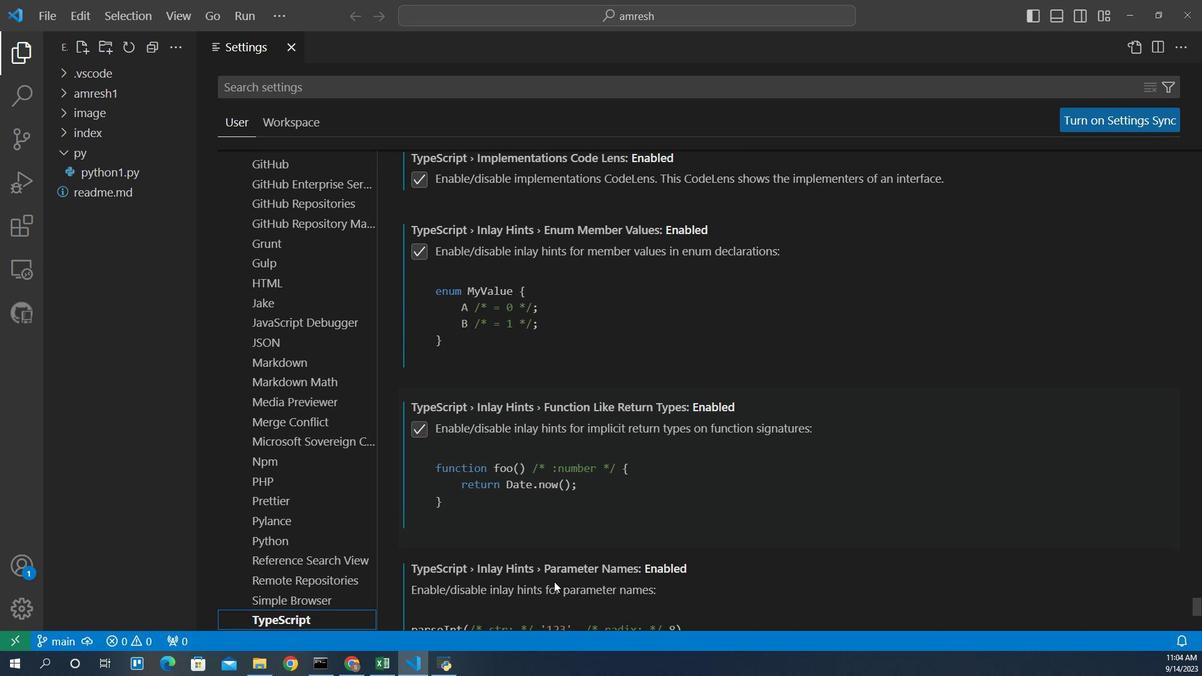 
Action: Mouse scrolled (561, 557) with delta (0, 0)
Screenshot: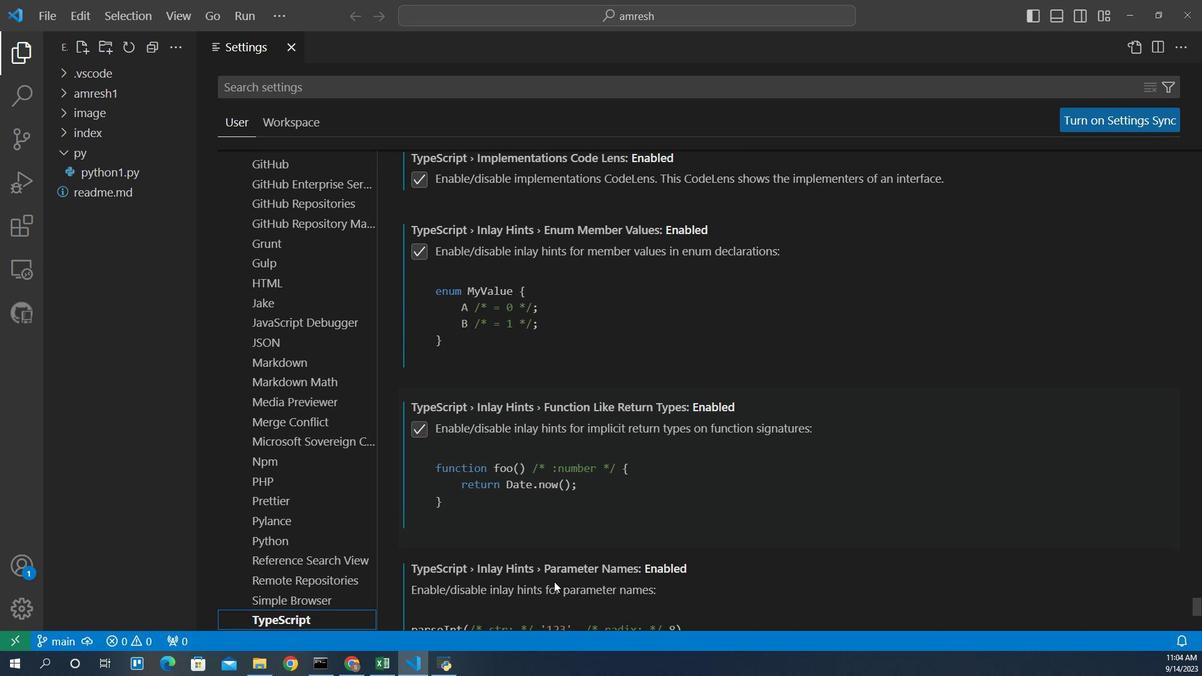 
Action: Mouse scrolled (561, 557) with delta (0, 0)
Screenshot: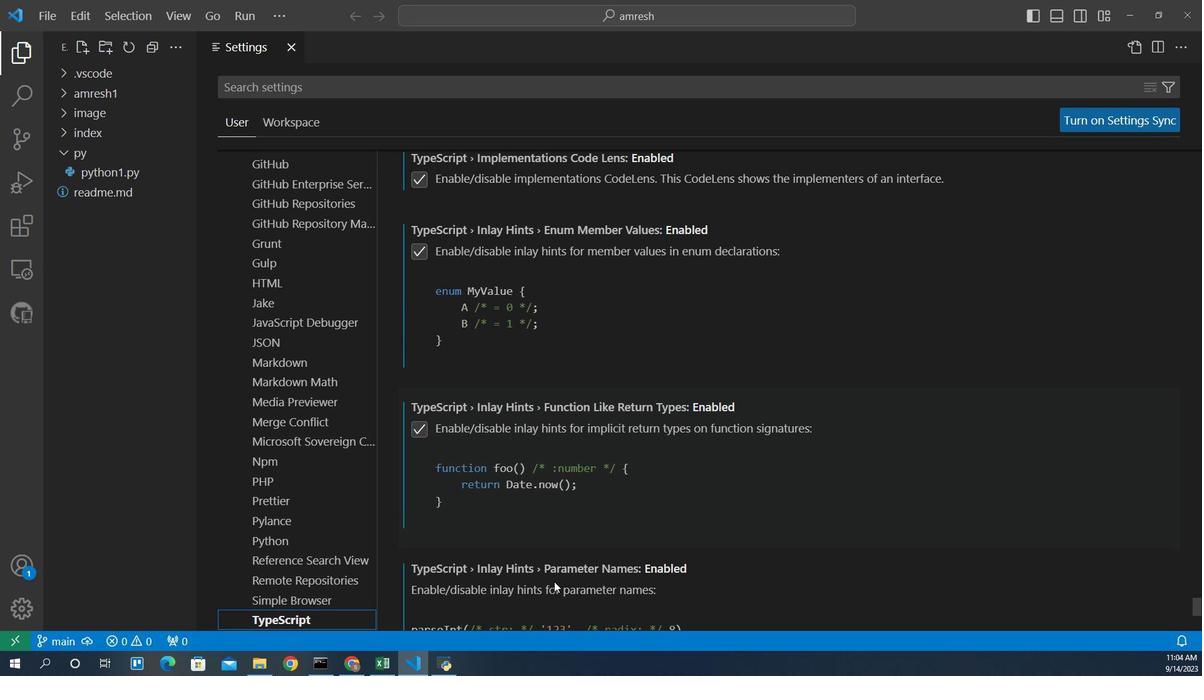 
Action: Mouse scrolled (561, 557) with delta (0, 0)
Screenshot: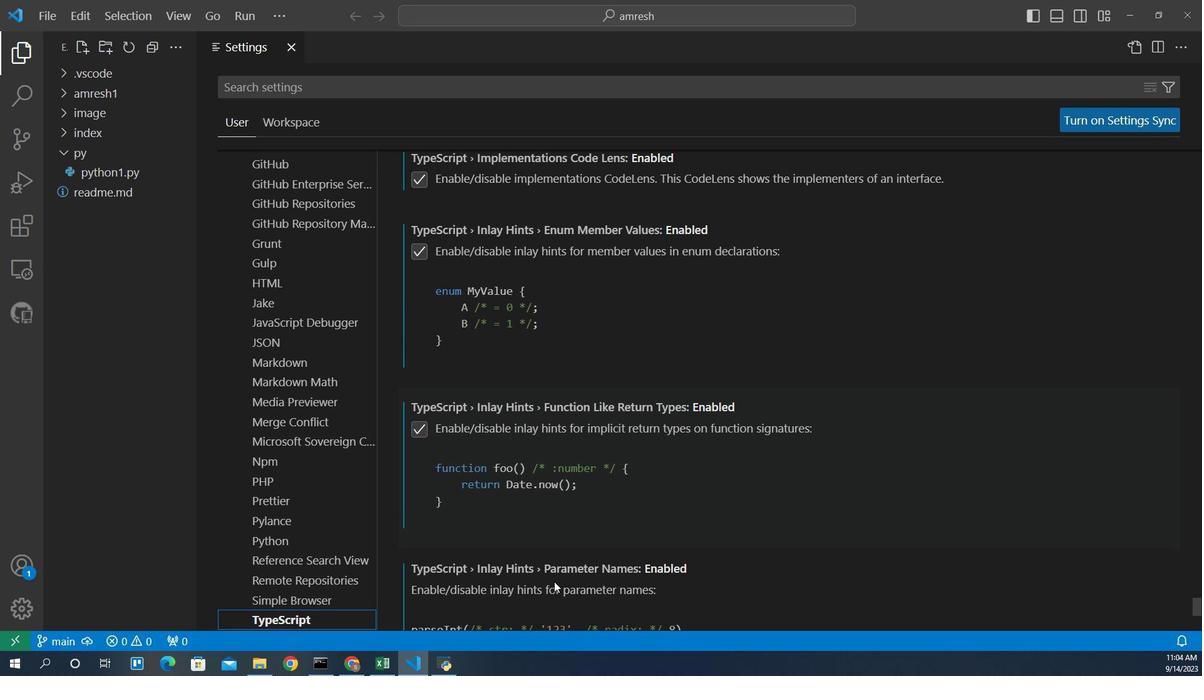 
Action: Mouse scrolled (561, 557) with delta (0, 0)
Screenshot: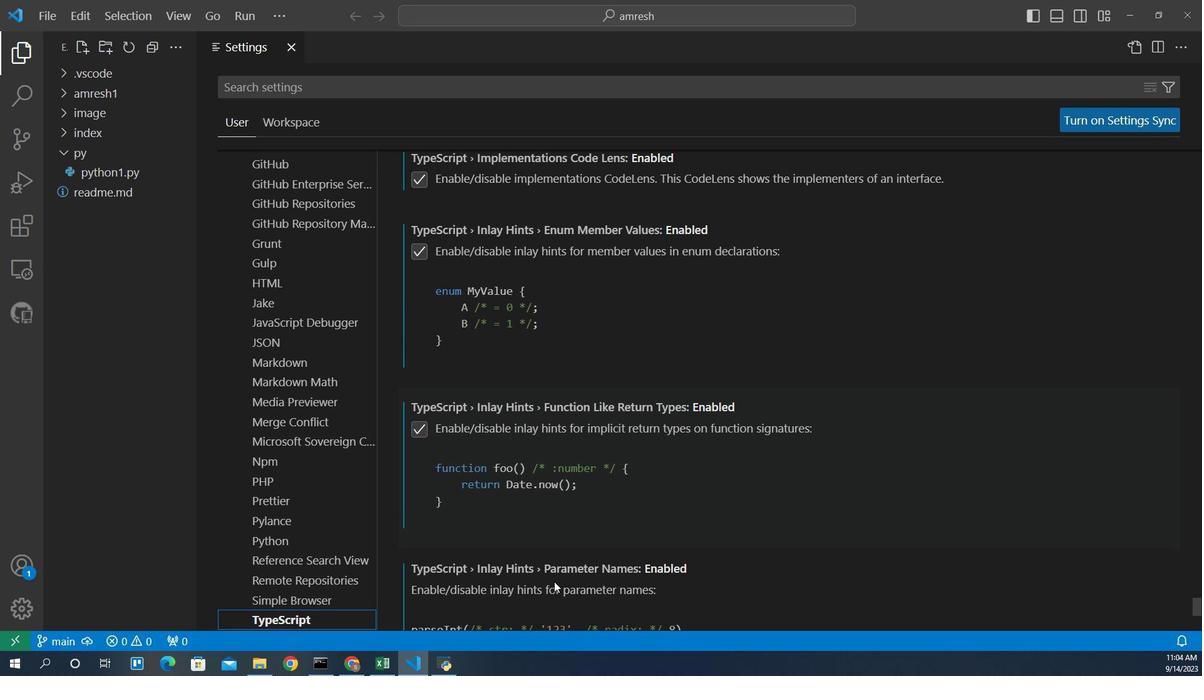 
Action: Mouse scrolled (561, 557) with delta (0, 0)
Screenshot: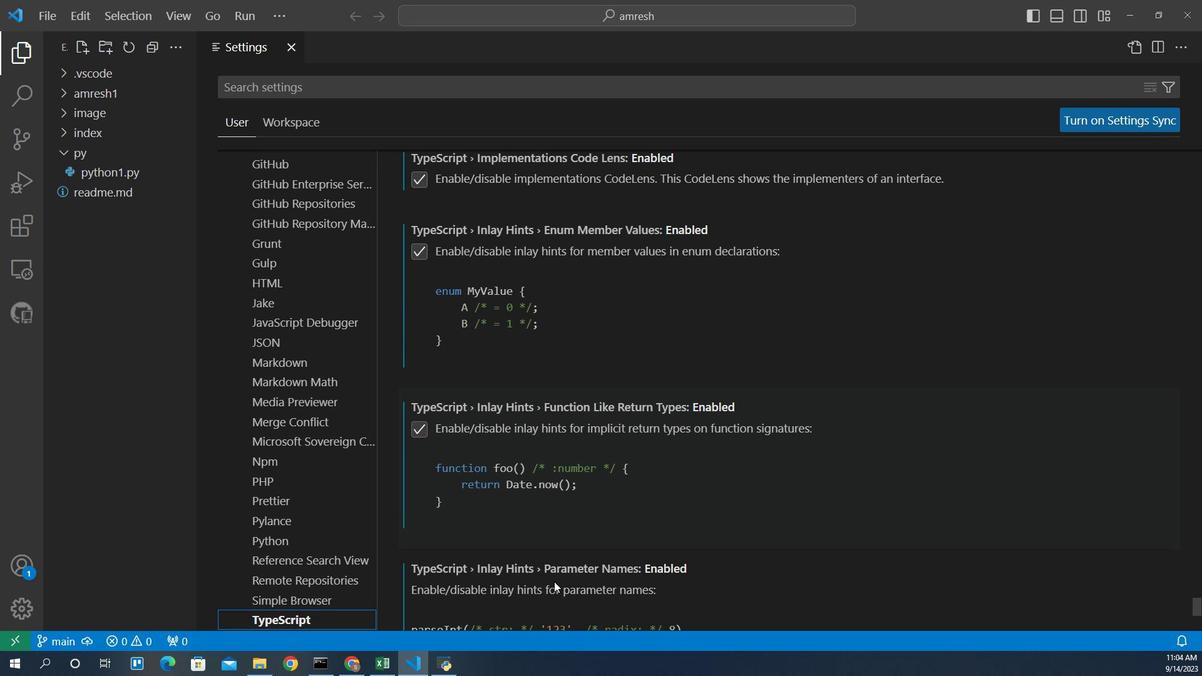 
Action: Mouse scrolled (561, 557) with delta (0, 0)
Screenshot: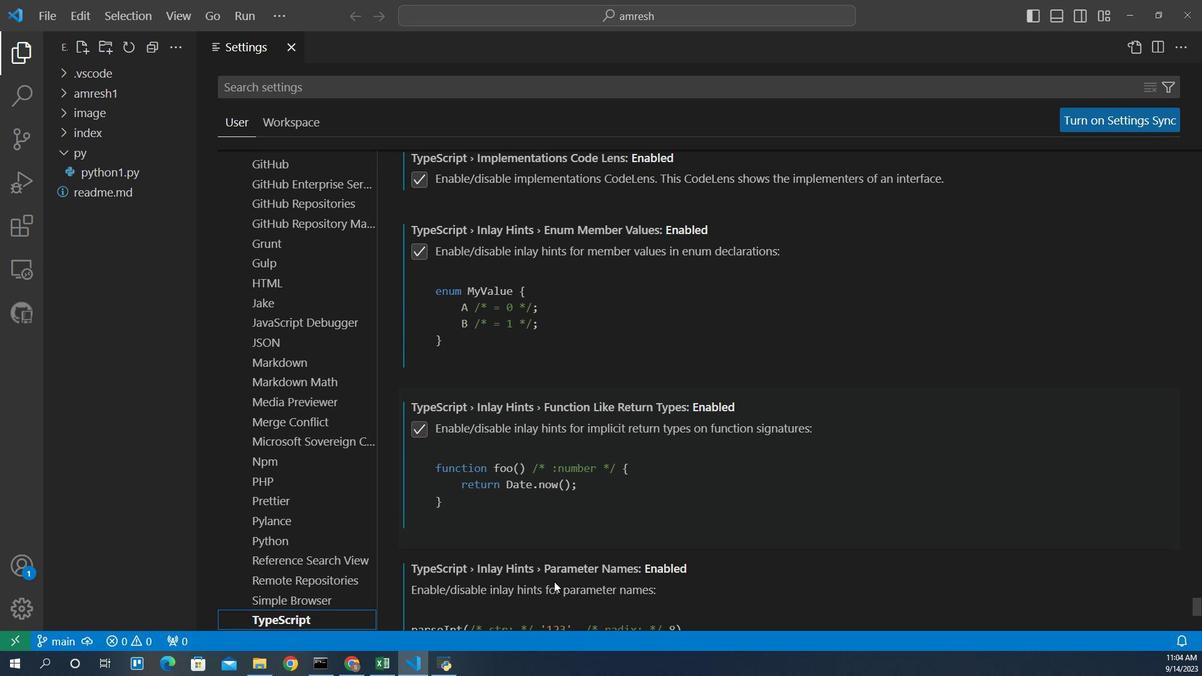 
Action: Mouse scrolled (561, 557) with delta (0, 0)
Screenshot: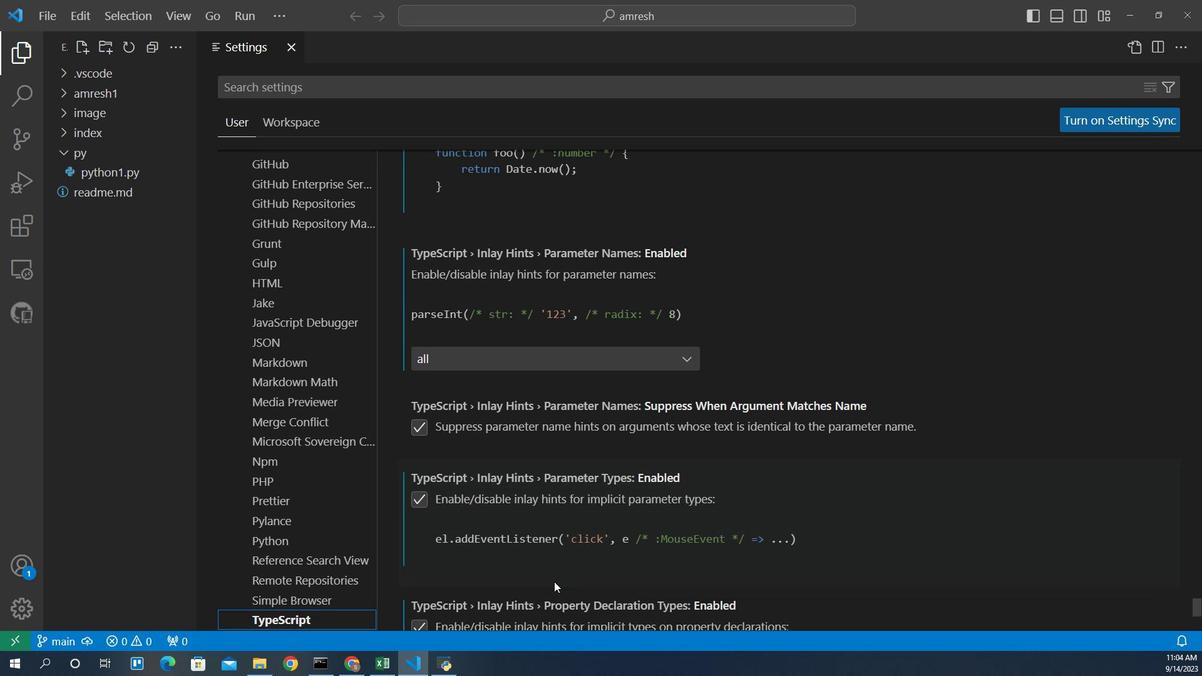 
Action: Mouse scrolled (561, 557) with delta (0, 0)
Screenshot: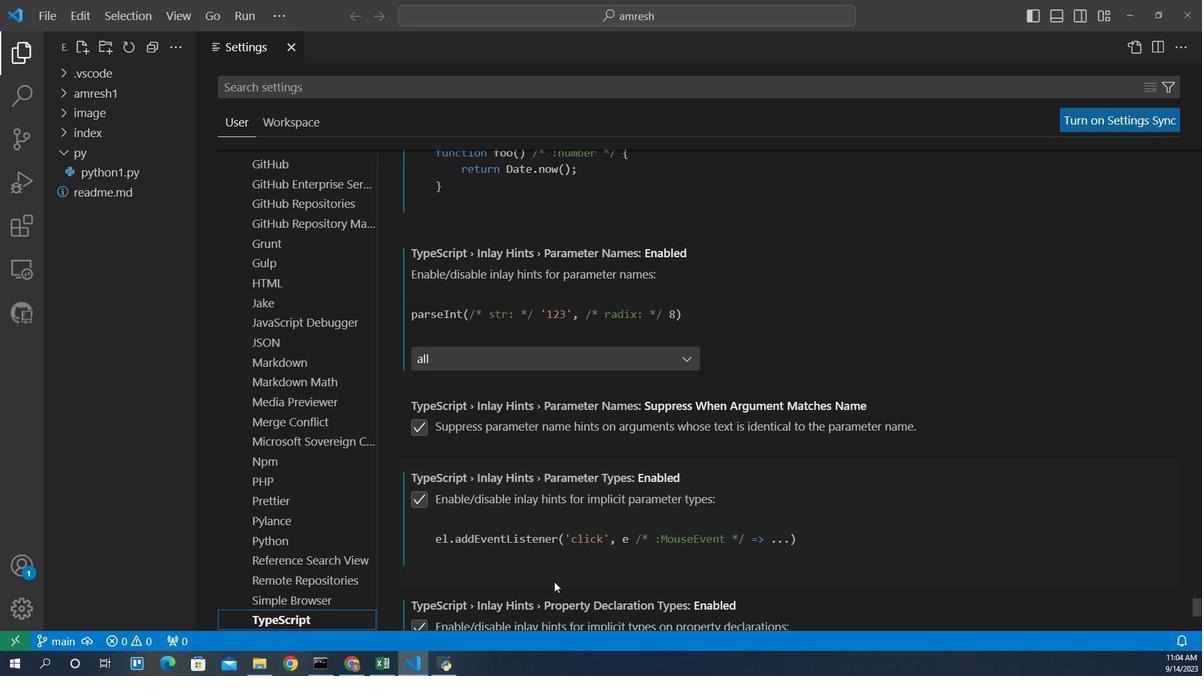 
Action: Mouse scrolled (561, 557) with delta (0, 0)
Screenshot: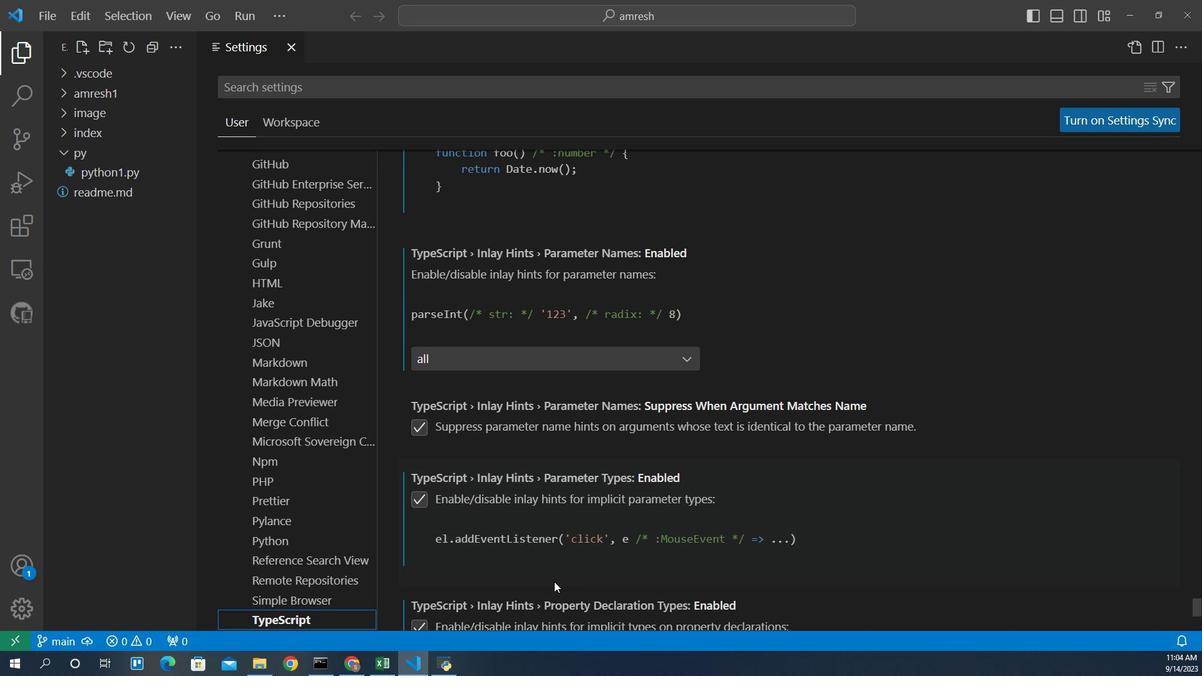 
Action: Mouse scrolled (561, 557) with delta (0, 0)
Screenshot: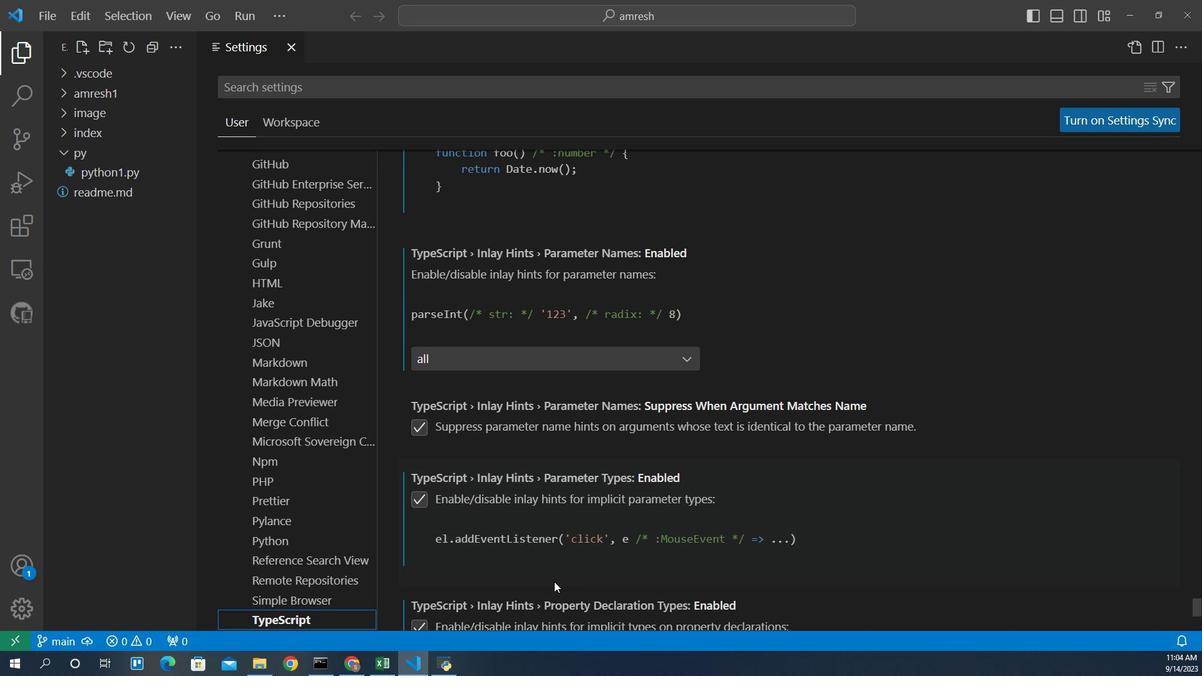 
Action: Mouse scrolled (561, 557) with delta (0, 0)
Screenshot: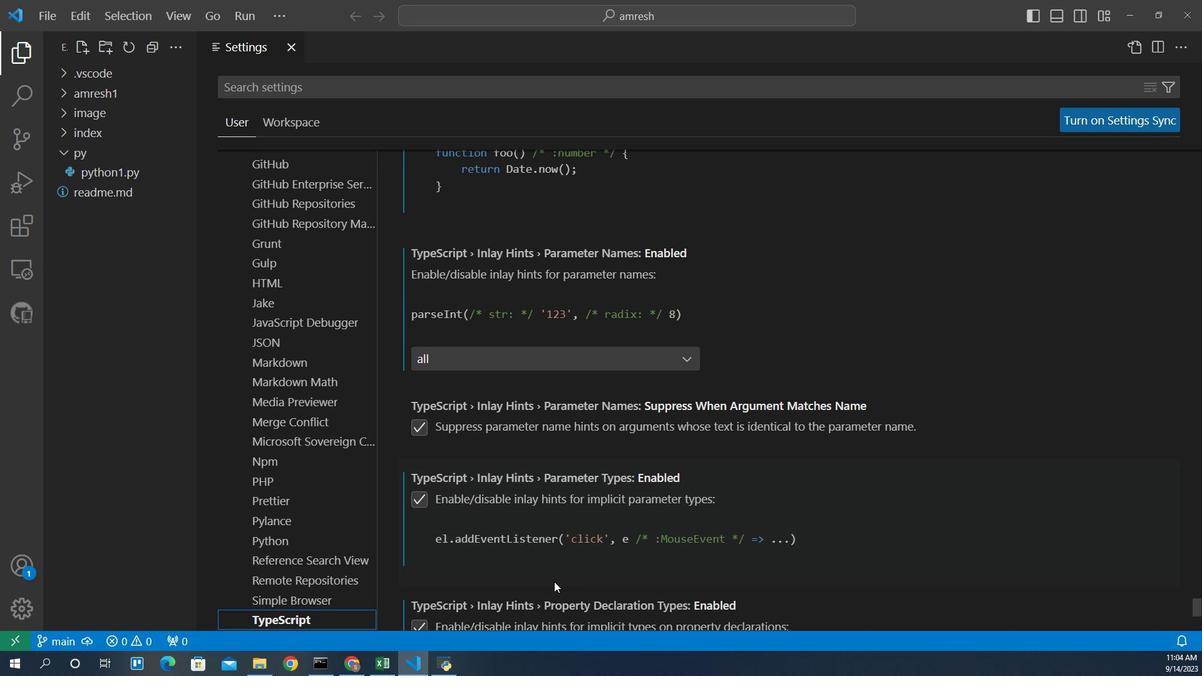 
Action: Mouse scrolled (561, 557) with delta (0, 0)
Screenshot: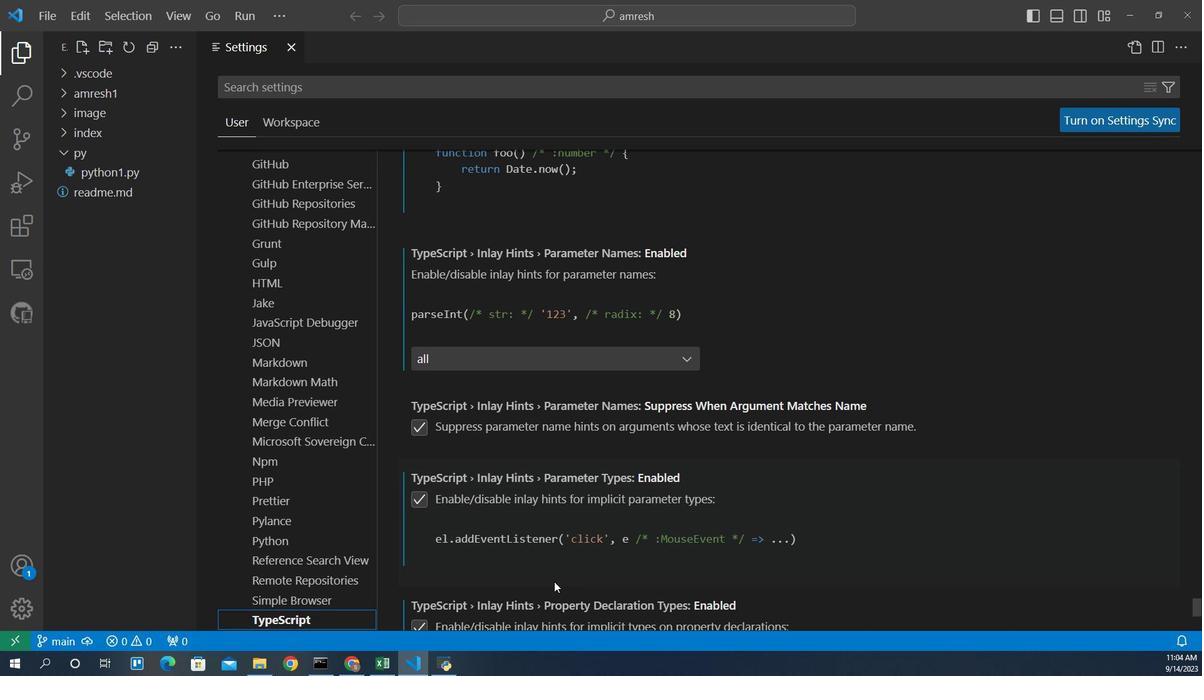 
Action: Mouse scrolled (561, 557) with delta (0, 0)
Screenshot: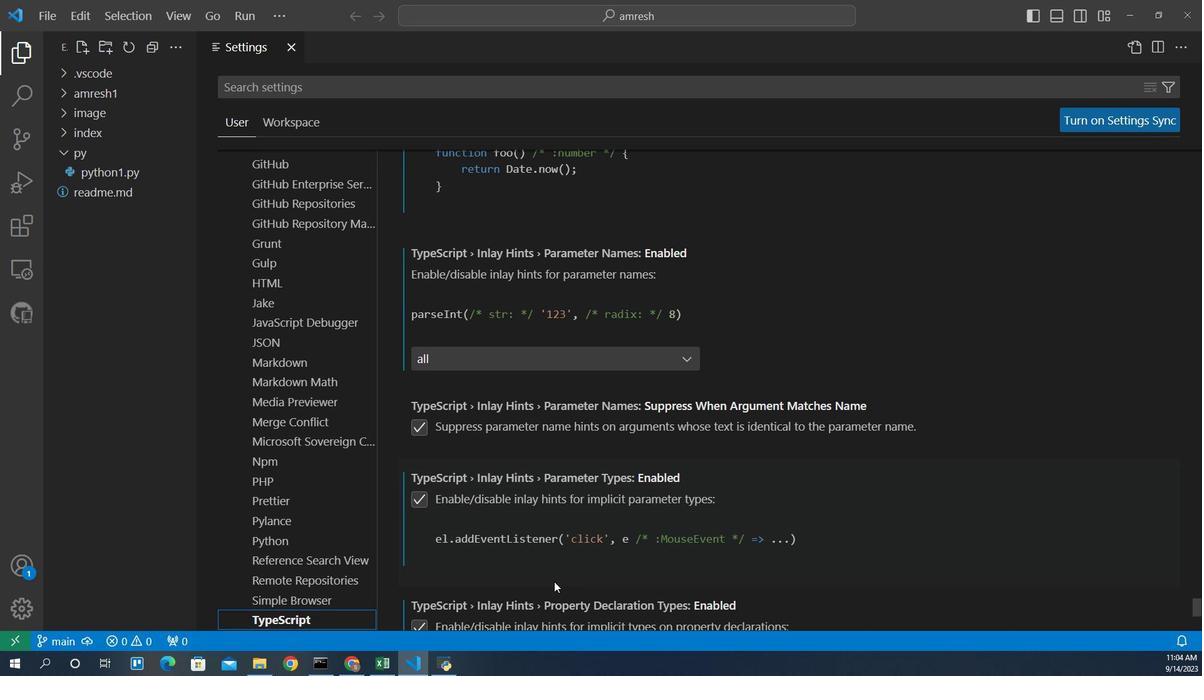
Action: Mouse scrolled (561, 557) with delta (0, 0)
Screenshot: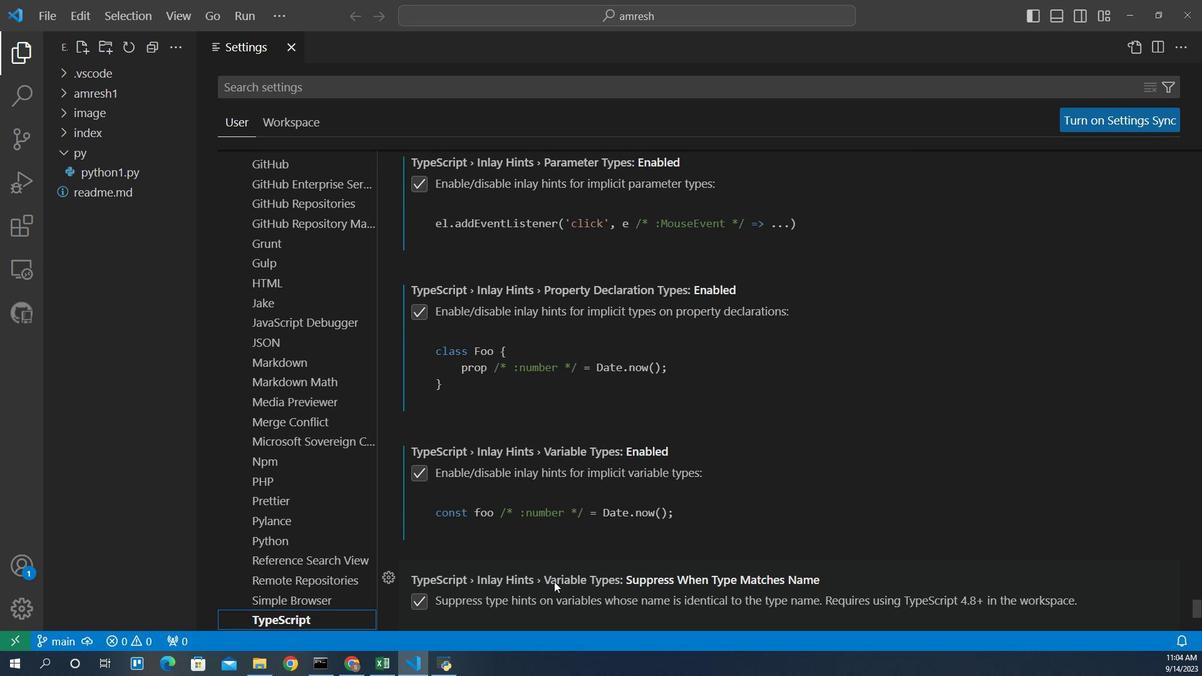 
Action: Mouse scrolled (561, 557) with delta (0, 0)
Screenshot: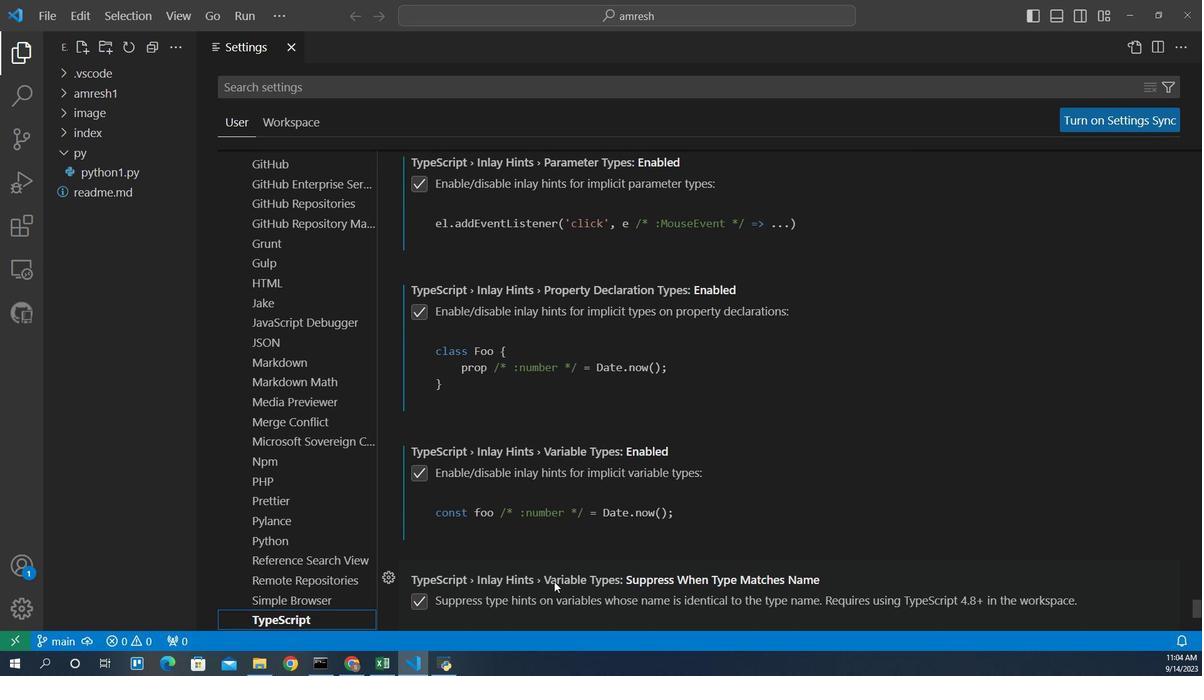 
Action: Mouse scrolled (561, 557) with delta (0, 0)
Screenshot: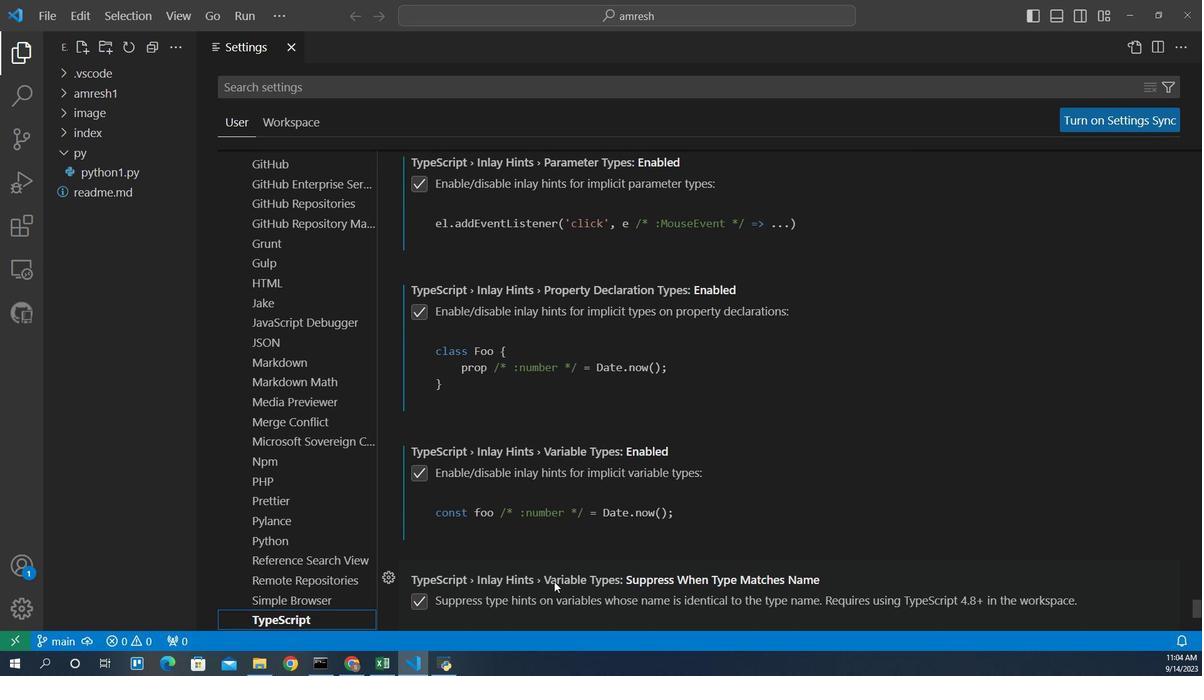 
Action: Mouse scrolled (561, 557) with delta (0, 0)
Screenshot: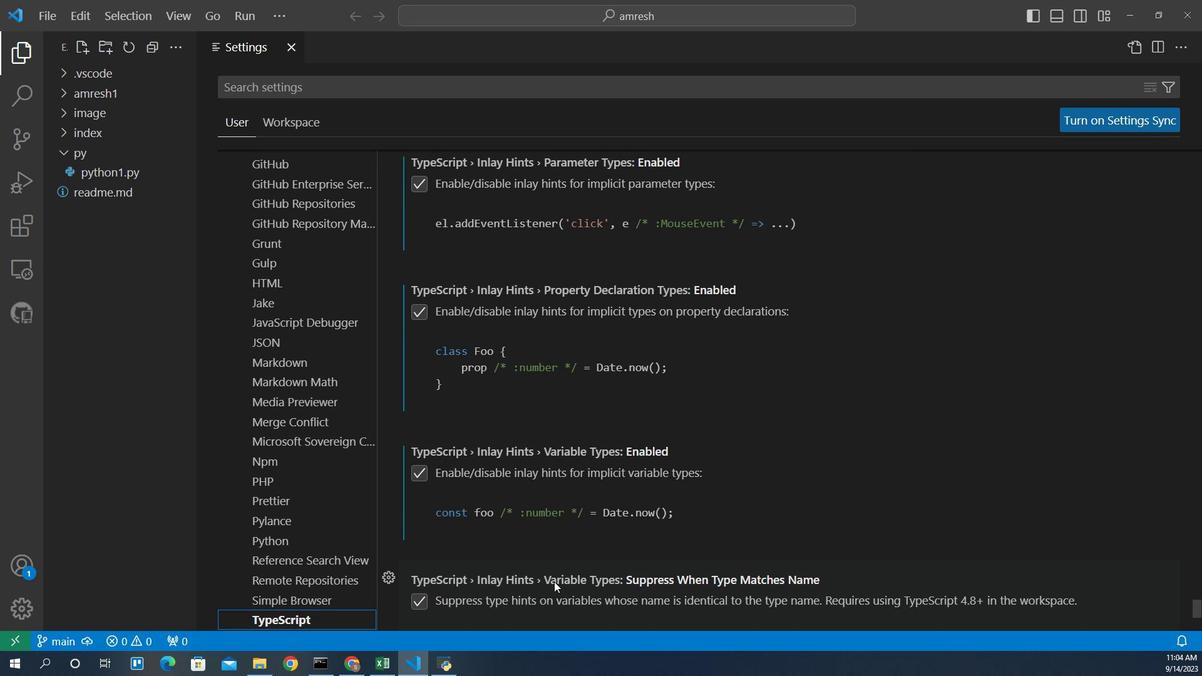 
Action: Mouse scrolled (561, 557) with delta (0, 0)
Screenshot: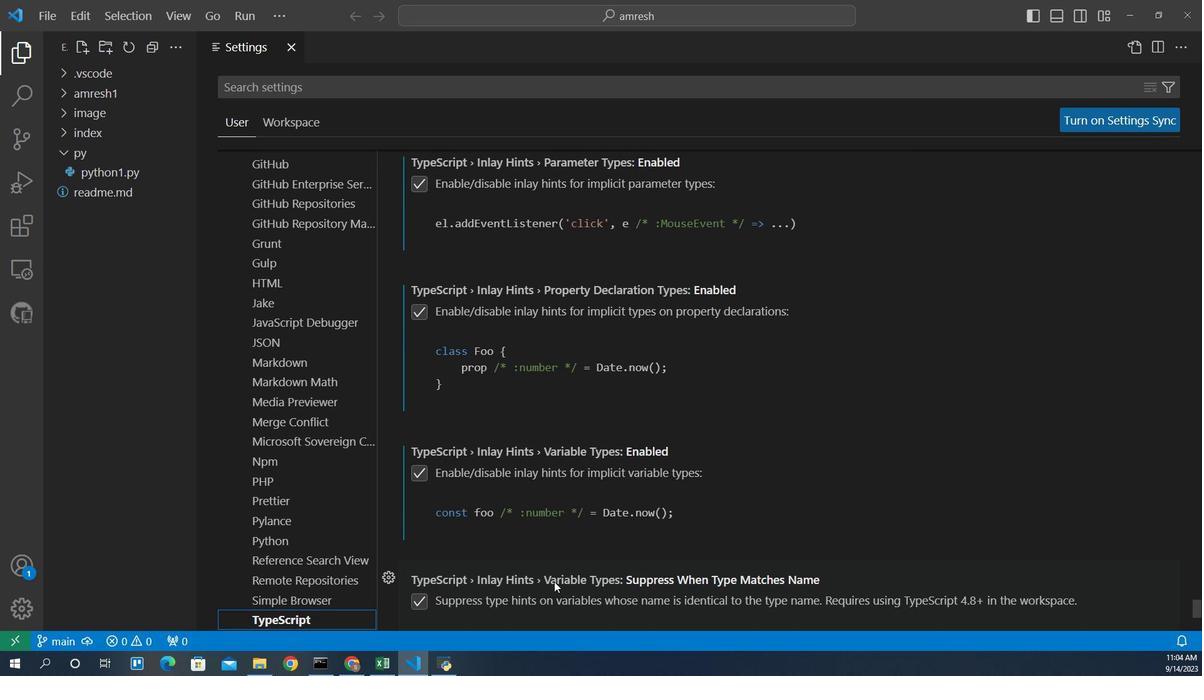 
Action: Mouse scrolled (561, 557) with delta (0, 0)
Screenshot: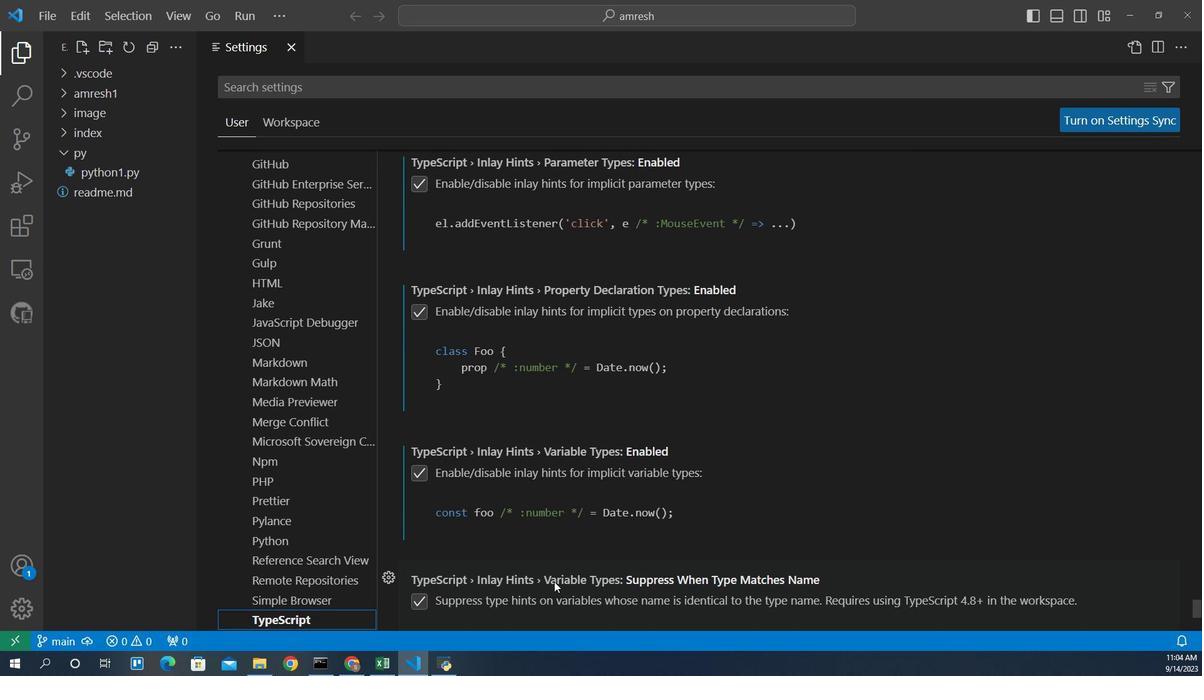 
Action: Mouse scrolled (561, 557) with delta (0, 0)
Screenshot: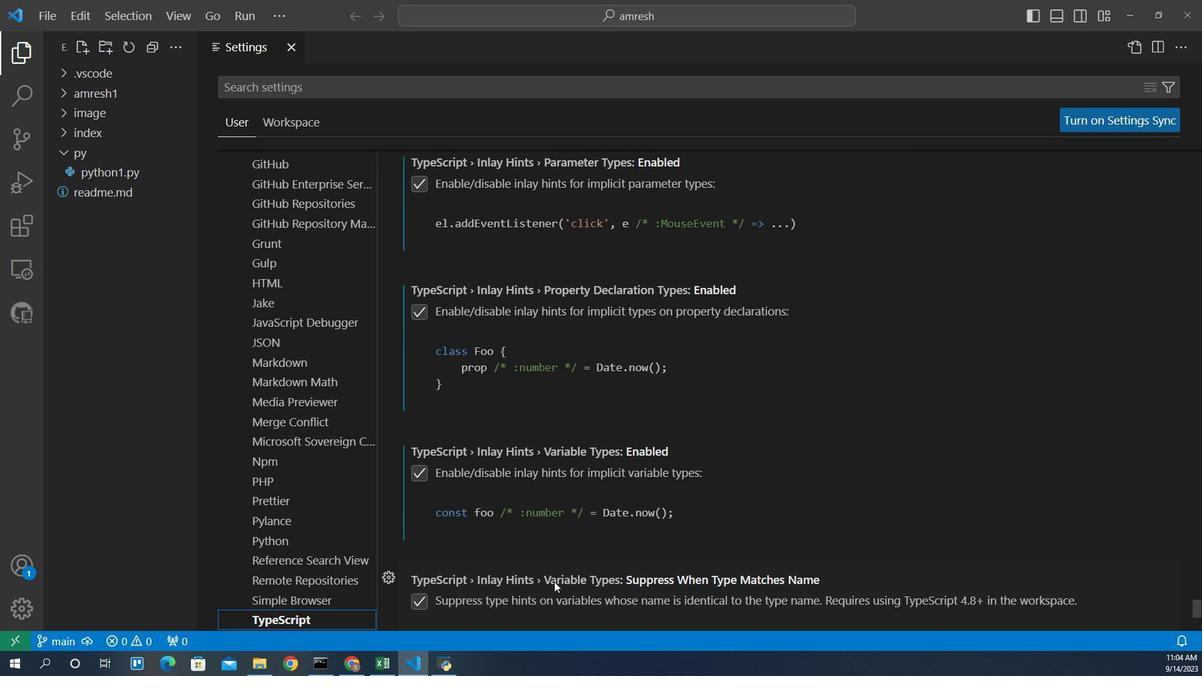 
Action: Mouse scrolled (561, 557) with delta (0, 0)
Screenshot: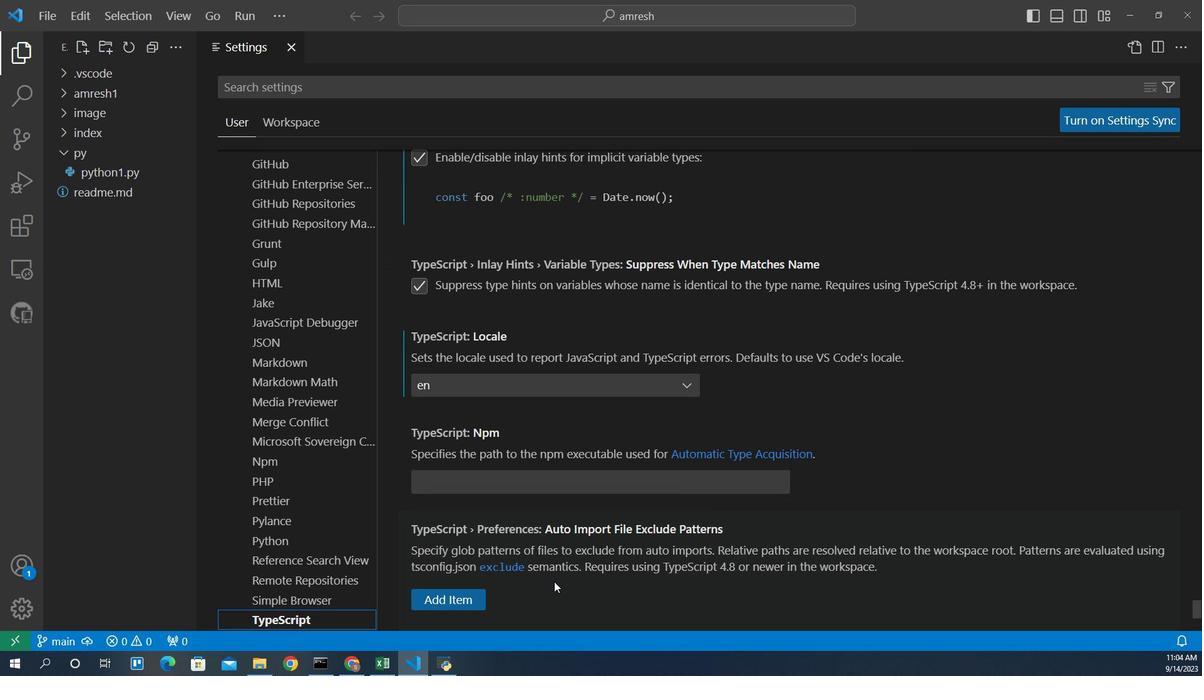 
Action: Mouse scrolled (561, 557) with delta (0, 0)
Screenshot: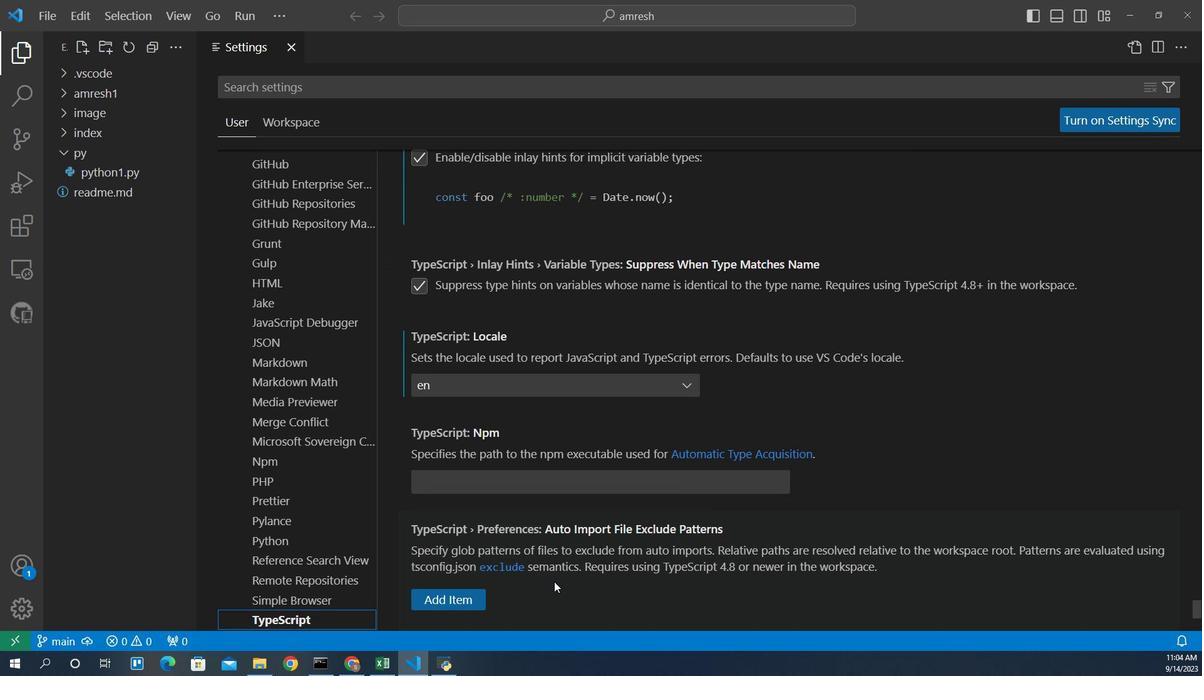 
Action: Mouse scrolled (561, 557) with delta (0, 0)
Screenshot: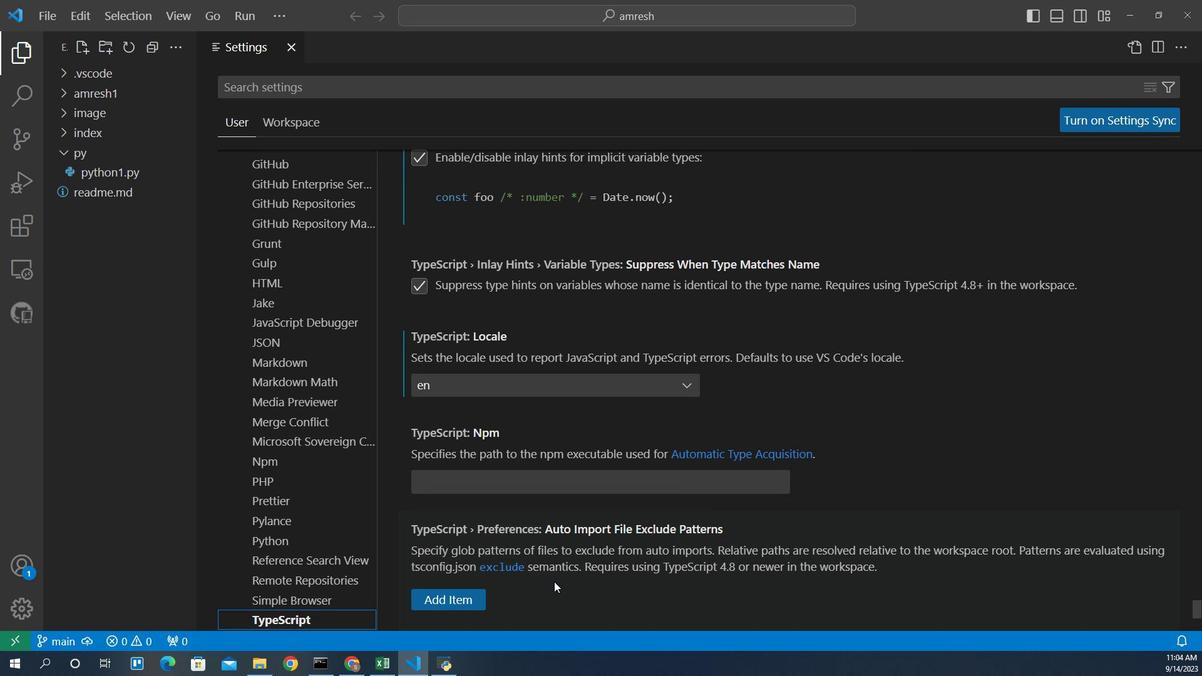 
Action: Mouse scrolled (561, 557) with delta (0, 0)
Screenshot: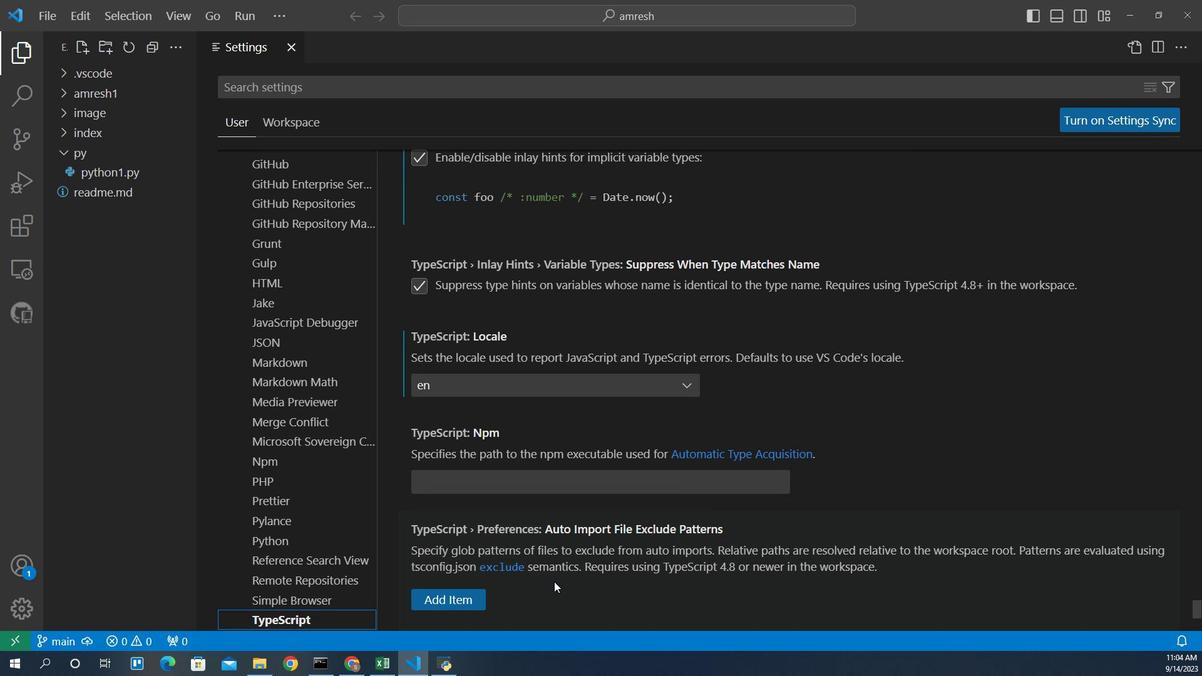 
Action: Mouse scrolled (561, 557) with delta (0, 0)
Screenshot: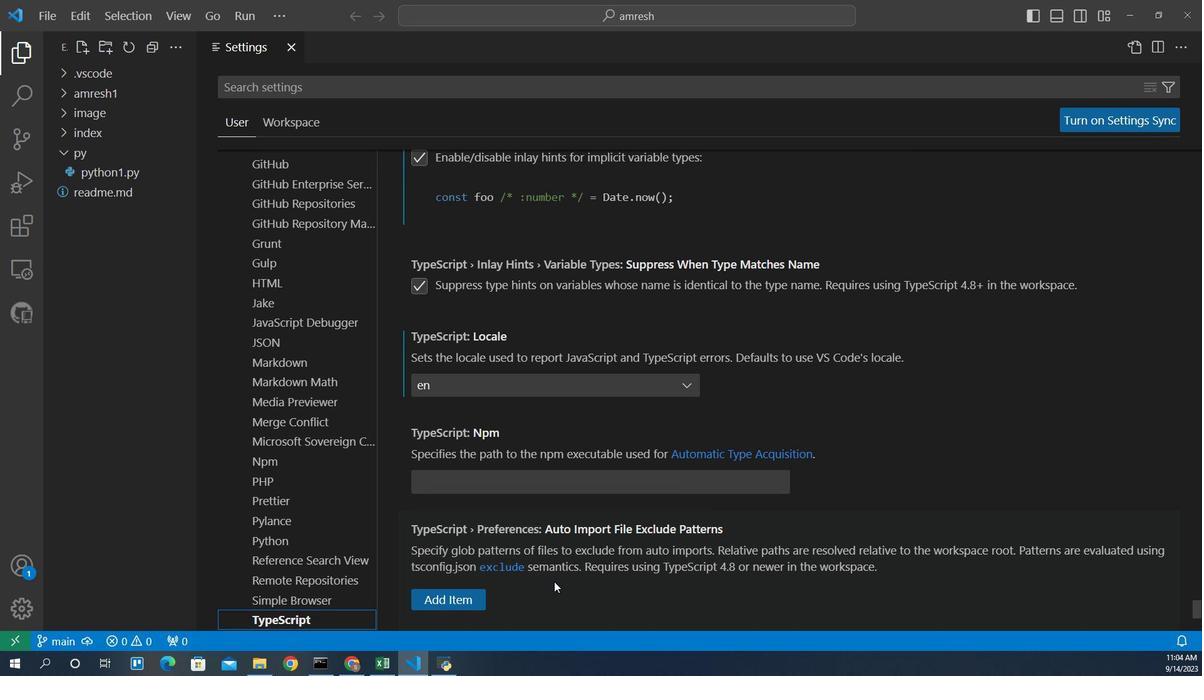 
Action: Mouse scrolled (561, 557) with delta (0, 0)
Screenshot: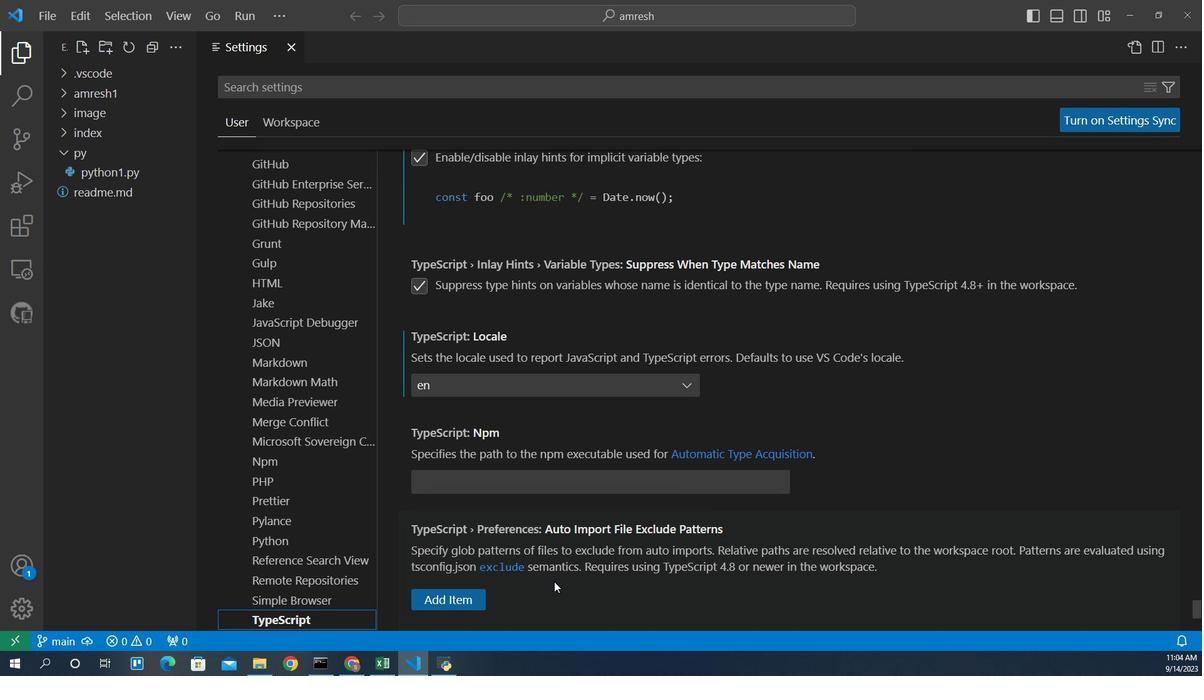 
Action: Mouse scrolled (561, 557) with delta (0, 0)
Screenshot: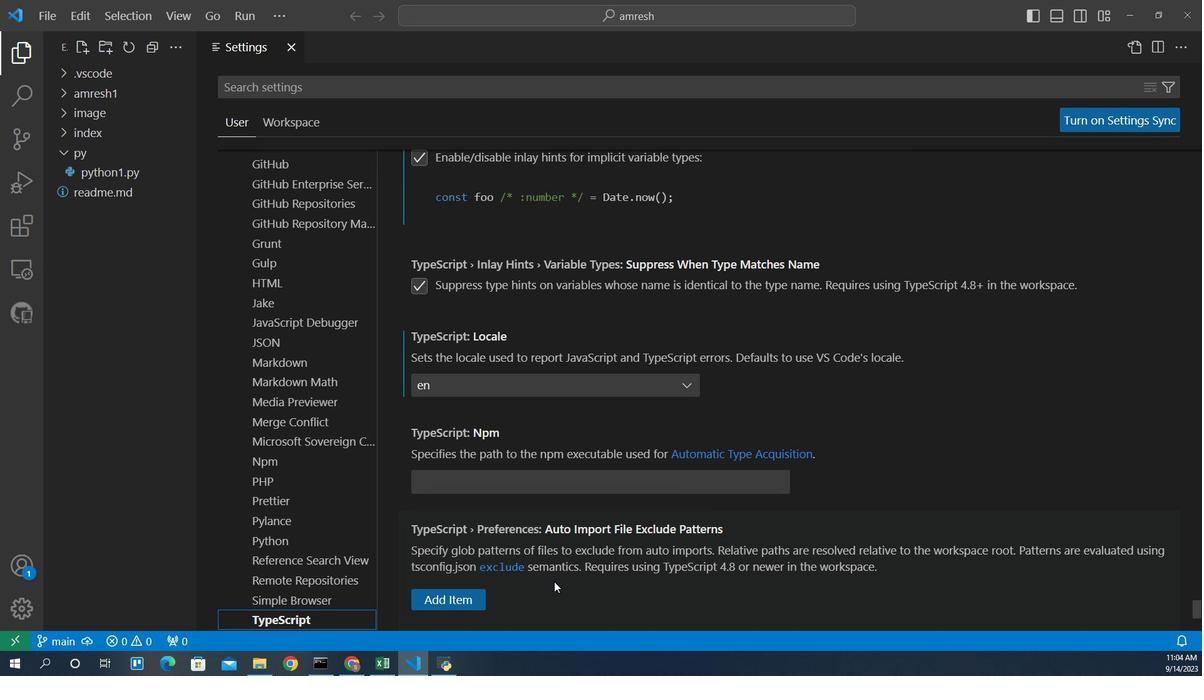
Action: Mouse scrolled (561, 557) with delta (0, 0)
Screenshot: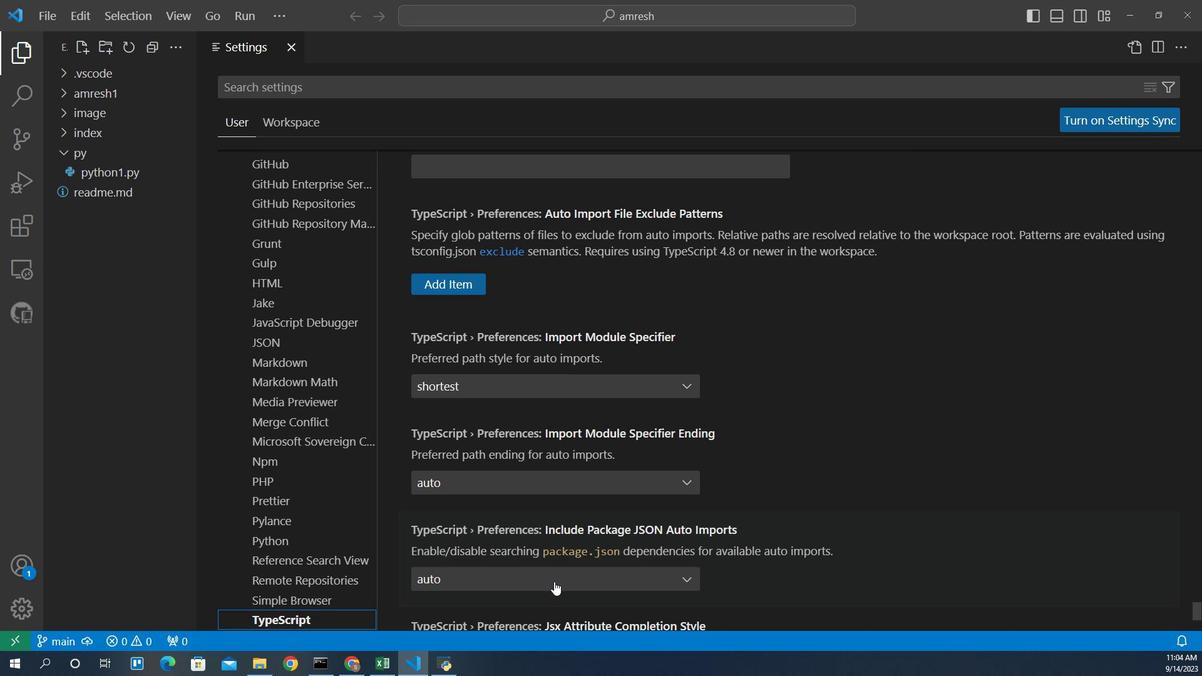 
Action: Mouse scrolled (561, 557) with delta (0, 0)
Screenshot: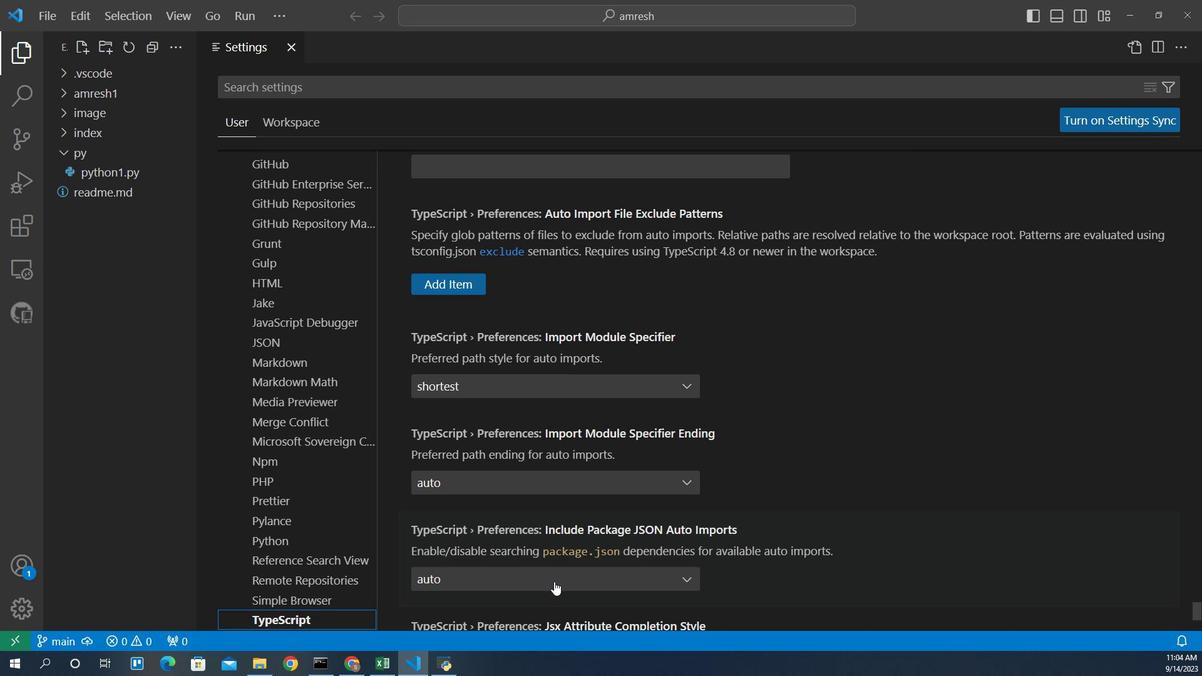 
Action: Mouse scrolled (561, 557) with delta (0, 0)
Screenshot: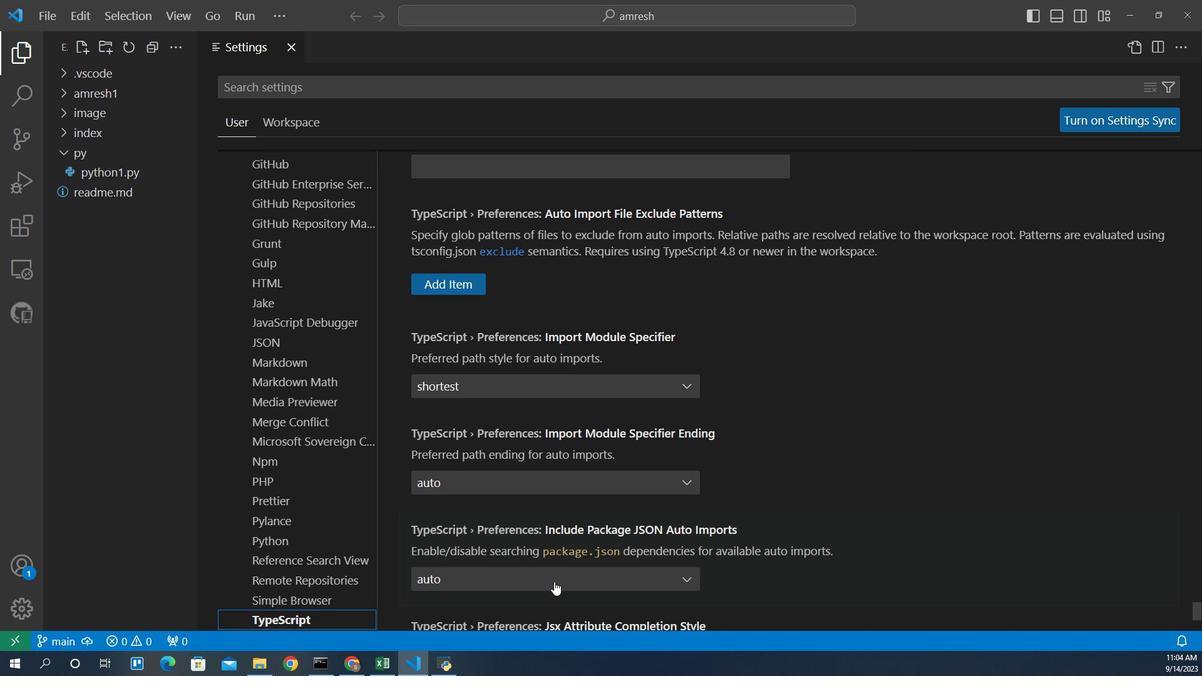 
Action: Mouse scrolled (561, 557) with delta (0, 0)
Screenshot: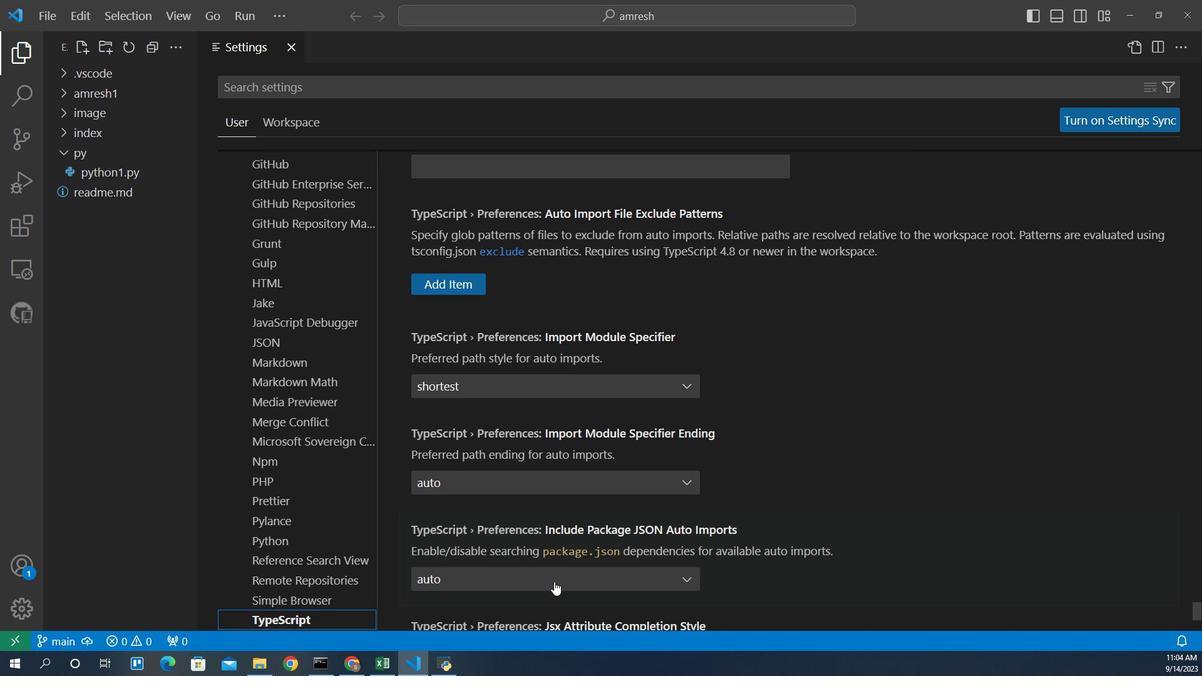 
Action: Mouse scrolled (561, 557) with delta (0, 0)
Screenshot: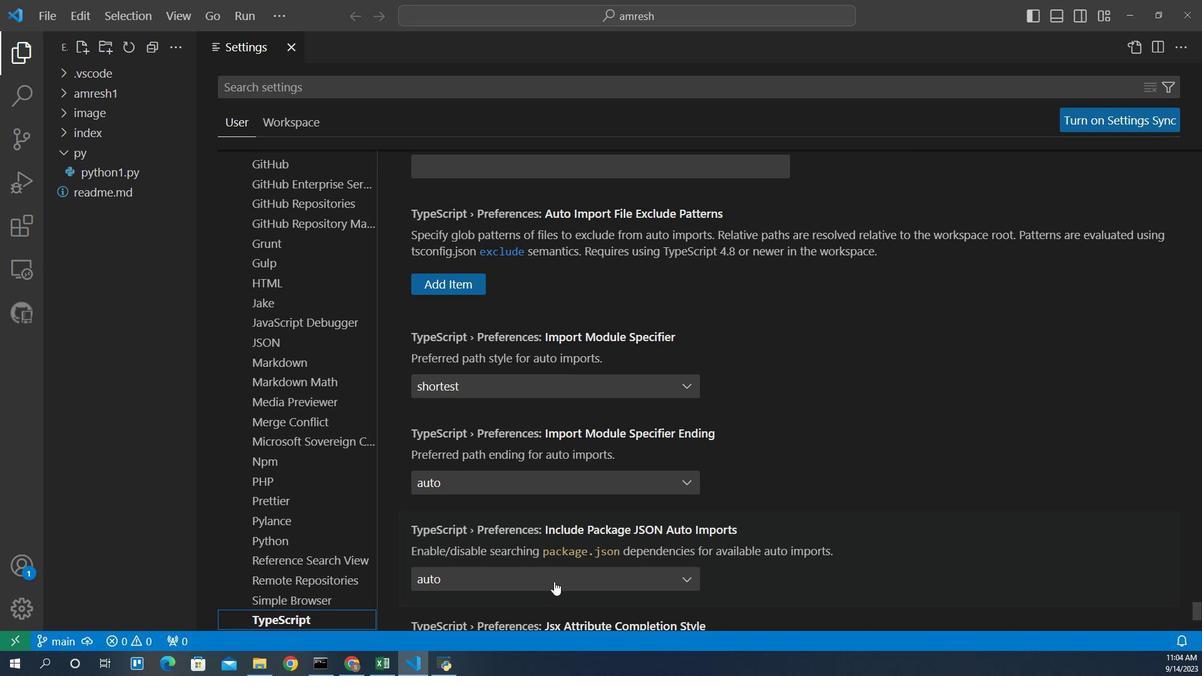 
Action: Mouse scrolled (561, 557) with delta (0, 0)
Screenshot: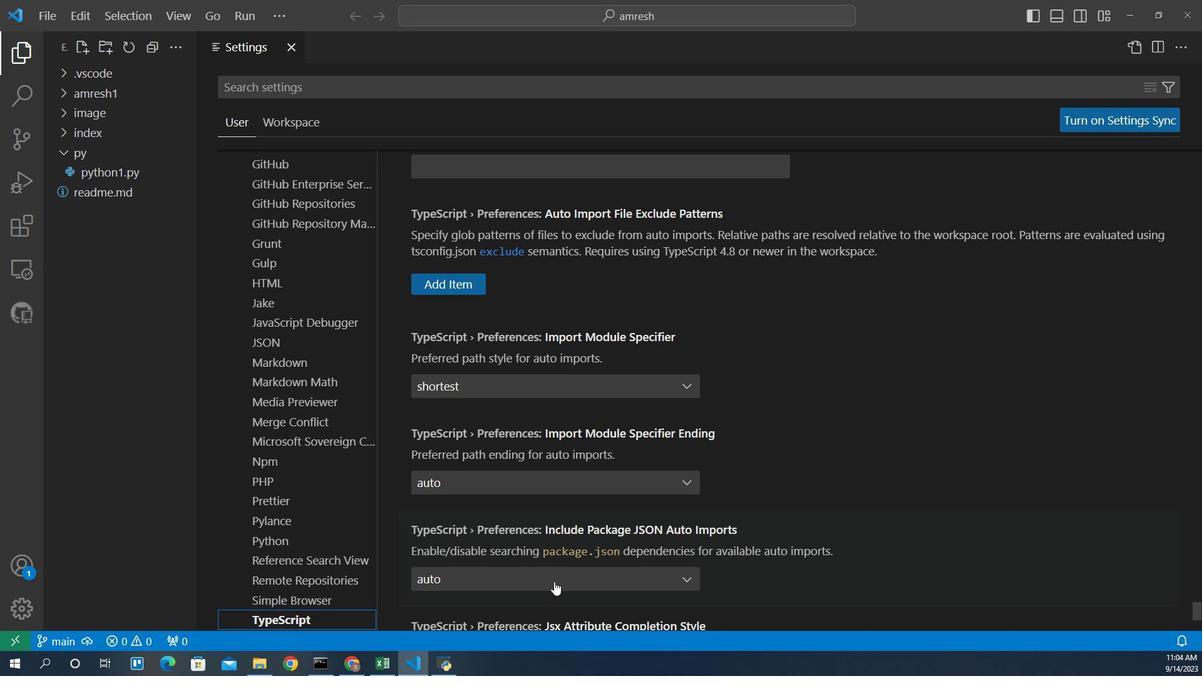 
Action: Mouse scrolled (561, 557) with delta (0, 0)
Screenshot: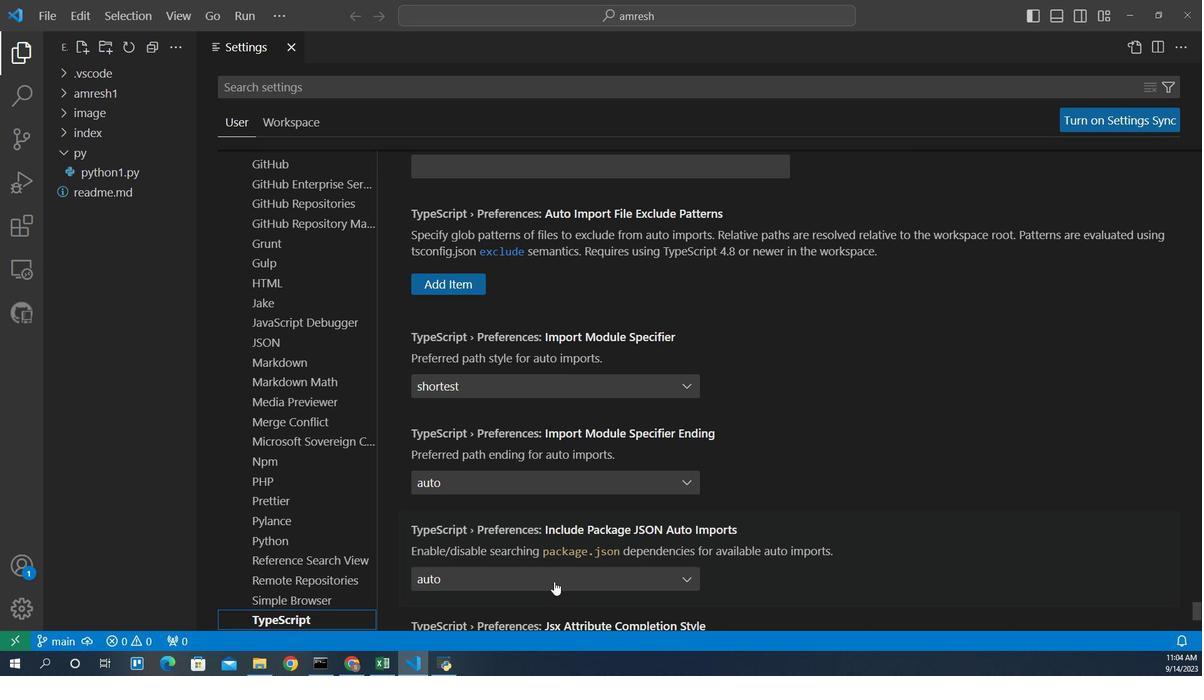 
Action: Mouse scrolled (561, 557) with delta (0, 0)
Screenshot: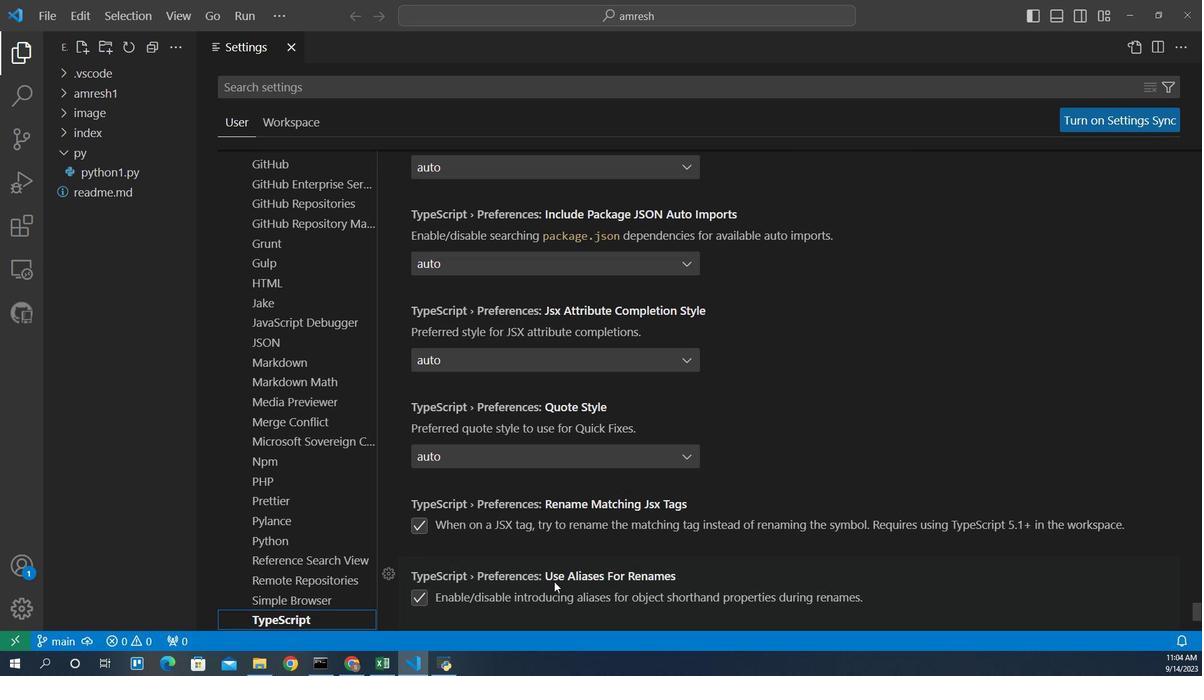 
Action: Mouse scrolled (561, 557) with delta (0, 0)
Screenshot: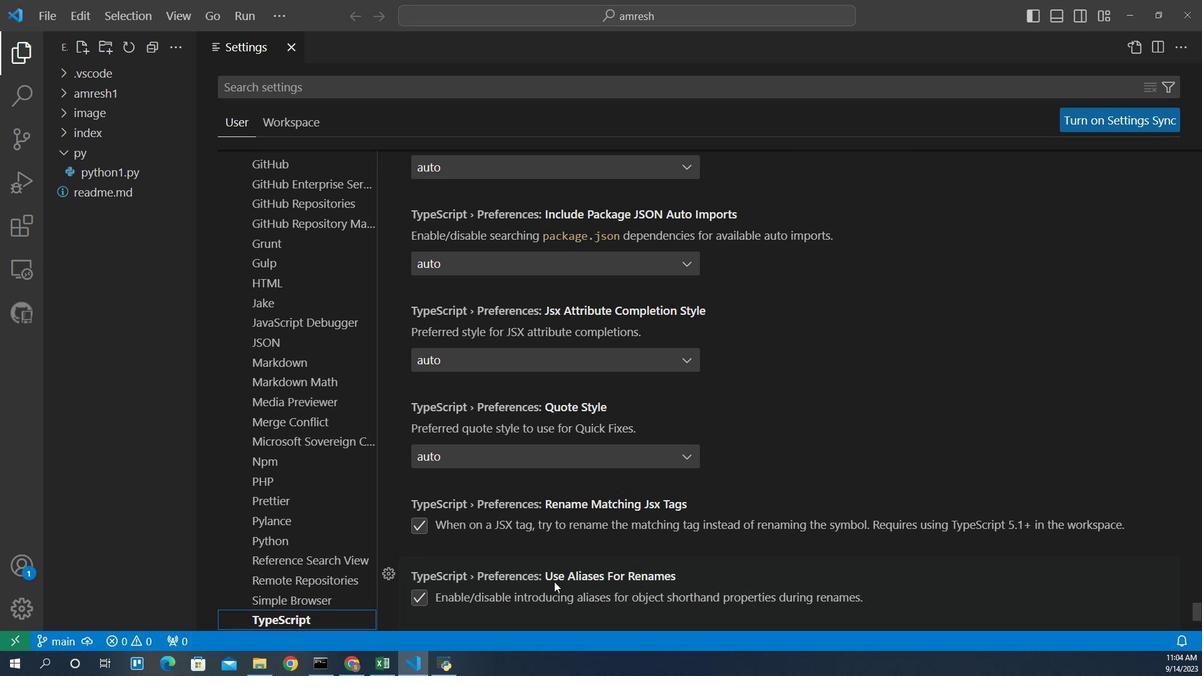 
Action: Mouse scrolled (561, 557) with delta (0, 0)
Screenshot: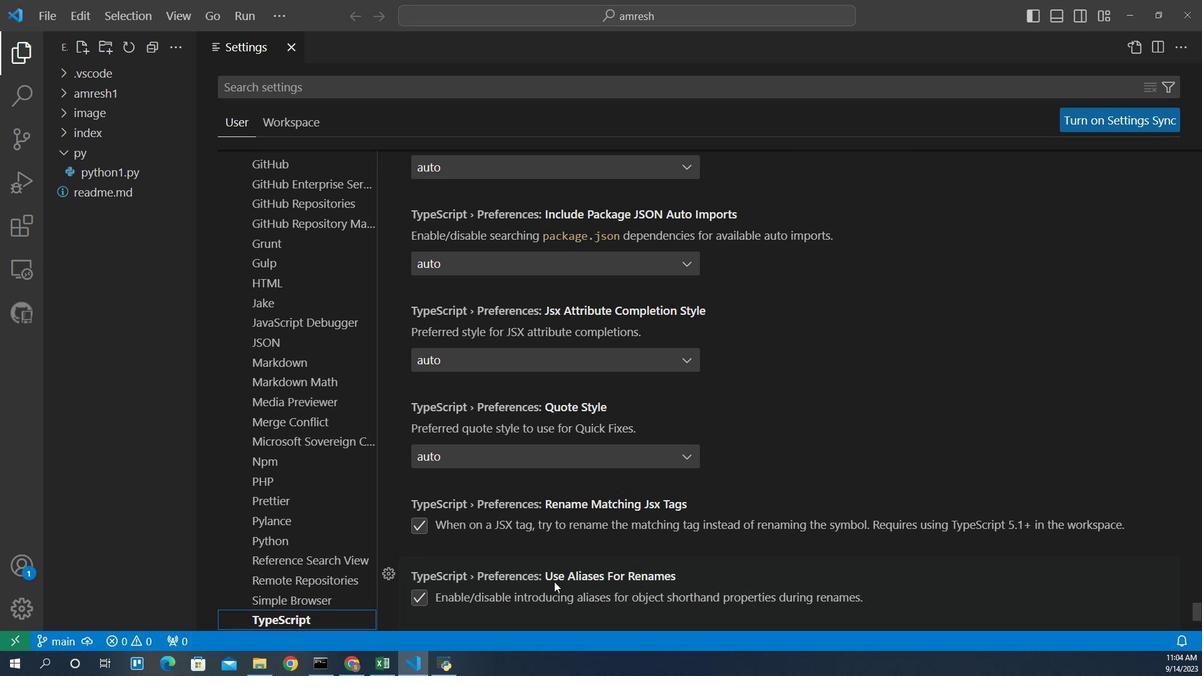 
Action: Mouse scrolled (561, 557) with delta (0, 0)
Screenshot: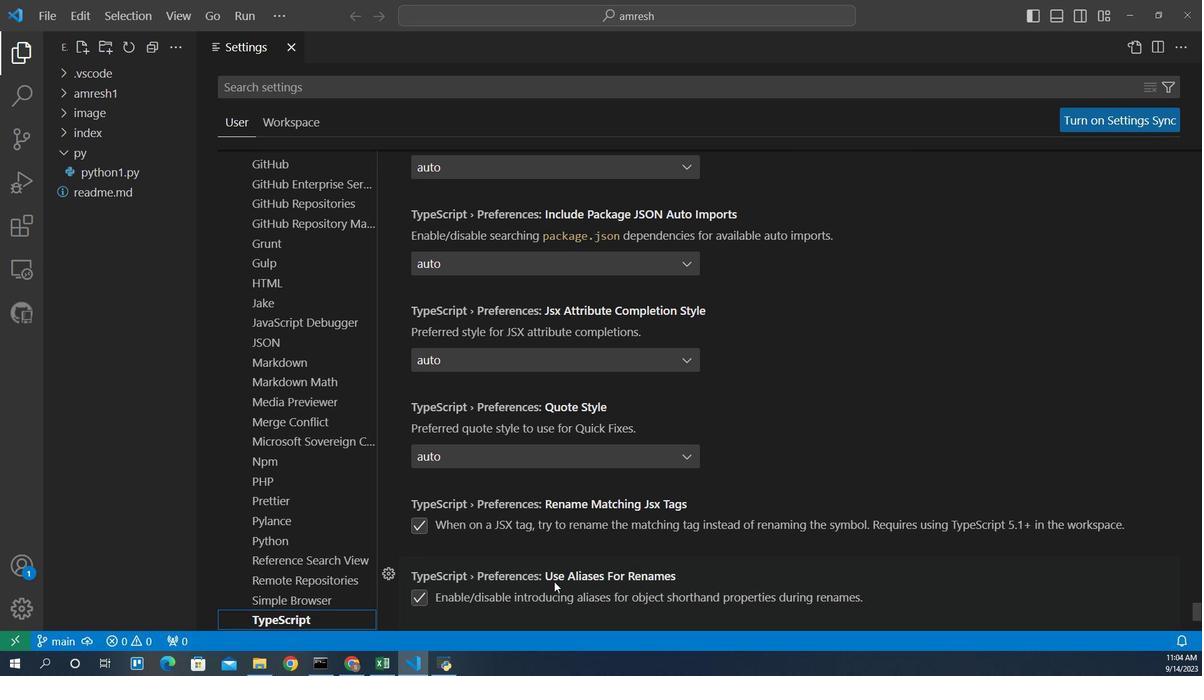 
Action: Mouse scrolled (561, 557) with delta (0, 0)
Screenshot: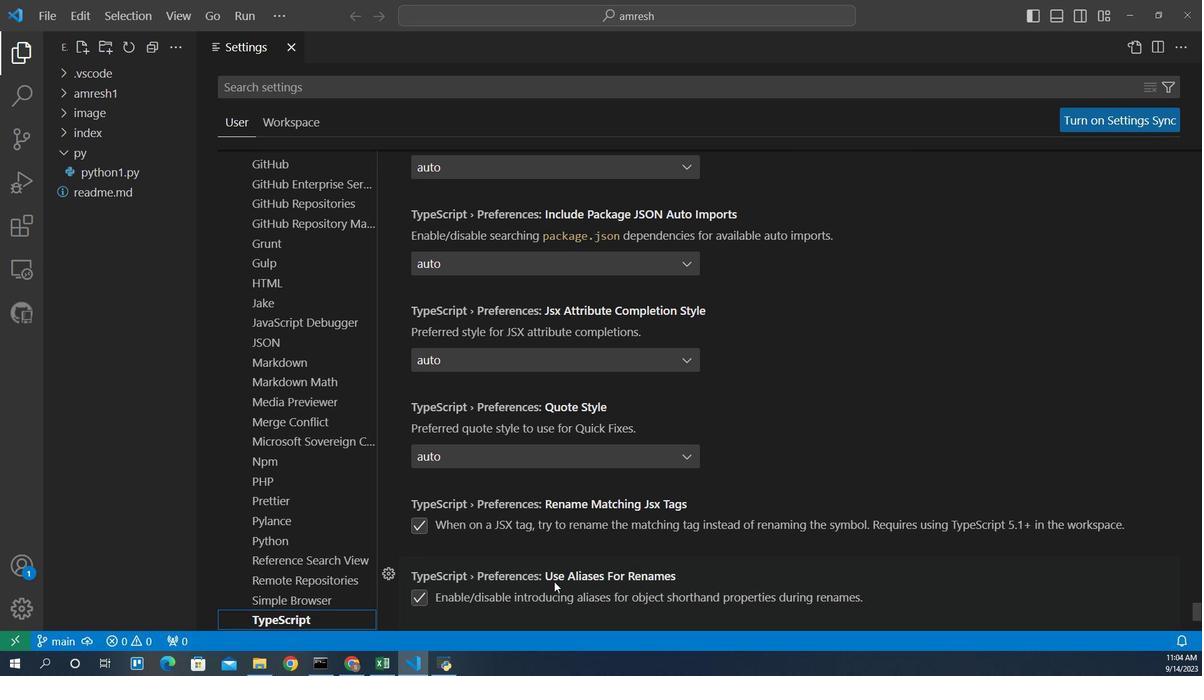 
Action: Mouse scrolled (561, 557) with delta (0, 0)
Screenshot: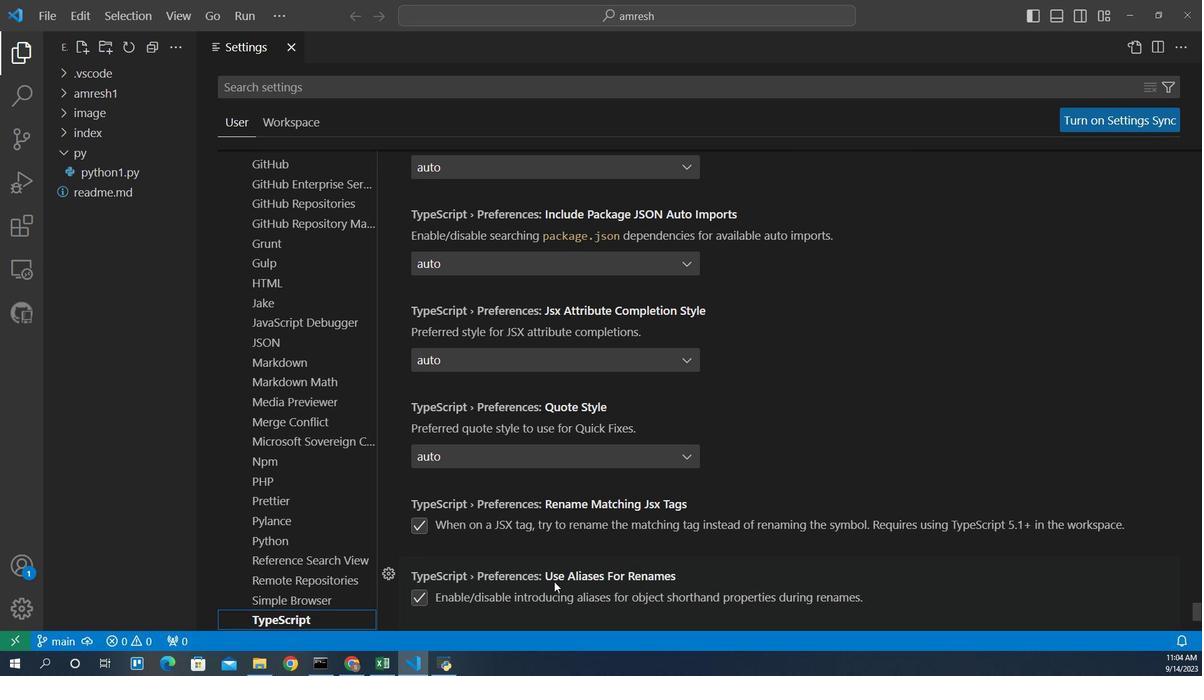 
Action: Mouse scrolled (561, 557) with delta (0, 0)
Screenshot: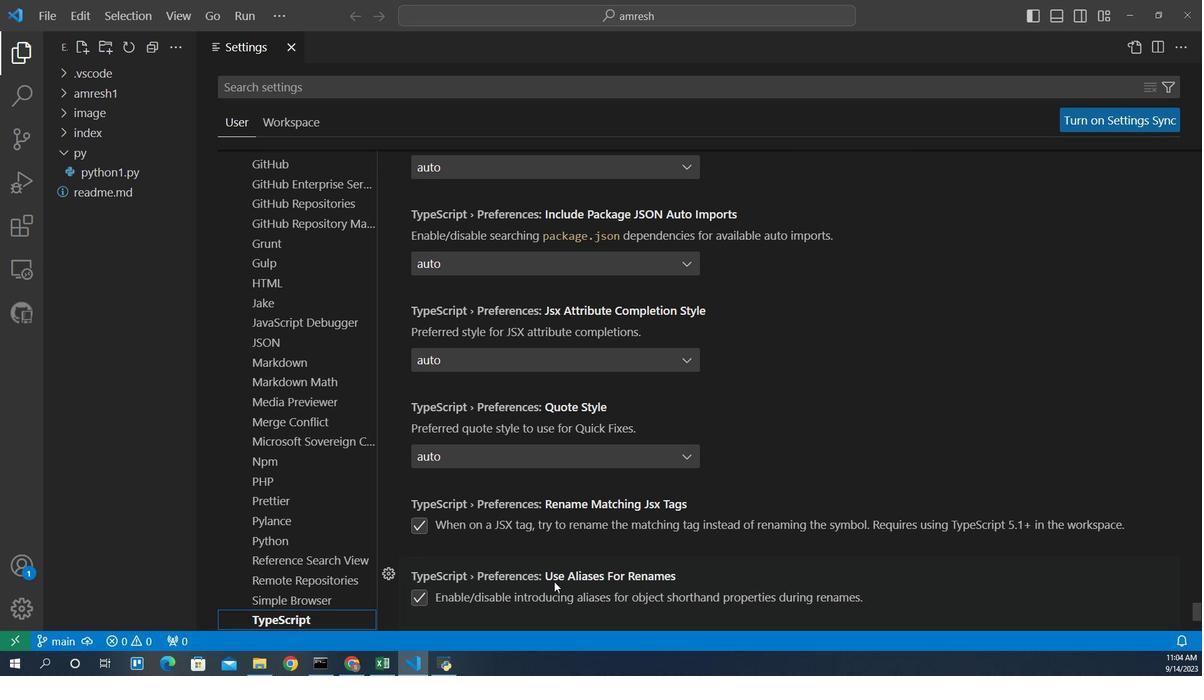 
Action: Mouse scrolled (561, 557) with delta (0, 0)
Screenshot: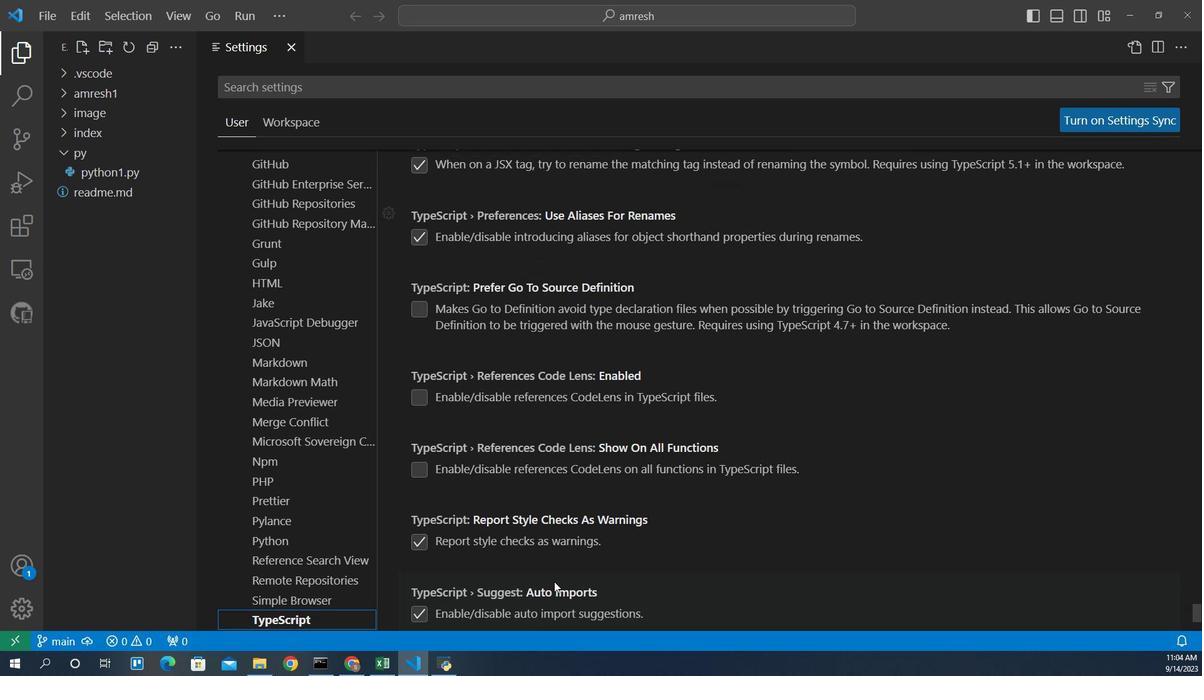 
Action: Mouse scrolled (561, 557) with delta (0, 0)
Screenshot: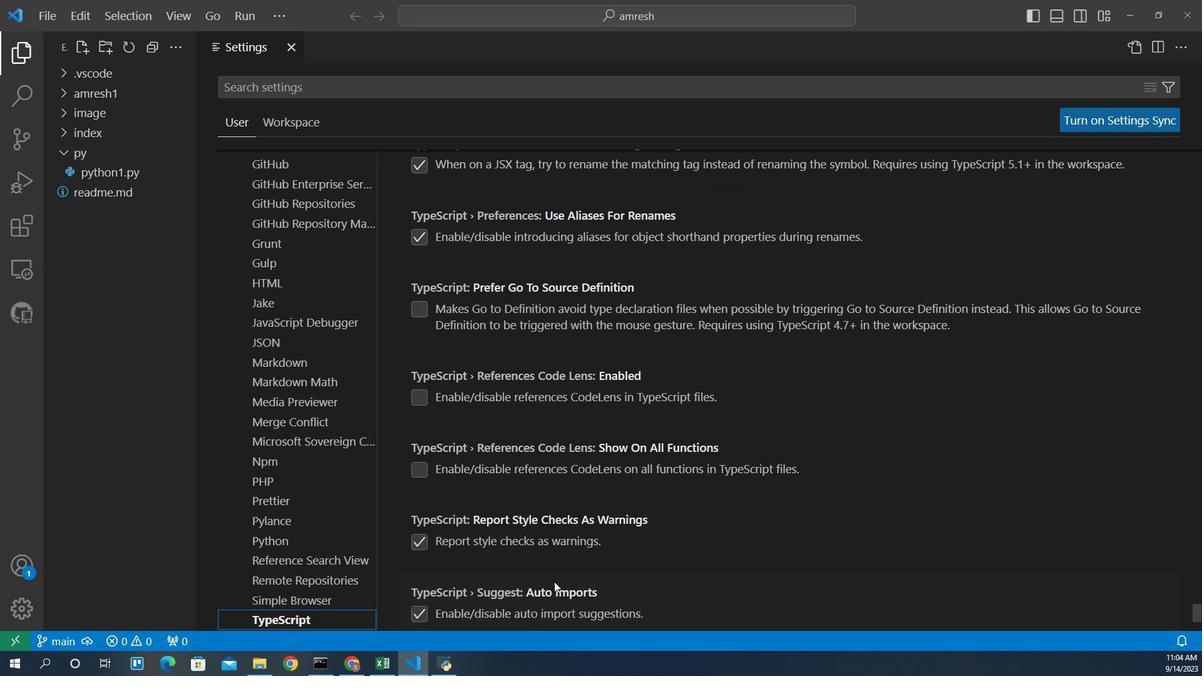 
Action: Mouse scrolled (561, 557) with delta (0, 0)
Screenshot: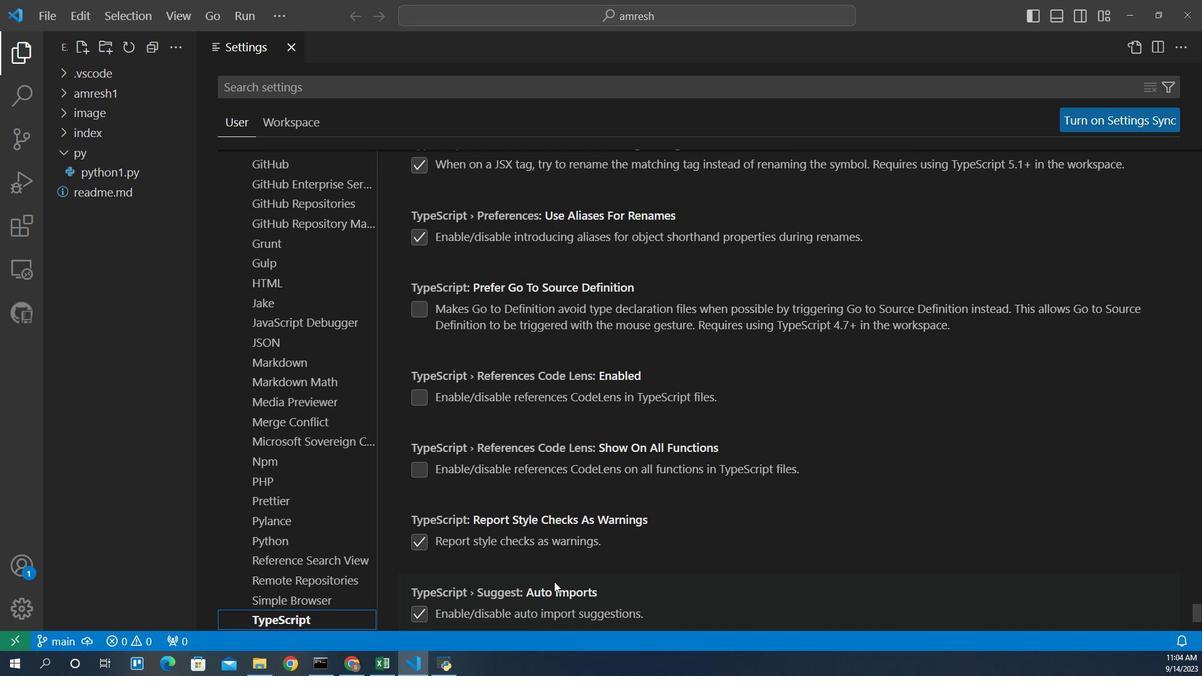 
Action: Mouse scrolled (561, 557) with delta (0, 0)
Screenshot: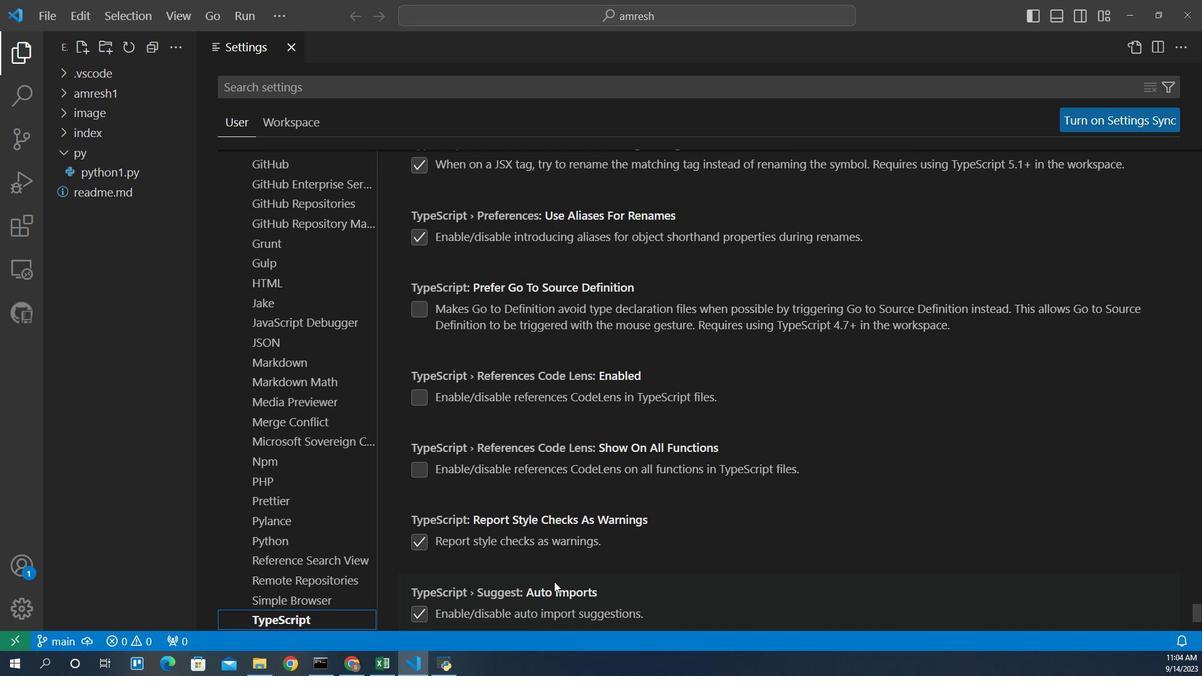 
Action: Mouse scrolled (561, 557) with delta (0, 0)
Screenshot: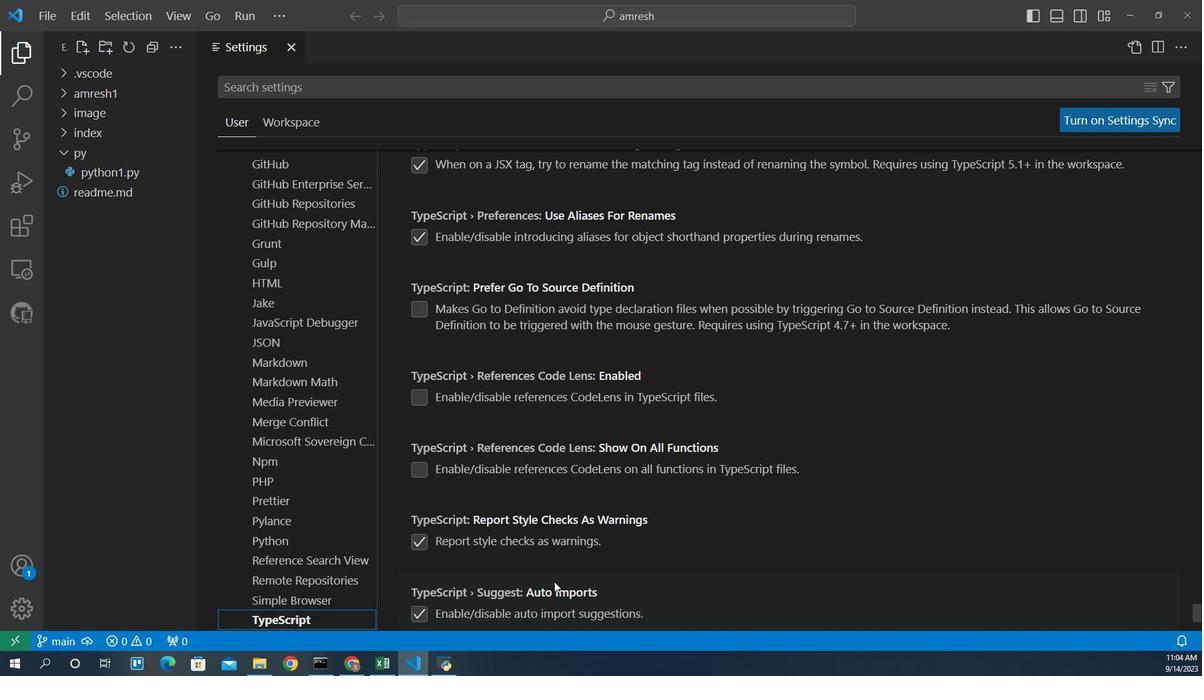 
Action: Mouse scrolled (561, 557) with delta (0, 0)
Screenshot: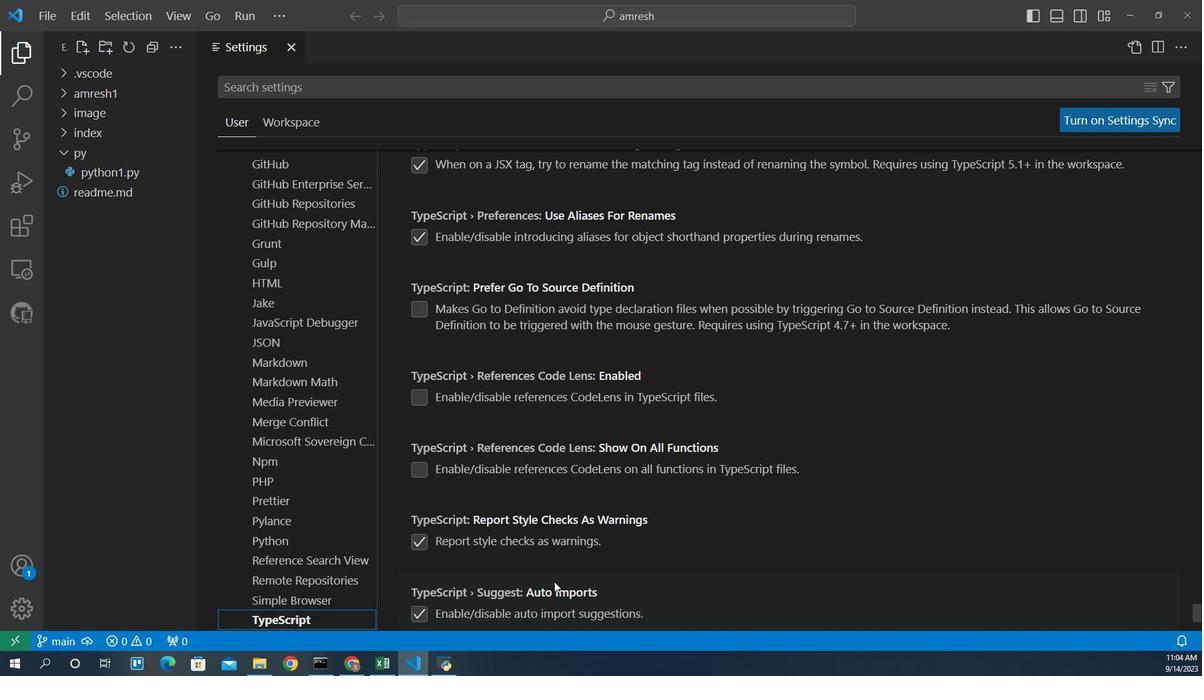 
Action: Mouse scrolled (561, 557) with delta (0, 0)
Screenshot: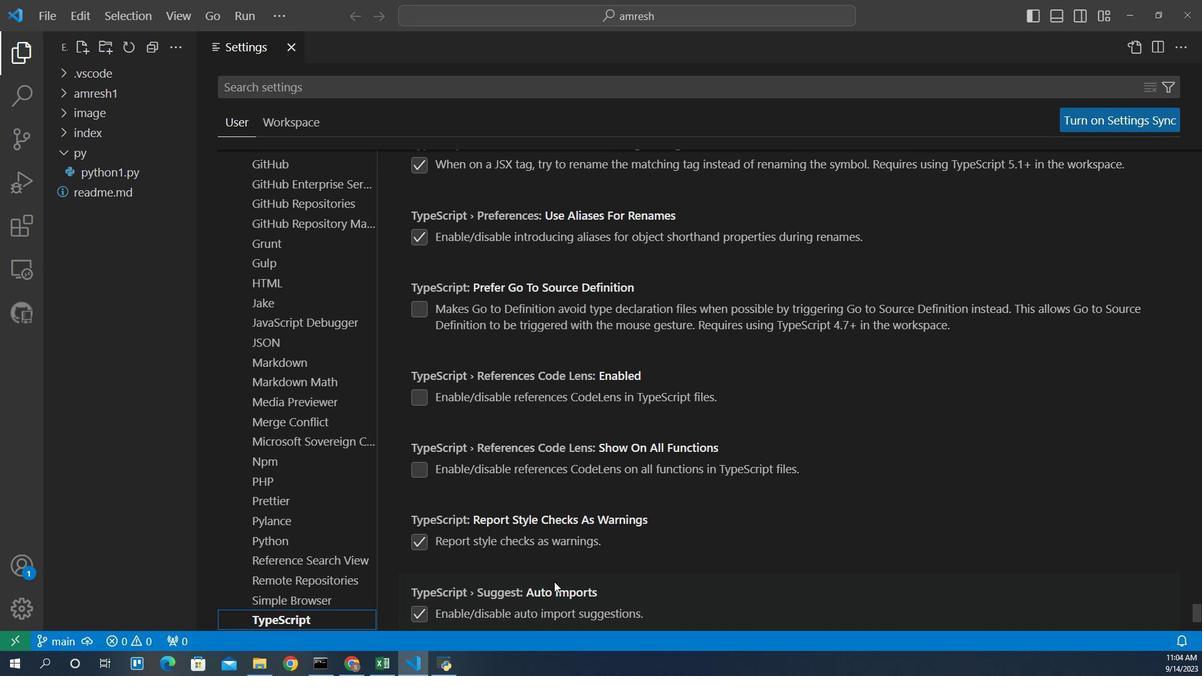 
Action: Mouse scrolled (561, 557) with delta (0, 0)
Screenshot: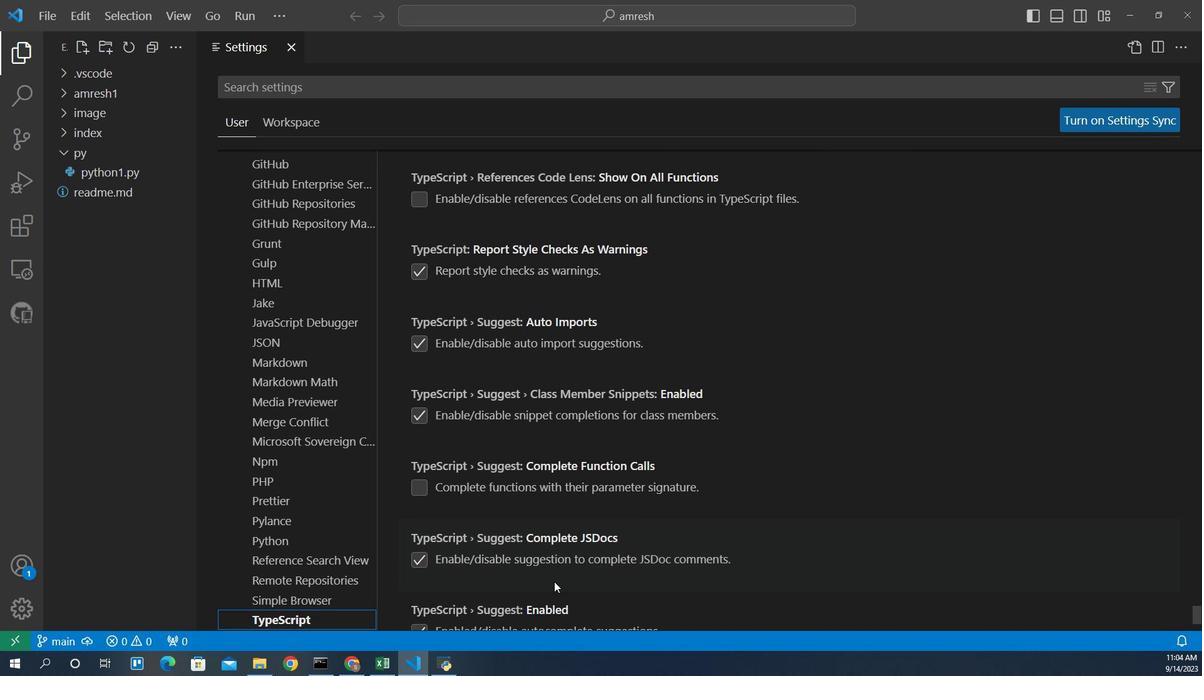 
Action: Mouse scrolled (561, 557) with delta (0, 0)
Screenshot: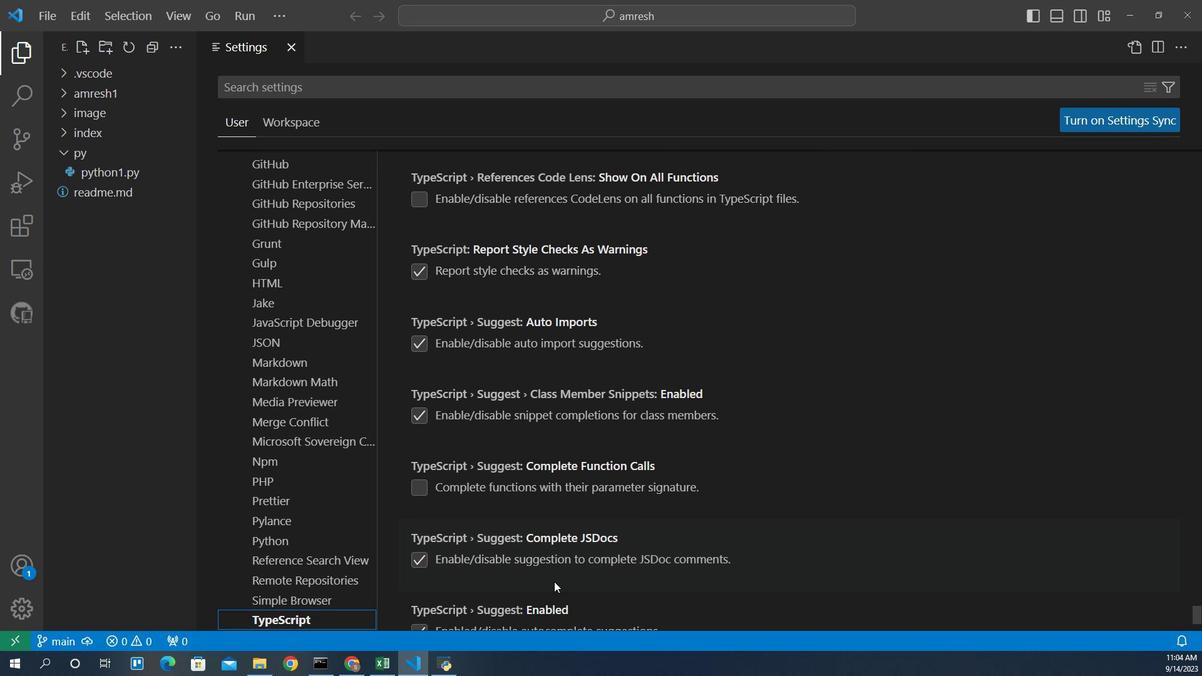 
Action: Mouse scrolled (561, 557) with delta (0, 0)
Screenshot: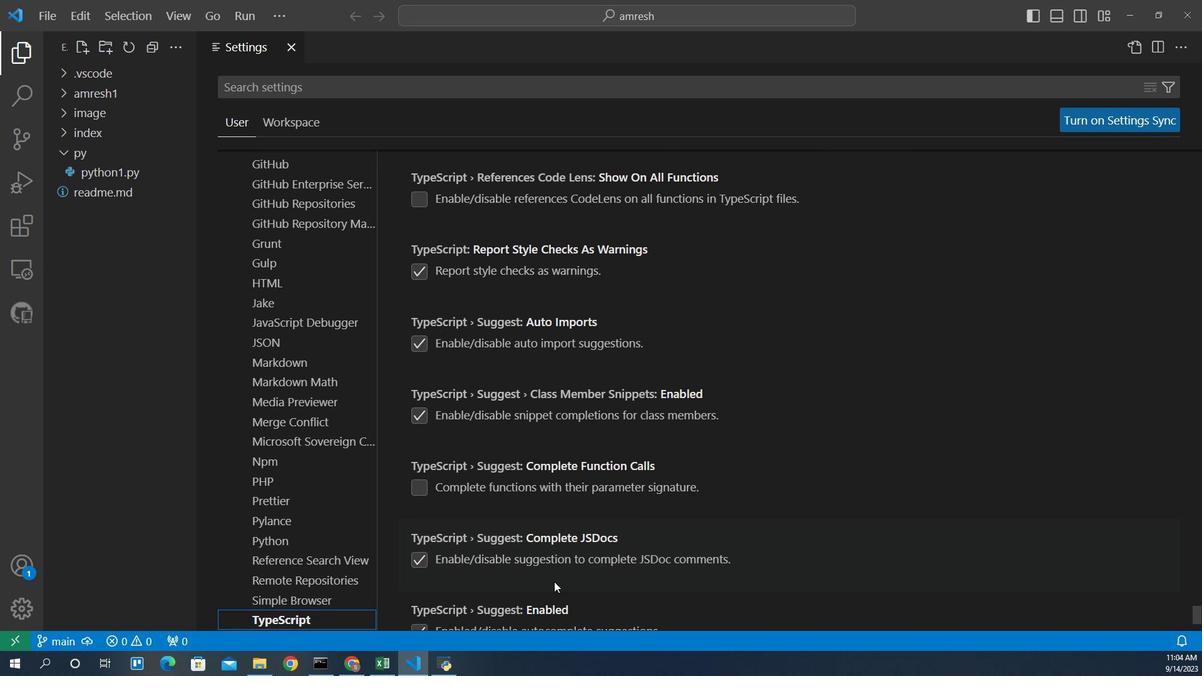 
Action: Mouse scrolled (561, 557) with delta (0, 0)
Screenshot: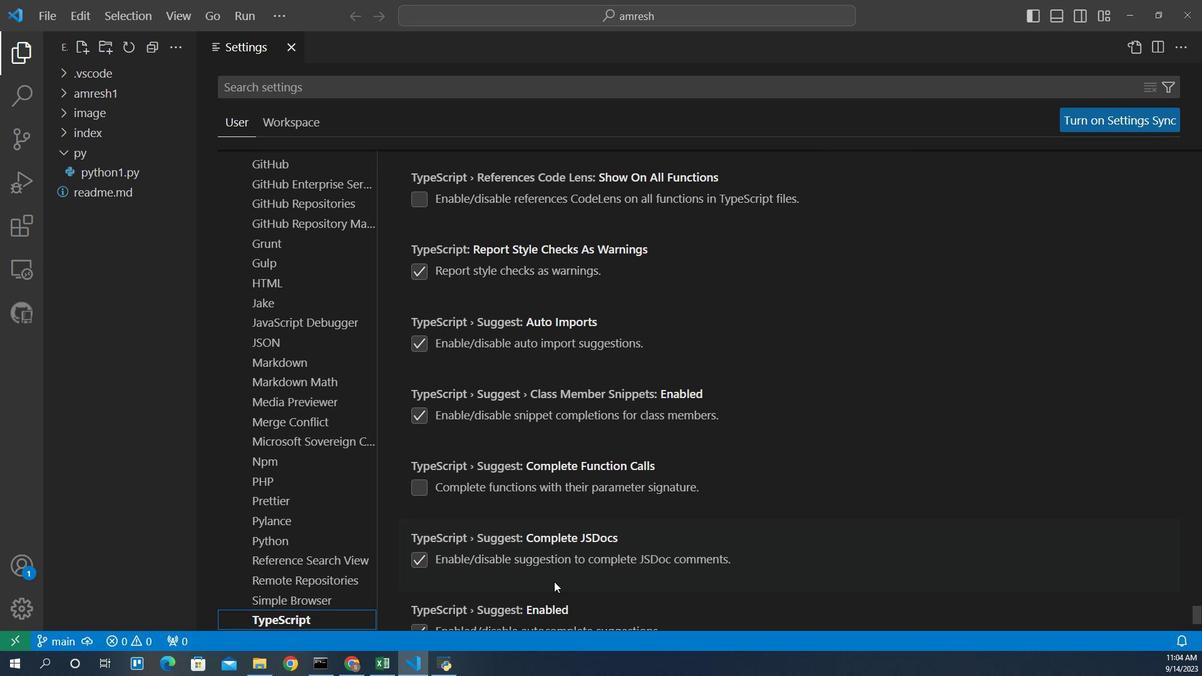 
Action: Mouse scrolled (561, 557) with delta (0, 0)
Screenshot: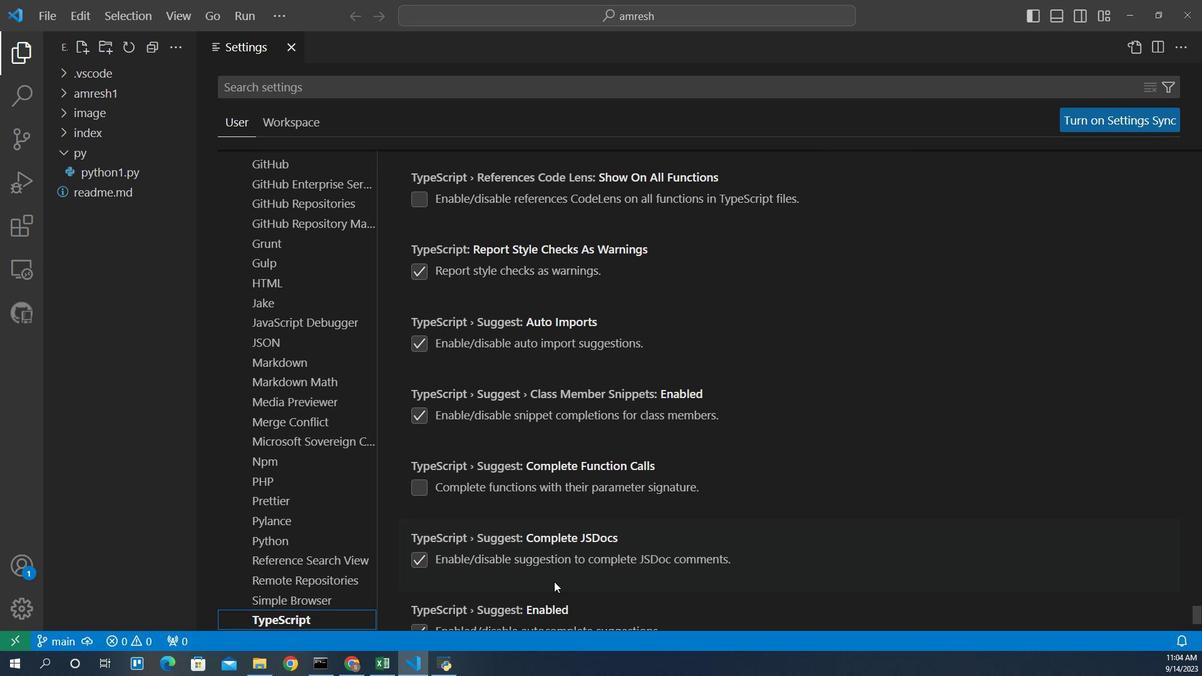 
Action: Mouse scrolled (561, 557) with delta (0, 0)
Screenshot: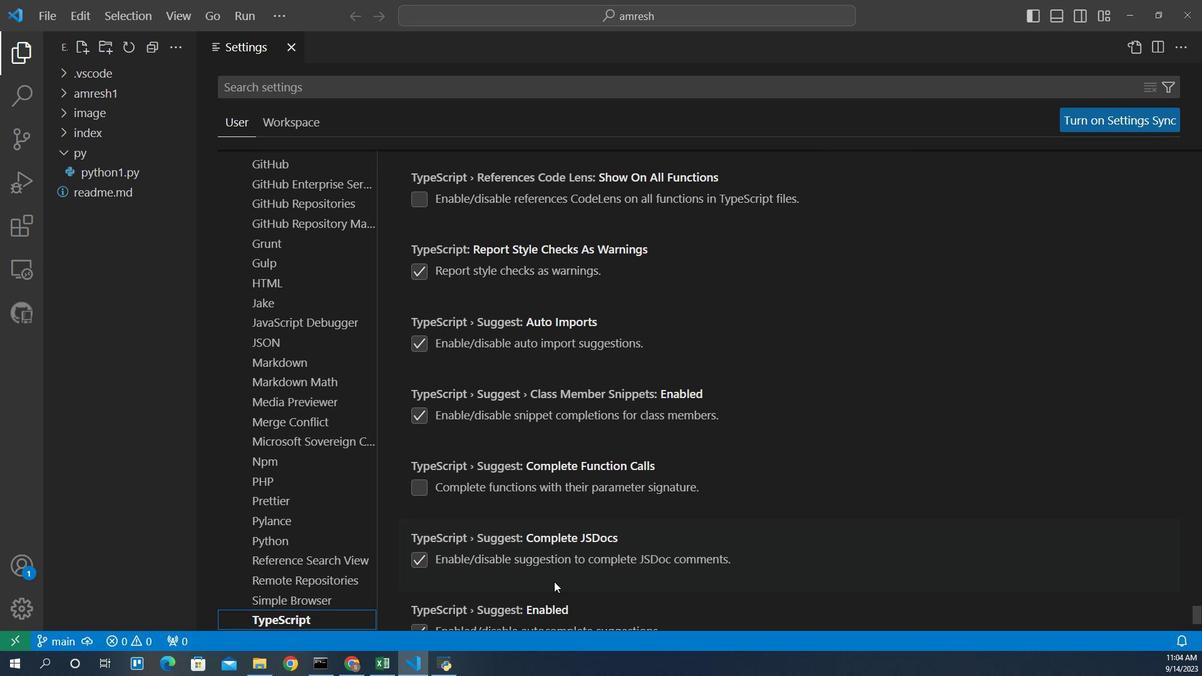 
Action: Mouse scrolled (561, 558) with delta (0, 0)
Screenshot: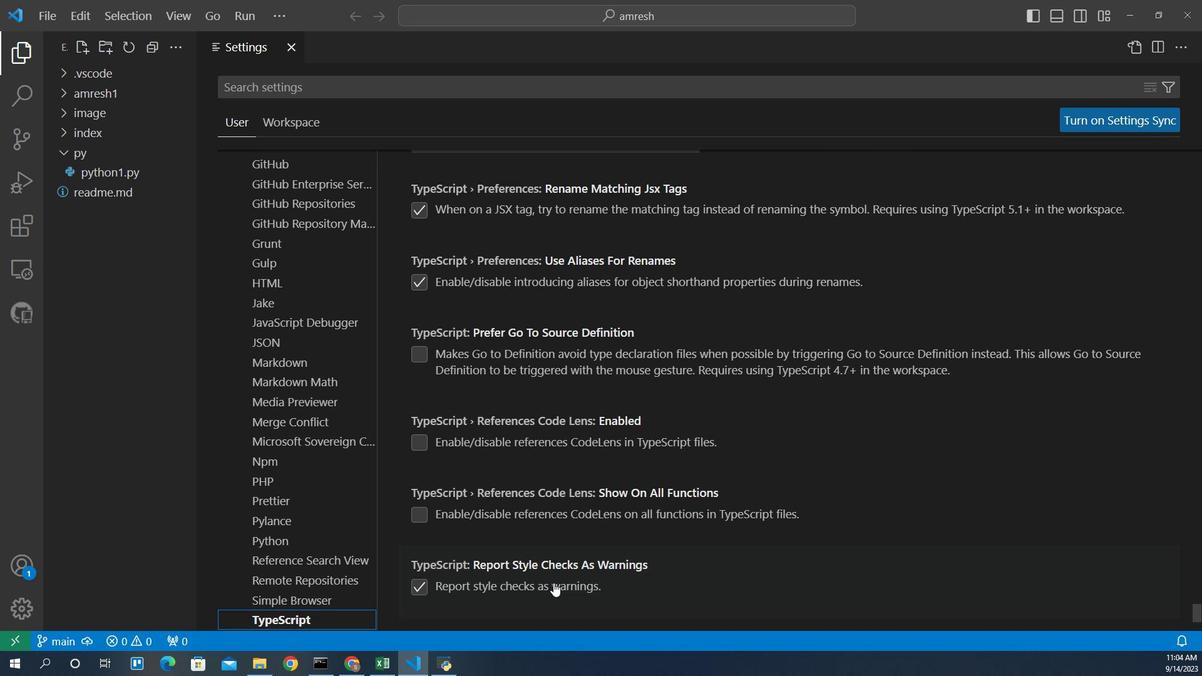 
Action: Mouse scrolled (561, 558) with delta (0, 0)
Screenshot: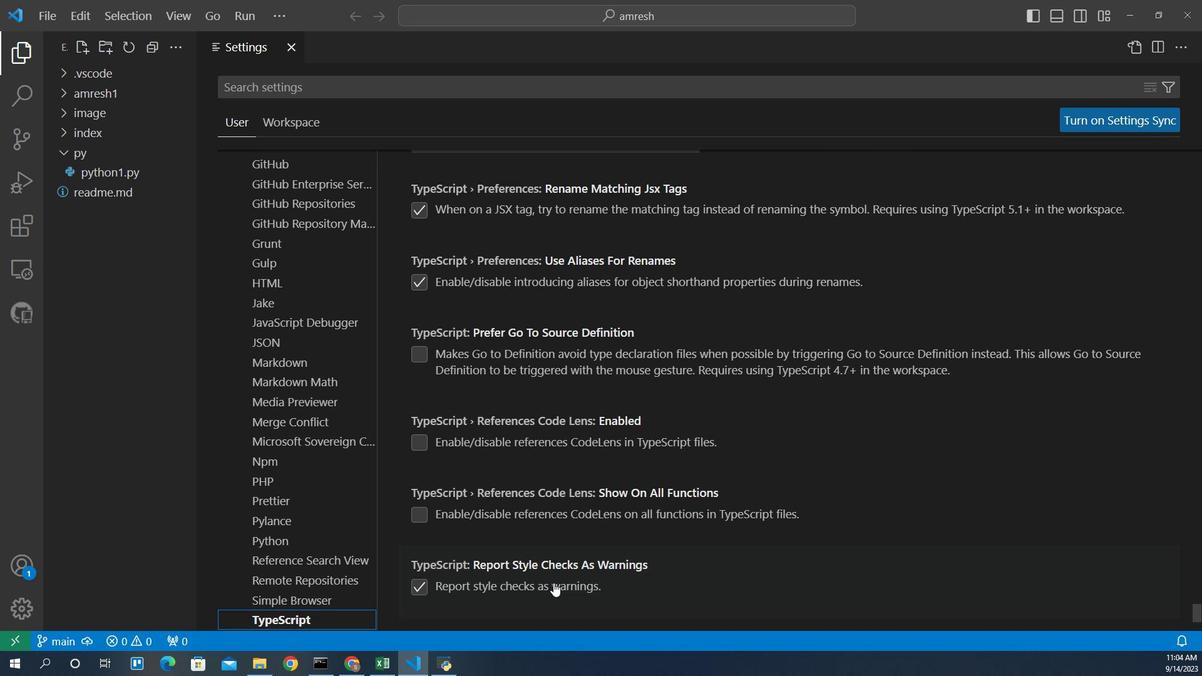
Action: Mouse scrolled (561, 558) with delta (0, 0)
Screenshot: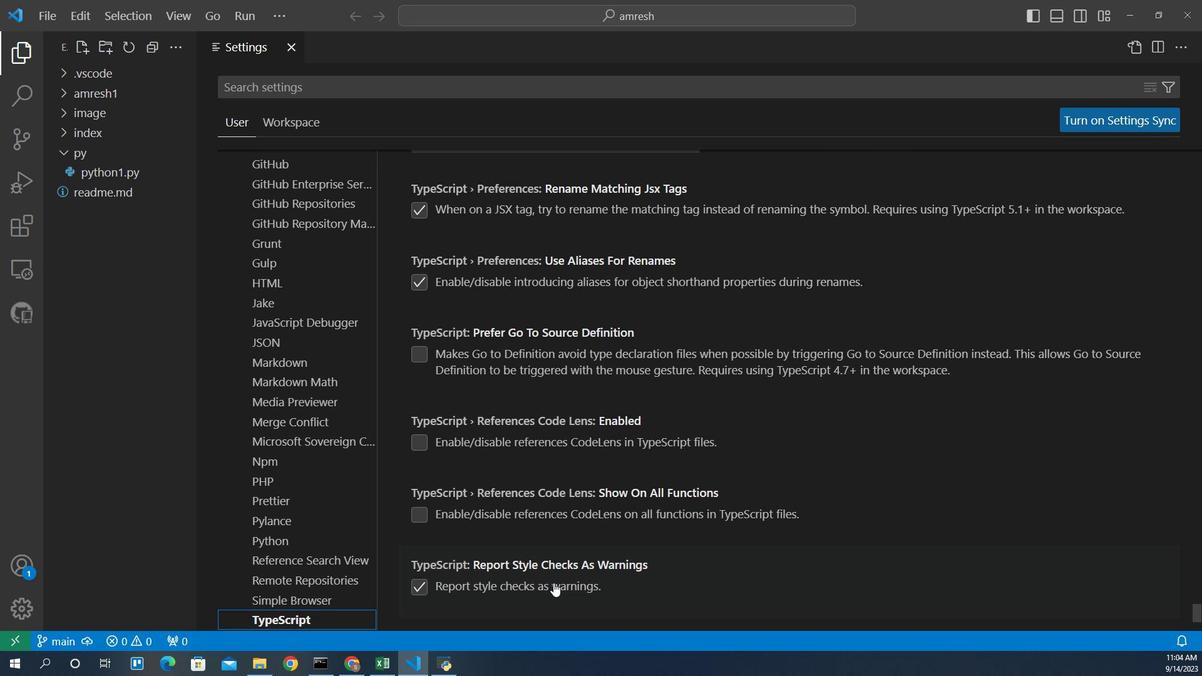 
Action: Mouse scrolled (561, 558) with delta (0, 0)
Screenshot: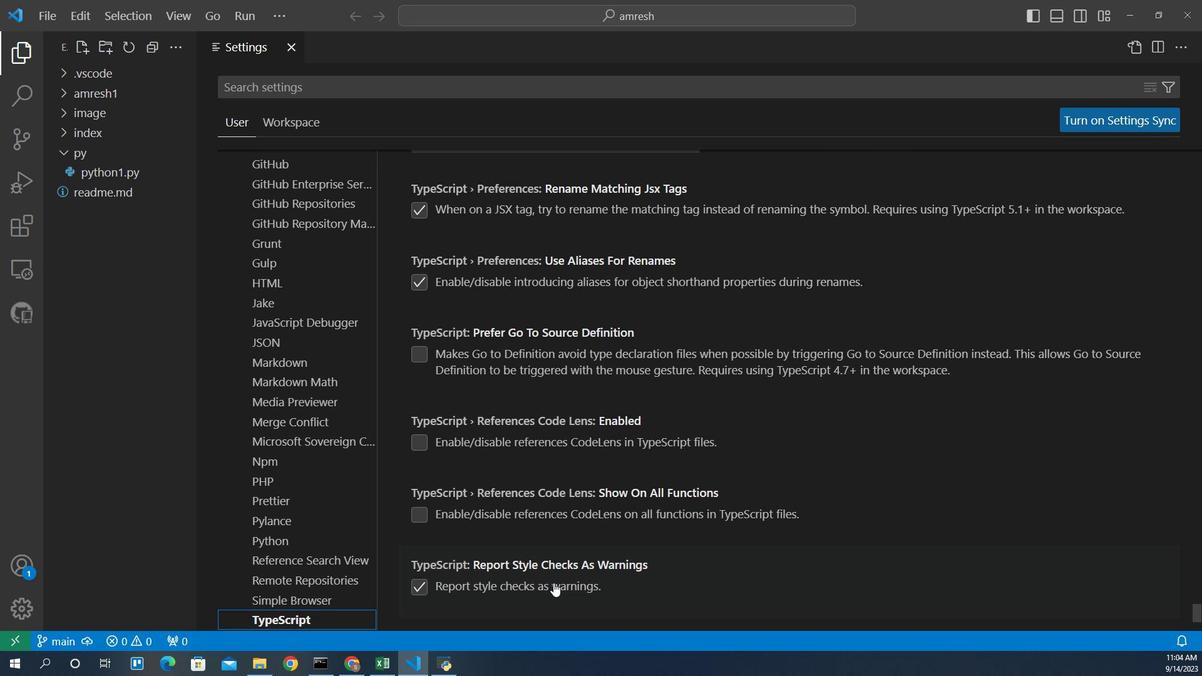 
Action: Mouse scrolled (561, 558) with delta (0, 0)
Screenshot: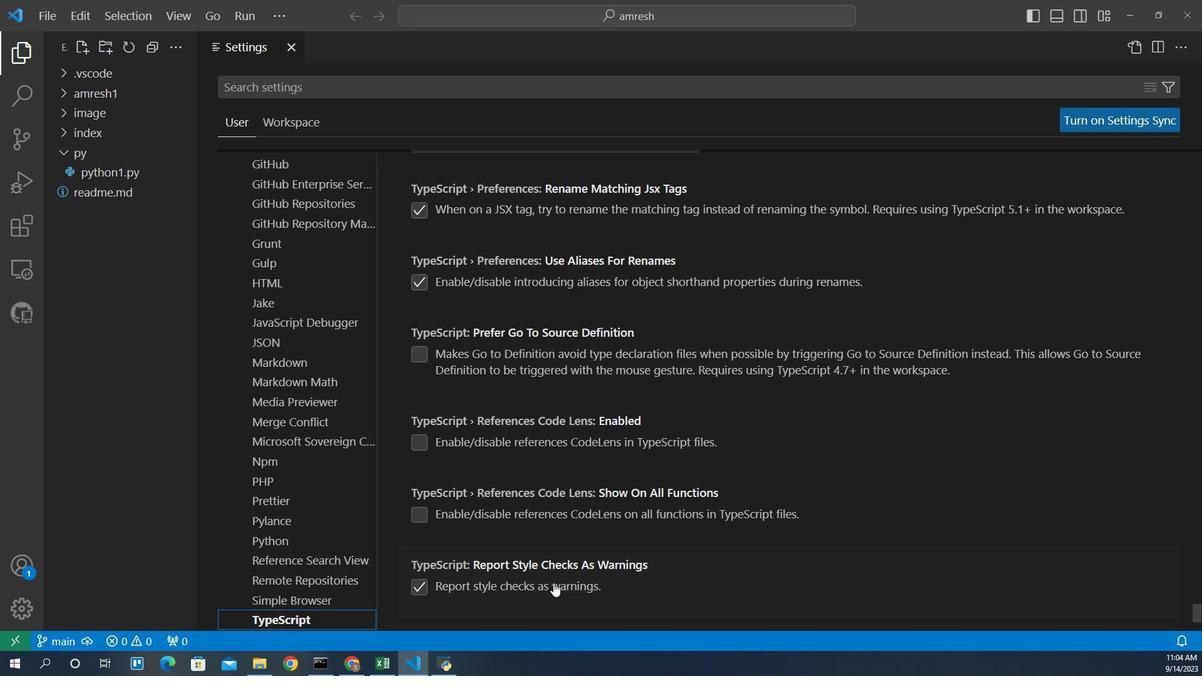 
Action: Mouse scrolled (561, 558) with delta (0, 0)
Screenshot: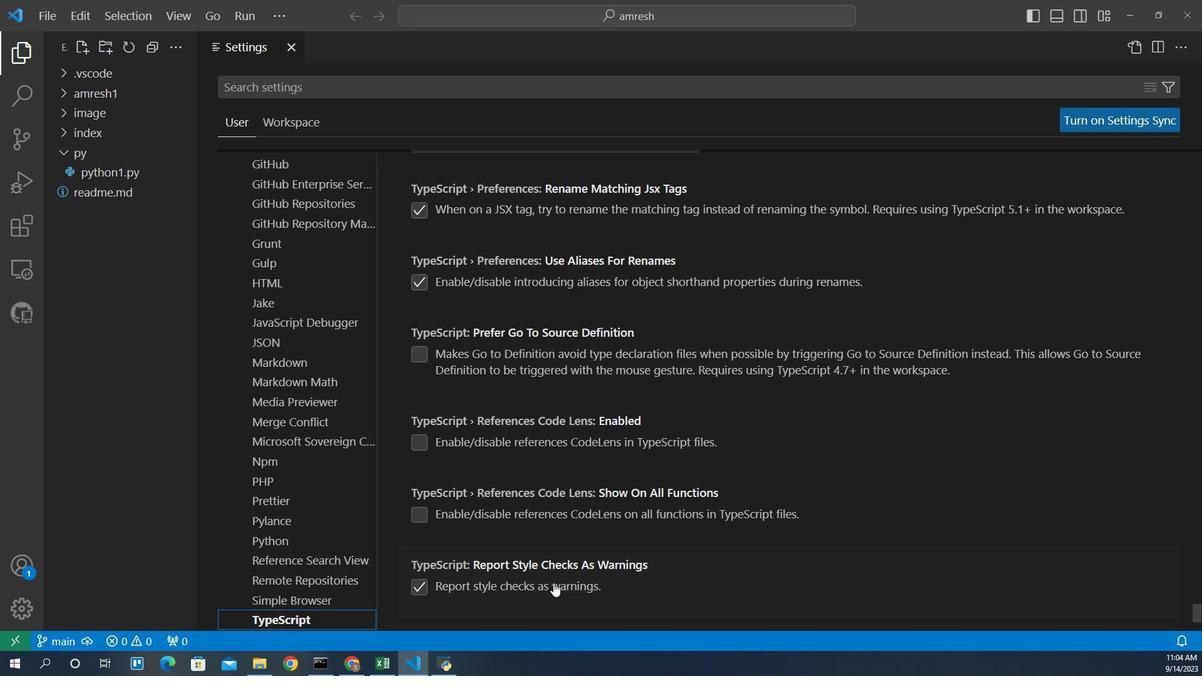 
Action: Mouse scrolled (561, 558) with delta (0, 0)
Screenshot: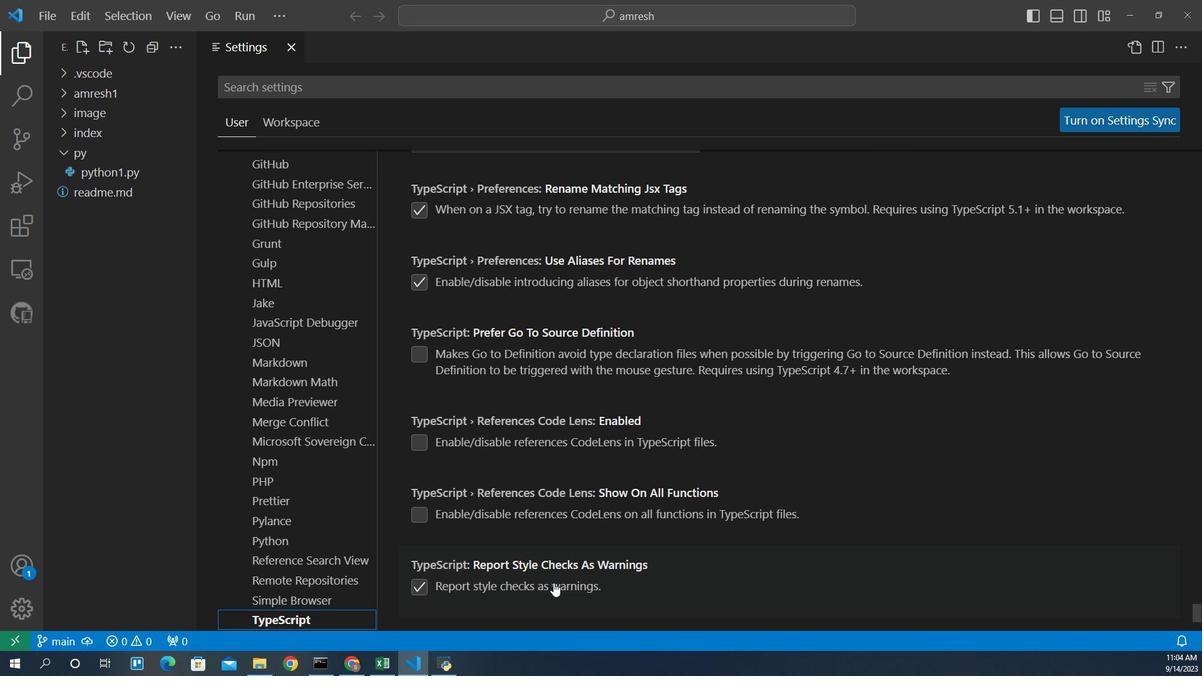 
Action: Mouse moved to (560, 558)
Screenshot: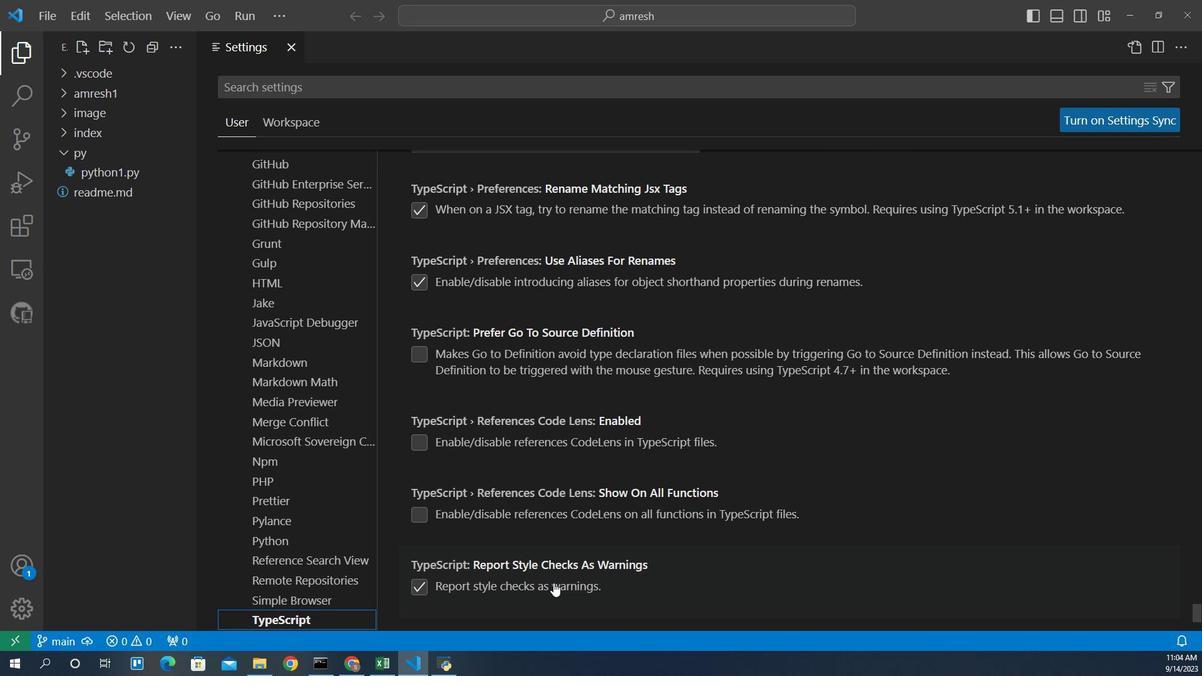 
Action: Mouse scrolled (560, 559) with delta (0, 0)
Screenshot: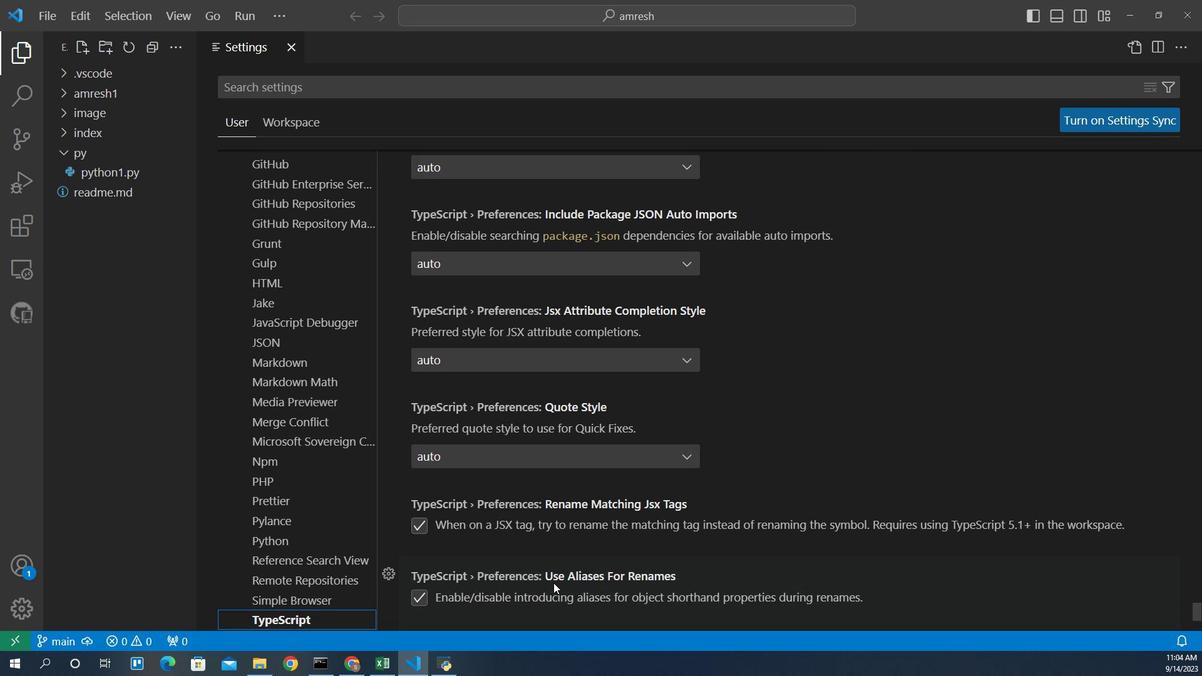 
Action: Mouse scrolled (560, 559) with delta (0, 0)
Screenshot: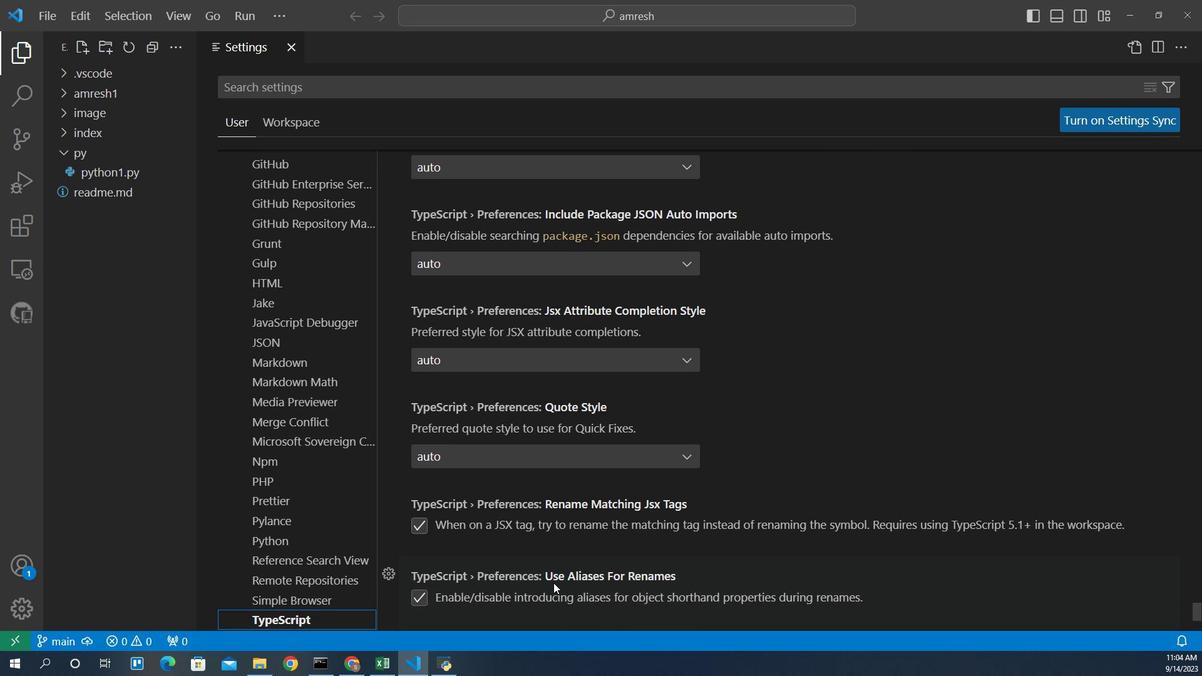 
Action: Mouse scrolled (560, 559) with delta (0, 0)
Screenshot: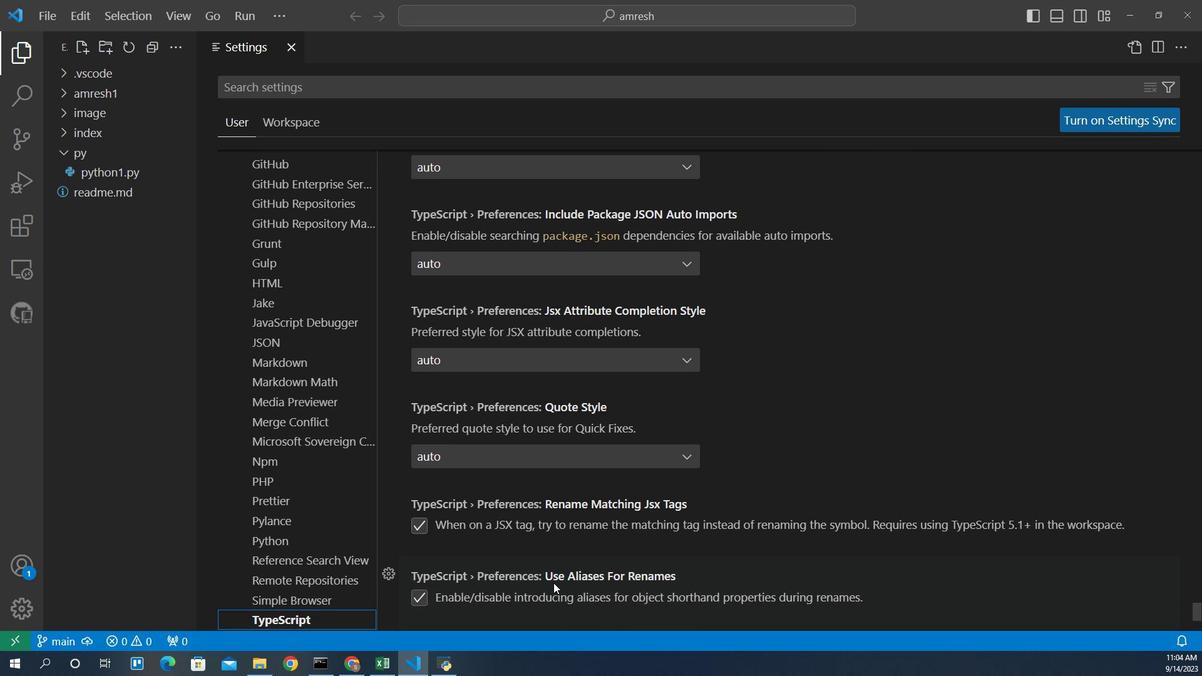 
Action: Mouse scrolled (560, 559) with delta (0, 0)
Screenshot: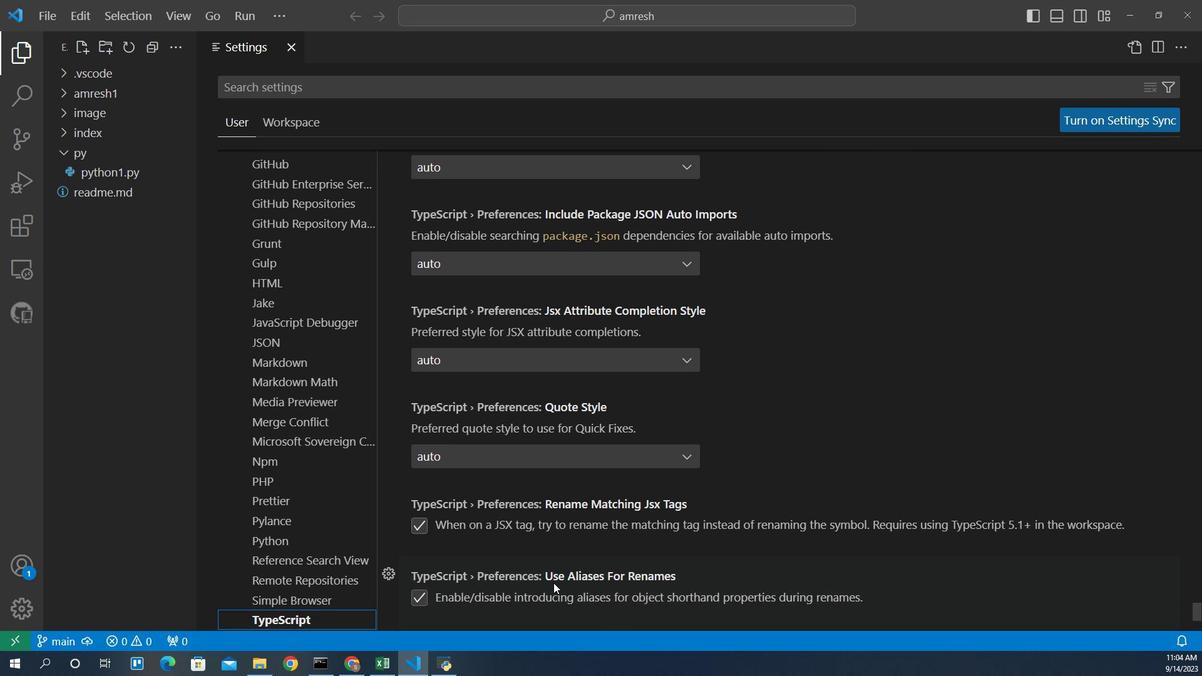 
Action: Mouse scrolled (560, 559) with delta (0, 0)
Screenshot: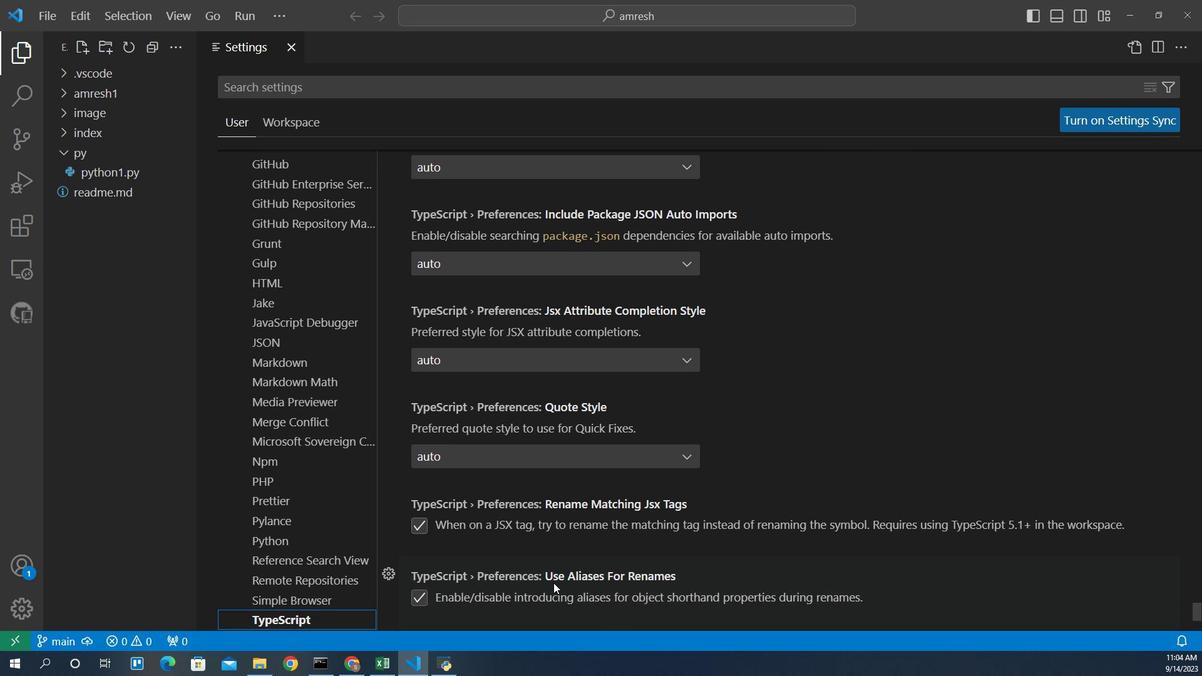 
Action: Mouse scrolled (560, 559) with delta (0, 0)
Screenshot: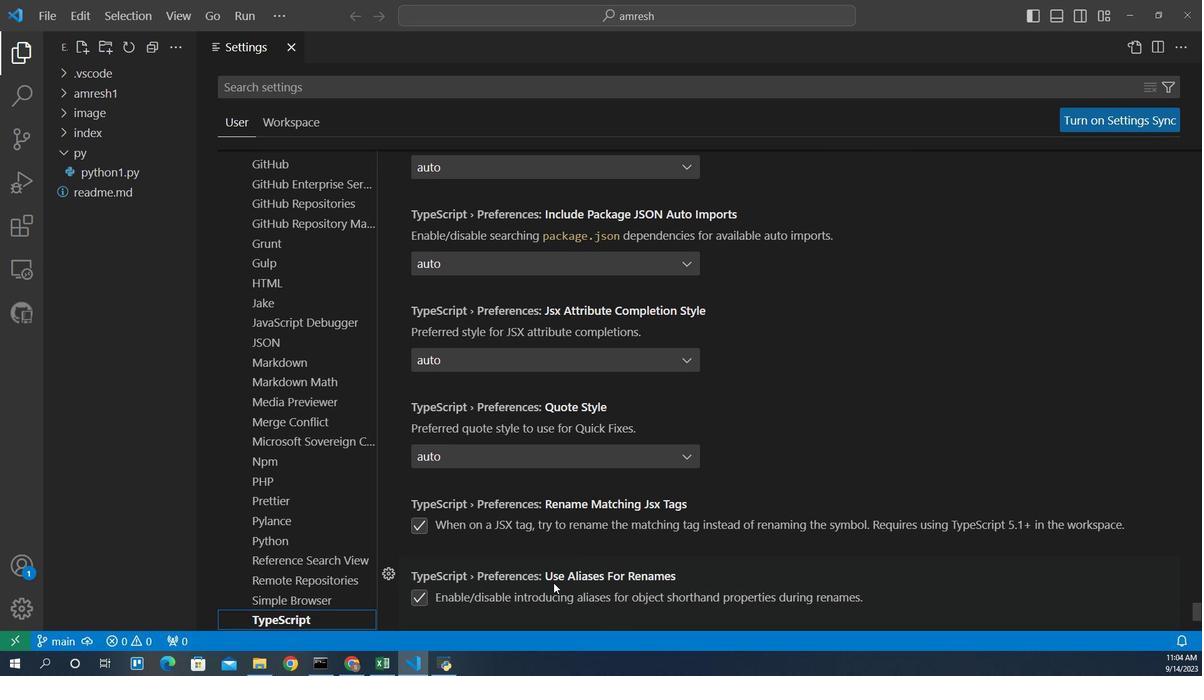 
Action: Mouse scrolled (560, 559) with delta (0, 0)
Screenshot: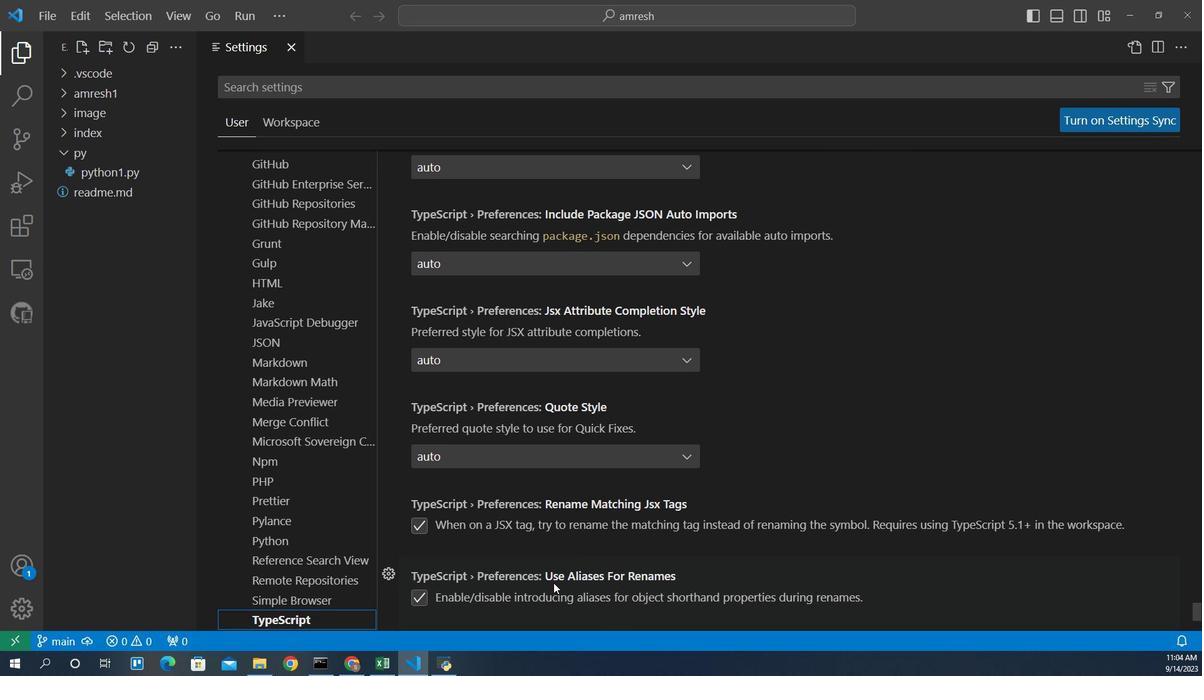 
Action: Mouse scrolled (560, 559) with delta (0, 0)
Screenshot: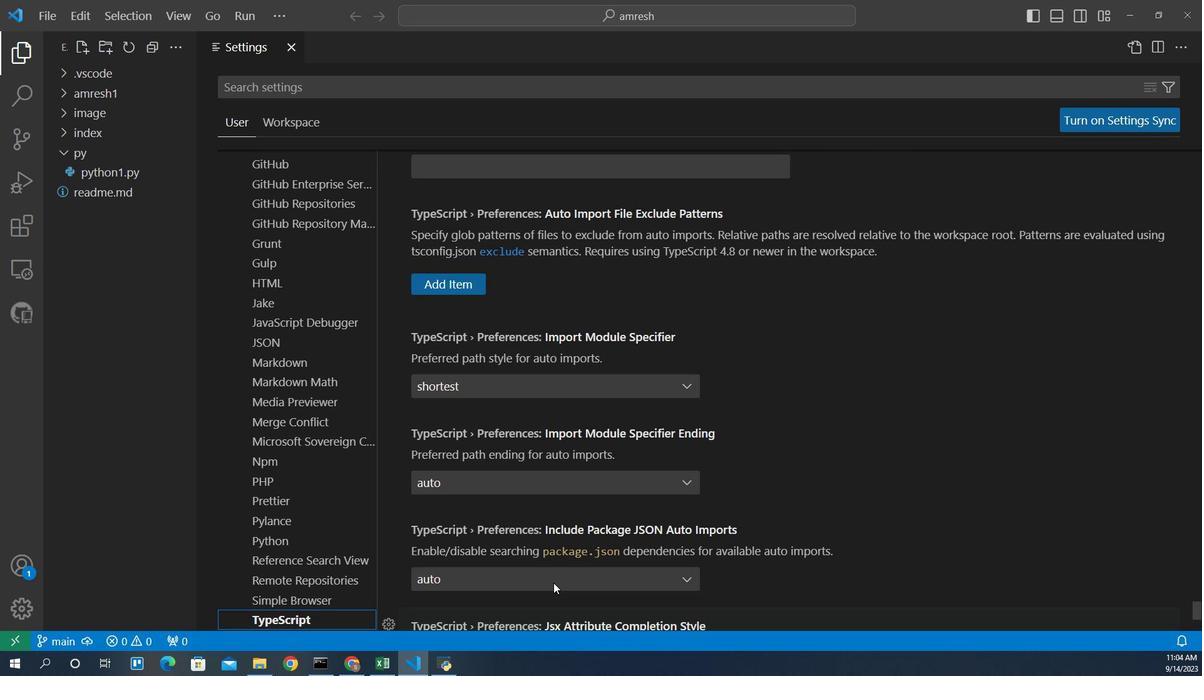 
Action: Mouse scrolled (560, 559) with delta (0, 0)
Screenshot: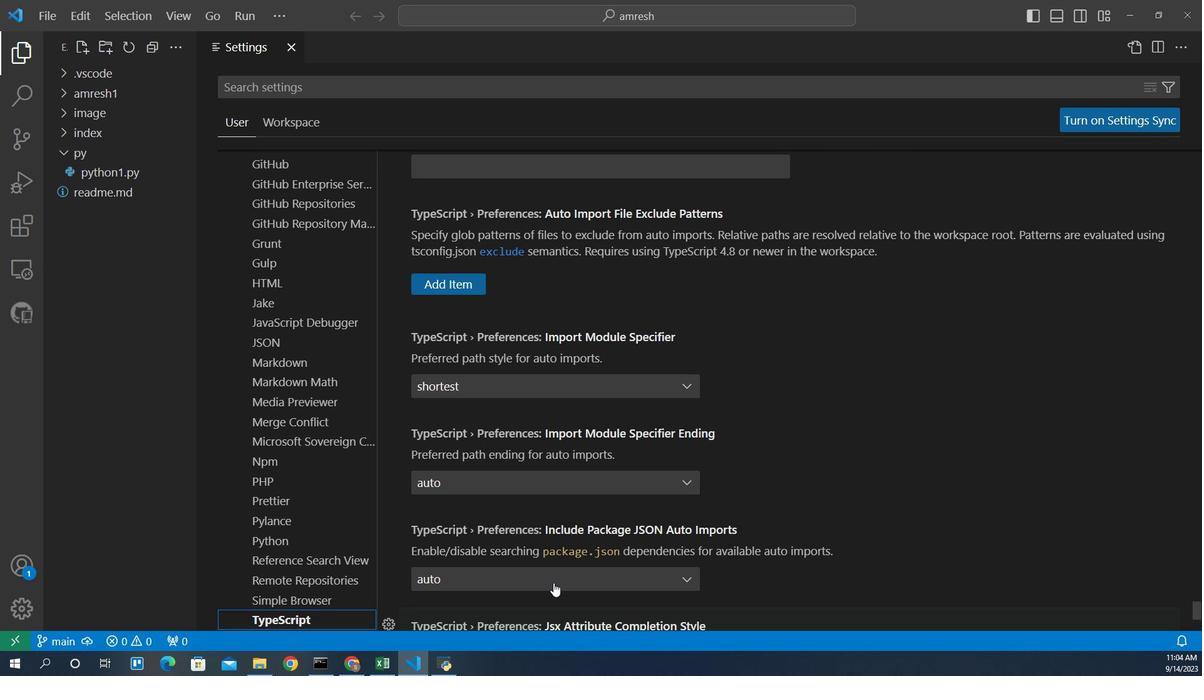 
Action: Mouse scrolled (560, 559) with delta (0, 0)
Screenshot: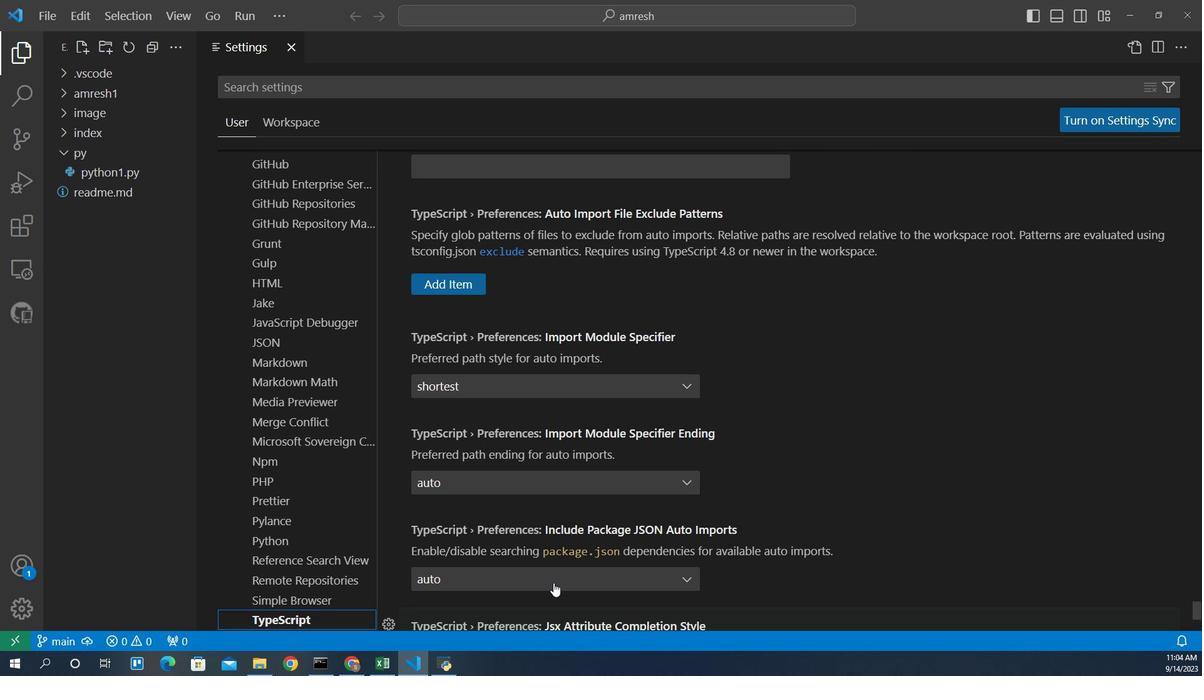 
Action: Mouse scrolled (560, 559) with delta (0, 0)
Screenshot: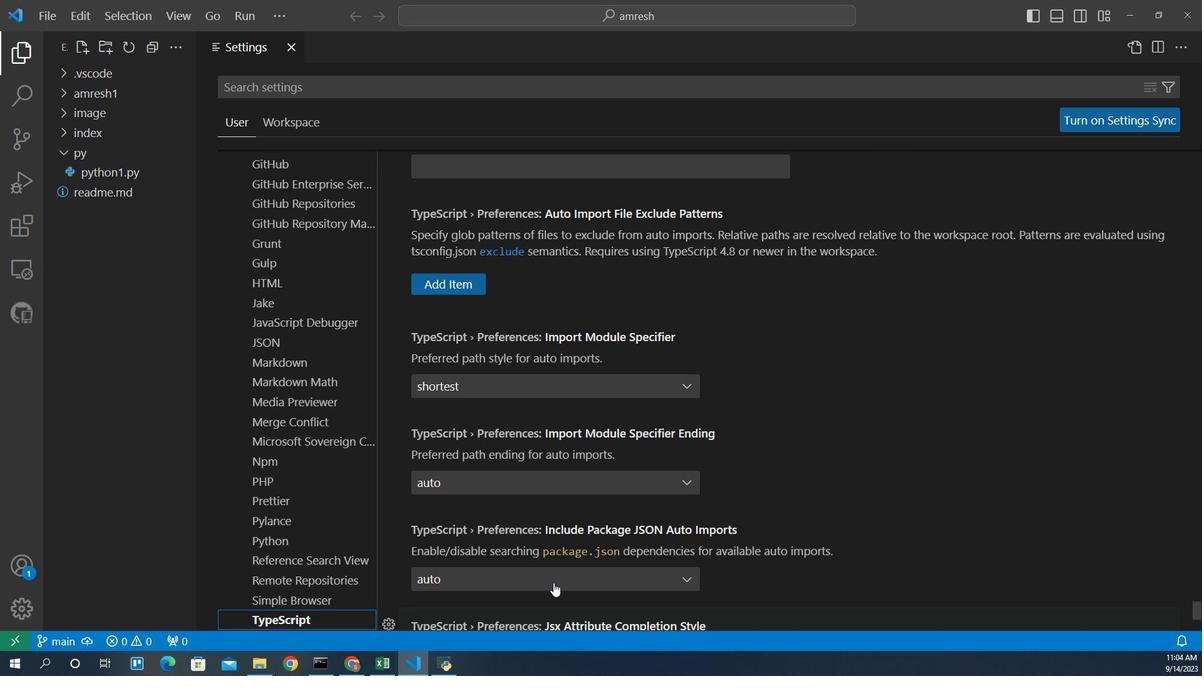 
Action: Mouse scrolled (560, 559) with delta (0, 0)
Screenshot: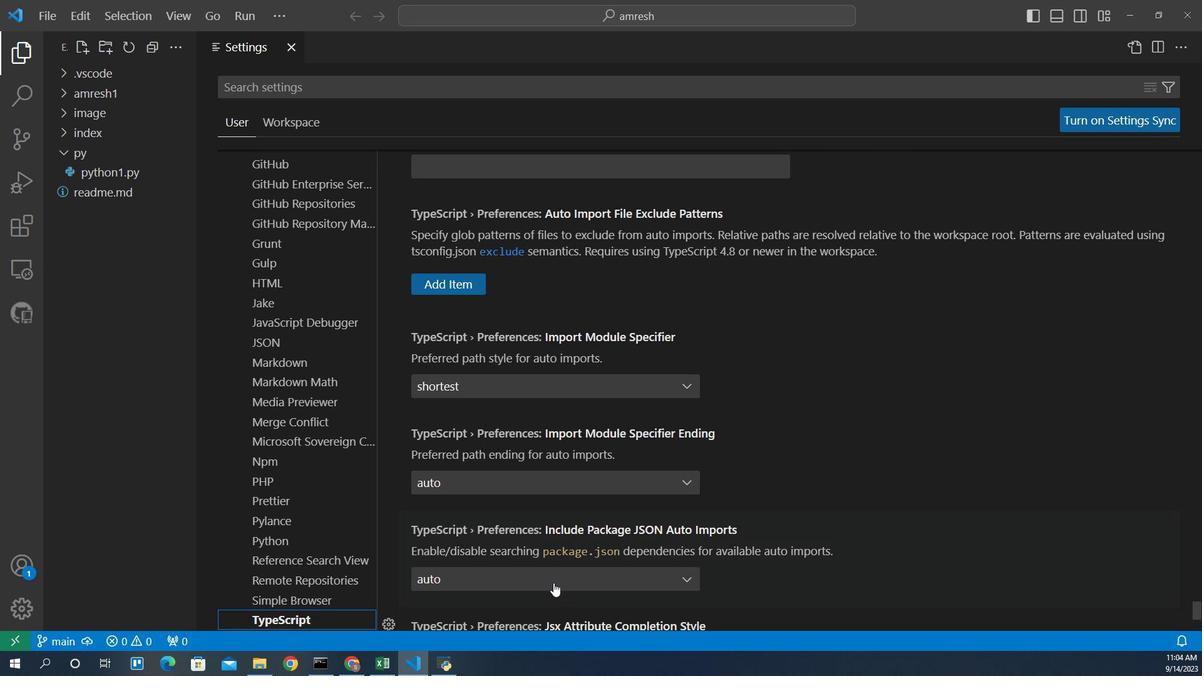 
Action: Mouse scrolled (560, 559) with delta (0, 0)
Screenshot: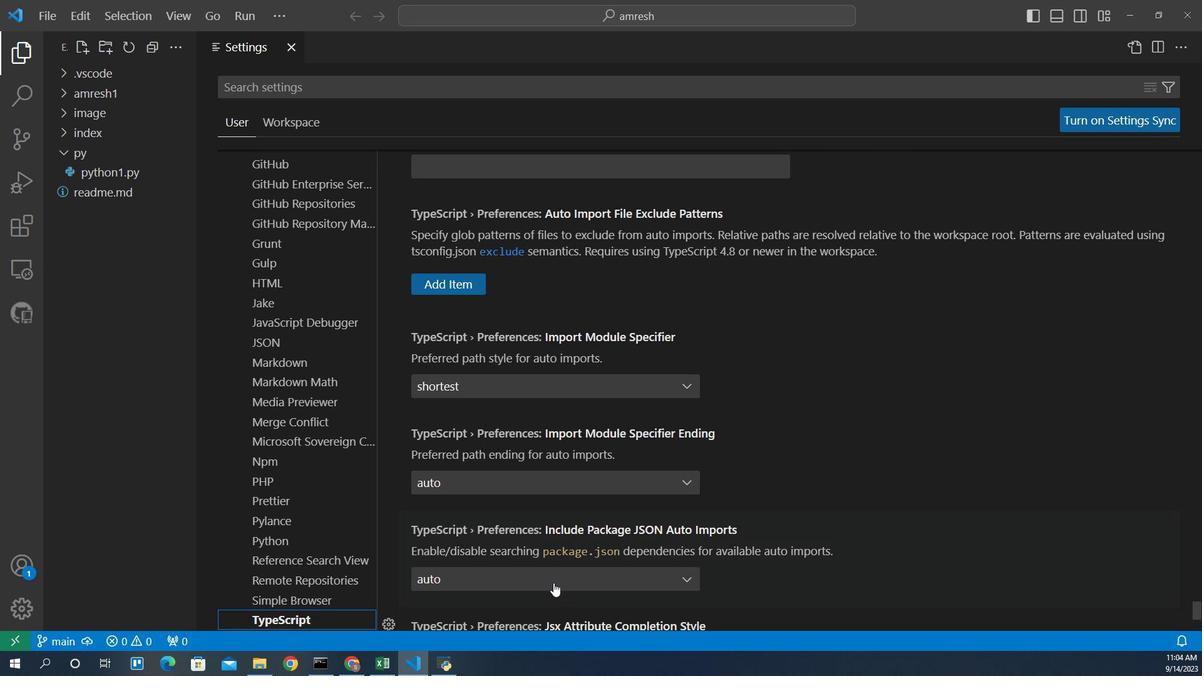 
Action: Mouse scrolled (560, 559) with delta (0, 0)
Screenshot: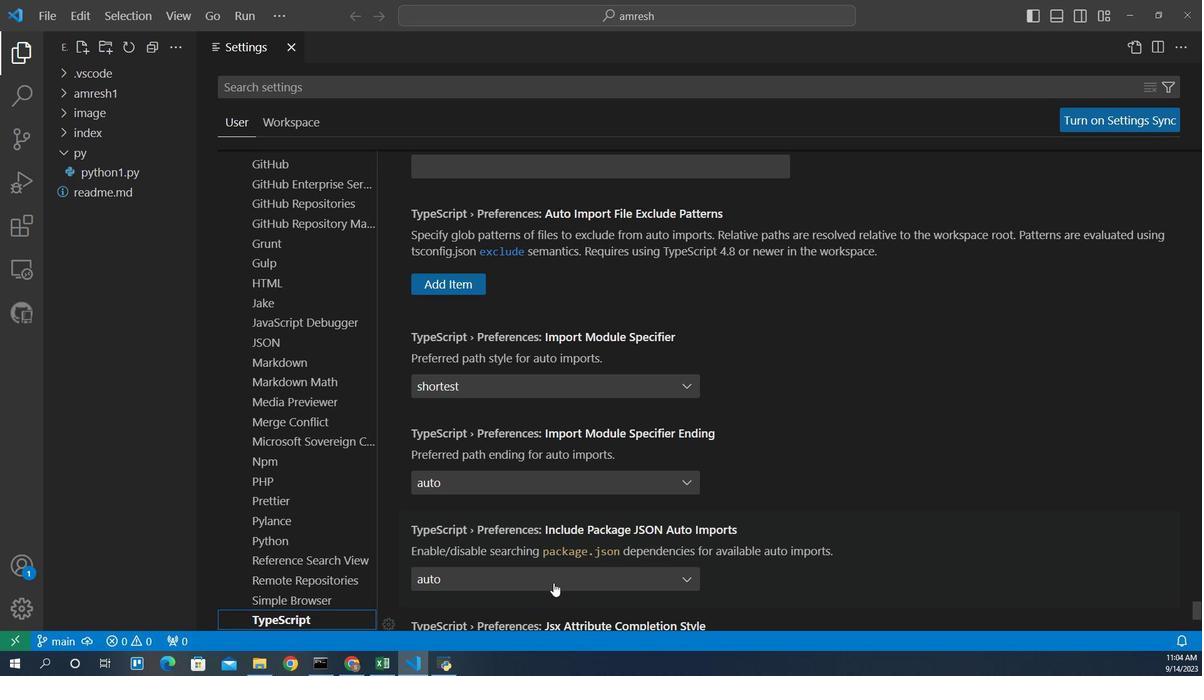 
Action: Mouse scrolled (560, 559) with delta (0, 0)
Screenshot: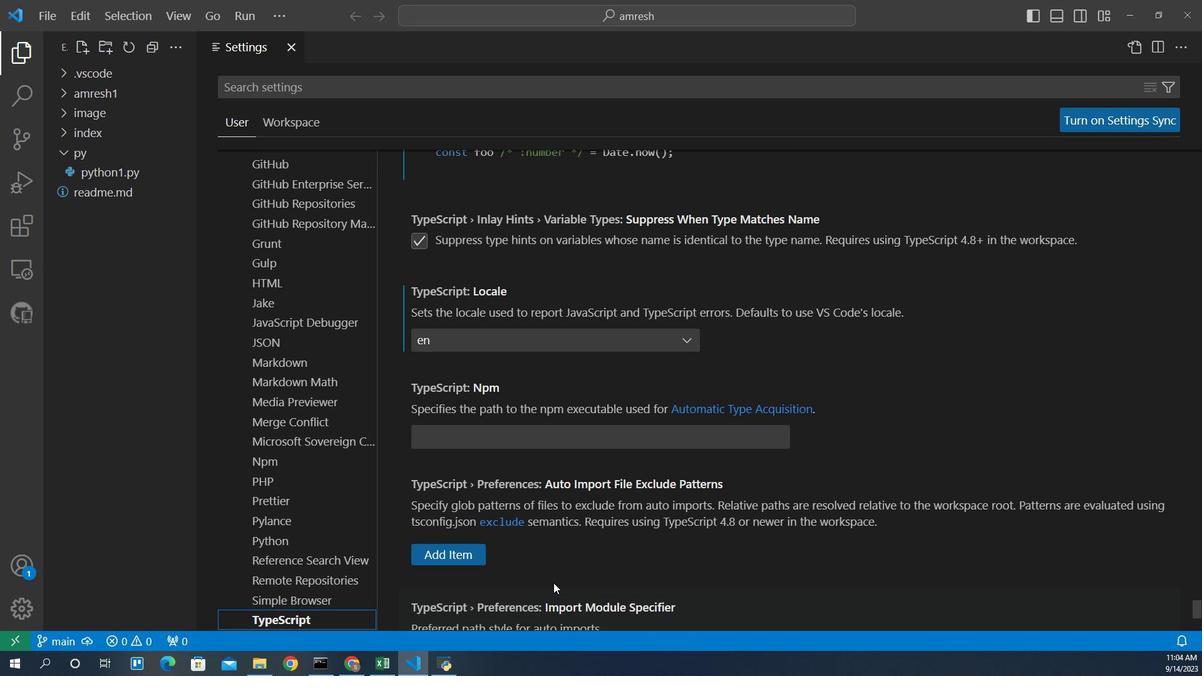 
Action: Mouse scrolled (560, 559) with delta (0, 0)
Screenshot: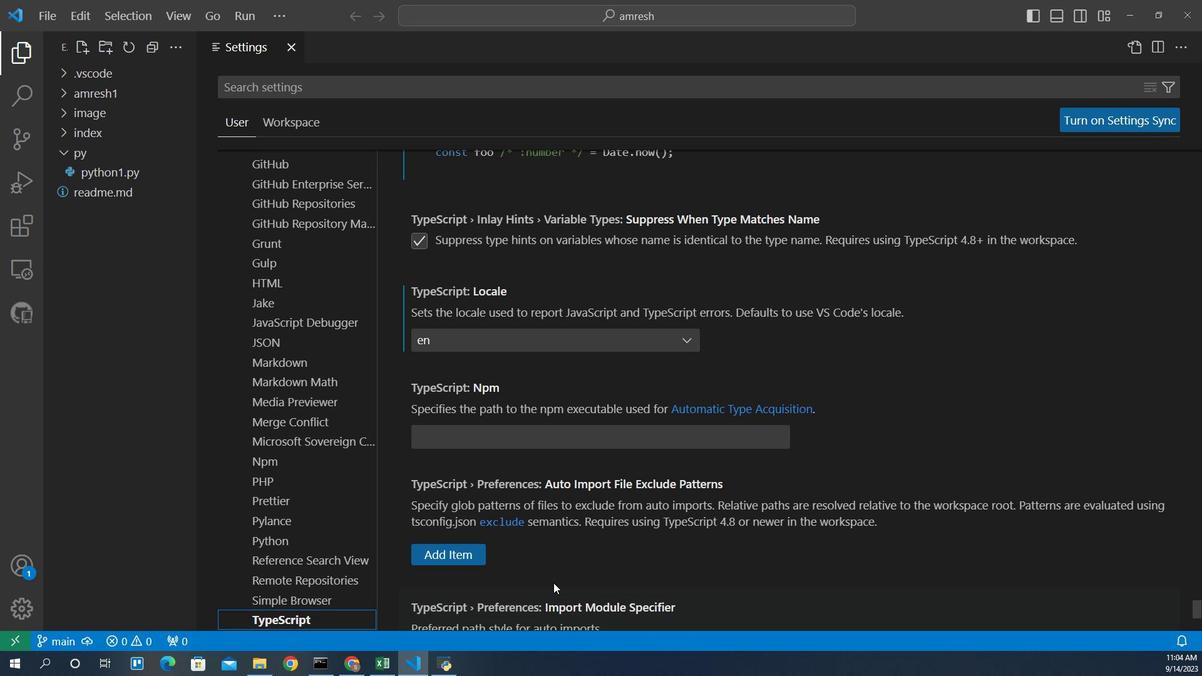 
Action: Mouse scrolled (560, 559) with delta (0, 0)
Screenshot: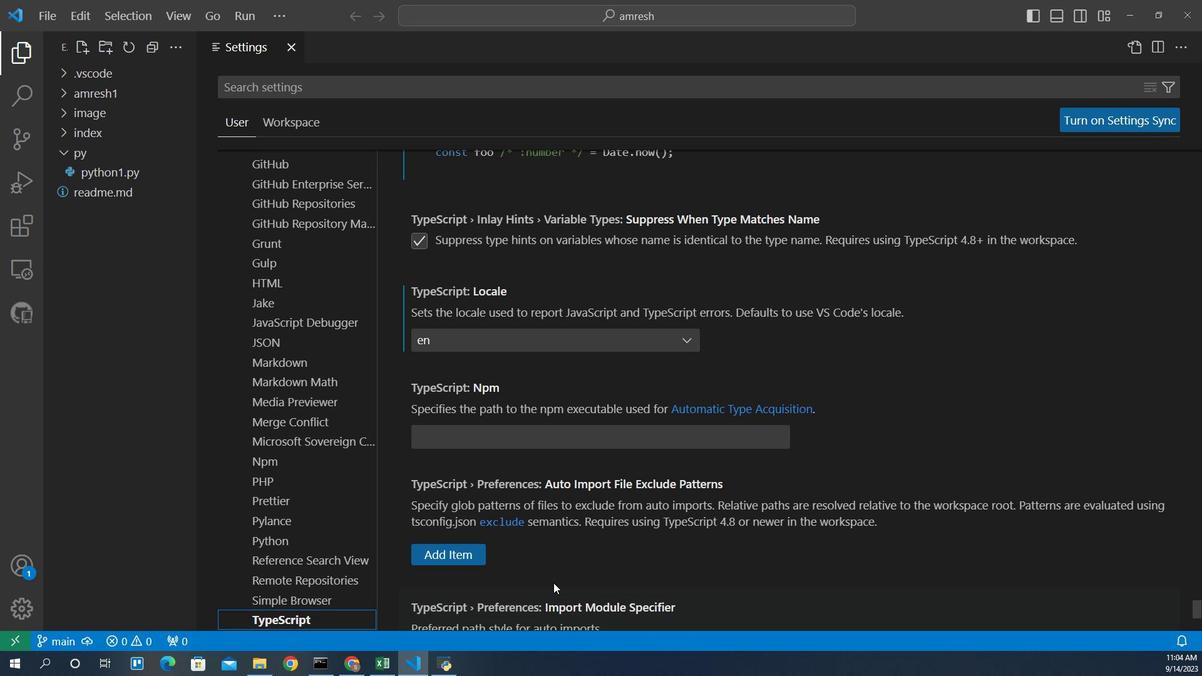
Action: Mouse scrolled (560, 559) with delta (0, 0)
Screenshot: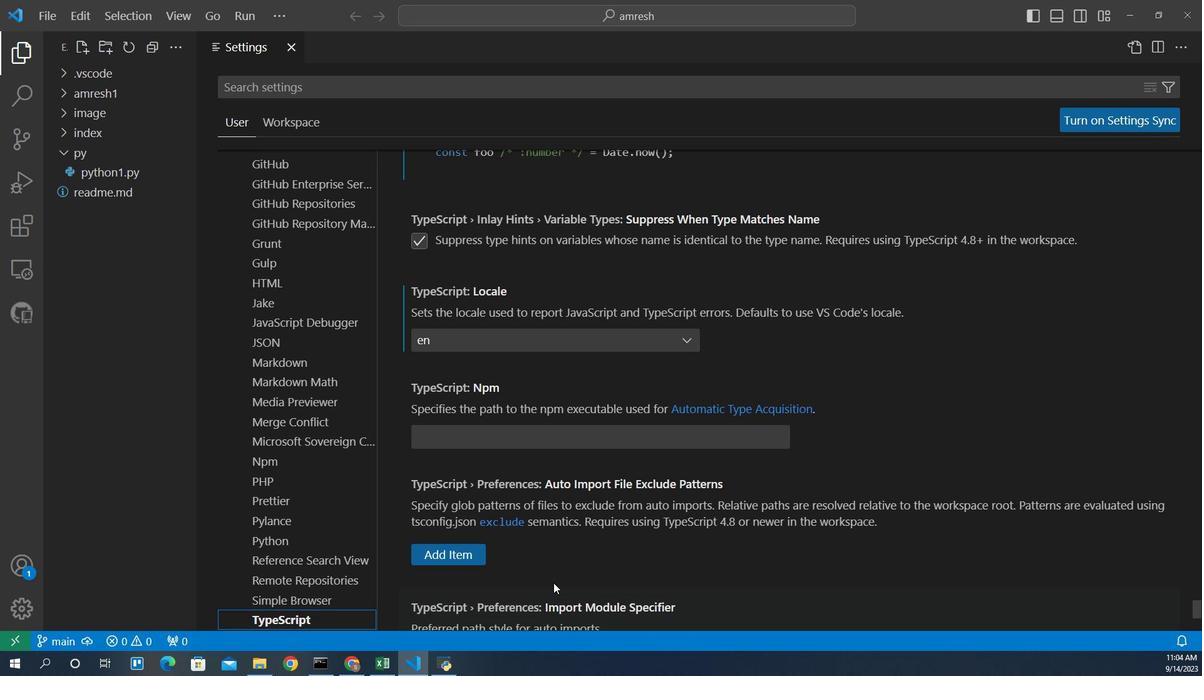 
Action: Mouse scrolled (560, 559) with delta (0, 0)
Screenshot: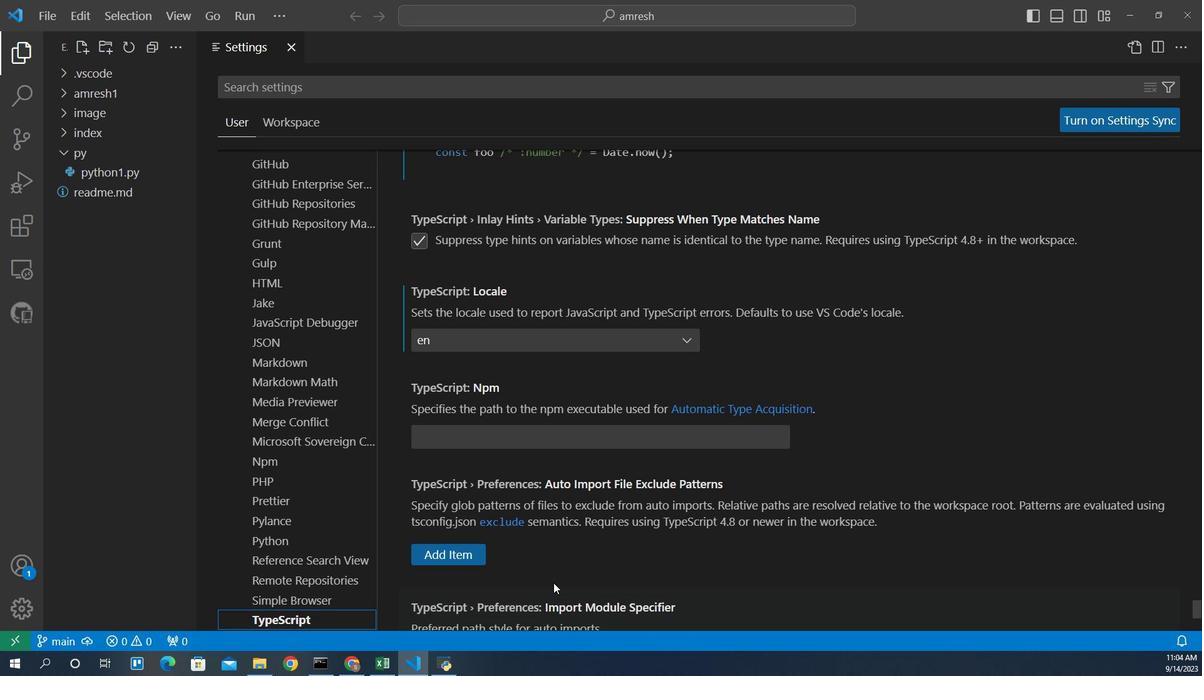 
Action: Mouse scrolled (560, 559) with delta (0, 0)
